 Task: Look for Airbnb options in Nelson, United Kingdom from 25th December, 2023 to 26st December, 2023 for 5 adults. Place can be entire room with 3 bedrooms having 3 beds and 3 bathrooms. Property type can be house.
Action: Mouse moved to (579, 158)
Screenshot: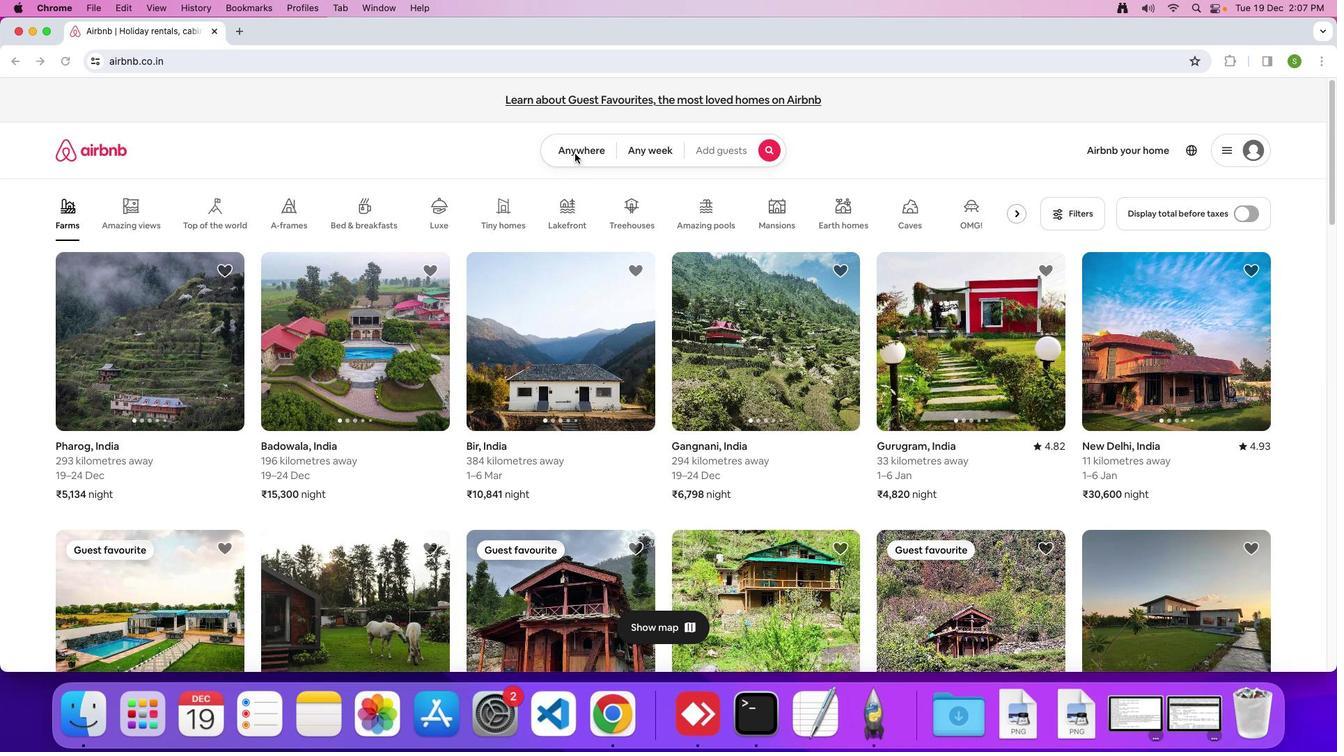 
Action: Mouse pressed left at (579, 158)
Screenshot: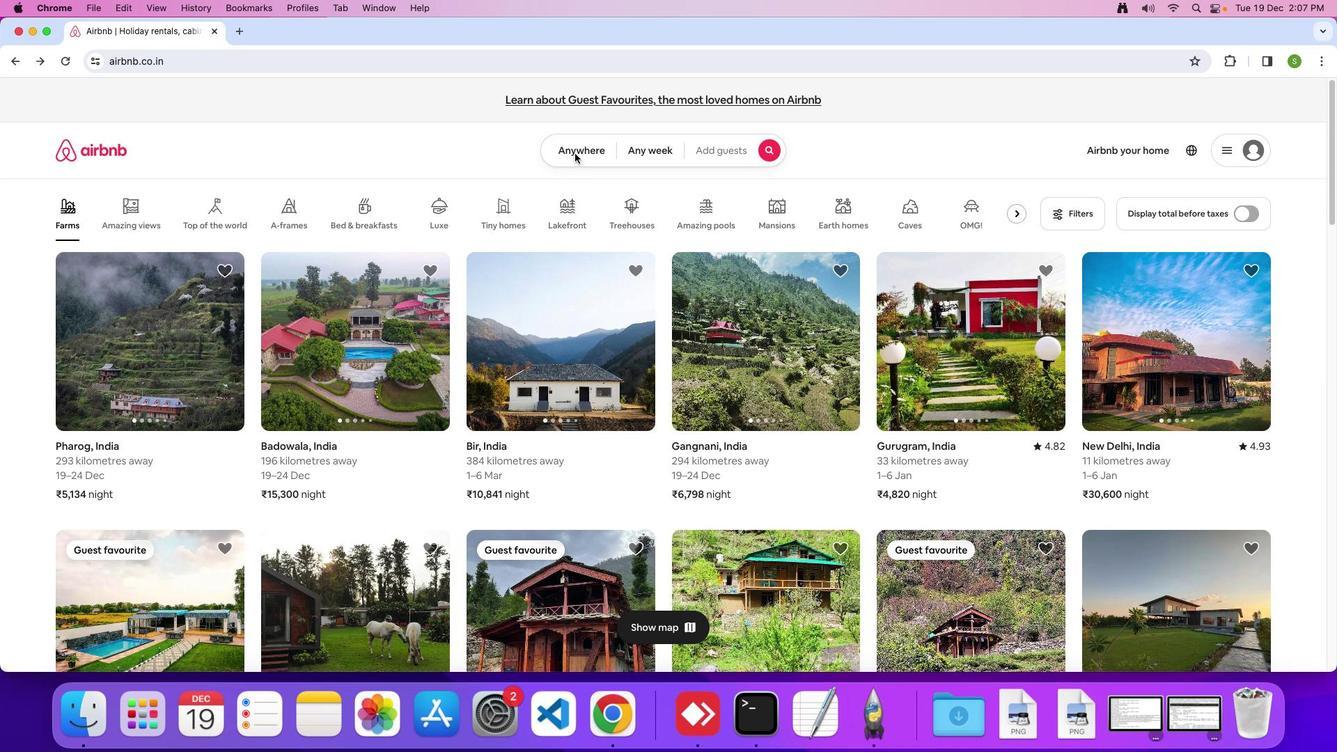 
Action: Mouse moved to (567, 152)
Screenshot: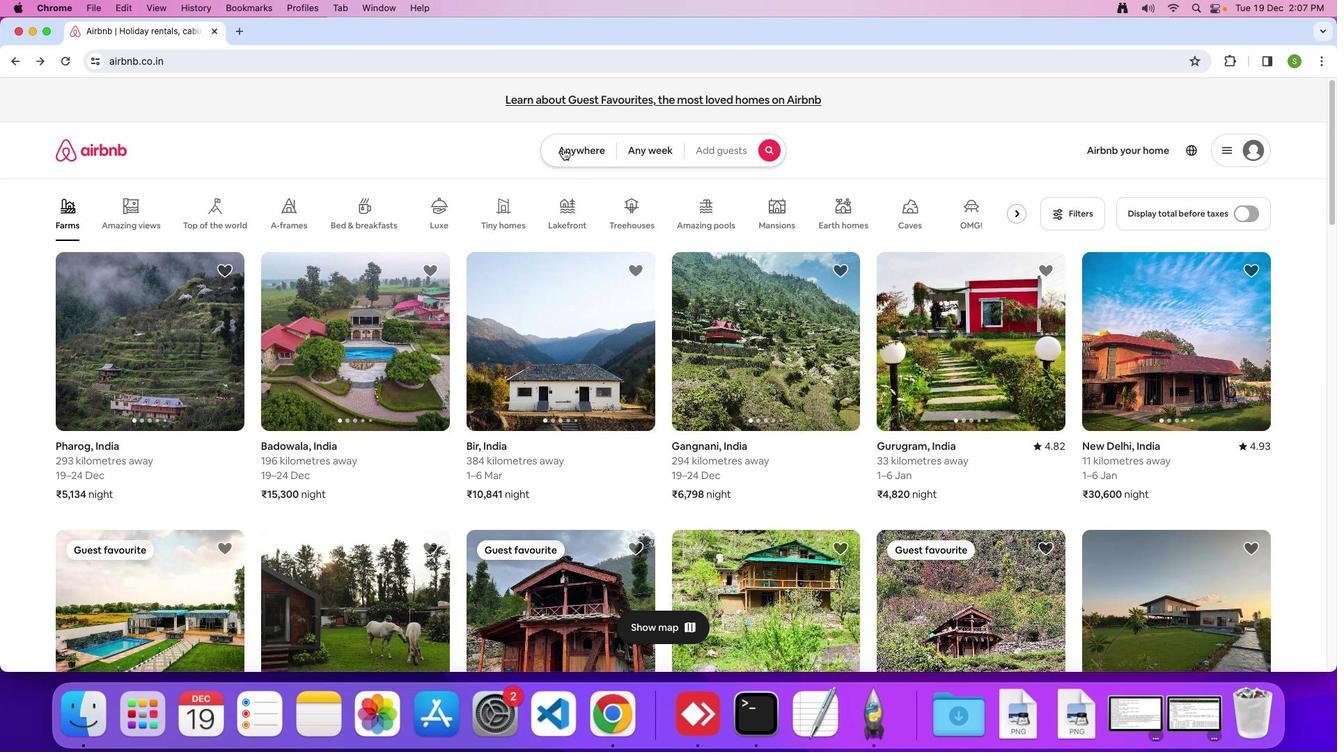 
Action: Mouse pressed left at (567, 152)
Screenshot: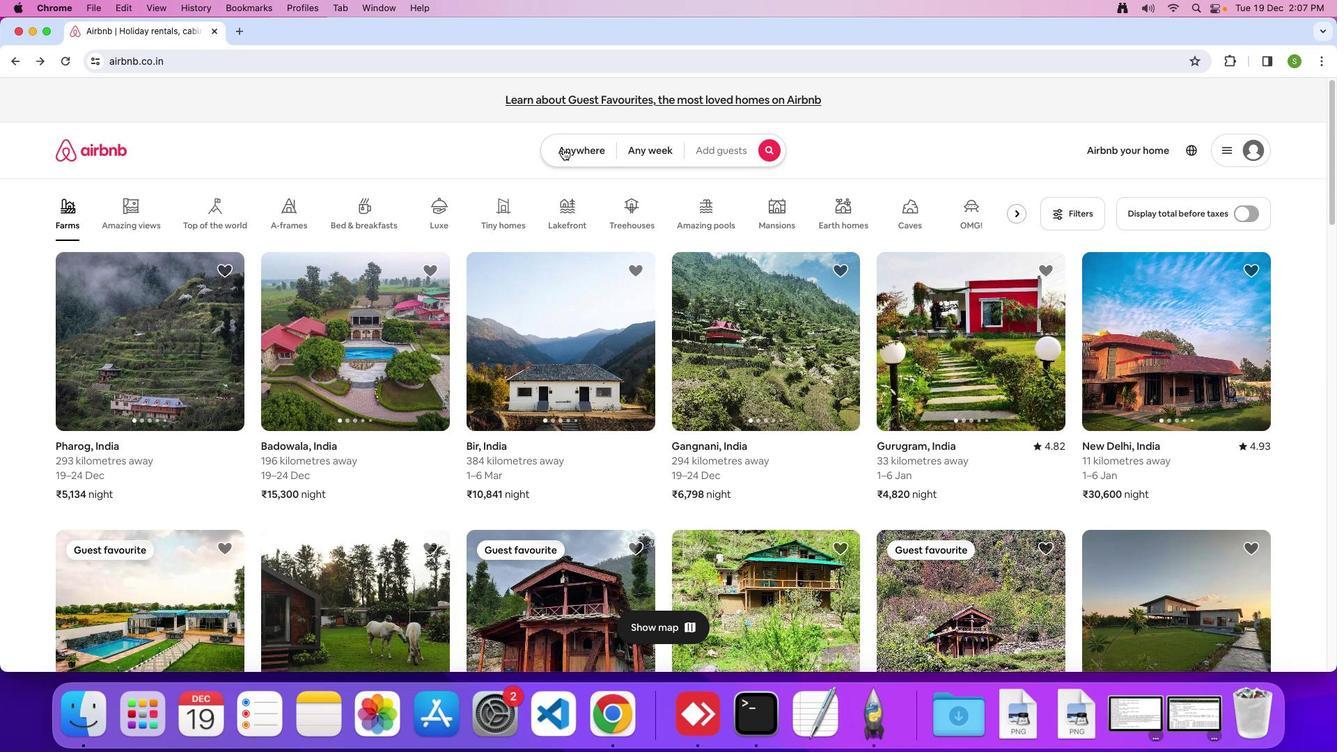 
Action: Mouse moved to (497, 200)
Screenshot: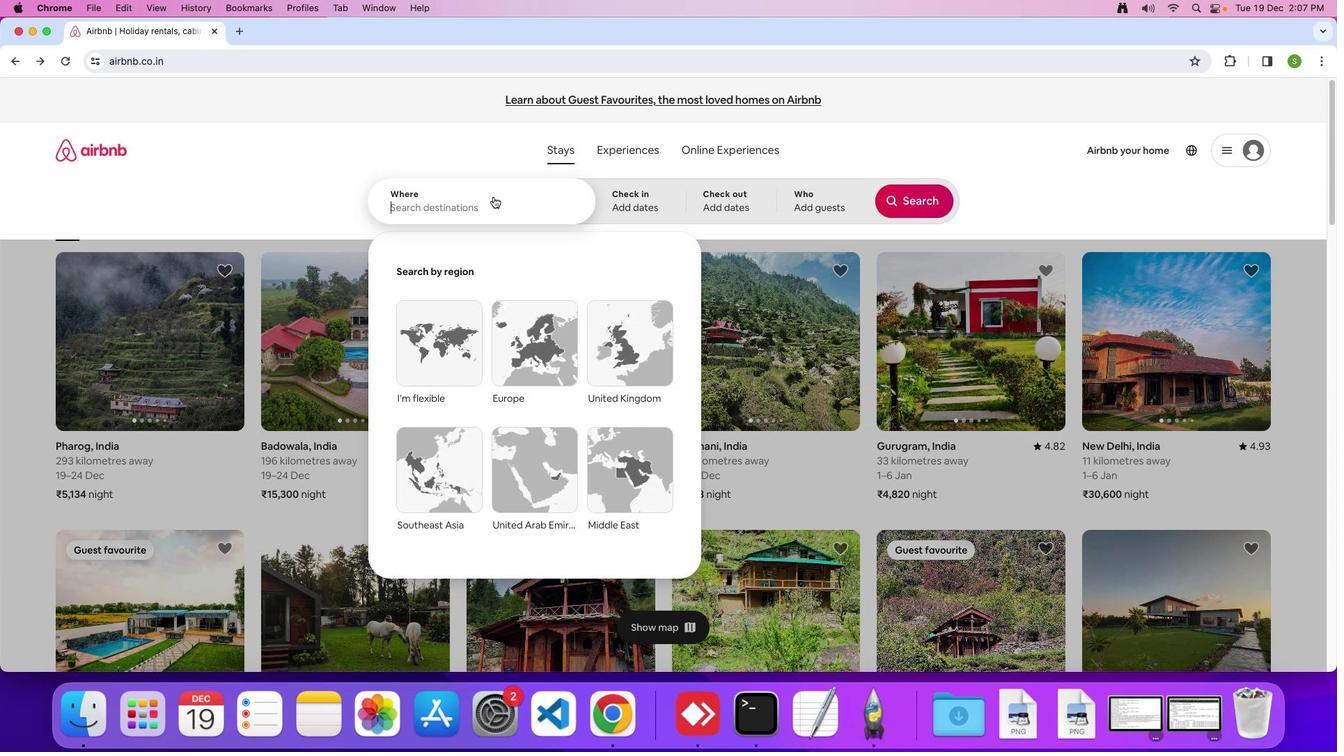 
Action: Mouse pressed left at (497, 200)
Screenshot: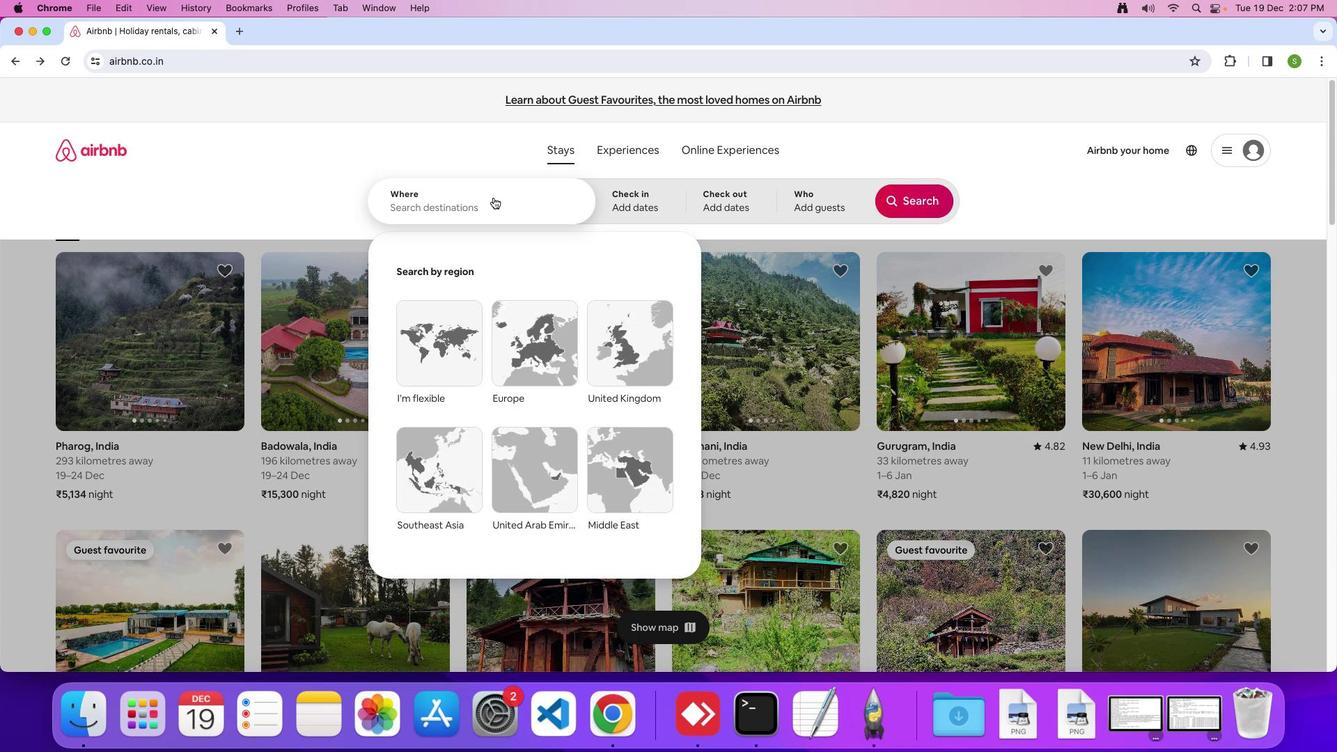 
Action: Mouse moved to (497, 204)
Screenshot: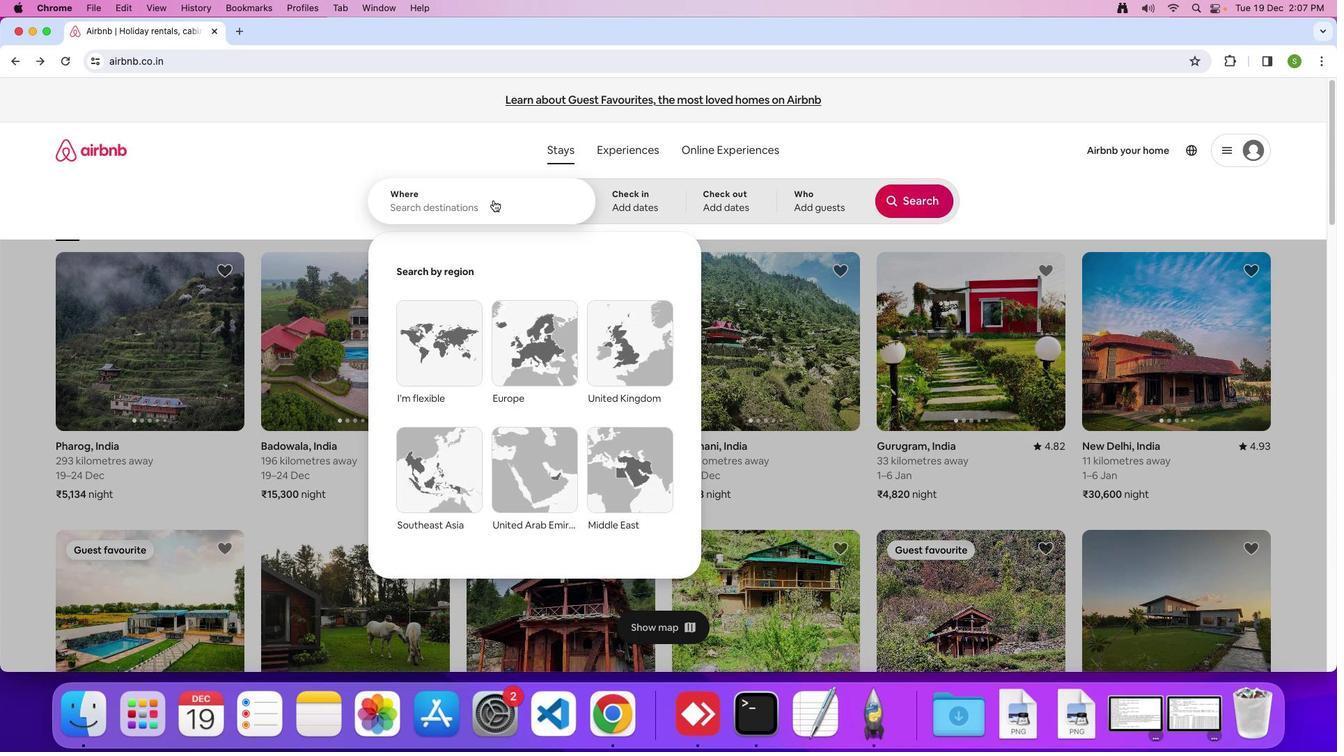 
Action: Key pressed 'N'Key.caps_lock'e''l''s''o''n'
Screenshot: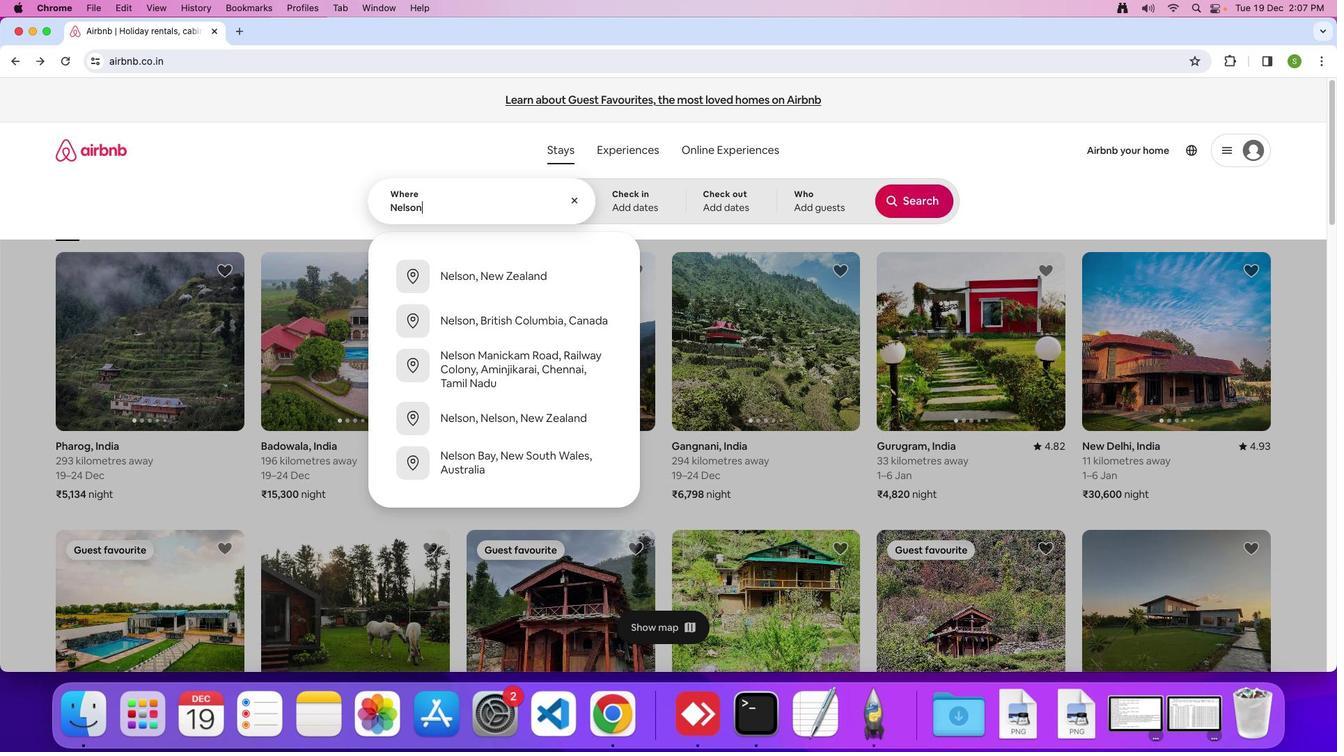 
Action: Mouse moved to (497, 204)
Screenshot: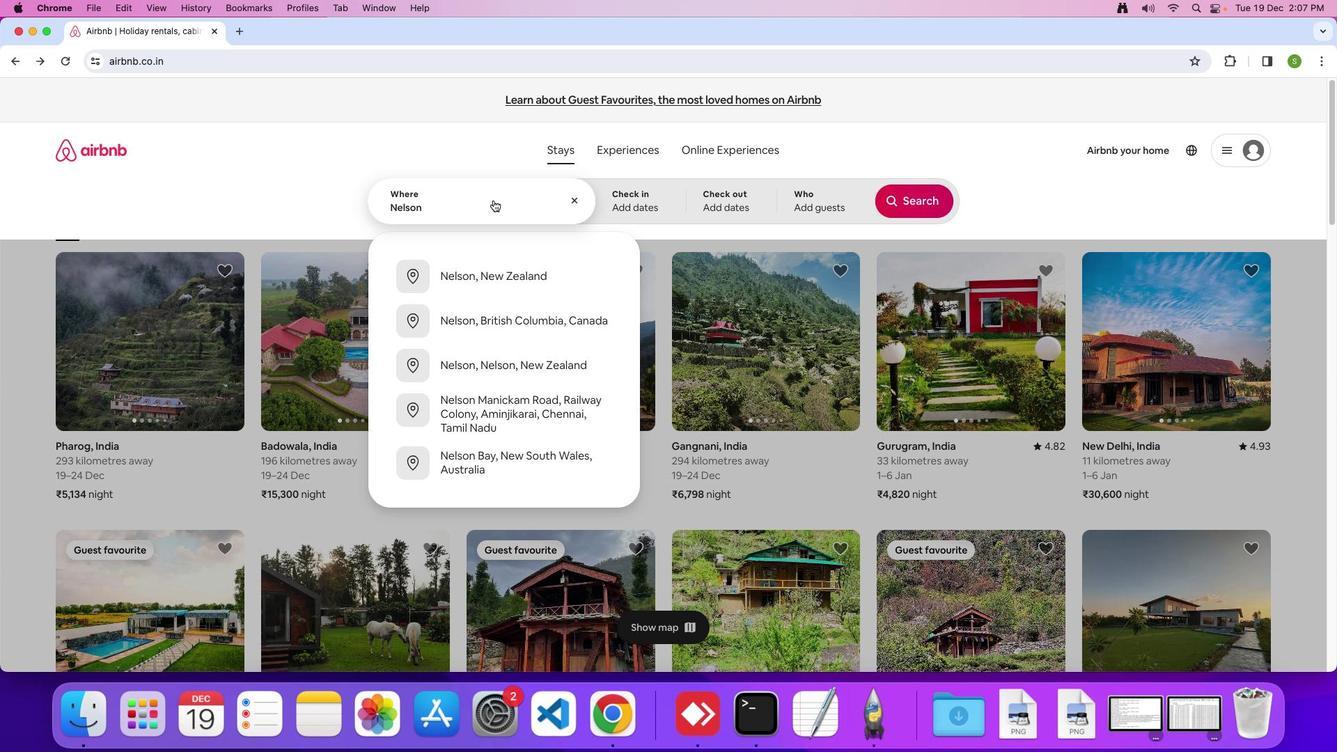
Action: Key pressed ','Key.spaceKey.shift'U''n''i''t''e''d'Key.spaceKey.shift'K''i''n''g''d''o''m'Key.enter
Screenshot: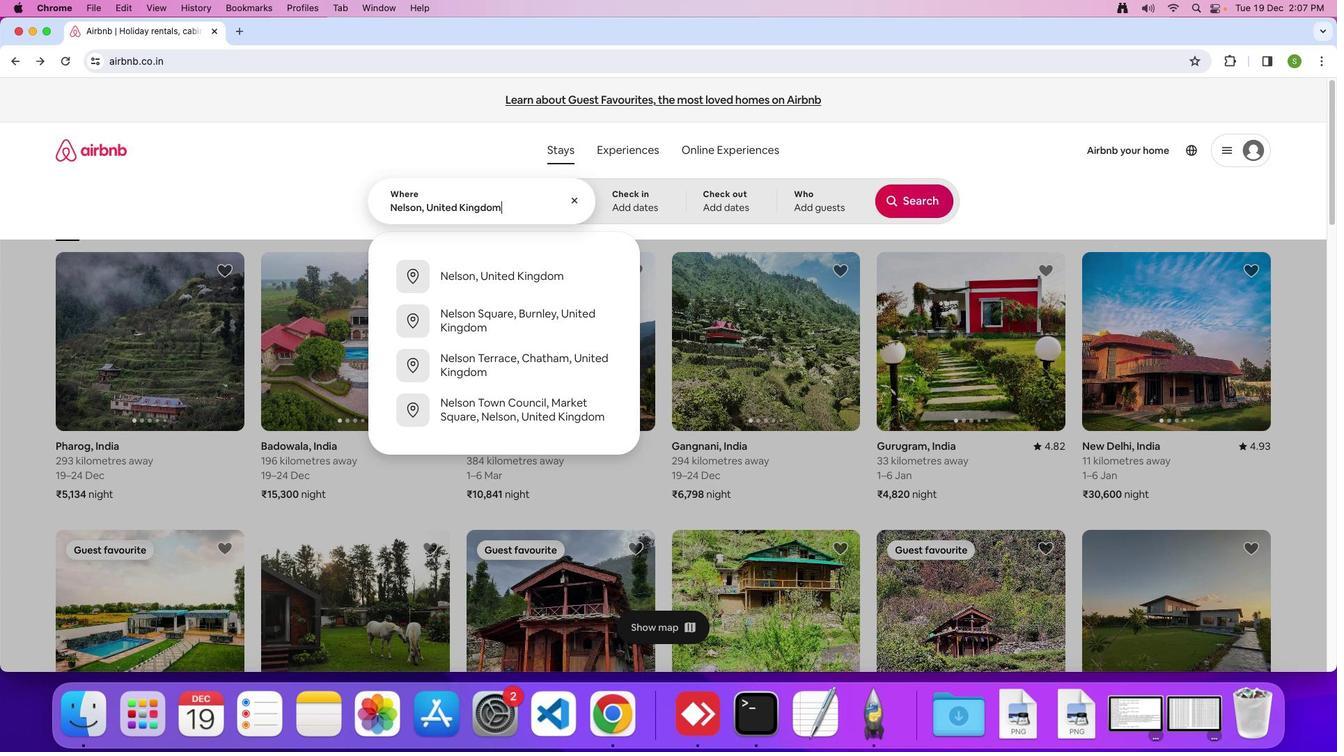 
Action: Mouse moved to (466, 518)
Screenshot: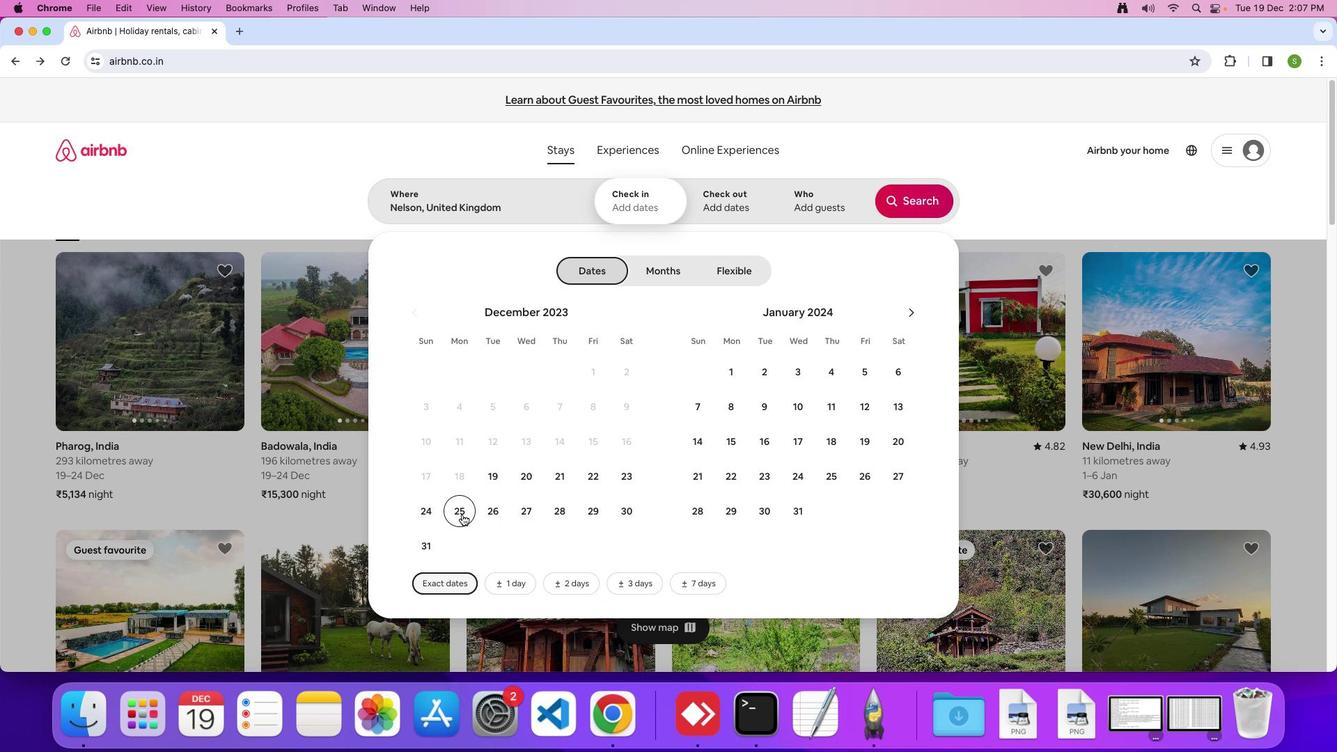 
Action: Mouse pressed left at (466, 518)
Screenshot: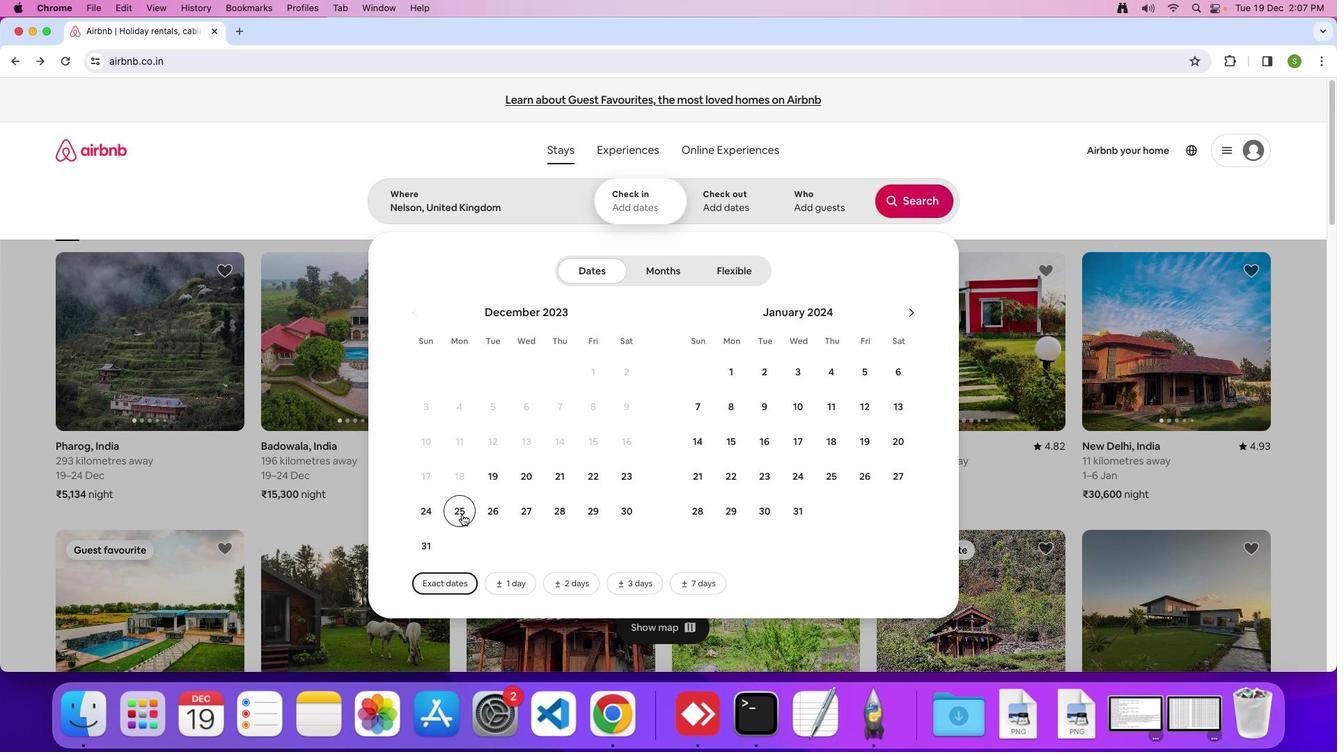 
Action: Mouse moved to (497, 513)
Screenshot: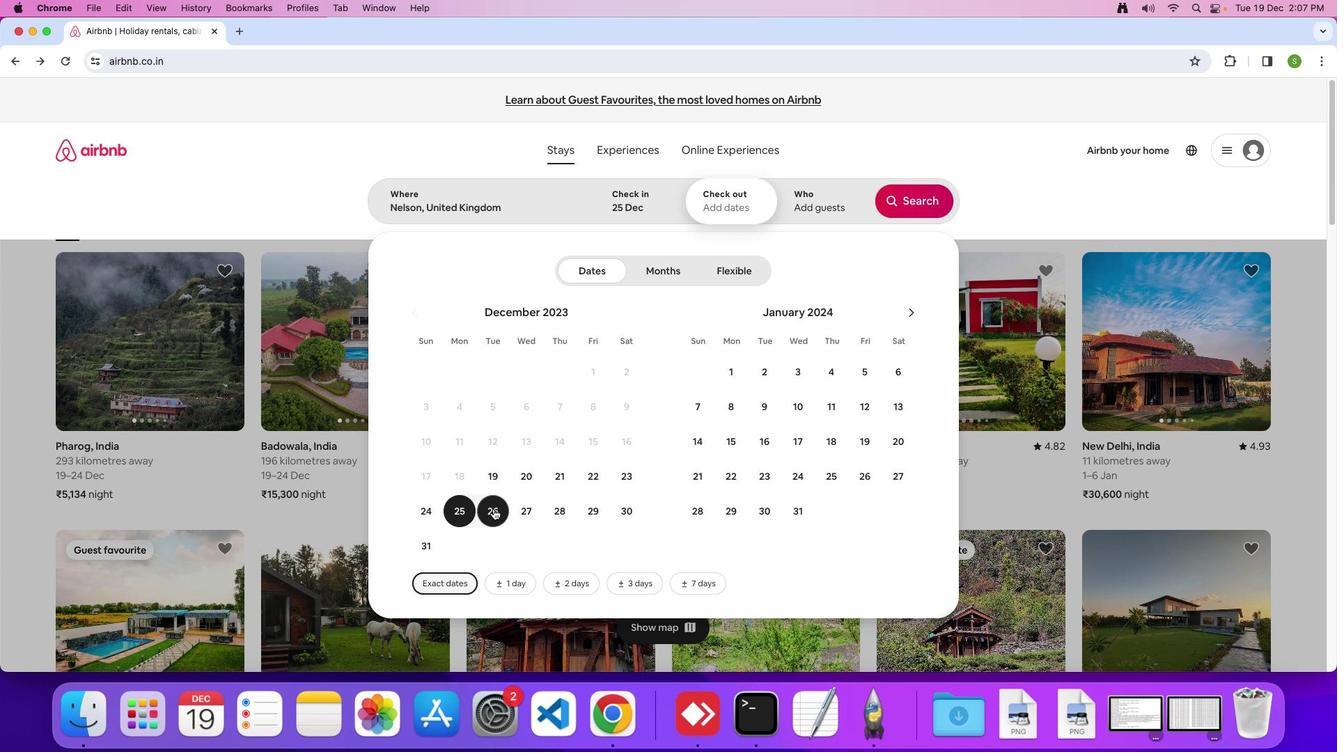 
Action: Mouse pressed left at (497, 513)
Screenshot: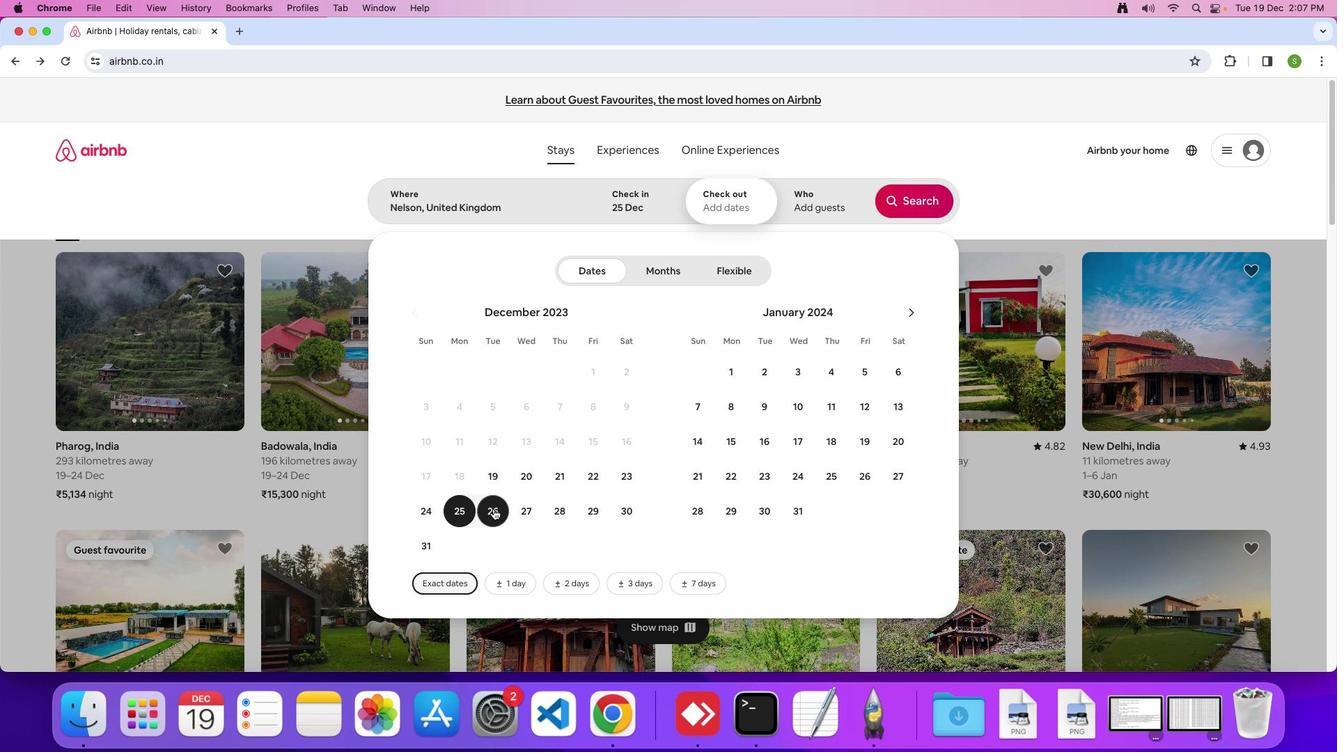 
Action: Mouse moved to (821, 204)
Screenshot: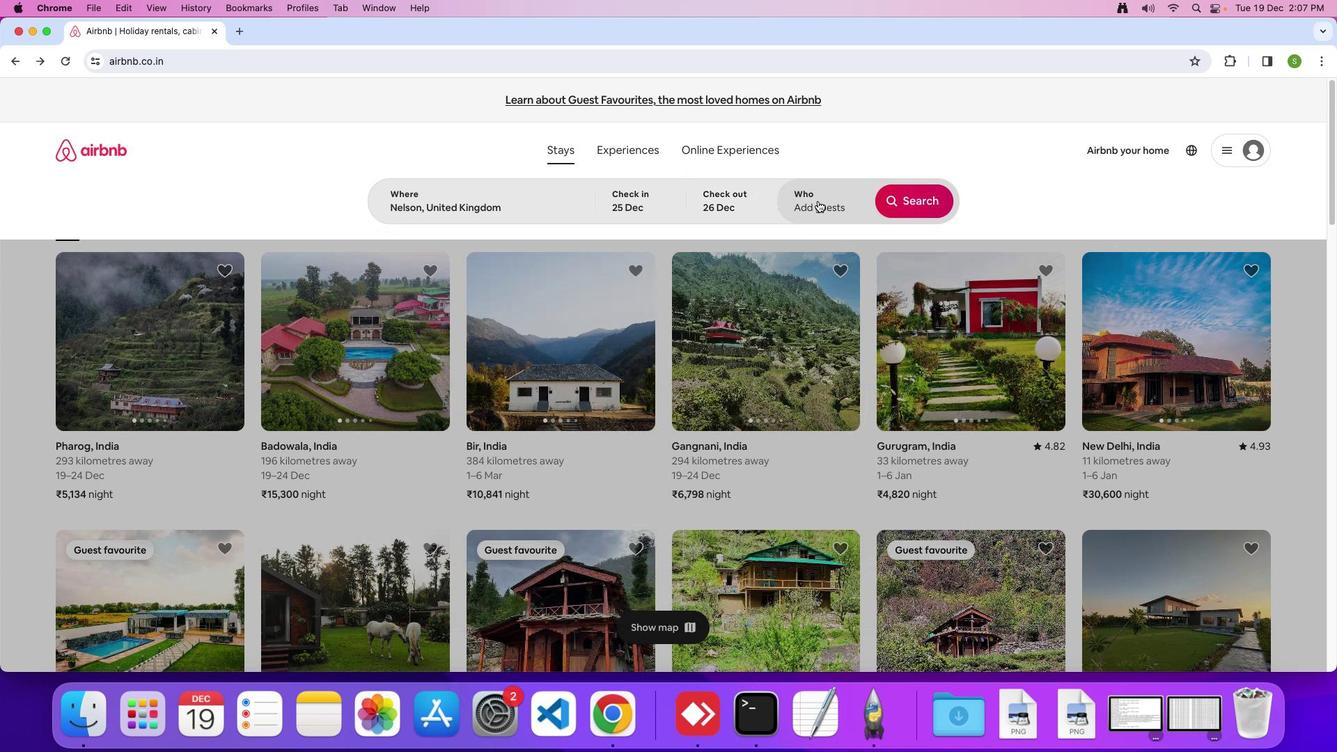 
Action: Mouse pressed left at (821, 204)
Screenshot: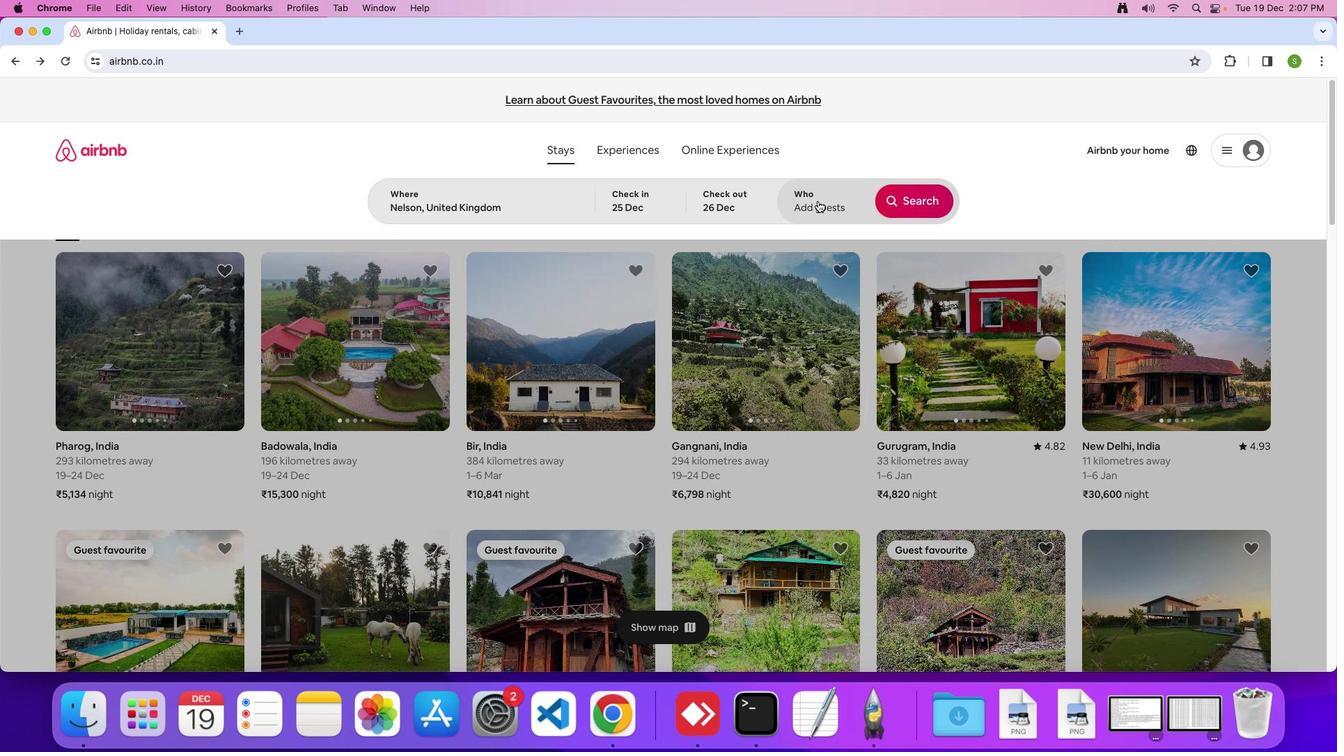 
Action: Mouse moved to (918, 283)
Screenshot: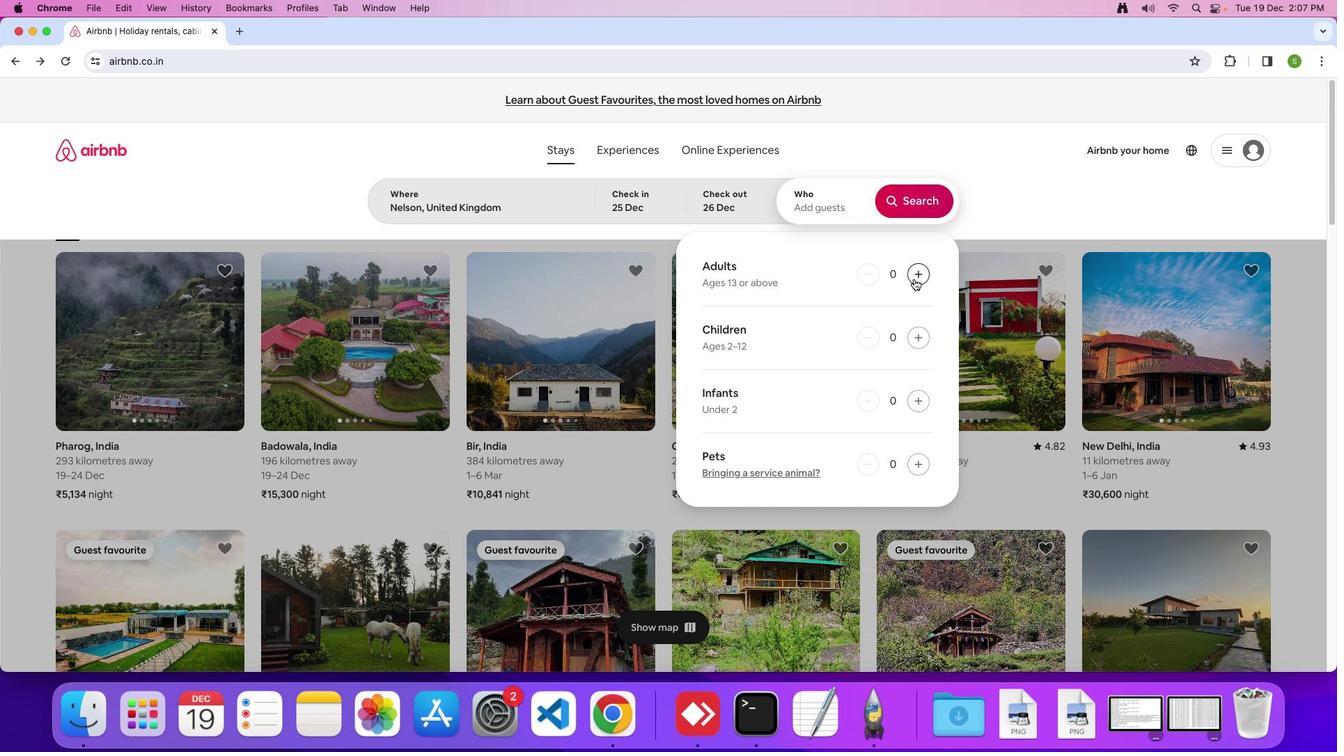 
Action: Mouse pressed left at (918, 283)
Screenshot: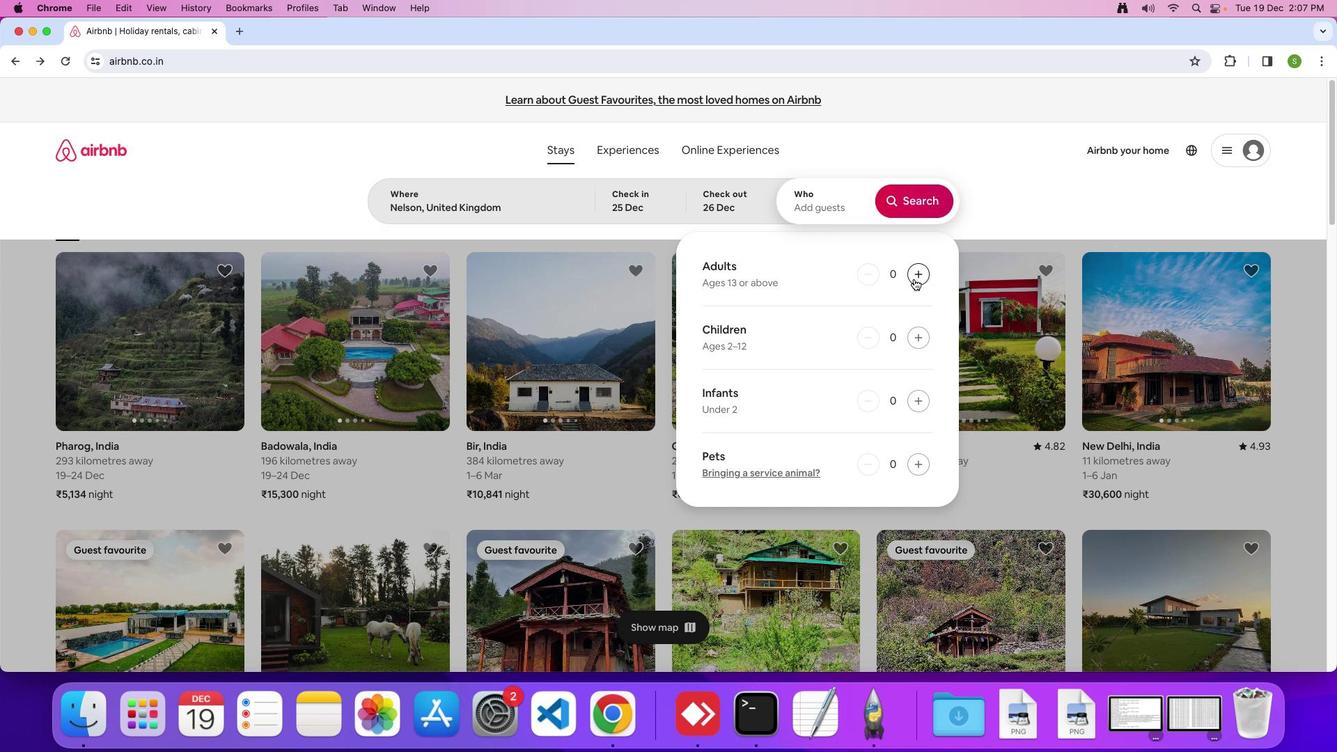 
Action: Mouse pressed left at (918, 283)
Screenshot: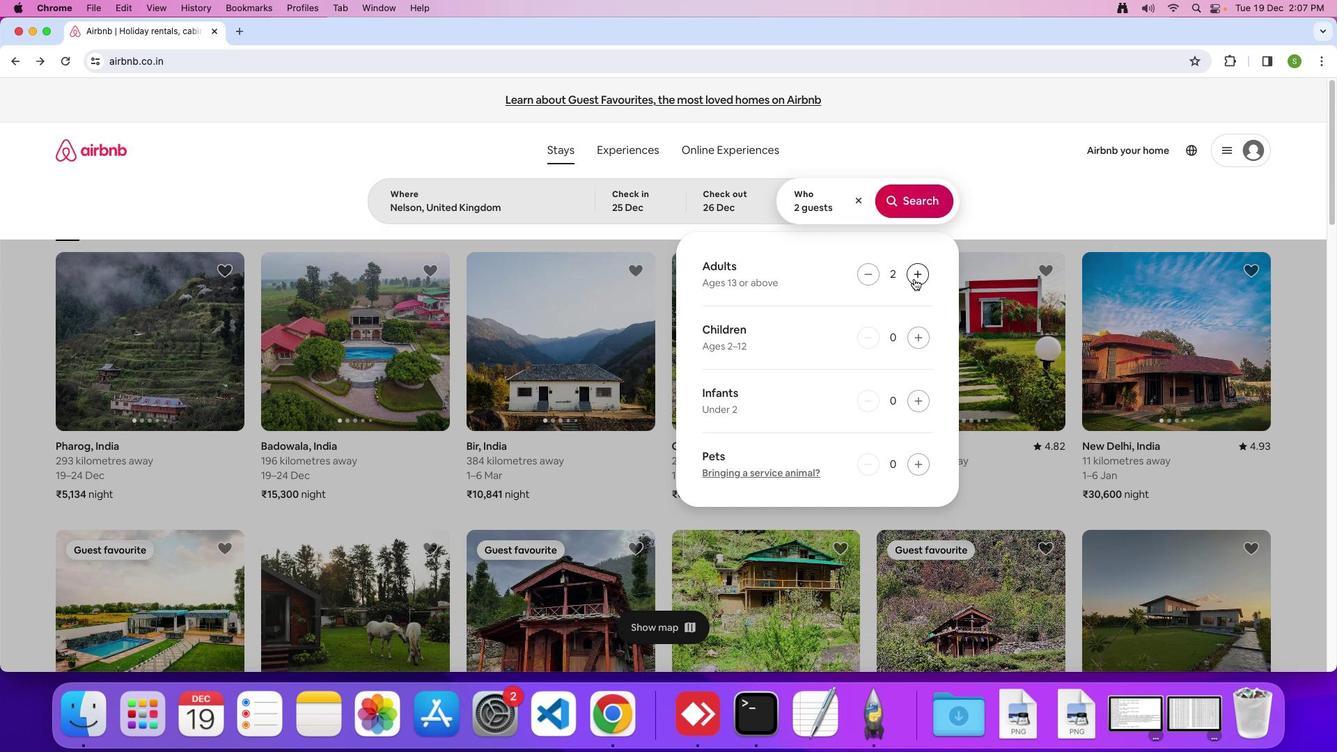 
Action: Mouse pressed left at (918, 283)
Screenshot: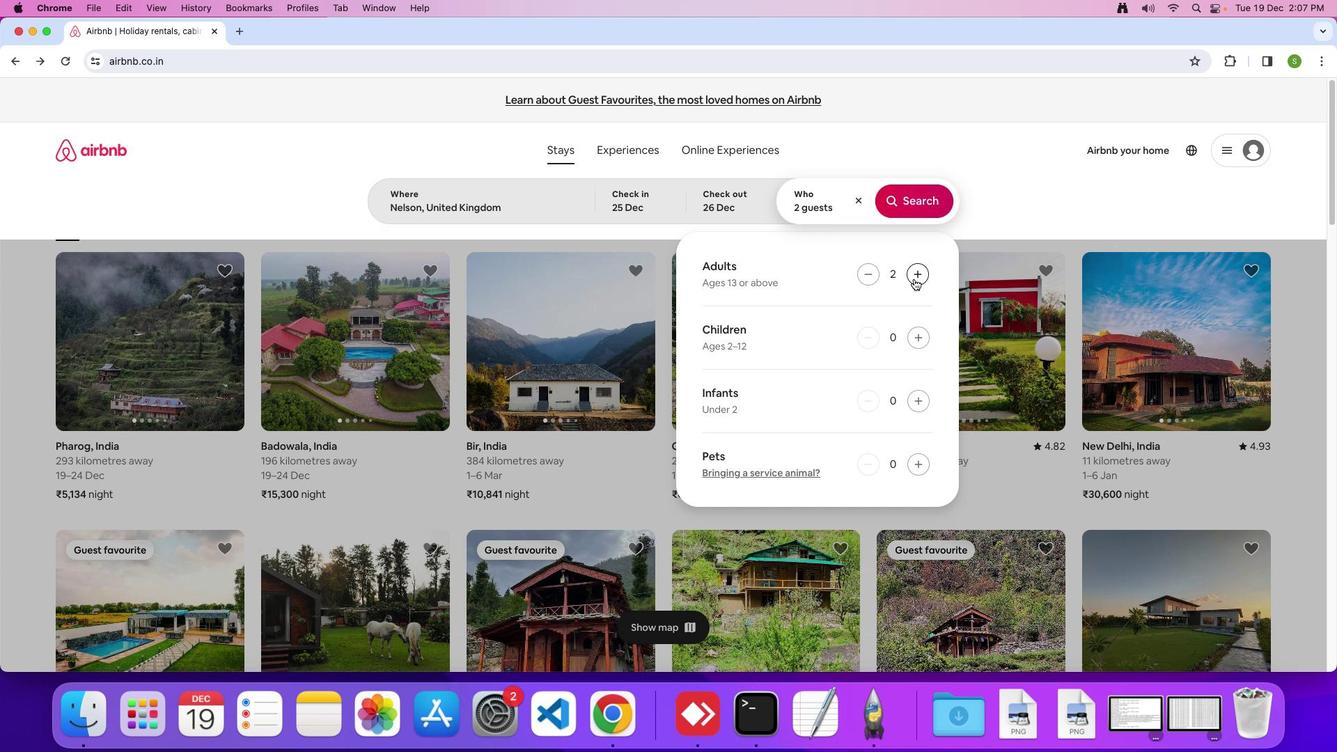 
Action: Mouse pressed left at (918, 283)
Screenshot: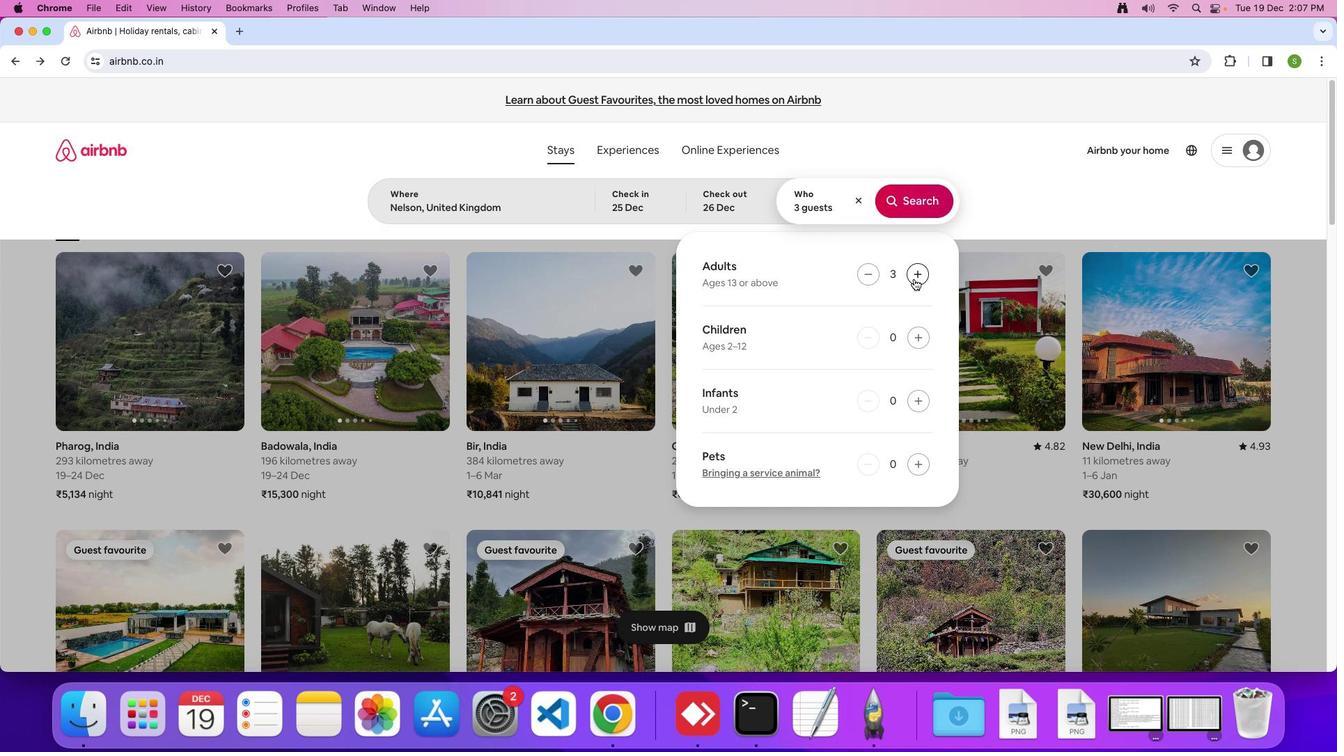 
Action: Mouse pressed left at (918, 283)
Screenshot: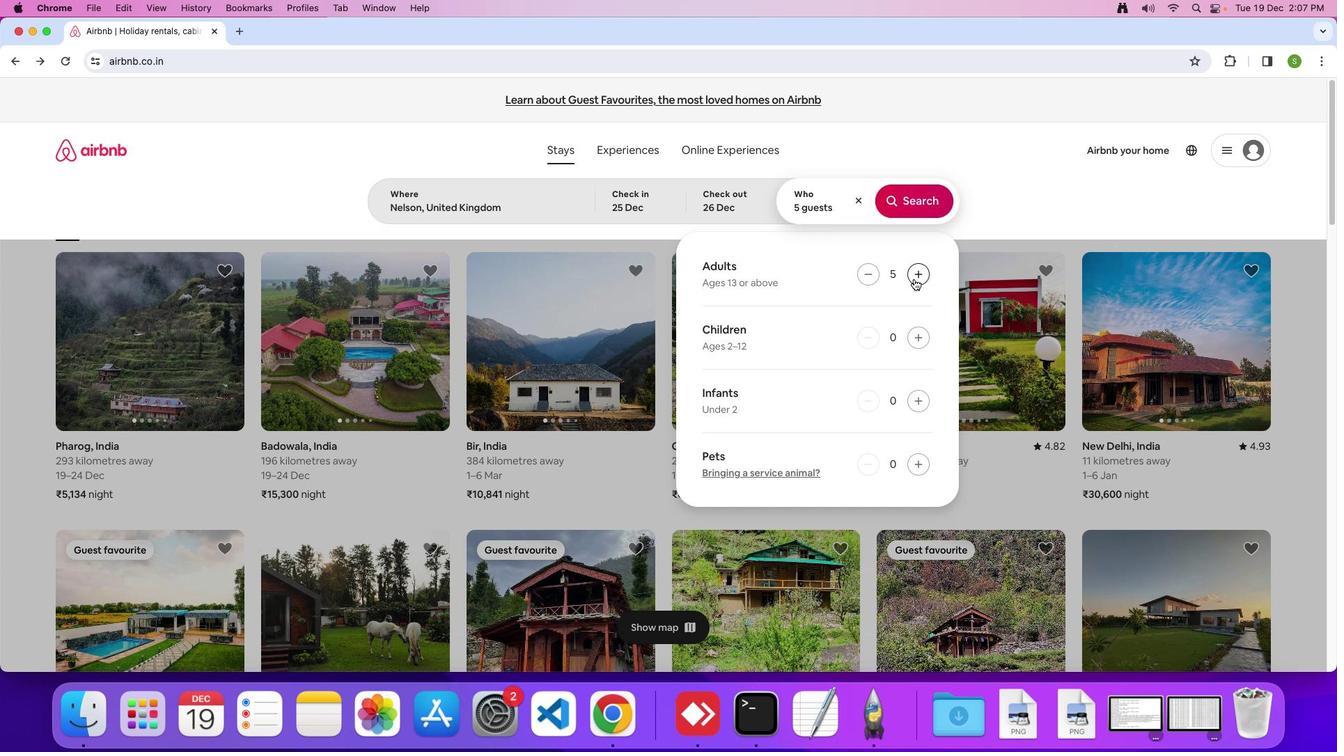
Action: Mouse moved to (929, 213)
Screenshot: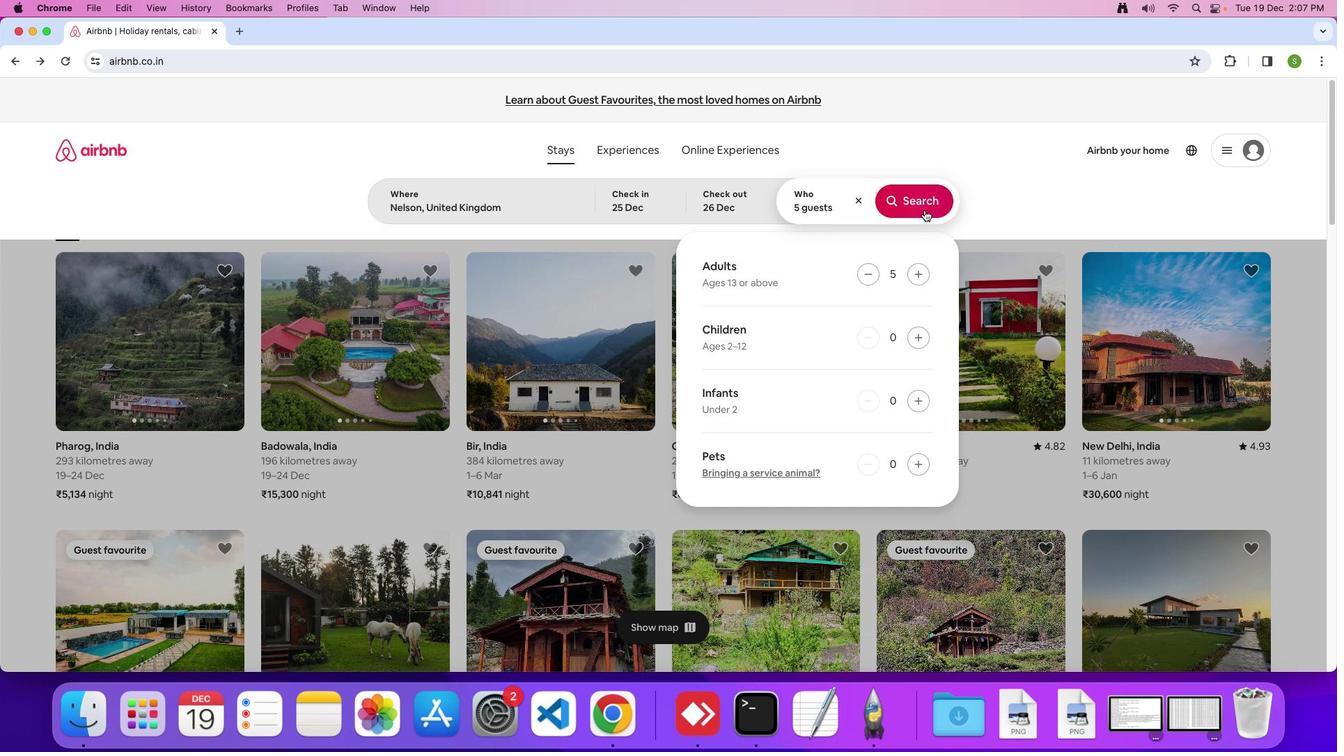 
Action: Mouse pressed left at (929, 213)
Screenshot: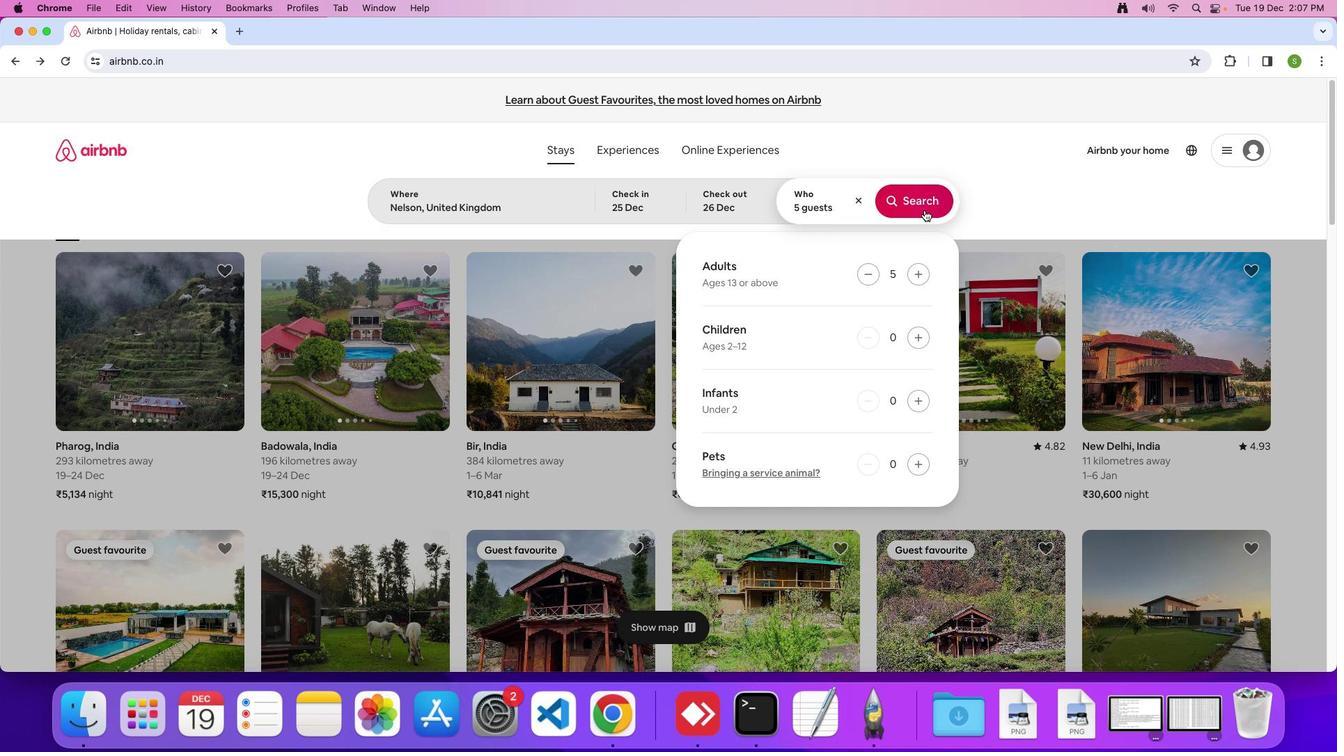 
Action: Mouse moved to (1112, 167)
Screenshot: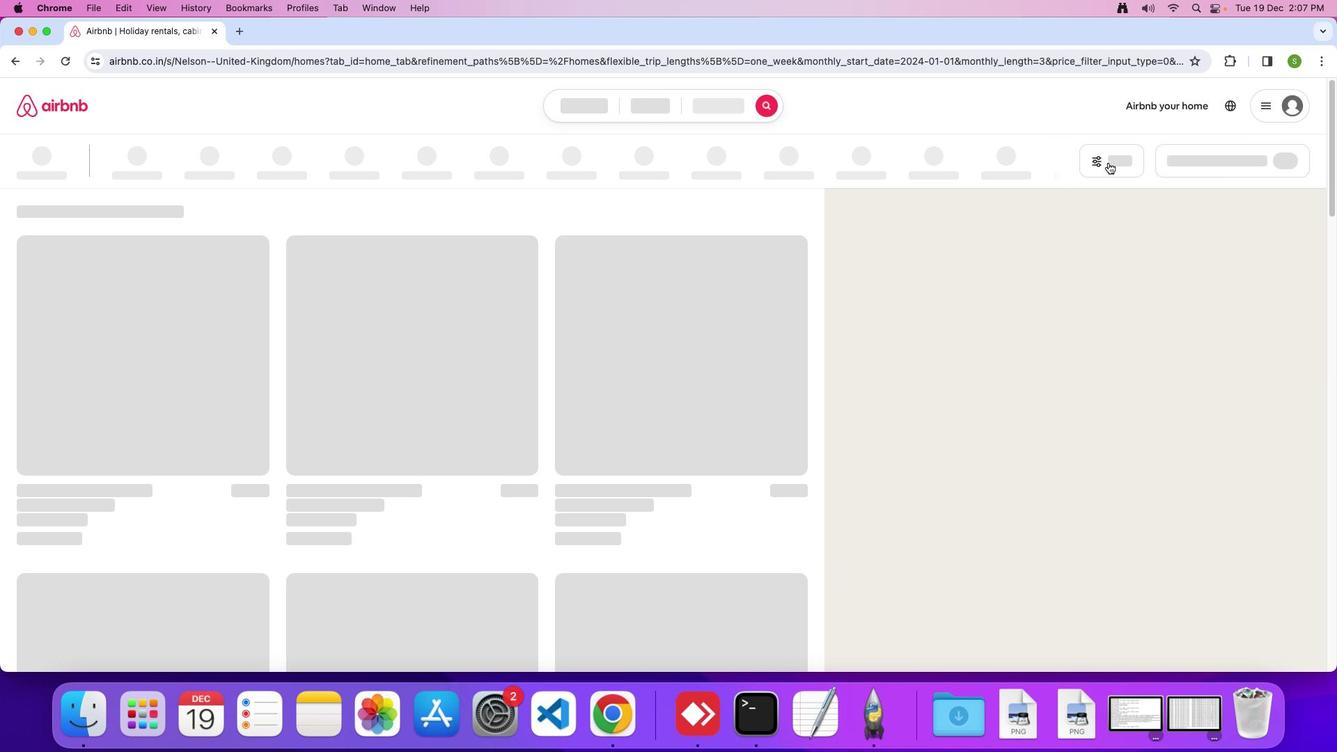 
Action: Mouse pressed left at (1112, 167)
Screenshot: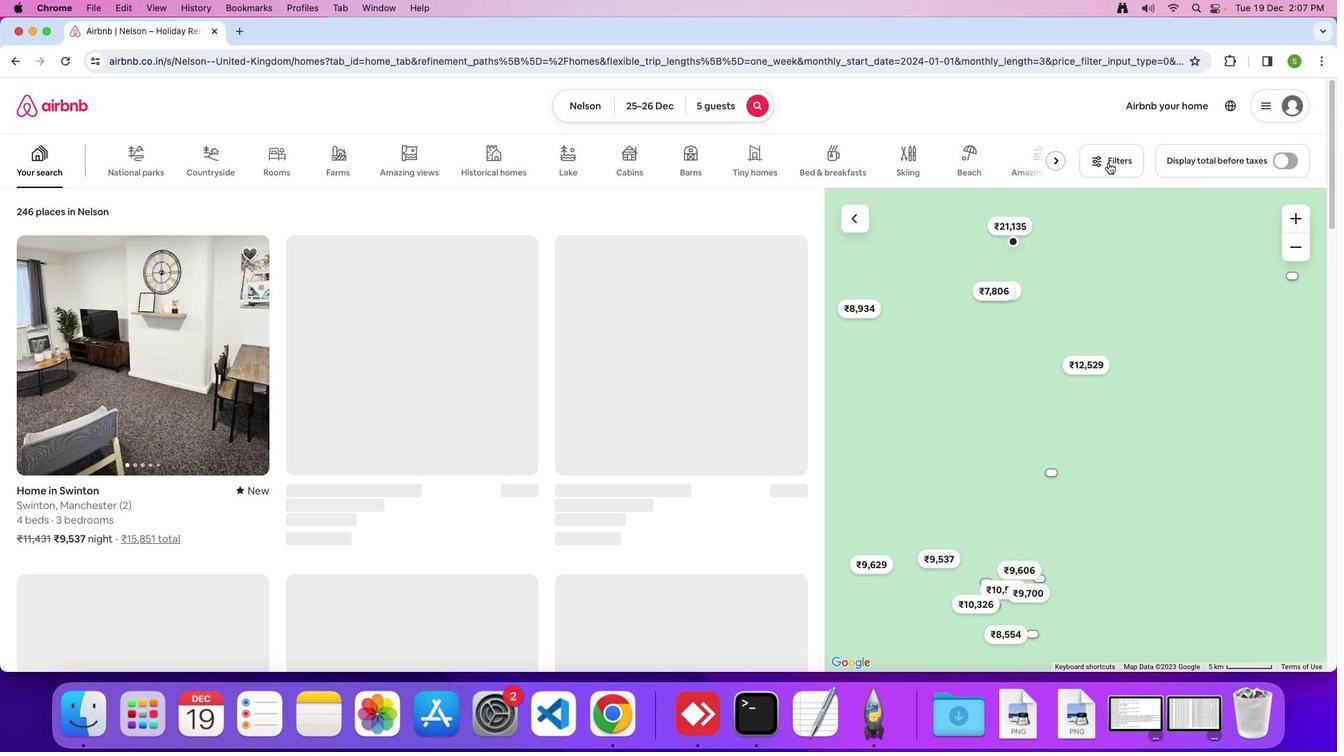 
Action: Mouse moved to (668, 450)
Screenshot: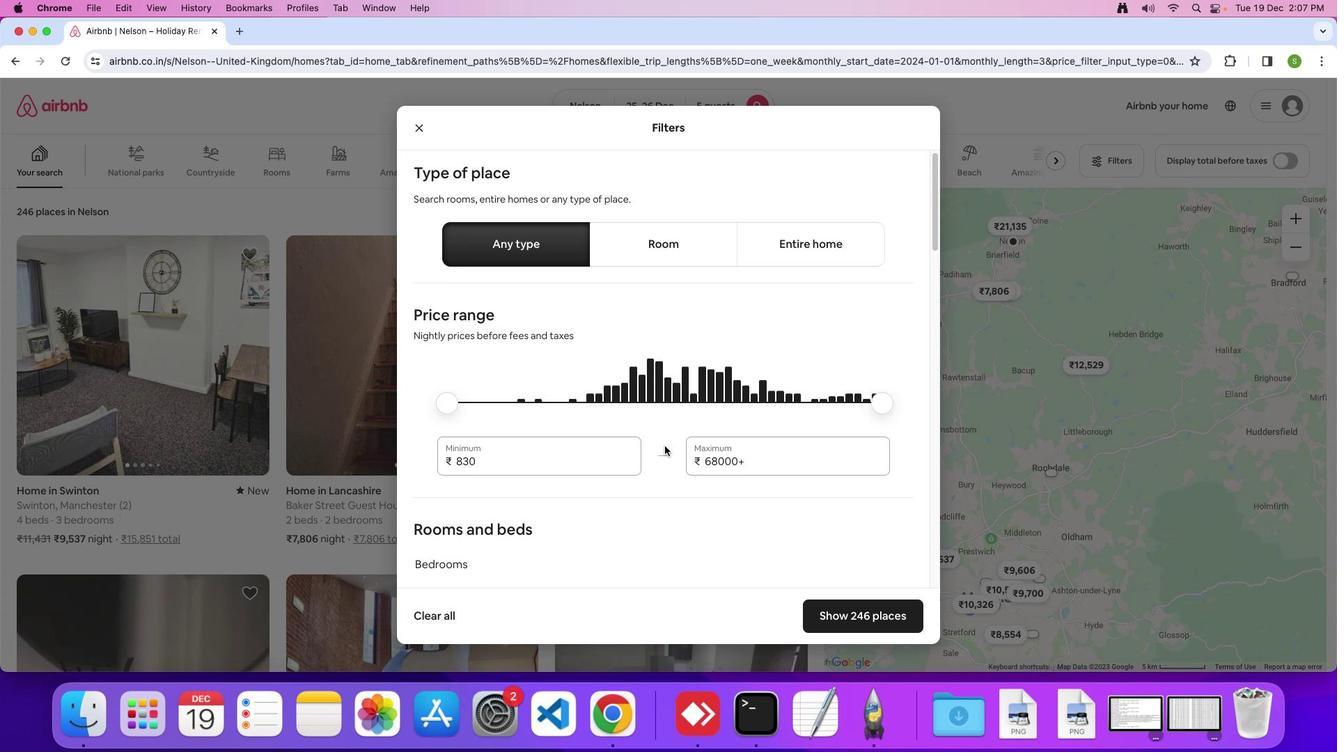 
Action: Mouse scrolled (668, 450) with delta (4, 3)
Screenshot: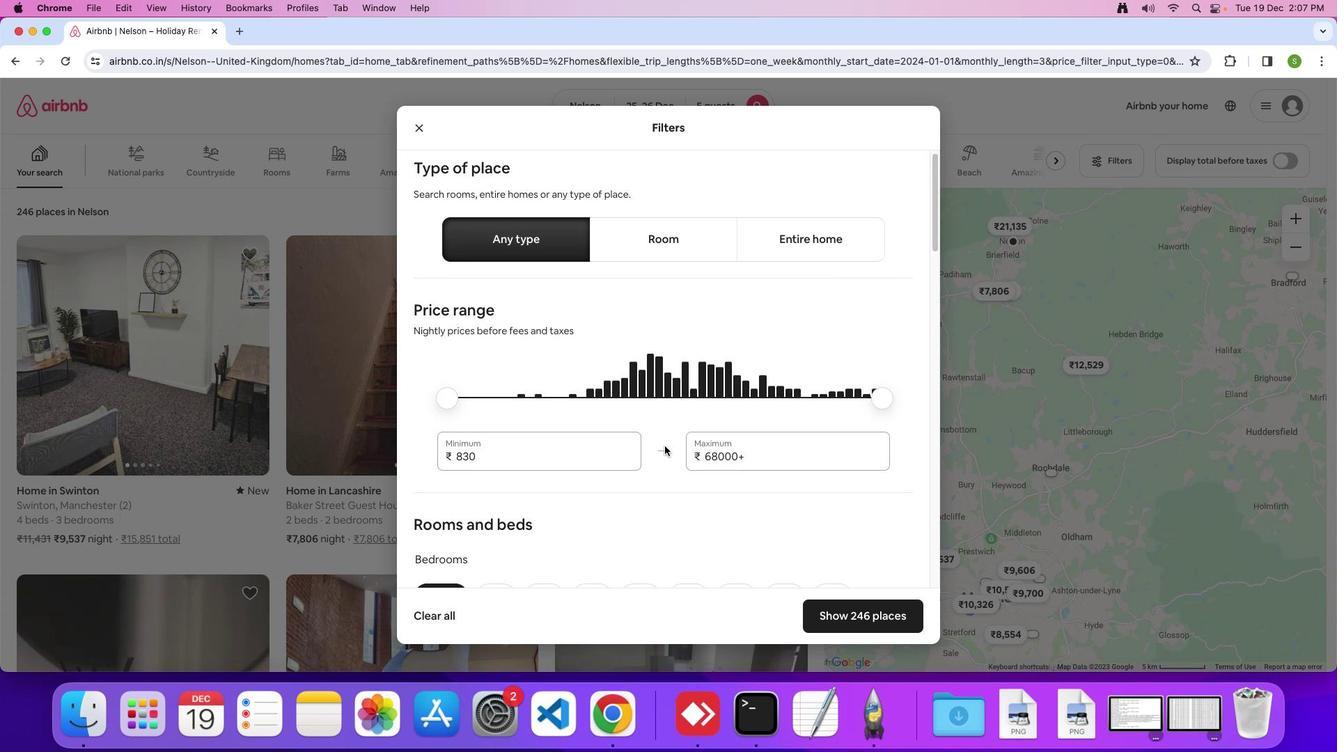 
Action: Mouse moved to (668, 449)
Screenshot: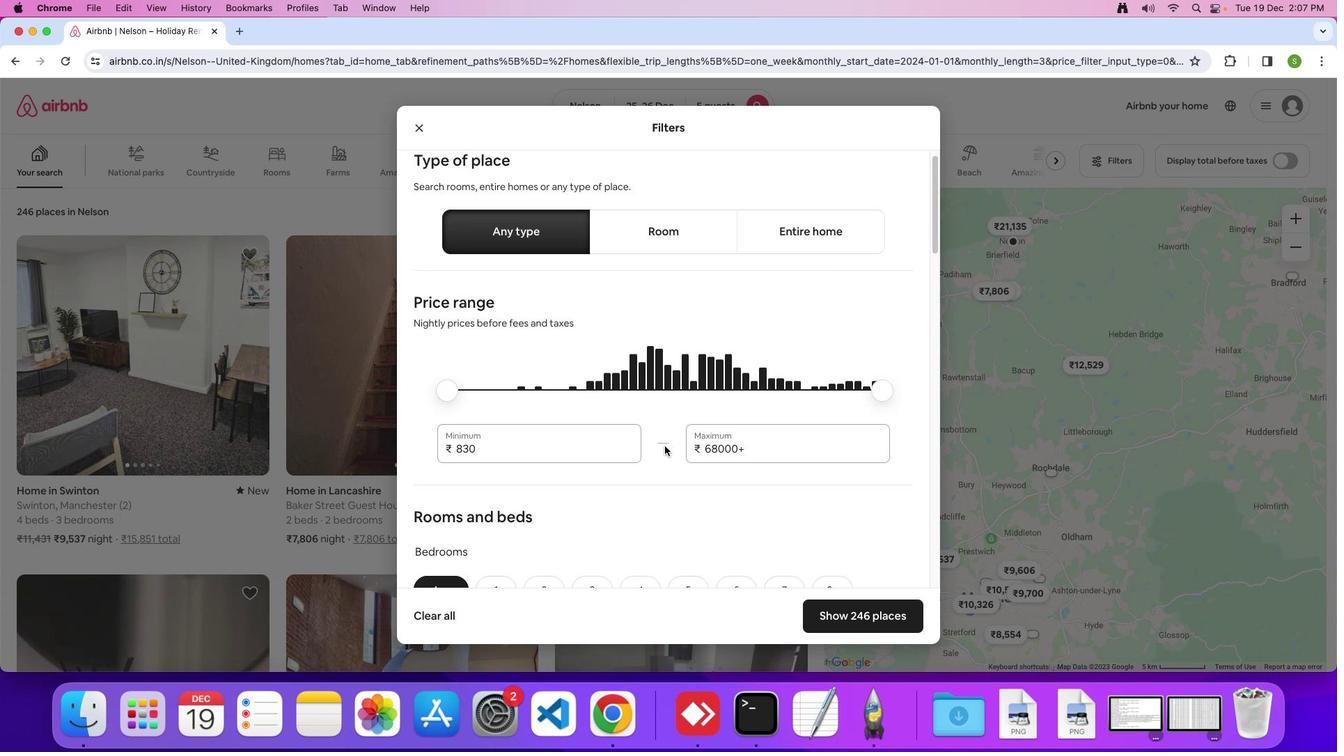 
Action: Mouse scrolled (668, 449) with delta (4, 3)
Screenshot: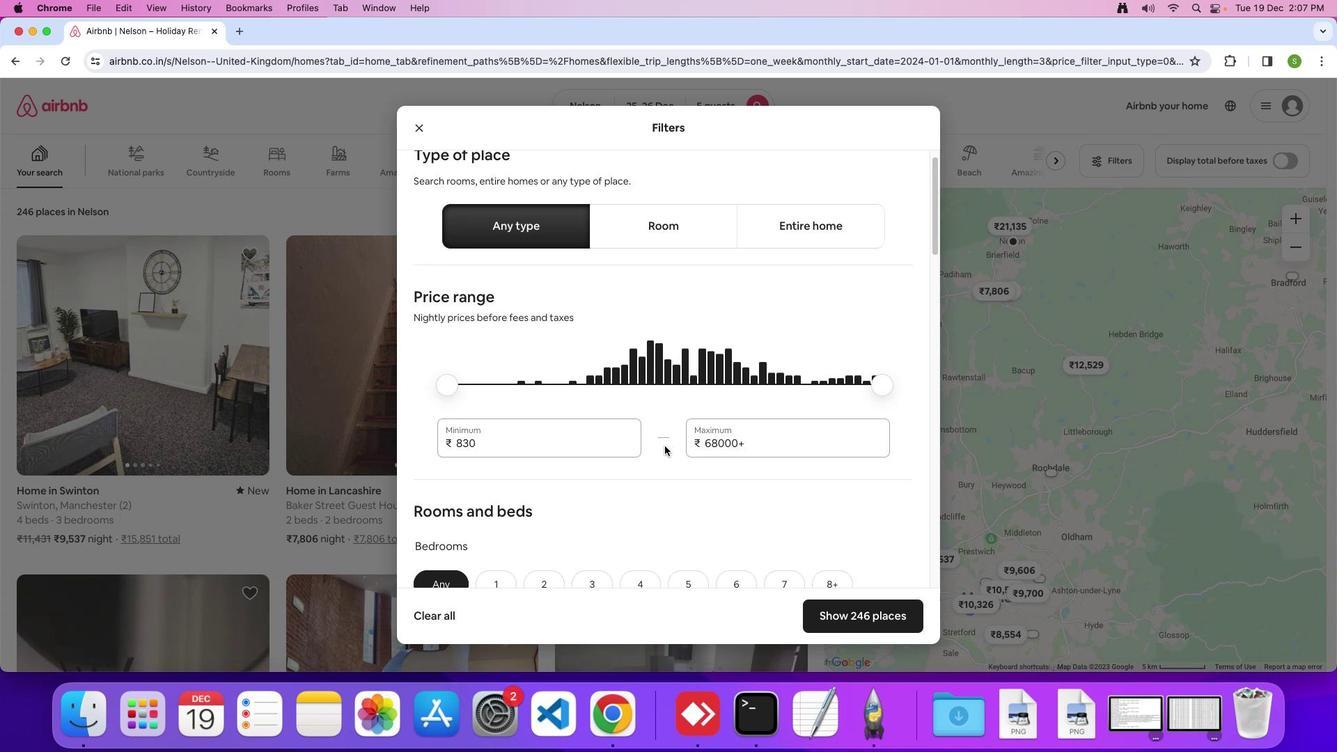 
Action: Mouse scrolled (668, 449) with delta (4, 3)
Screenshot: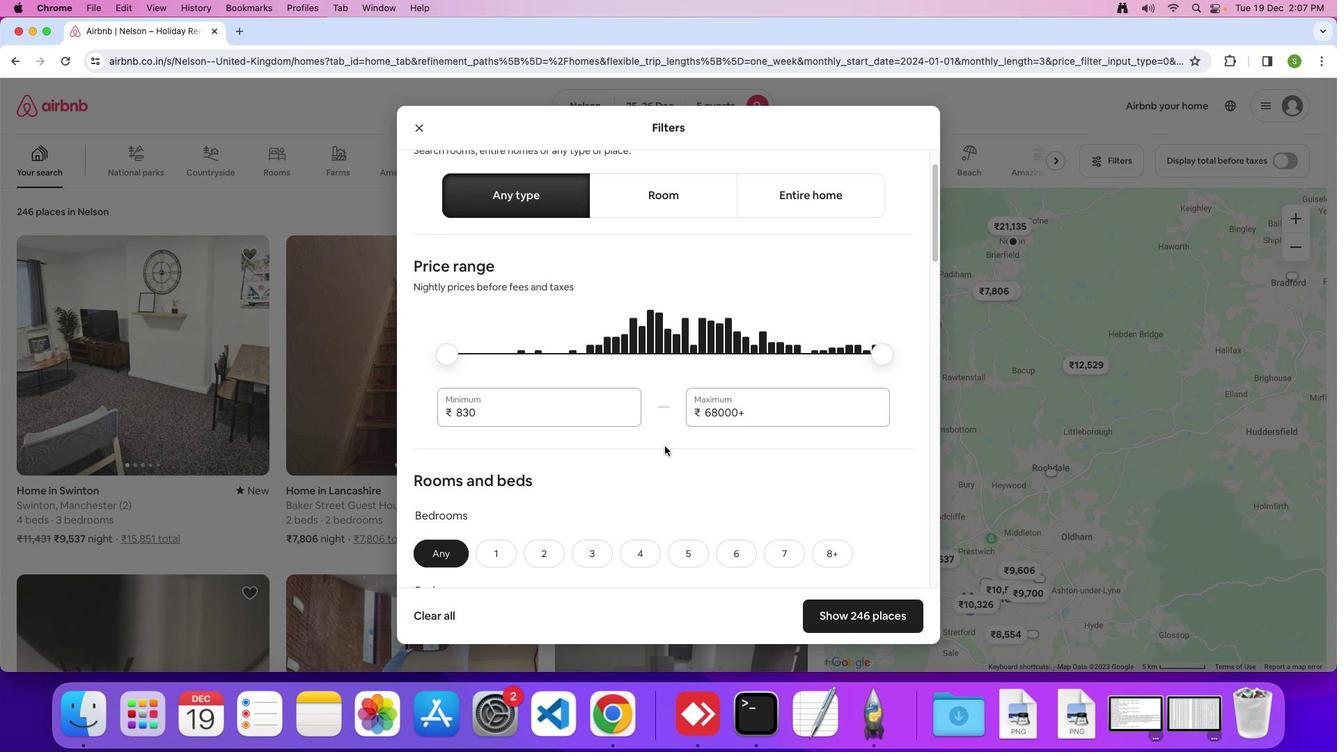
Action: Mouse moved to (668, 447)
Screenshot: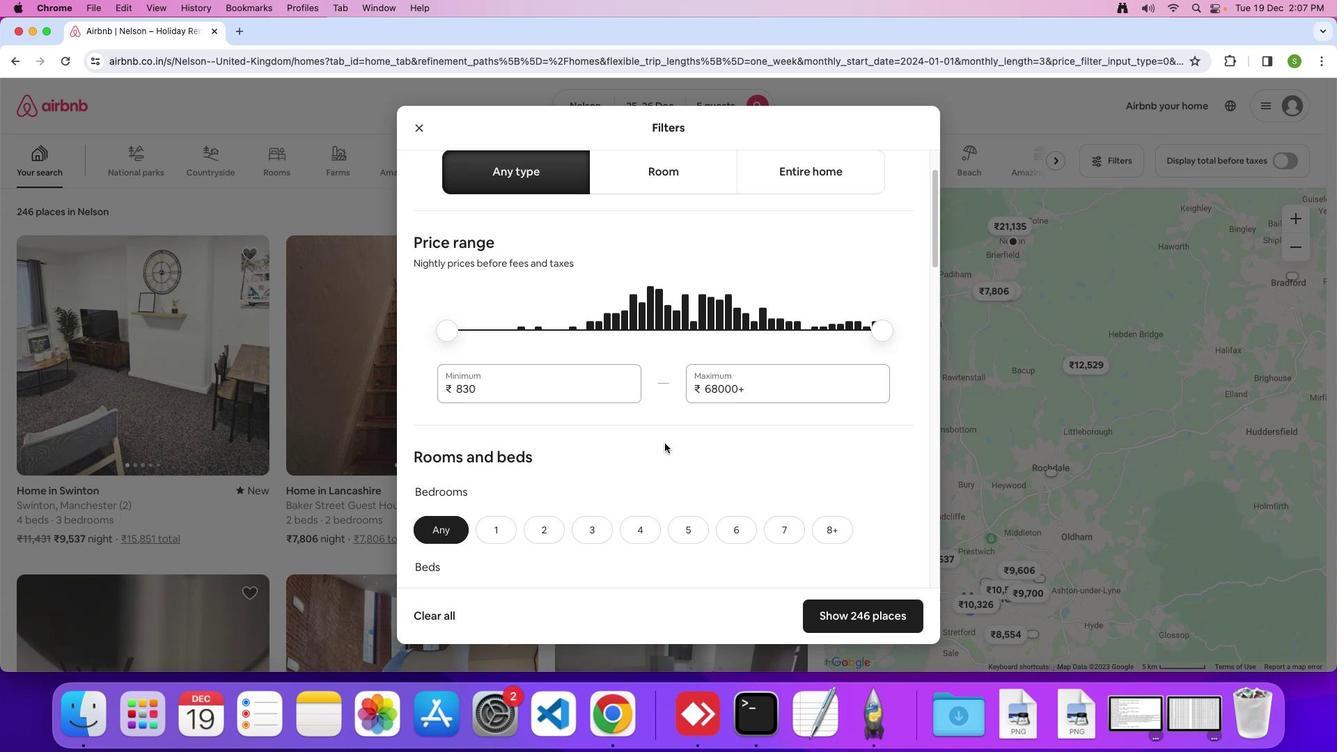 
Action: Mouse scrolled (668, 447) with delta (4, 3)
Screenshot: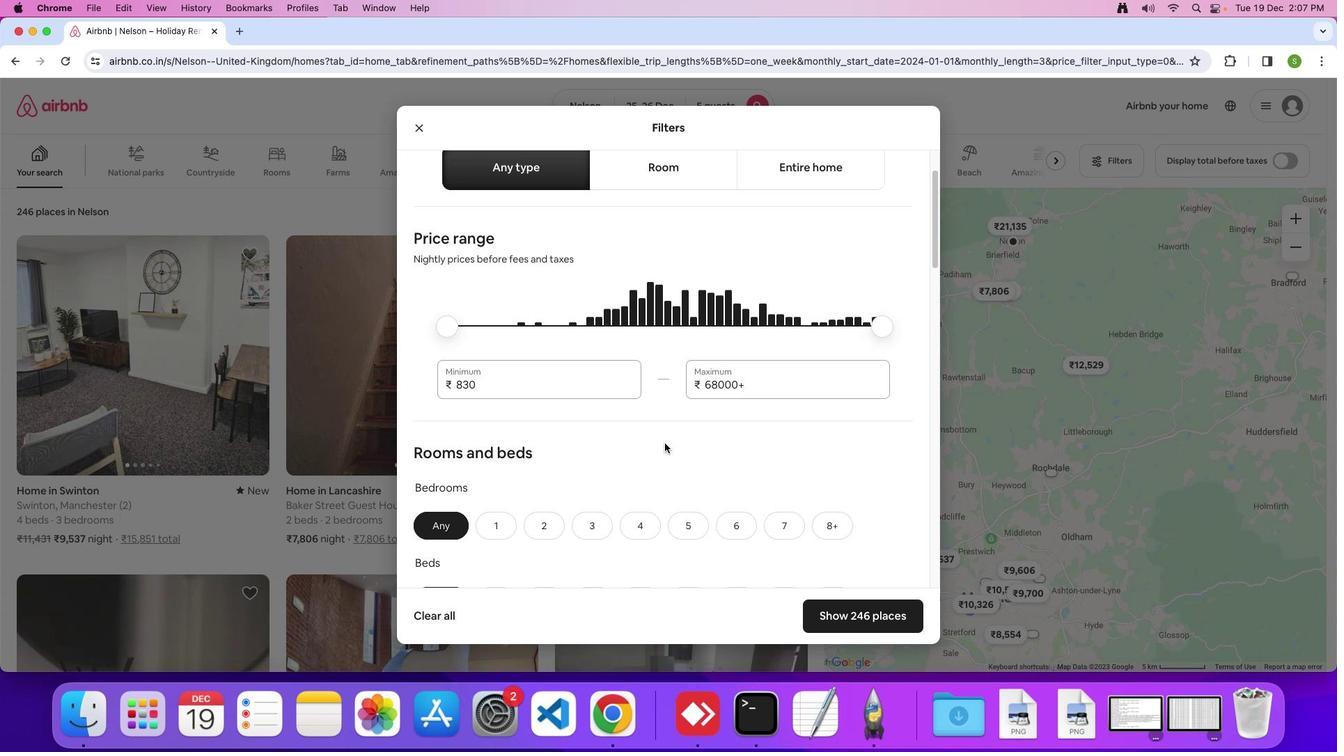 
Action: Mouse moved to (668, 447)
Screenshot: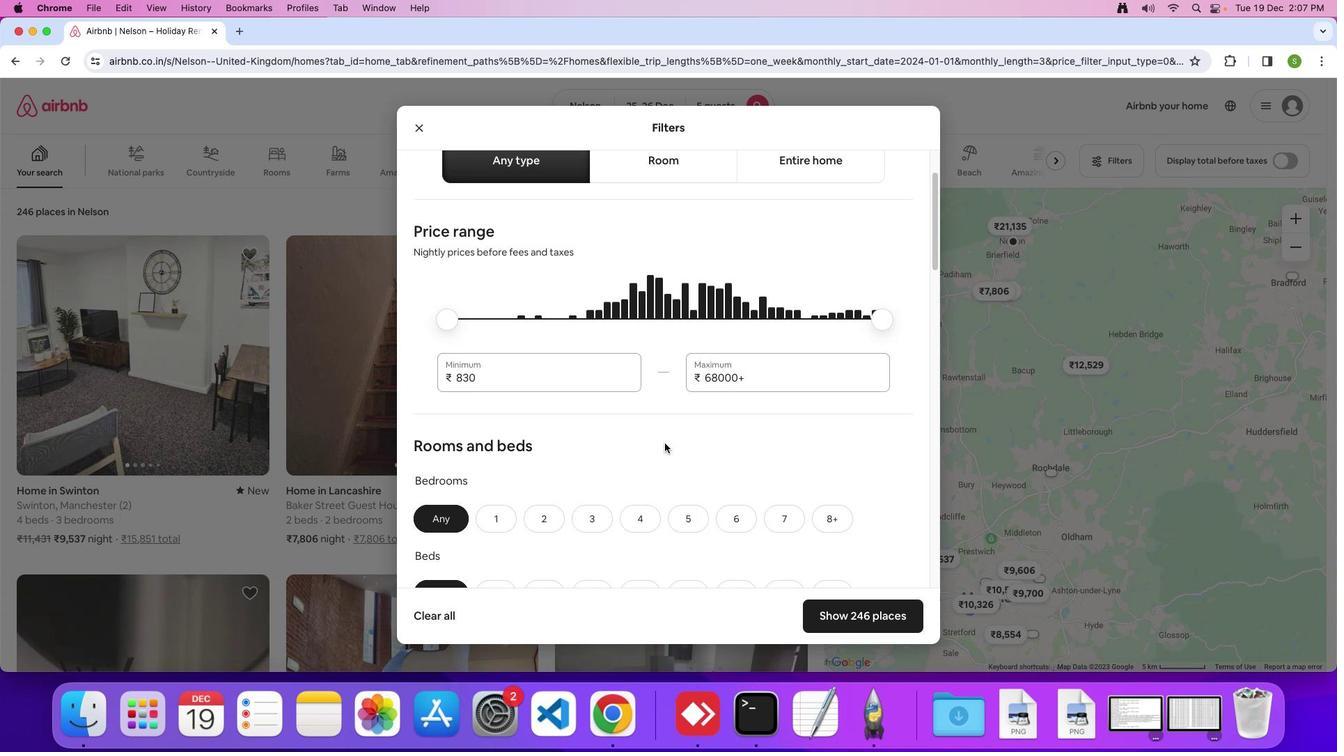 
Action: Mouse scrolled (668, 447) with delta (4, 3)
Screenshot: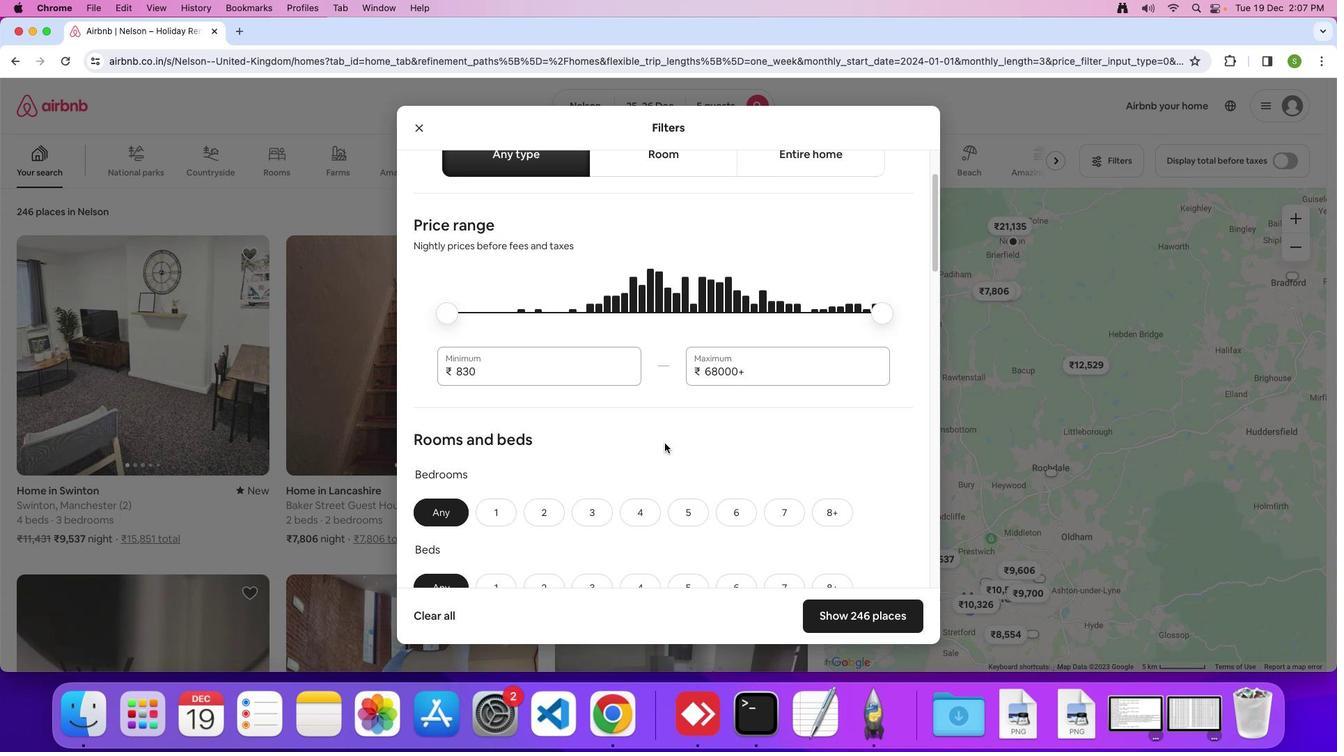 
Action: Mouse moved to (668, 447)
Screenshot: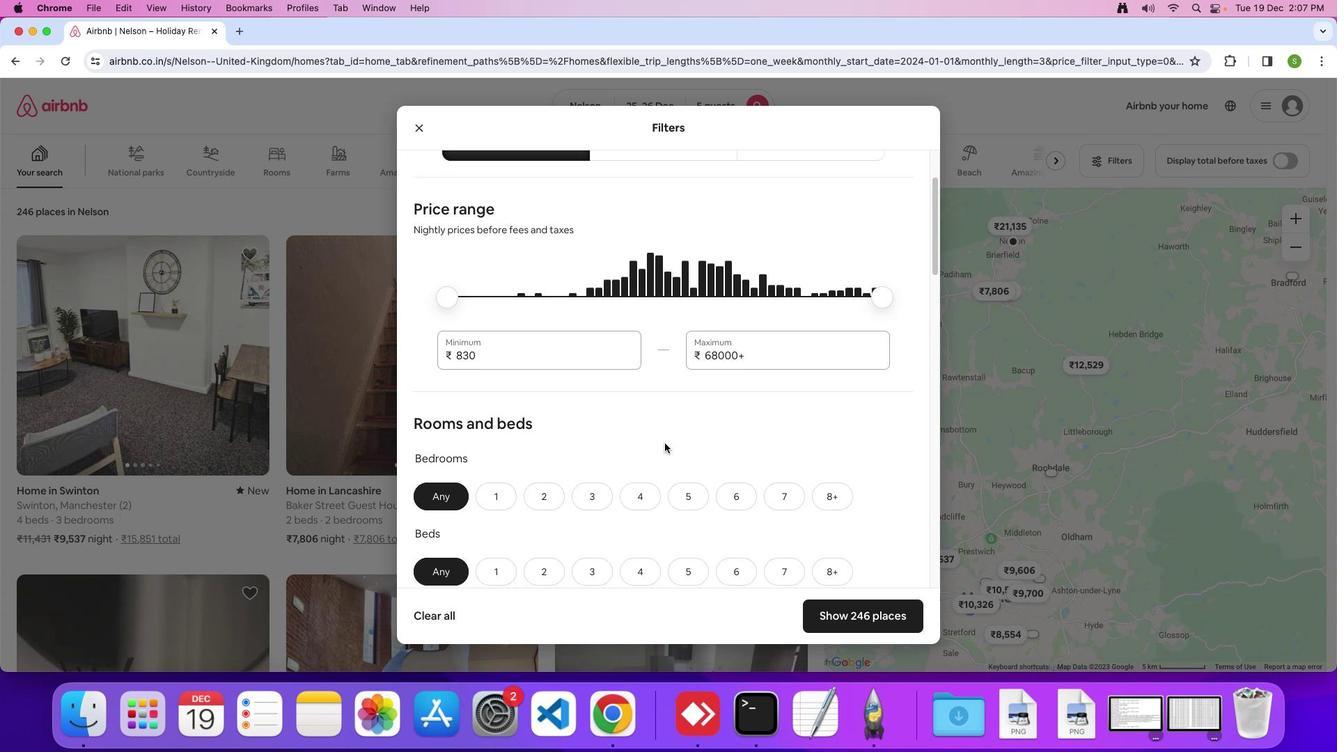 
Action: Mouse scrolled (668, 447) with delta (4, 2)
Screenshot: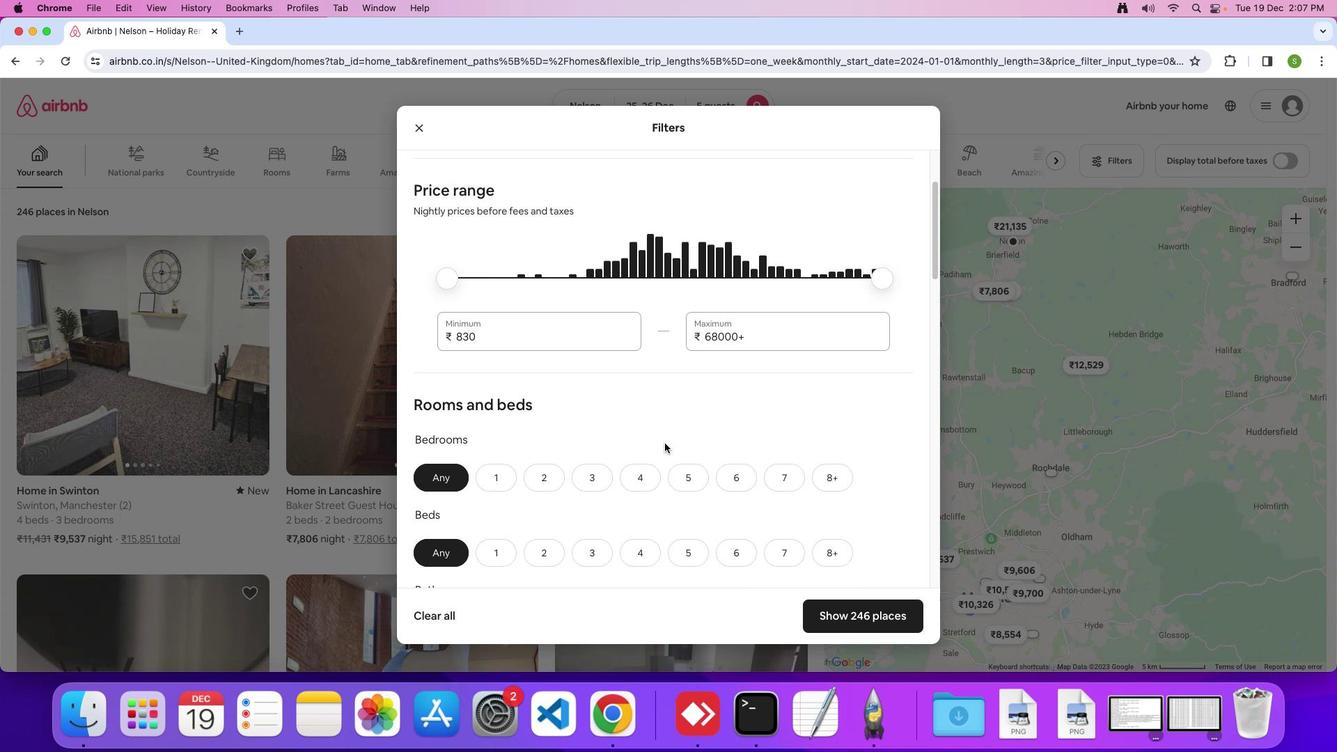 
Action: Mouse moved to (669, 447)
Screenshot: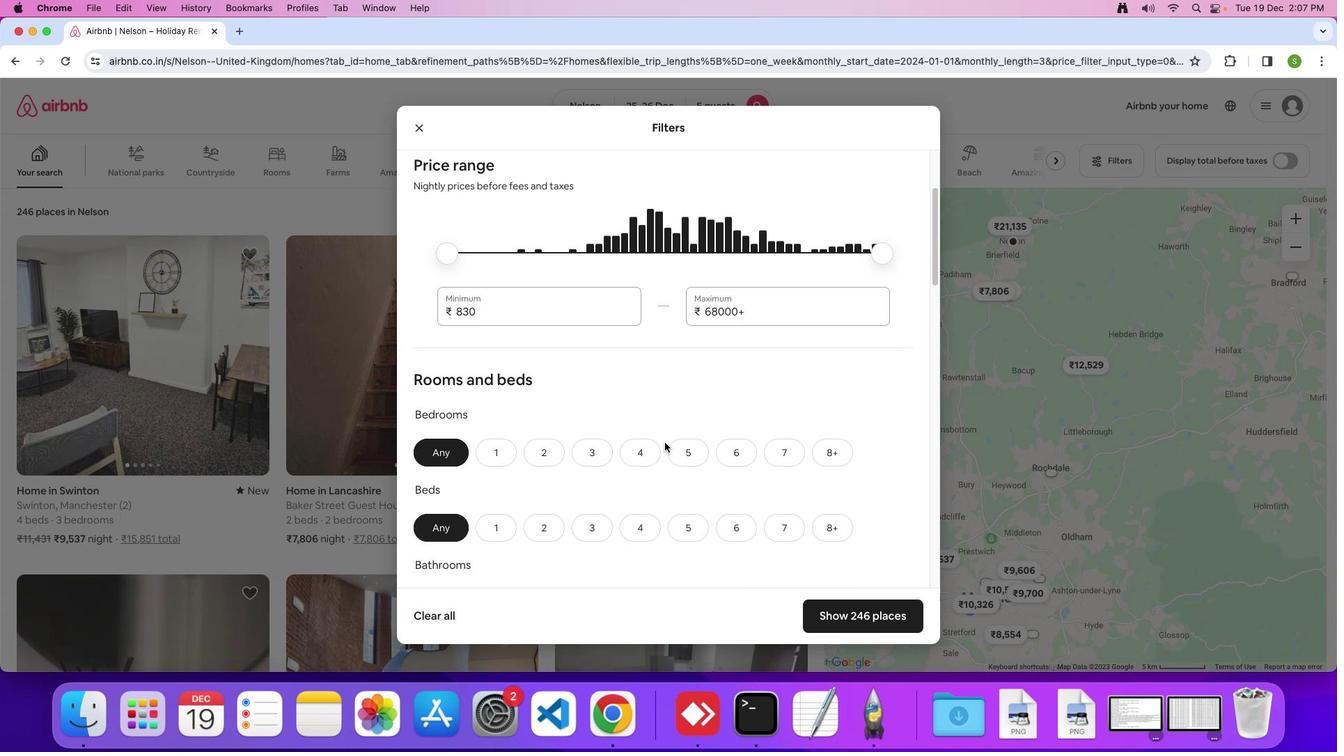 
Action: Mouse scrolled (669, 447) with delta (4, 3)
Screenshot: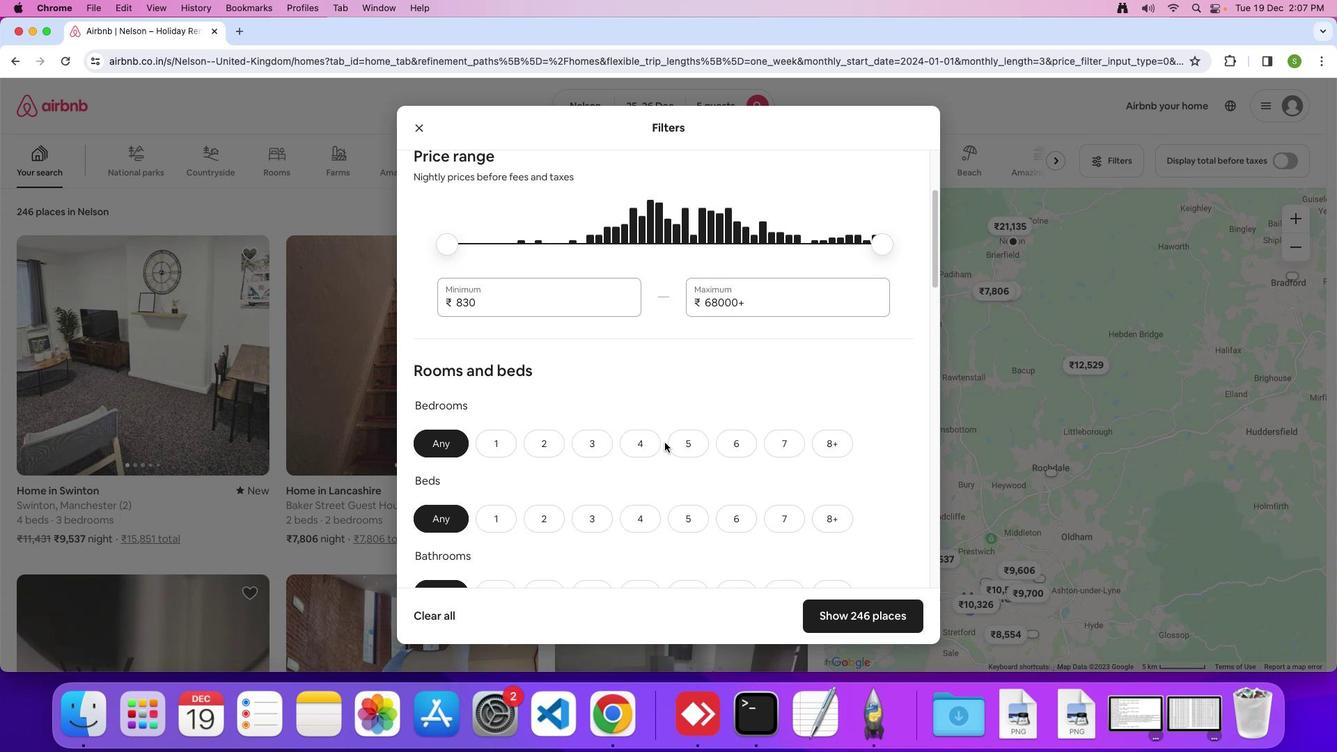 
Action: Mouse scrolled (669, 447) with delta (4, 3)
Screenshot: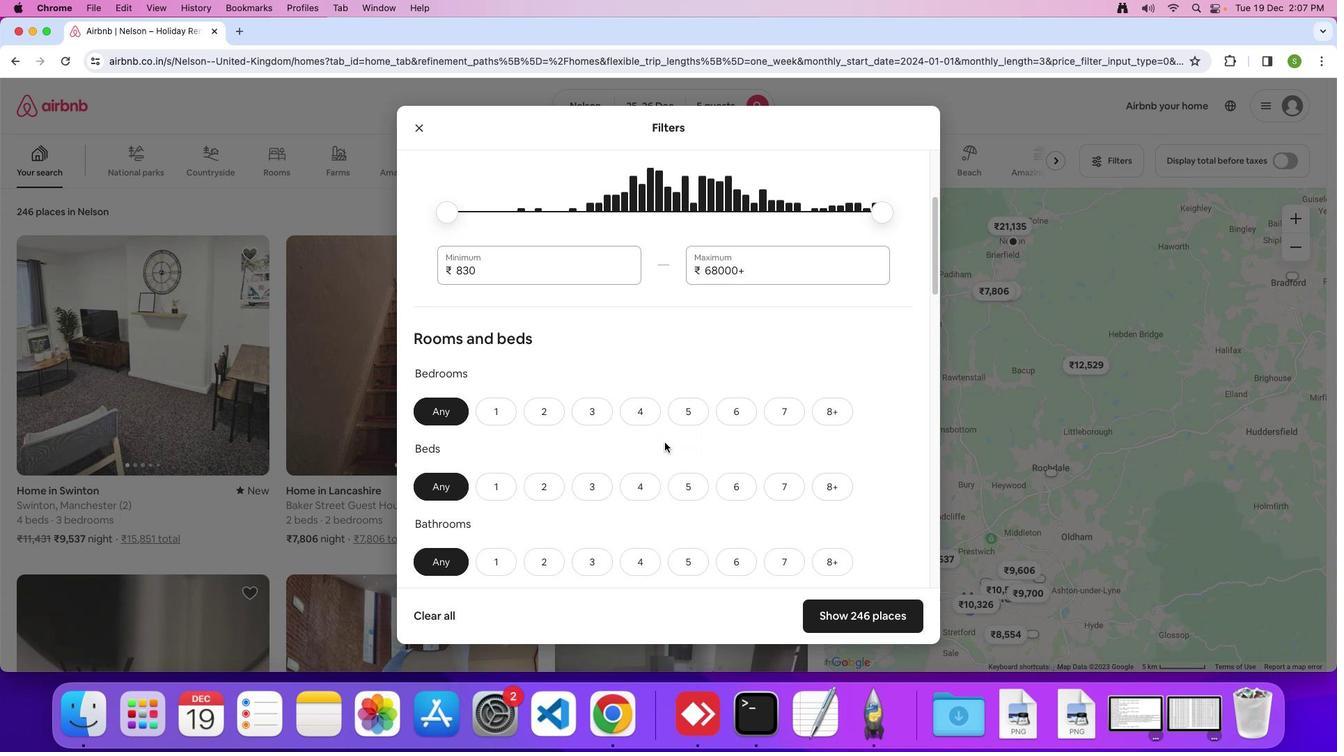 
Action: Mouse scrolled (669, 447) with delta (4, 2)
Screenshot: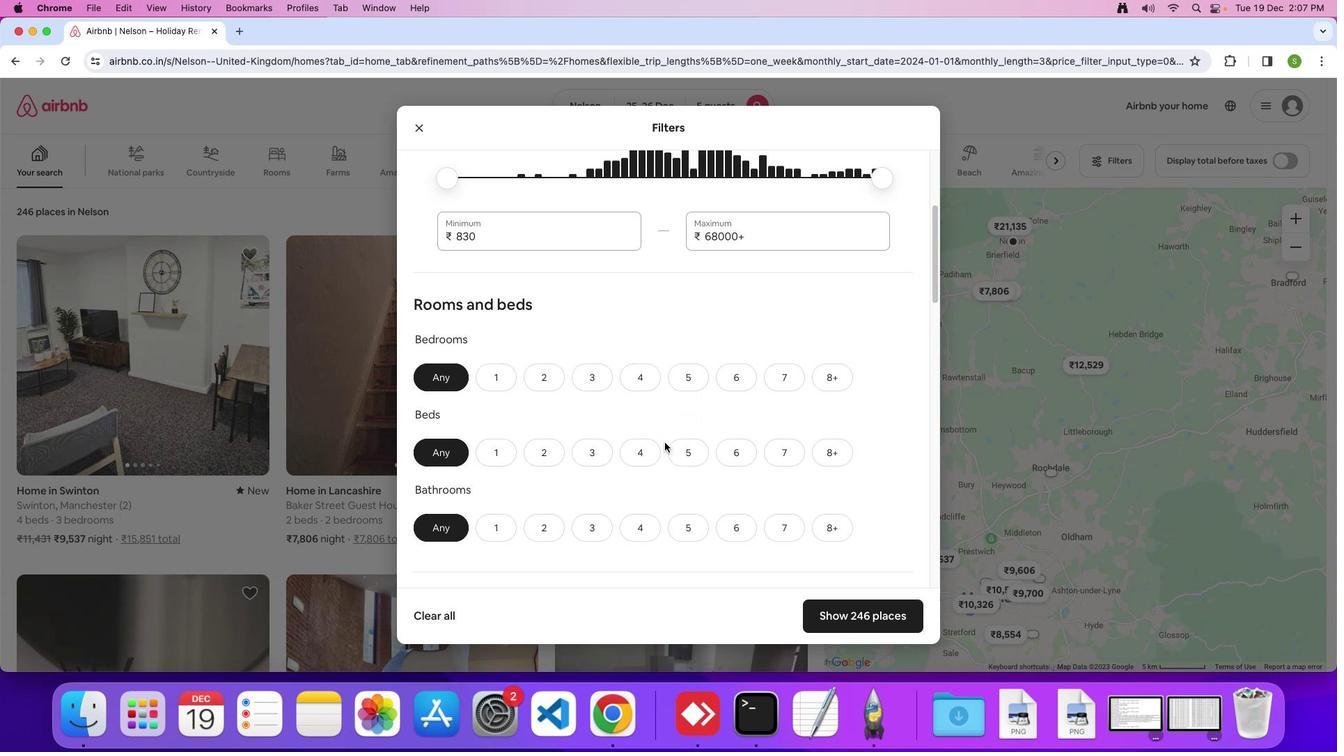 
Action: Mouse scrolled (669, 447) with delta (4, 3)
Screenshot: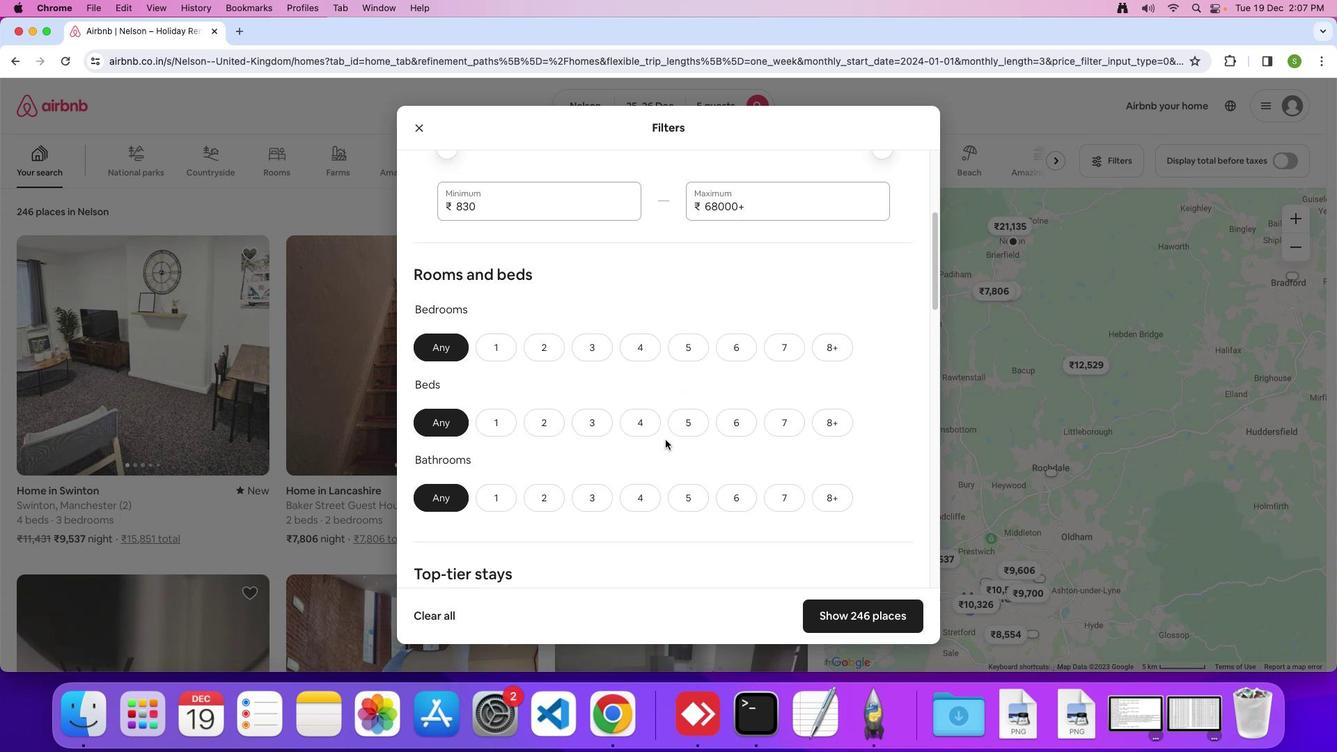 
Action: Mouse moved to (669, 446)
Screenshot: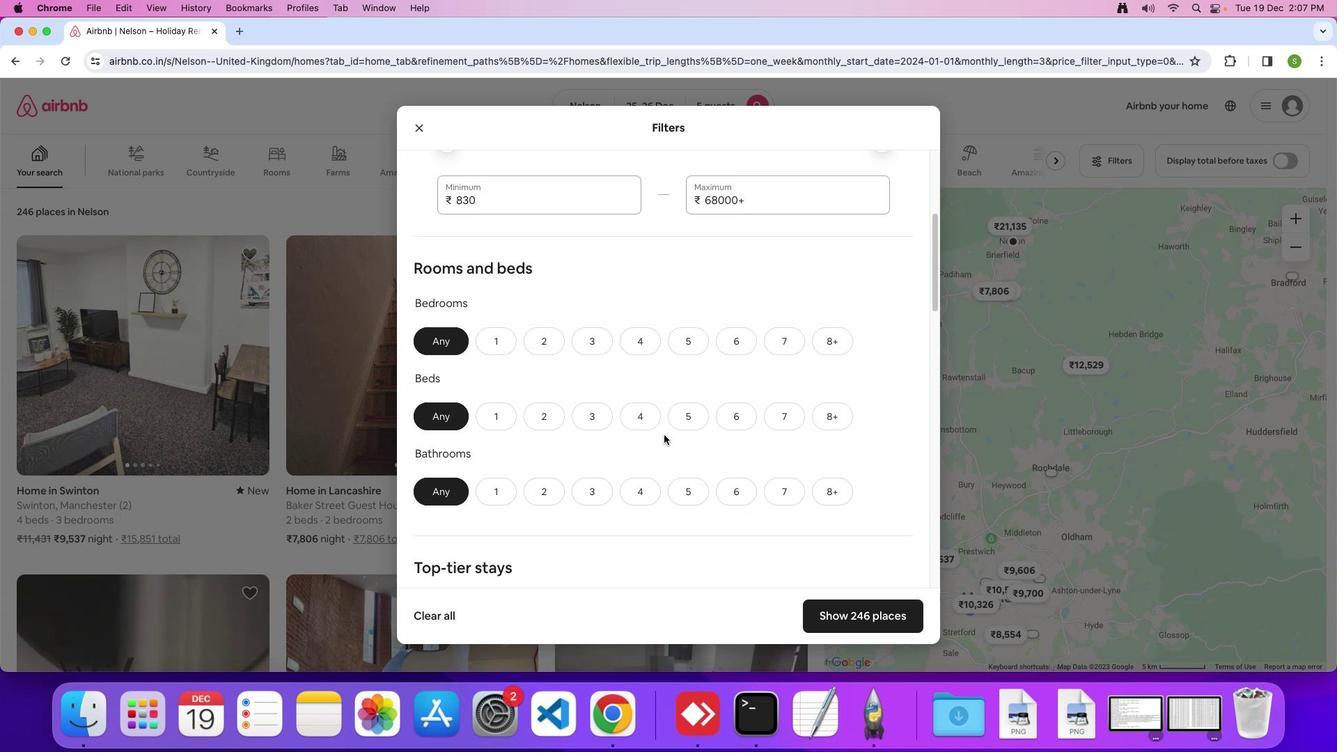 
Action: Mouse scrolled (669, 446) with delta (4, 3)
Screenshot: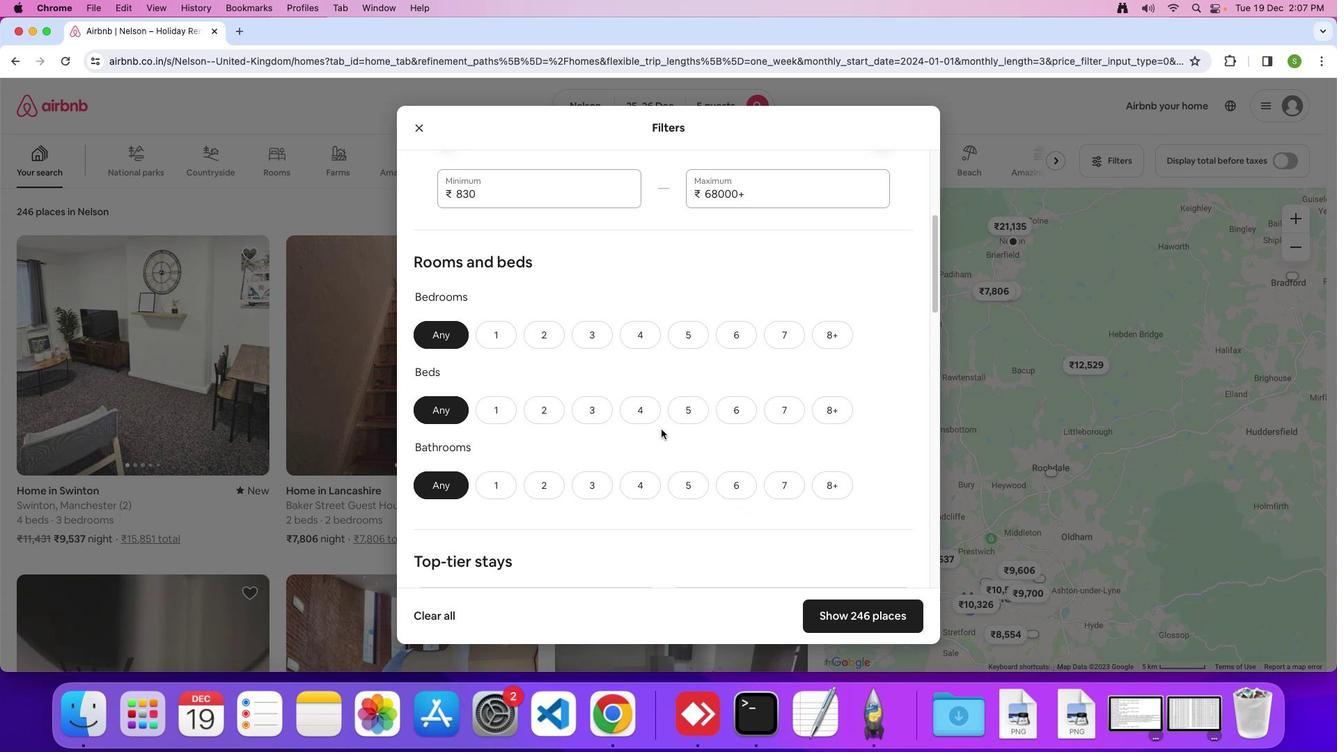 
Action: Mouse moved to (610, 338)
Screenshot: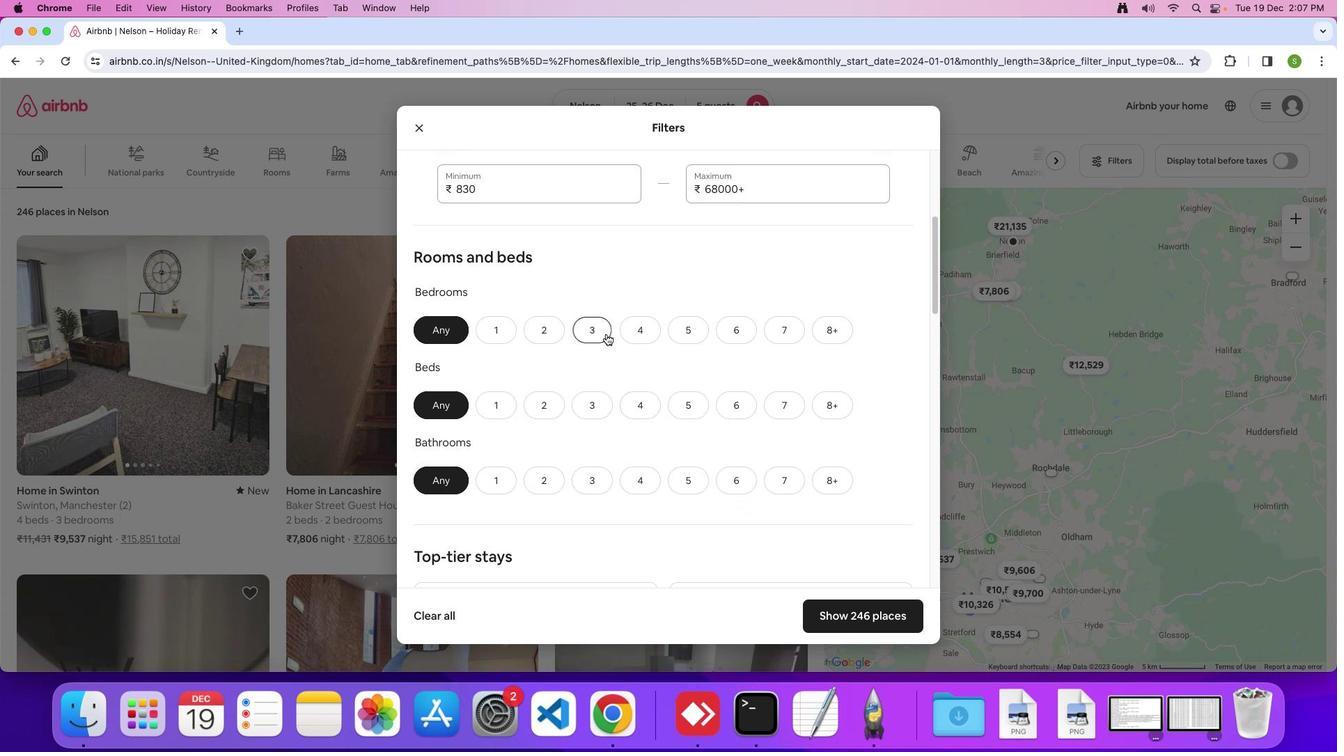 
Action: Mouse pressed left at (610, 338)
Screenshot: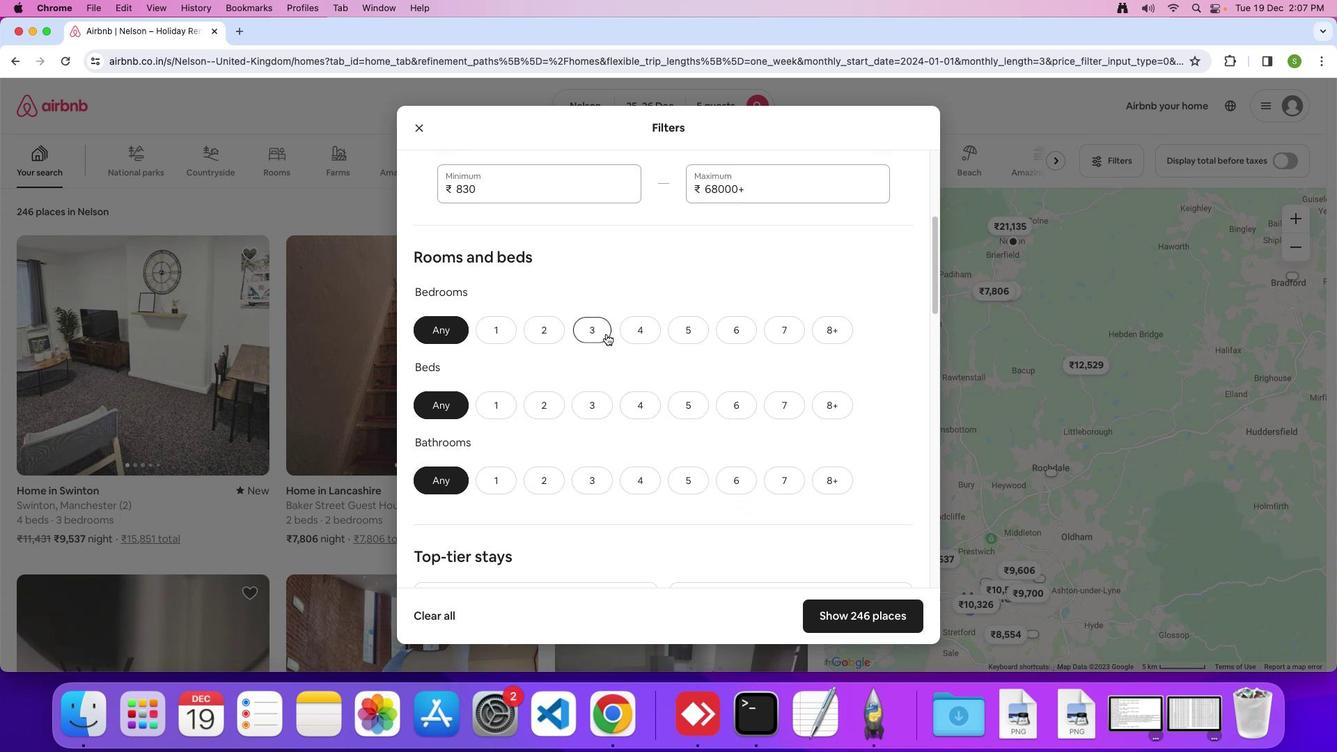 
Action: Mouse moved to (600, 415)
Screenshot: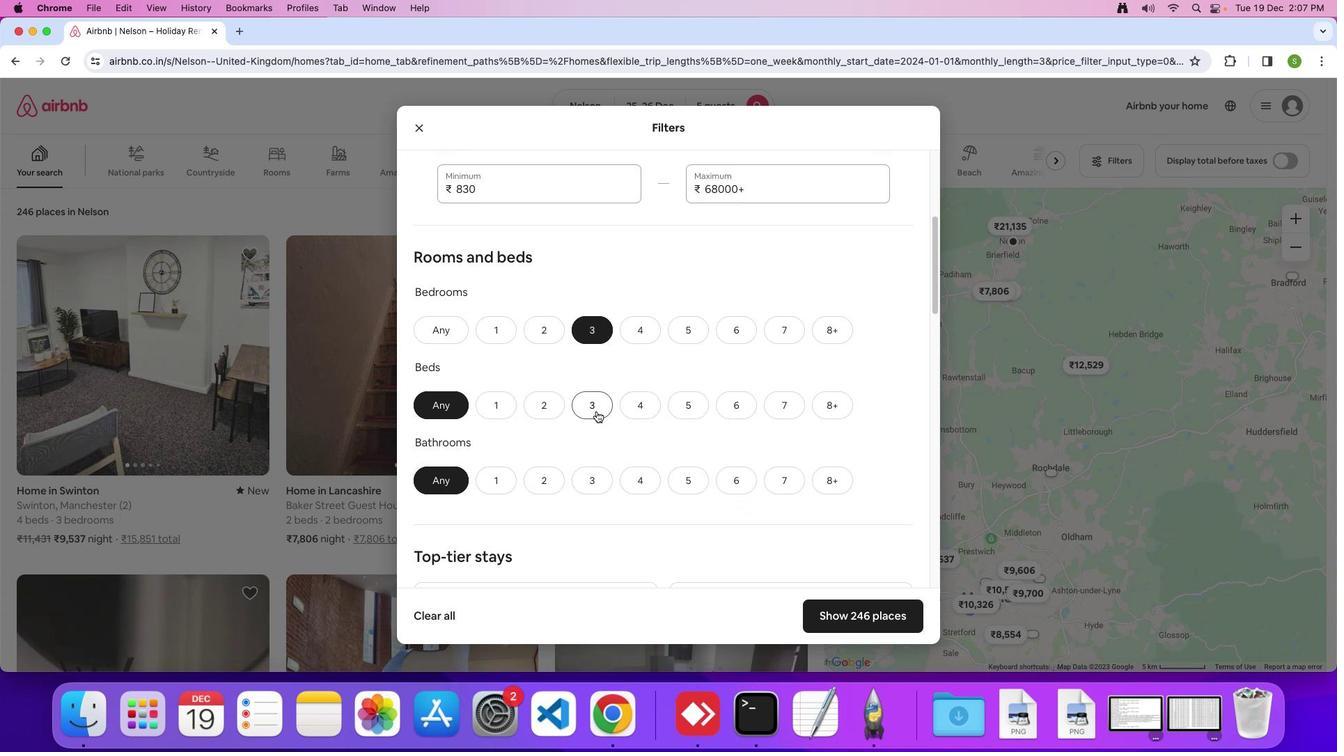 
Action: Mouse pressed left at (600, 415)
Screenshot: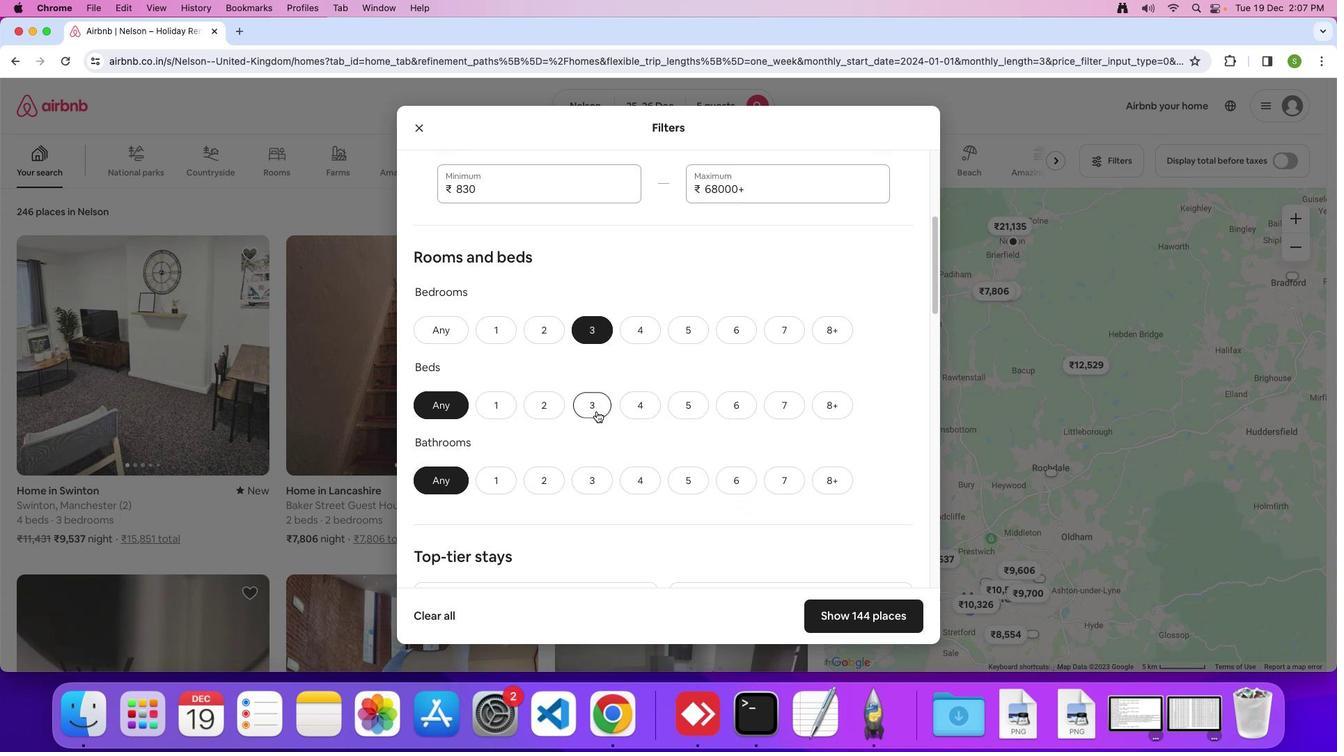 
Action: Mouse moved to (596, 484)
Screenshot: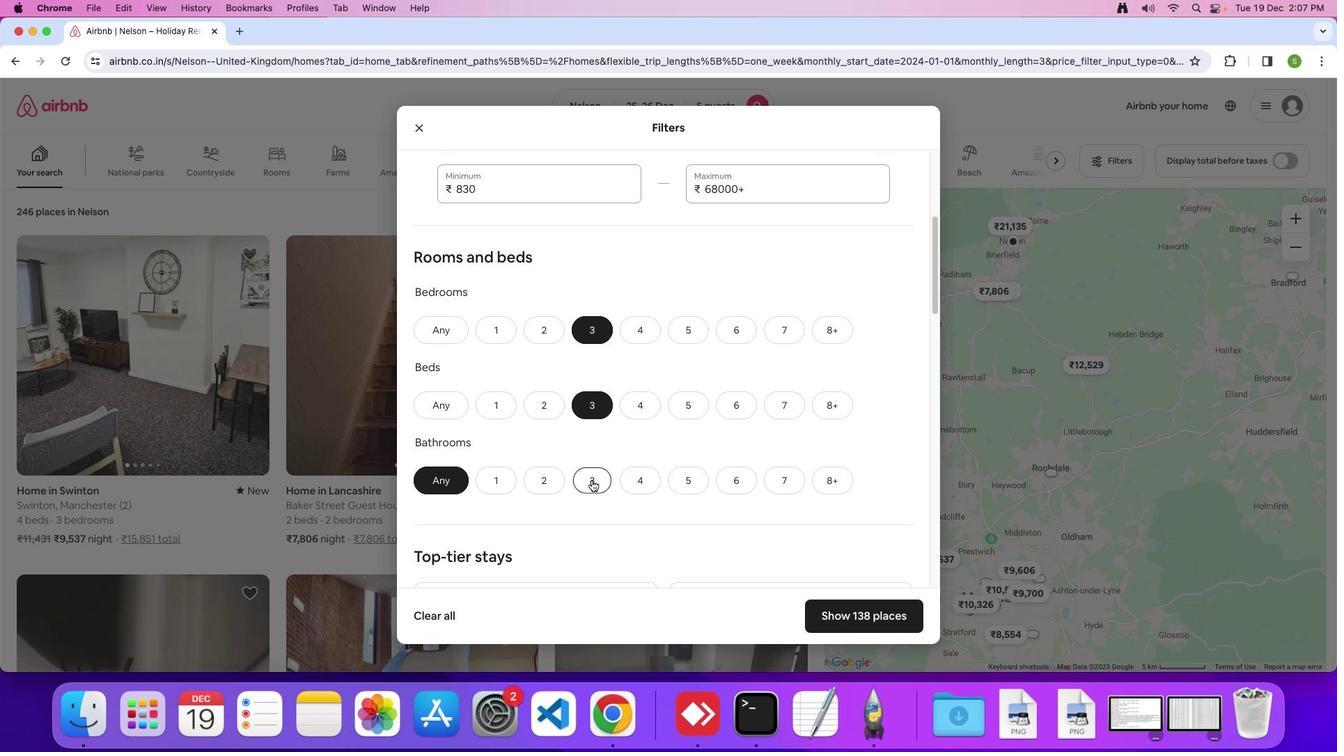 
Action: Mouse pressed left at (596, 484)
Screenshot: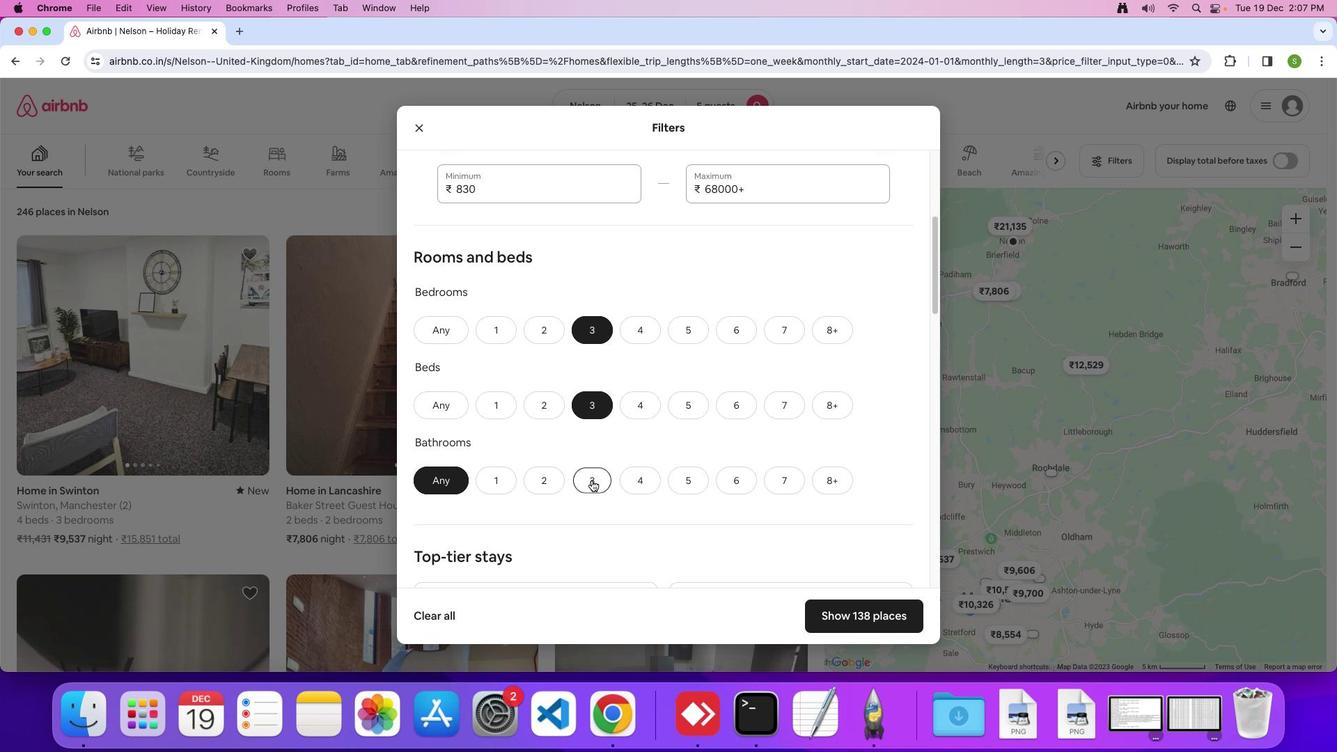 
Action: Mouse moved to (668, 400)
Screenshot: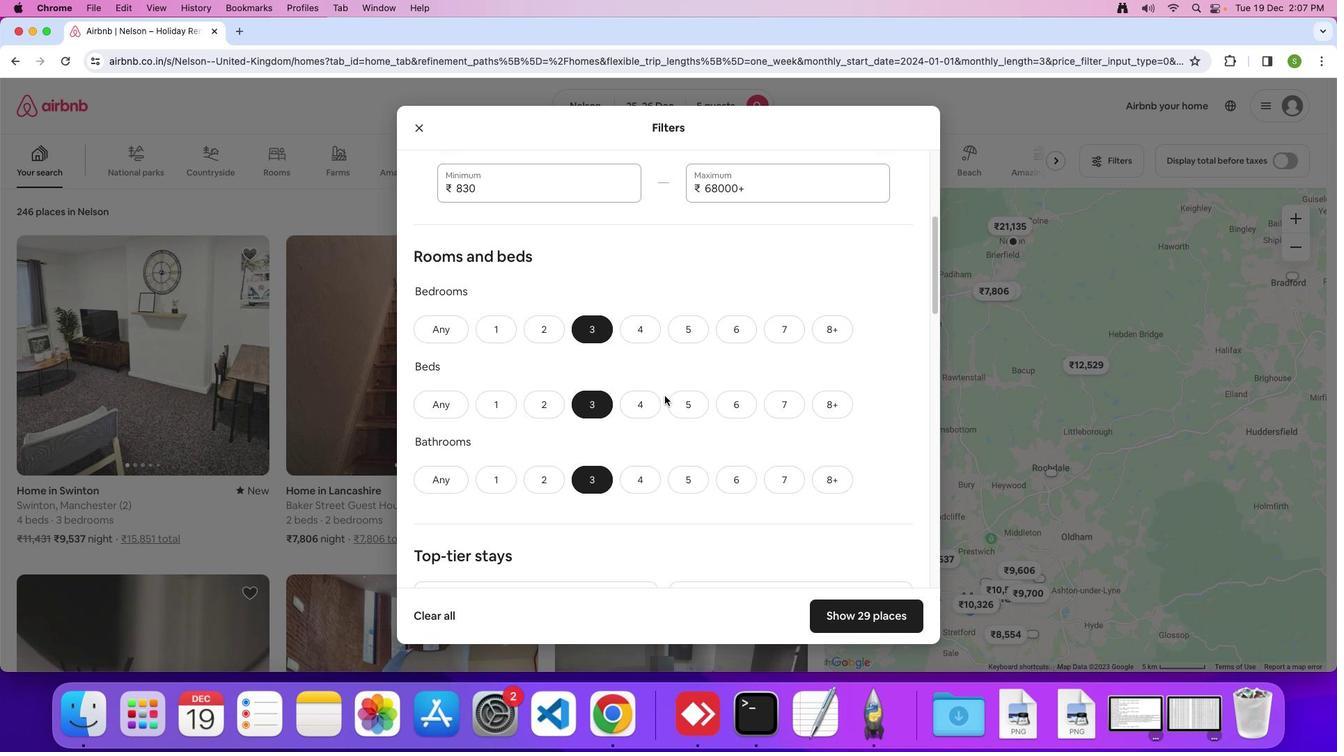 
Action: Mouse scrolled (668, 400) with delta (4, 3)
Screenshot: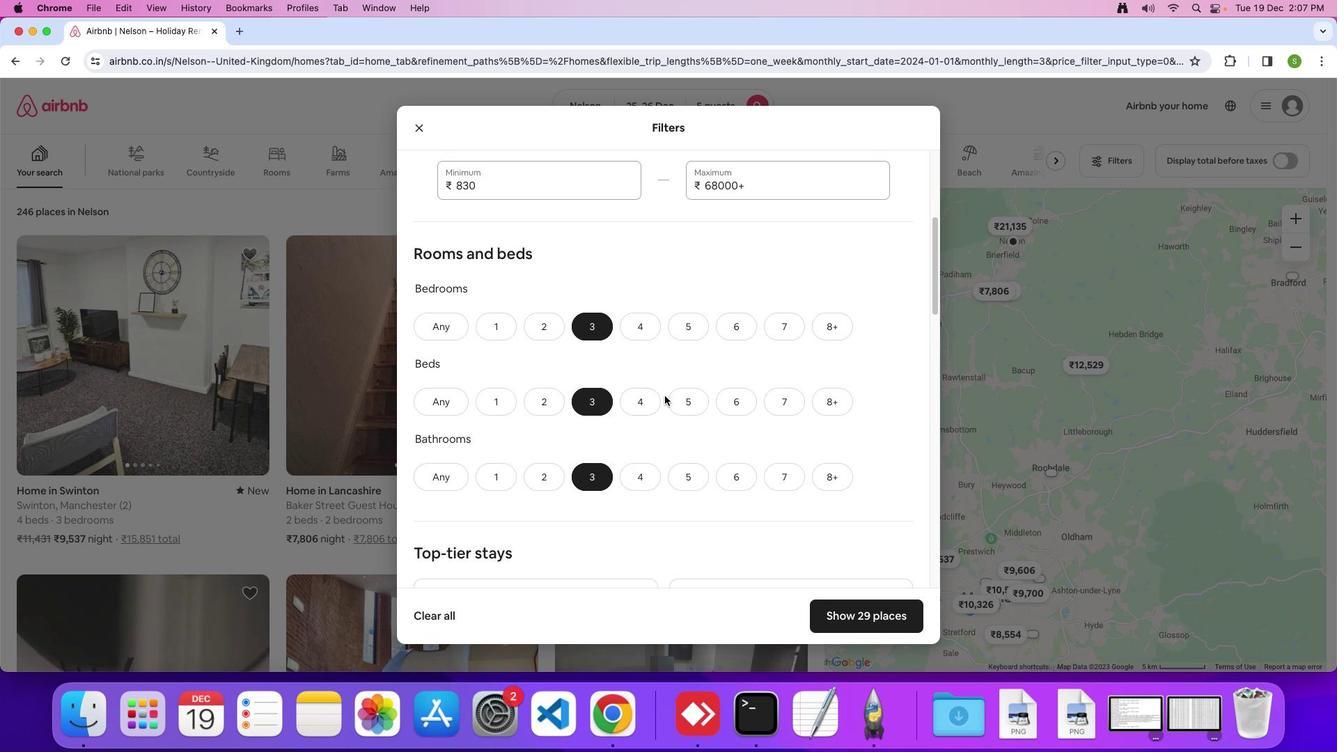 
Action: Mouse moved to (668, 399)
Screenshot: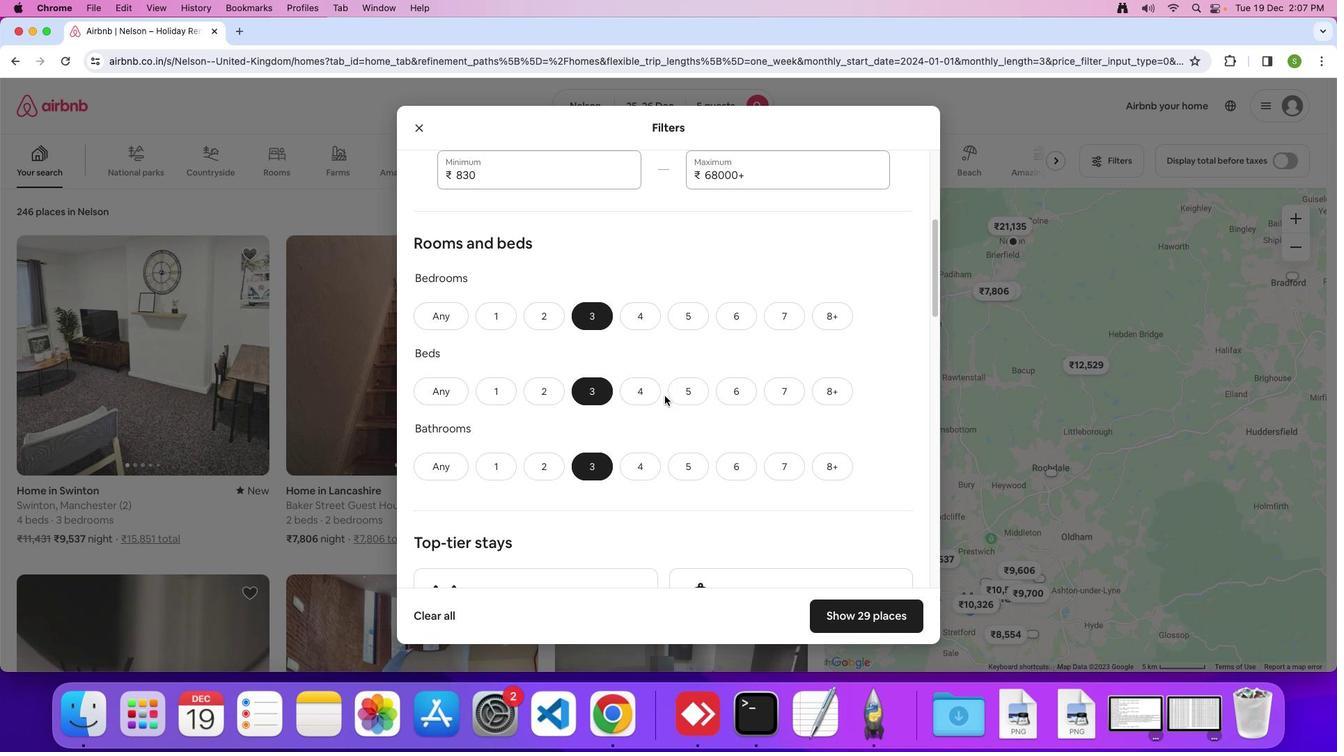 
Action: Mouse scrolled (668, 399) with delta (4, 3)
Screenshot: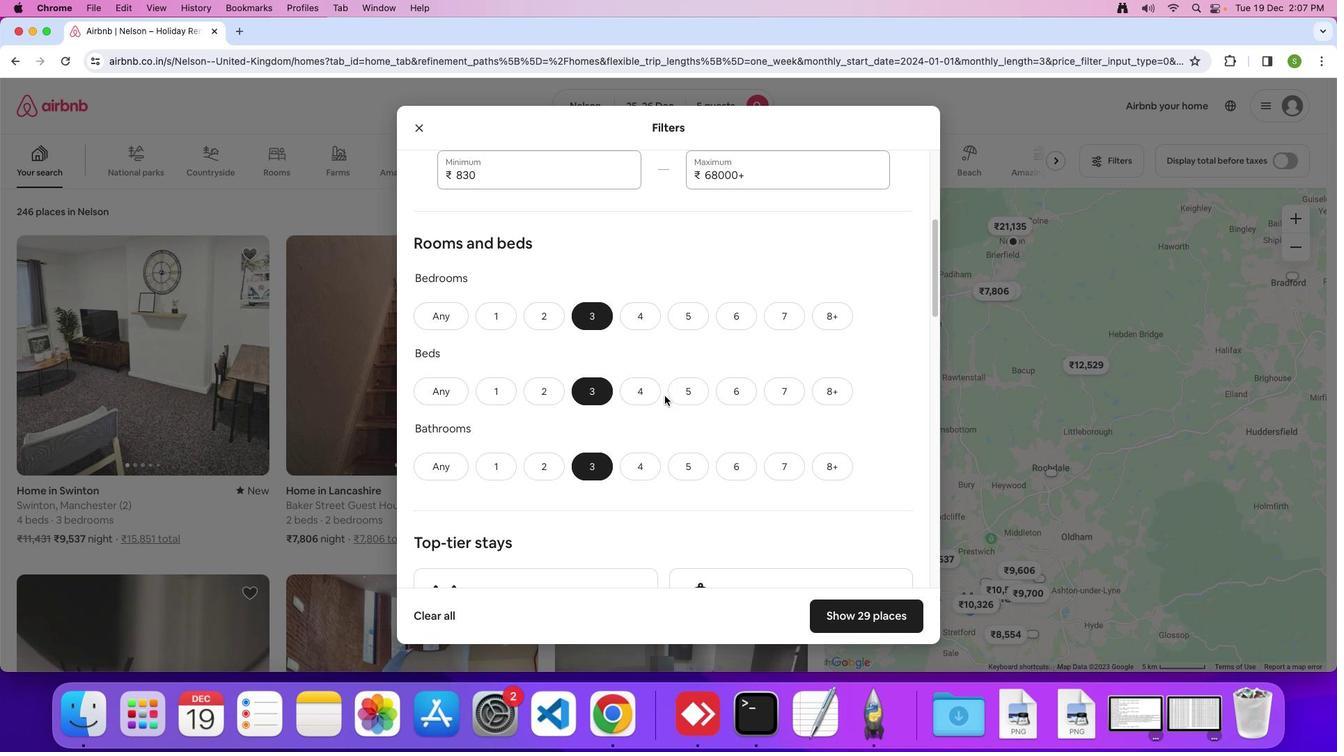 
Action: Mouse scrolled (668, 399) with delta (4, 3)
Screenshot: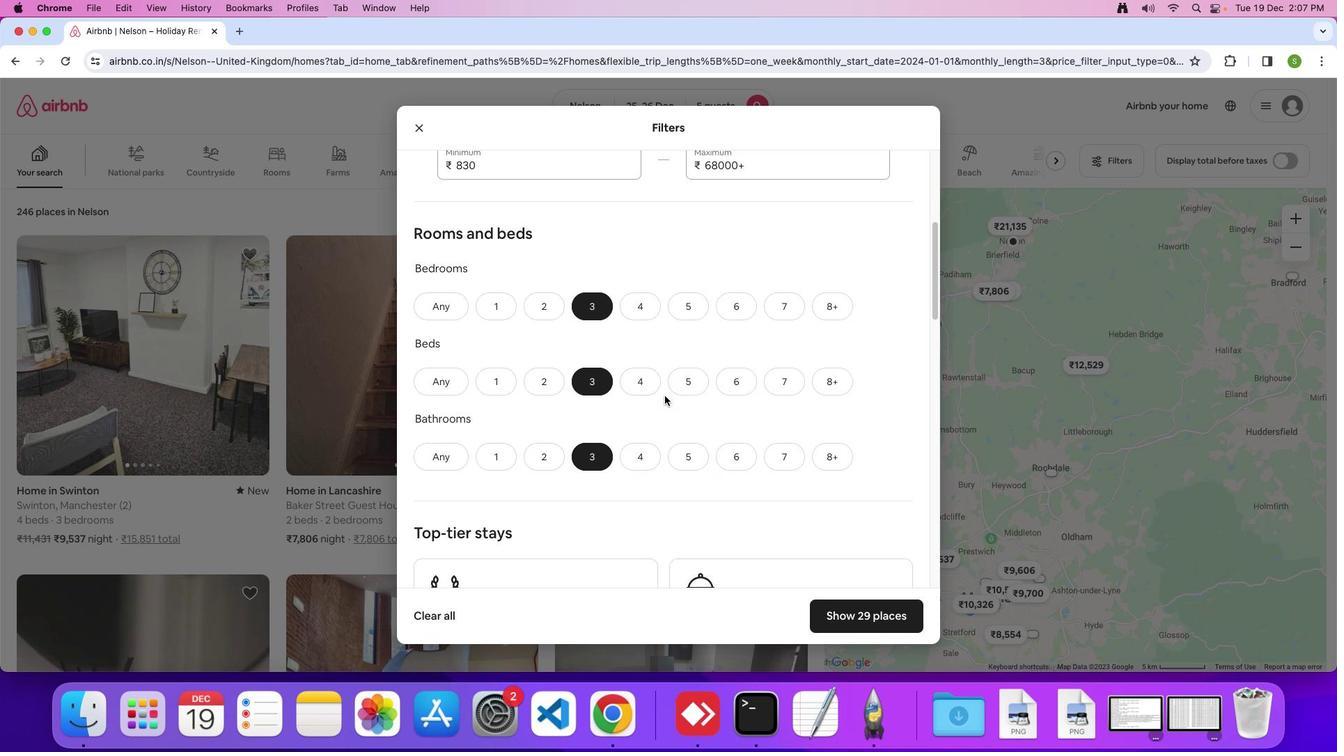 
Action: Mouse scrolled (668, 399) with delta (4, 3)
Screenshot: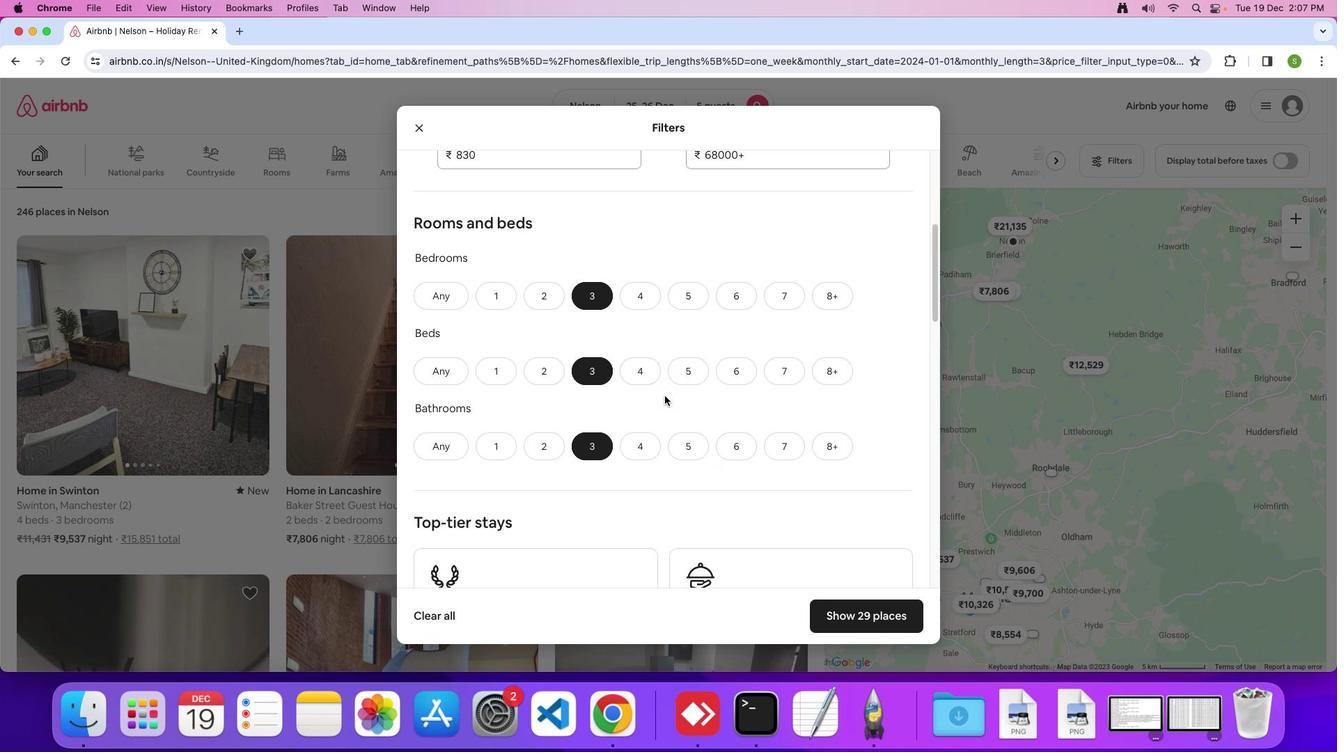 
Action: Mouse scrolled (668, 399) with delta (4, 3)
Screenshot: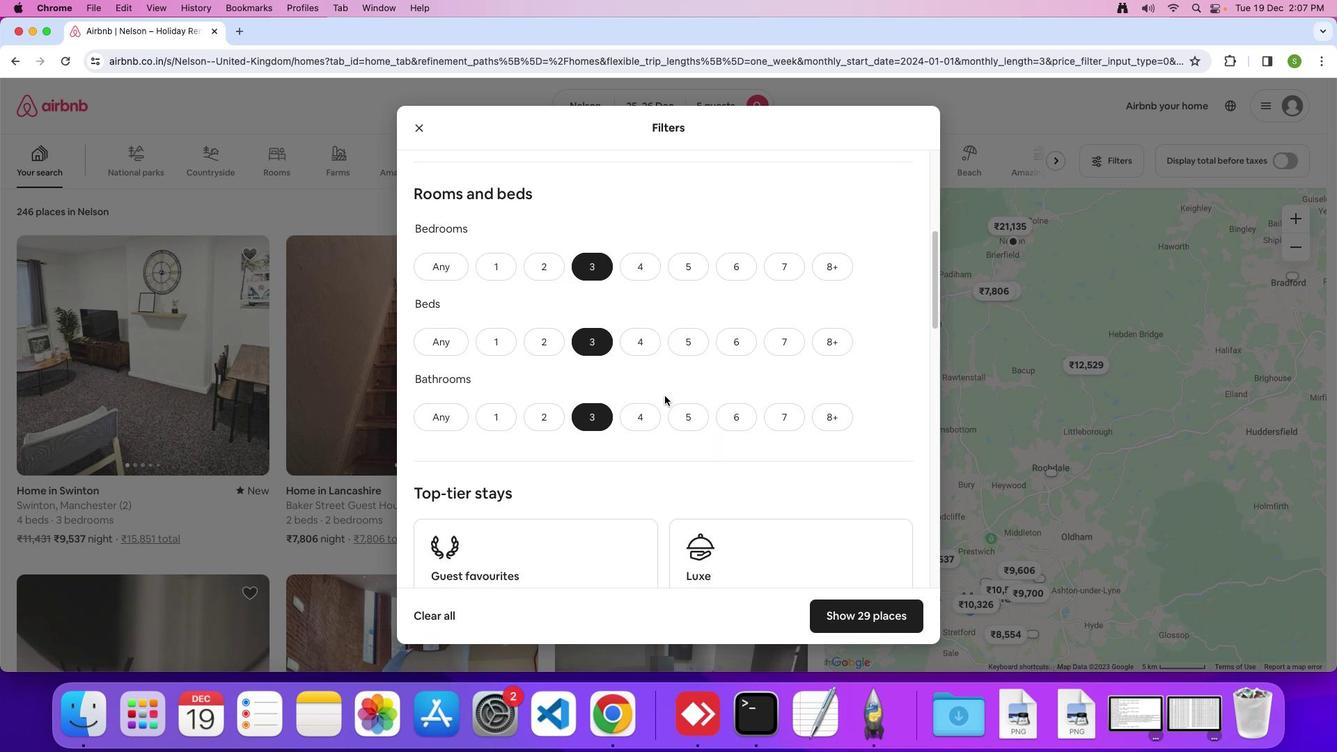 
Action: Mouse moved to (668, 399)
Screenshot: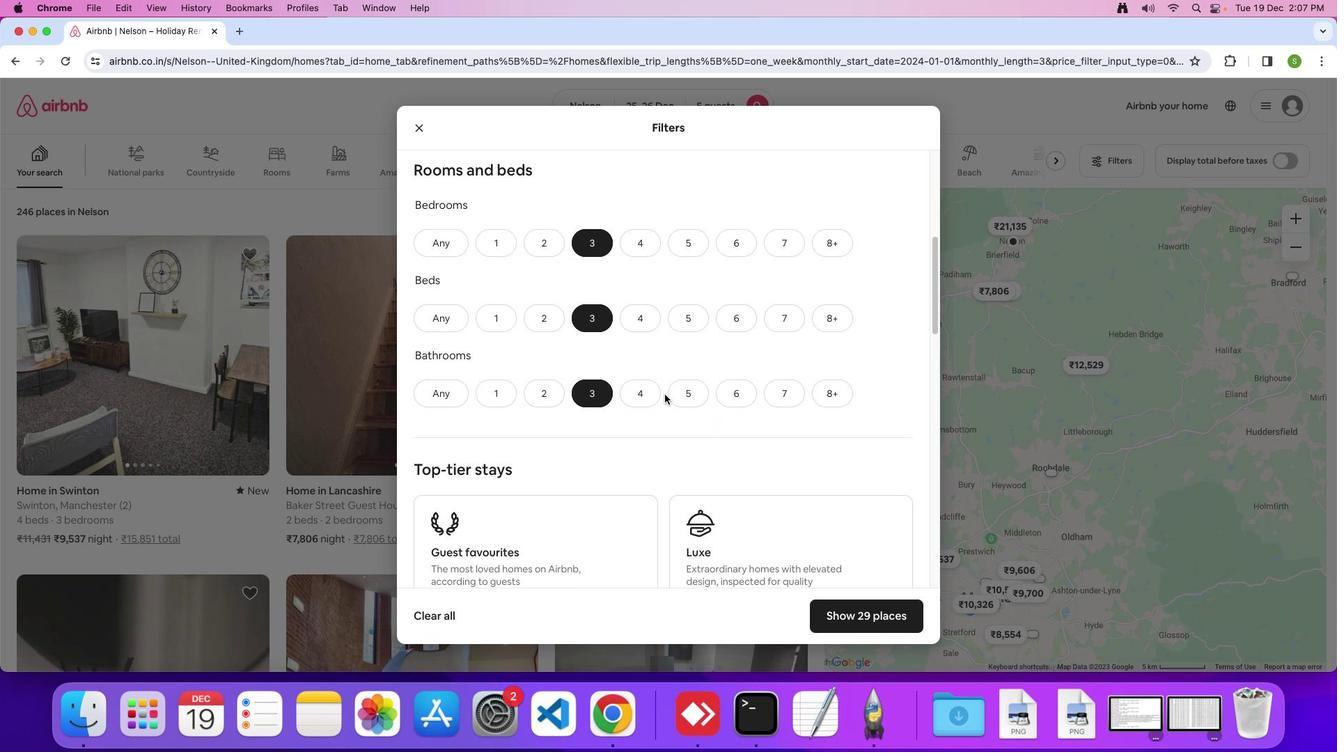 
Action: Mouse scrolled (668, 399) with delta (4, 3)
Screenshot: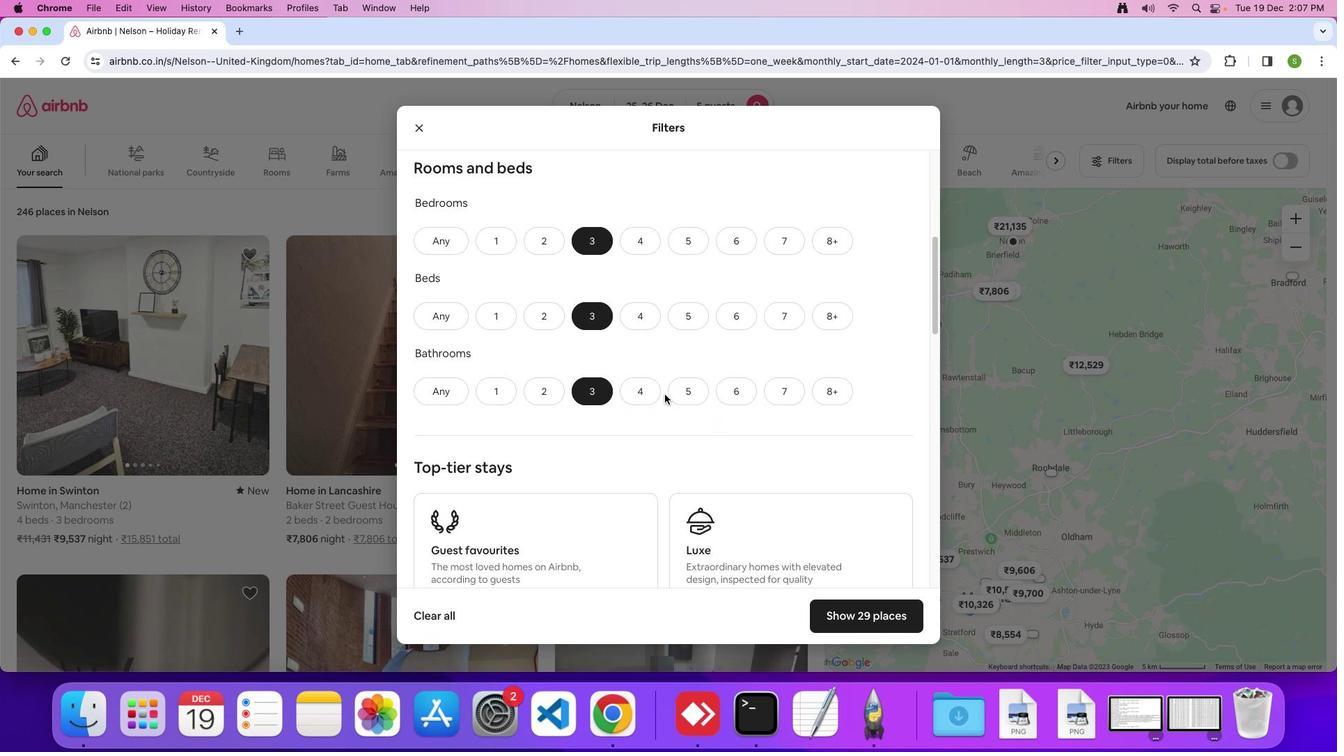 
Action: Mouse scrolled (668, 399) with delta (4, 3)
Screenshot: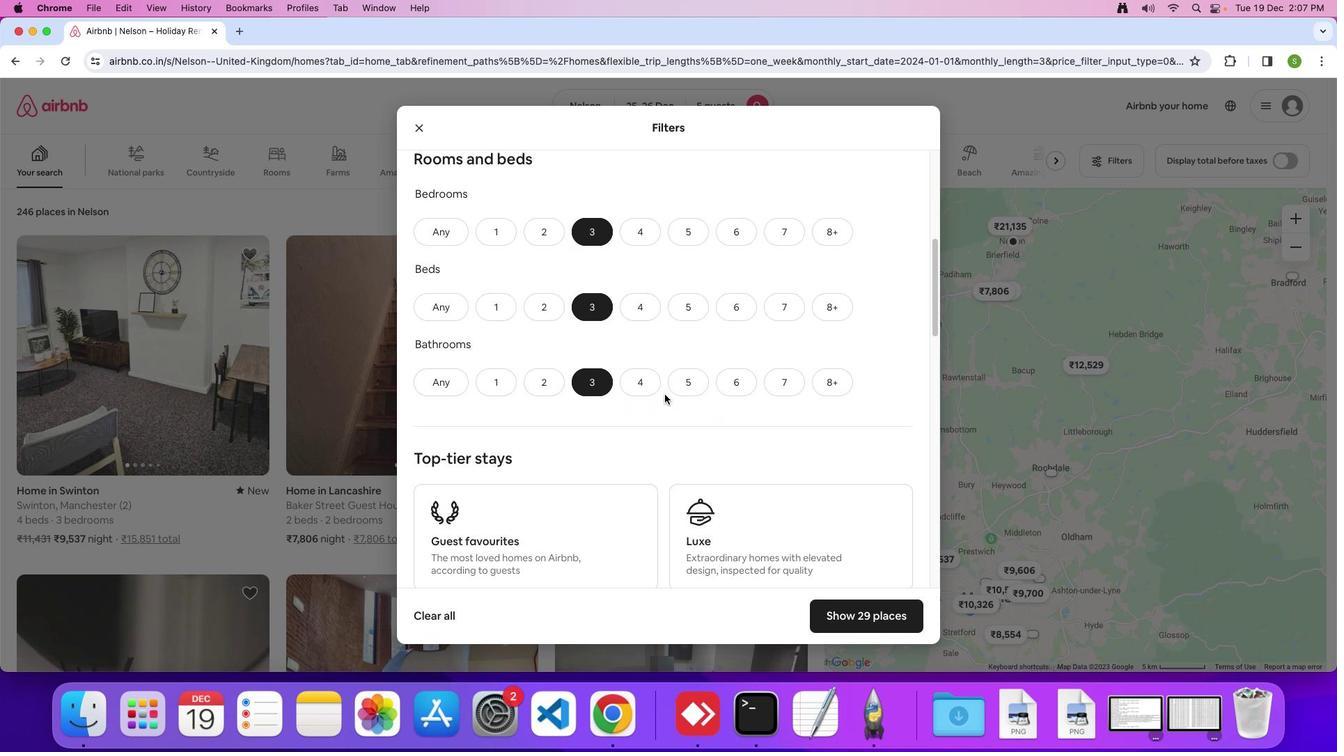 
Action: Mouse moved to (668, 399)
Screenshot: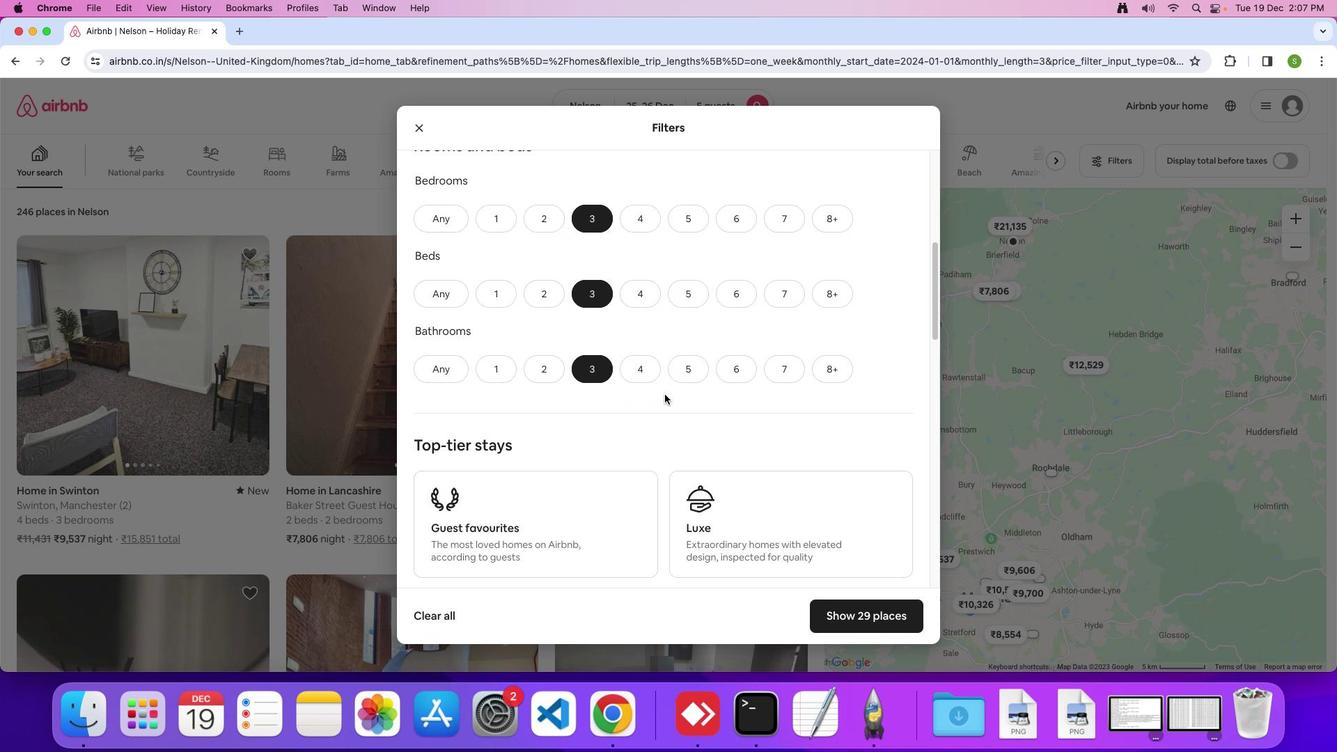 
Action: Mouse scrolled (668, 399) with delta (4, 3)
Screenshot: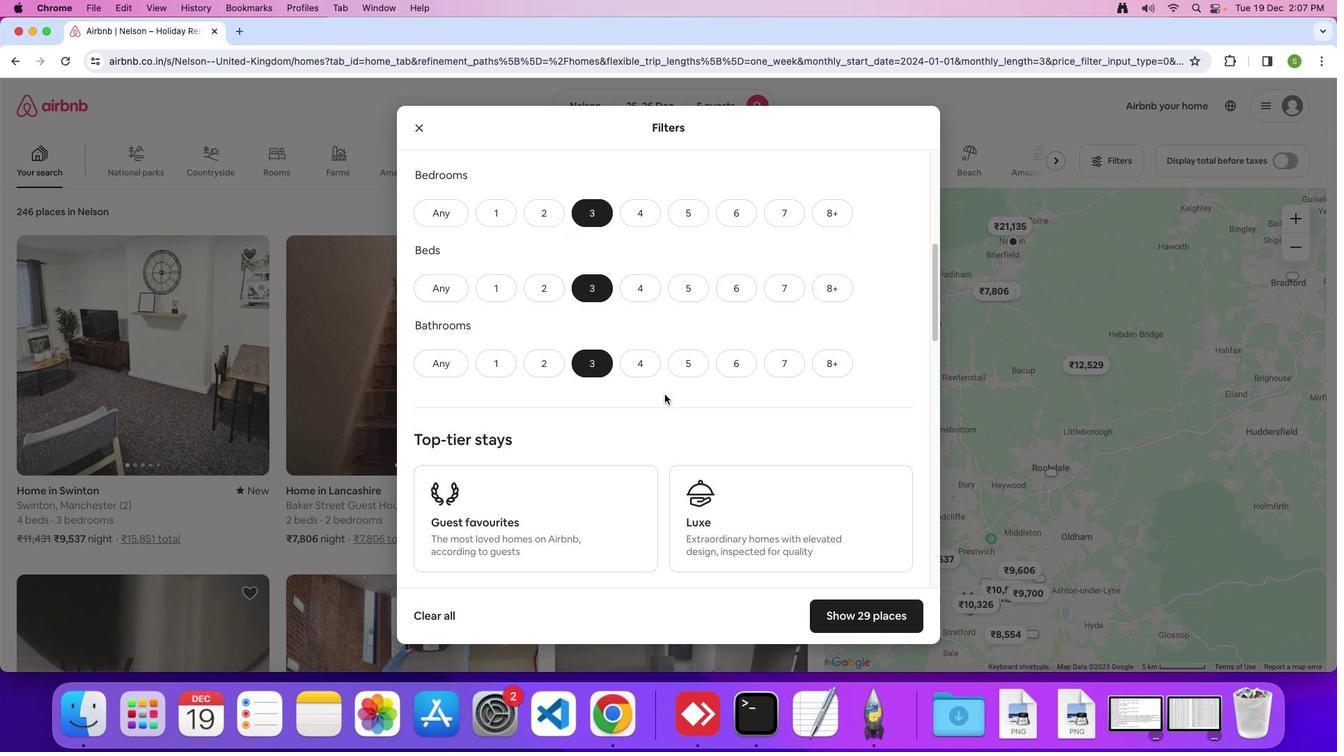 
Action: Mouse scrolled (668, 399) with delta (4, 3)
Screenshot: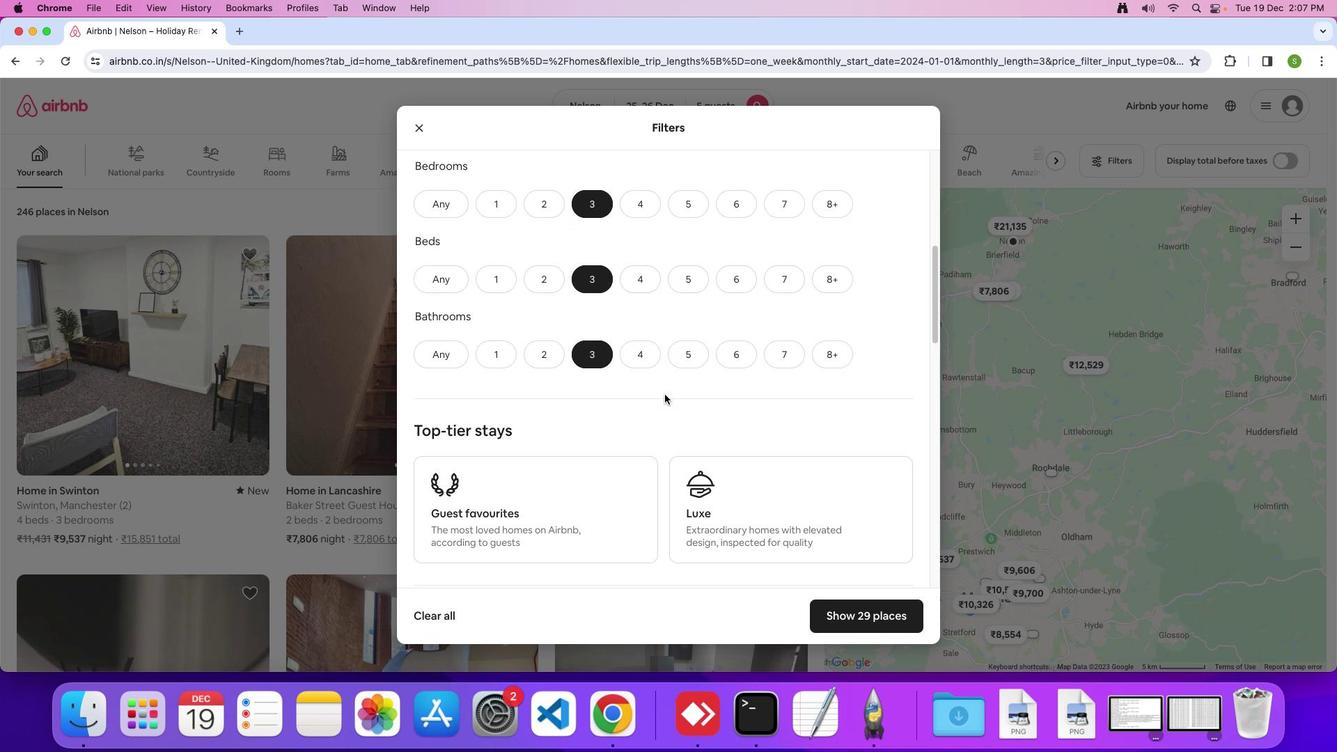 
Action: Mouse scrolled (668, 399) with delta (4, 2)
Screenshot: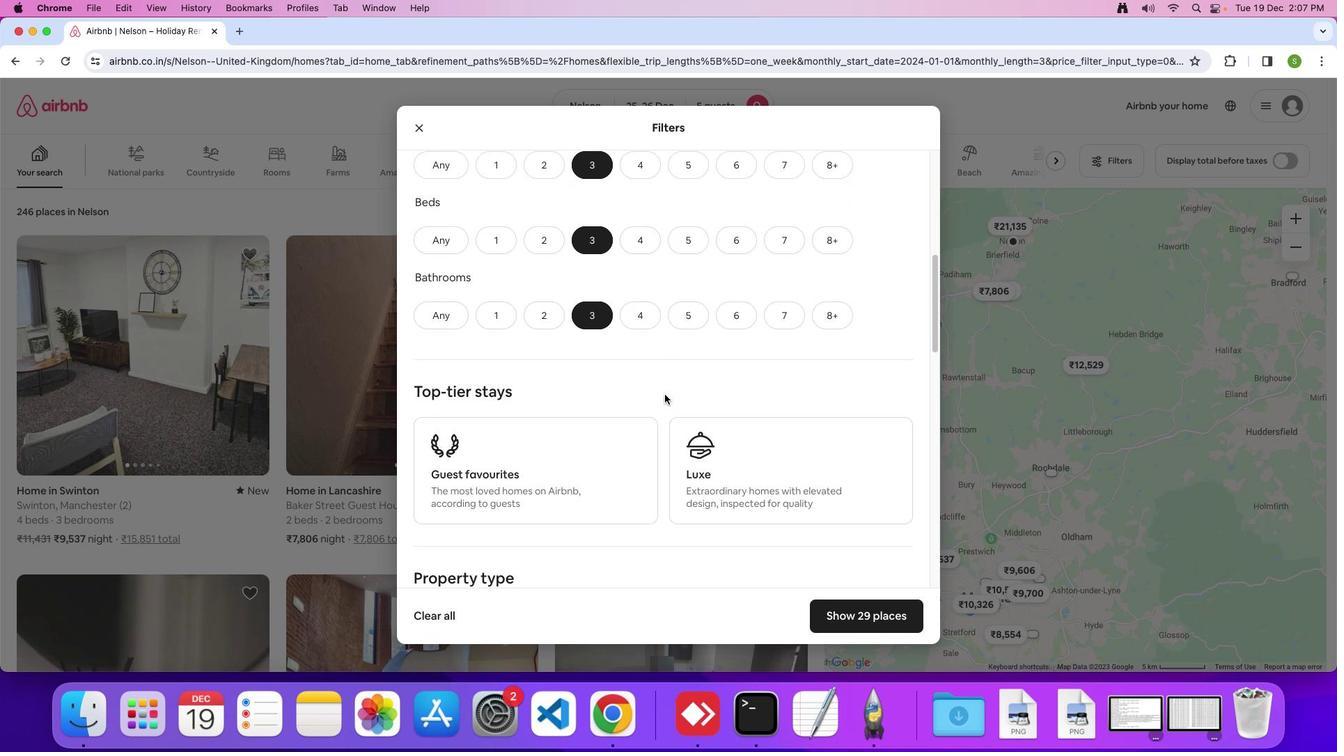 
Action: Mouse scrolled (668, 399) with delta (4, 3)
Screenshot: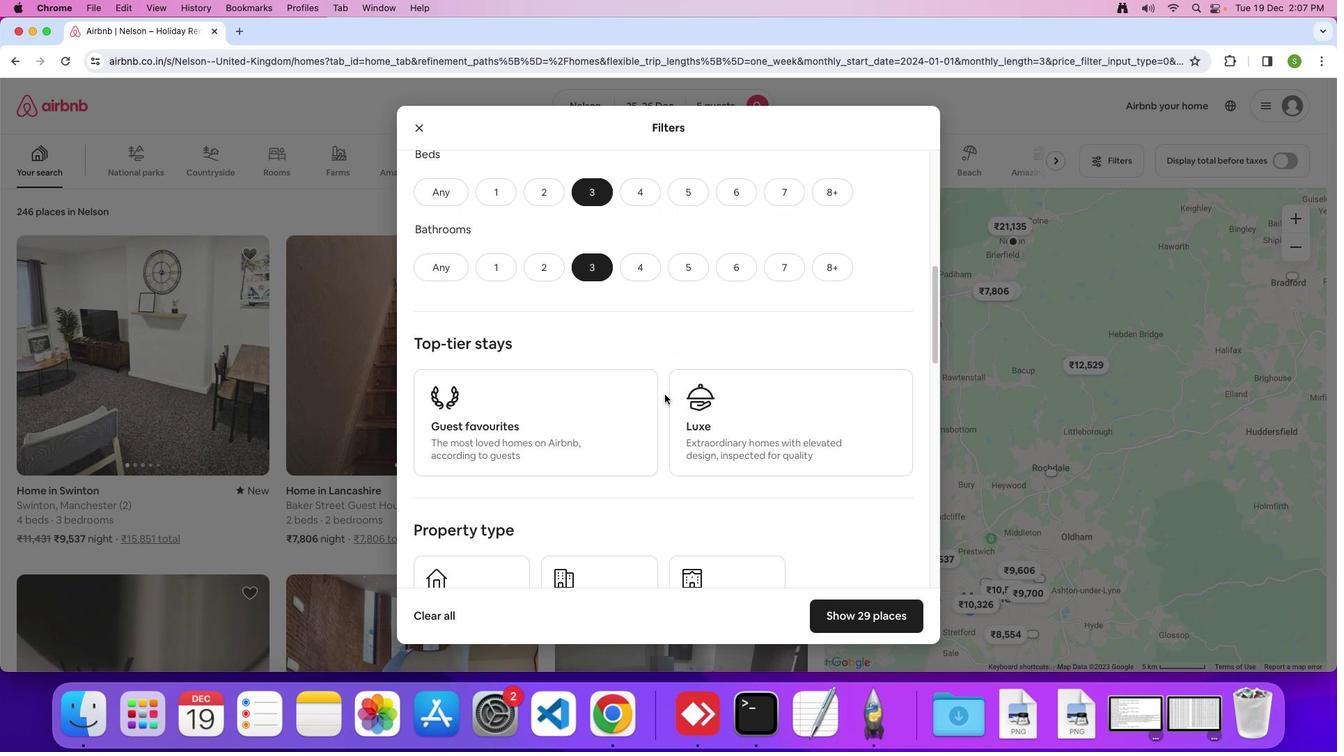 
Action: Mouse scrolled (668, 399) with delta (4, 3)
Screenshot: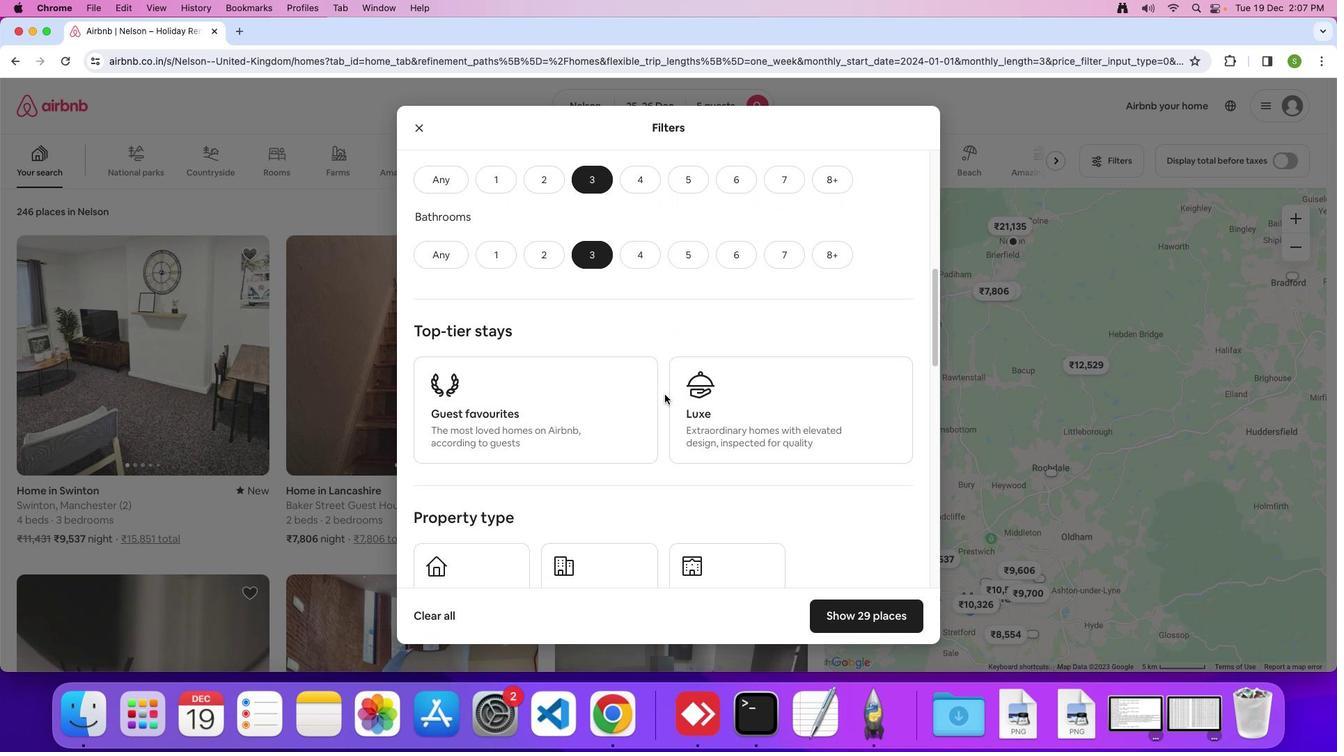 
Action: Mouse scrolled (668, 399) with delta (4, 3)
Screenshot: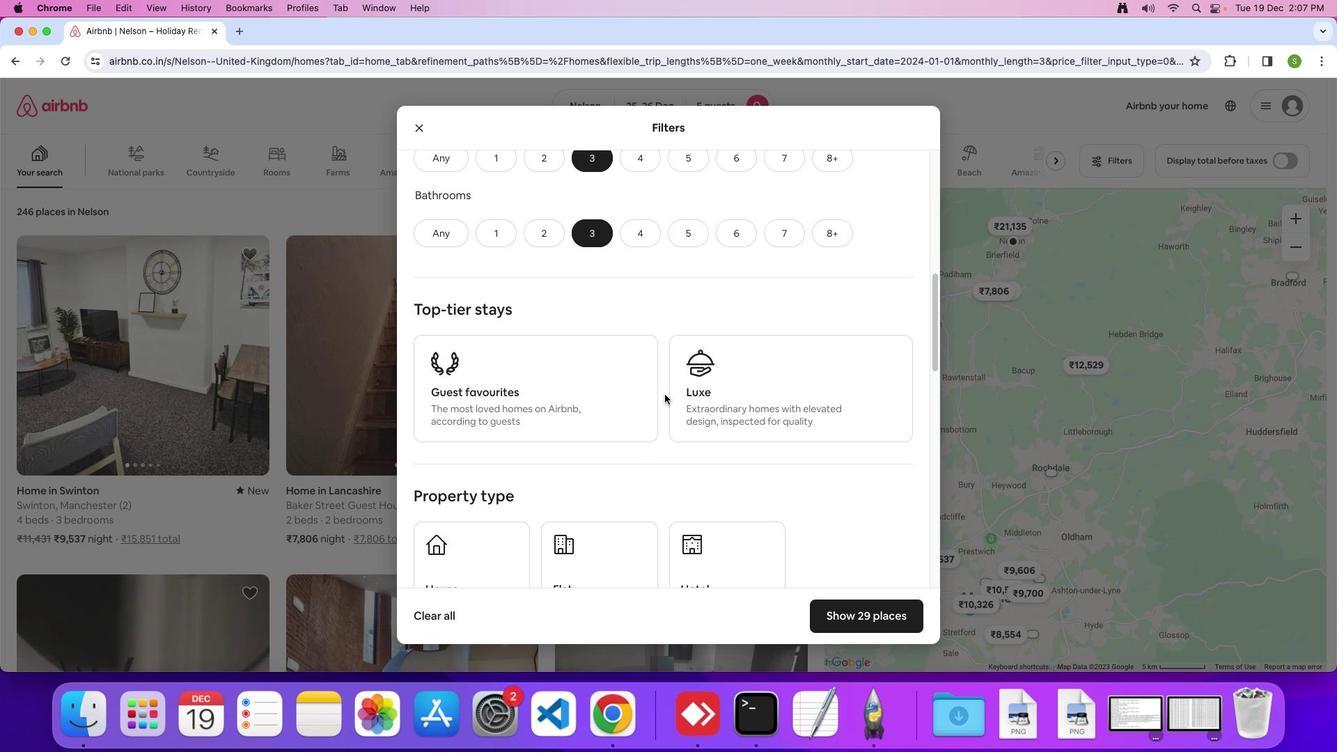 
Action: Mouse scrolled (668, 399) with delta (4, 3)
Screenshot: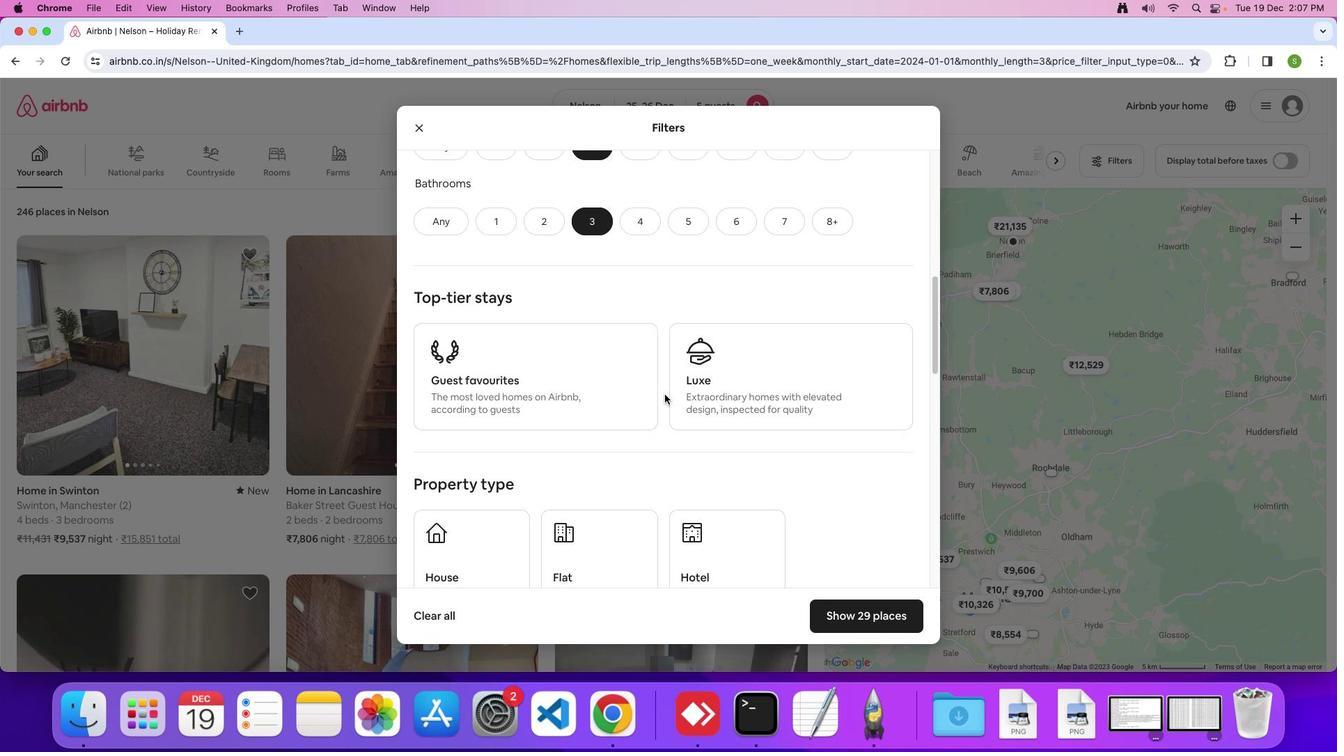 
Action: Mouse scrolled (668, 399) with delta (4, 2)
Screenshot: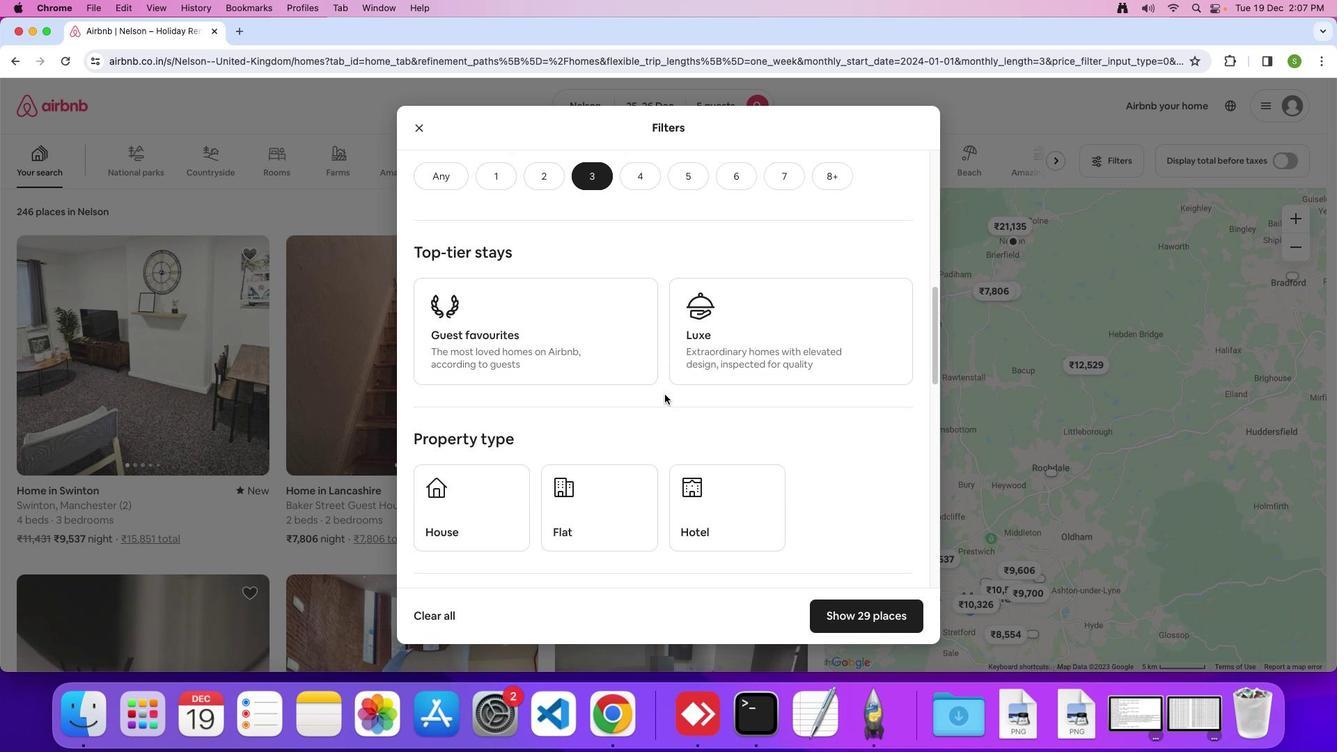 
Action: Mouse scrolled (668, 399) with delta (4, 3)
Screenshot: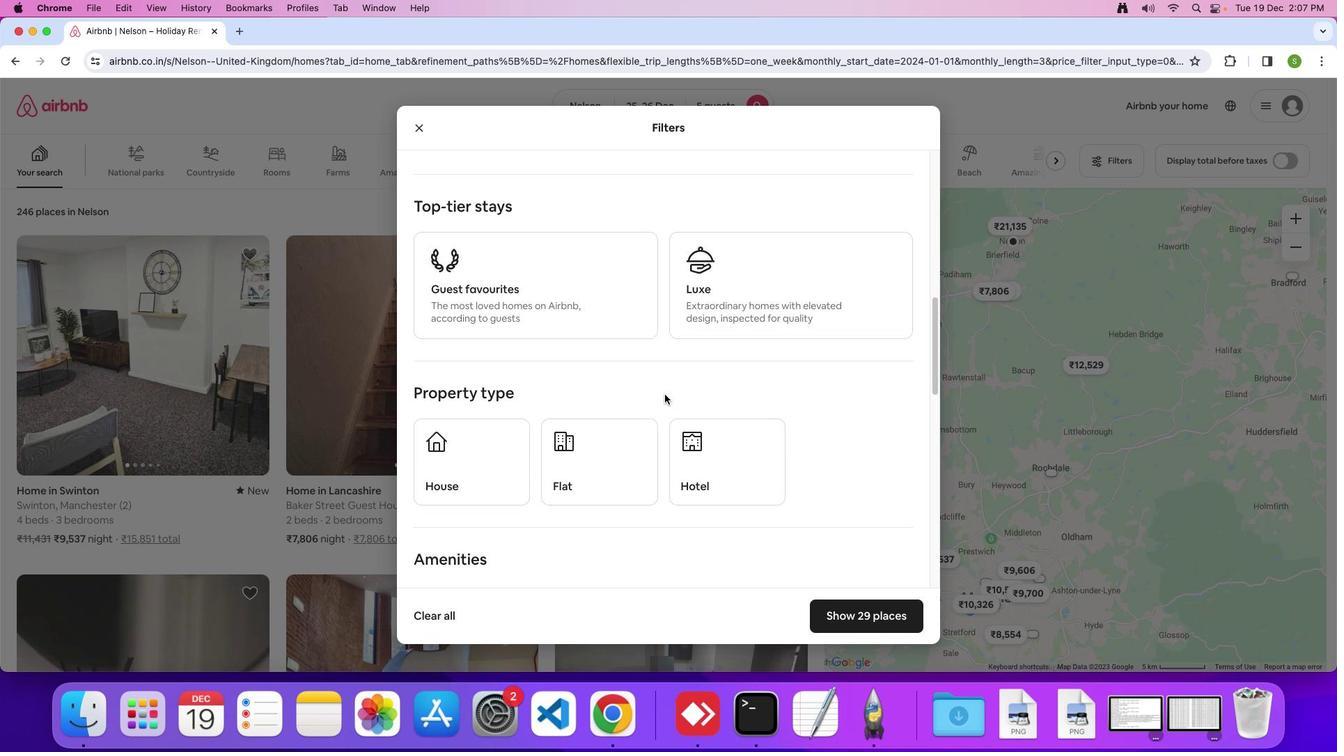 
Action: Mouse scrolled (668, 399) with delta (4, 3)
Screenshot: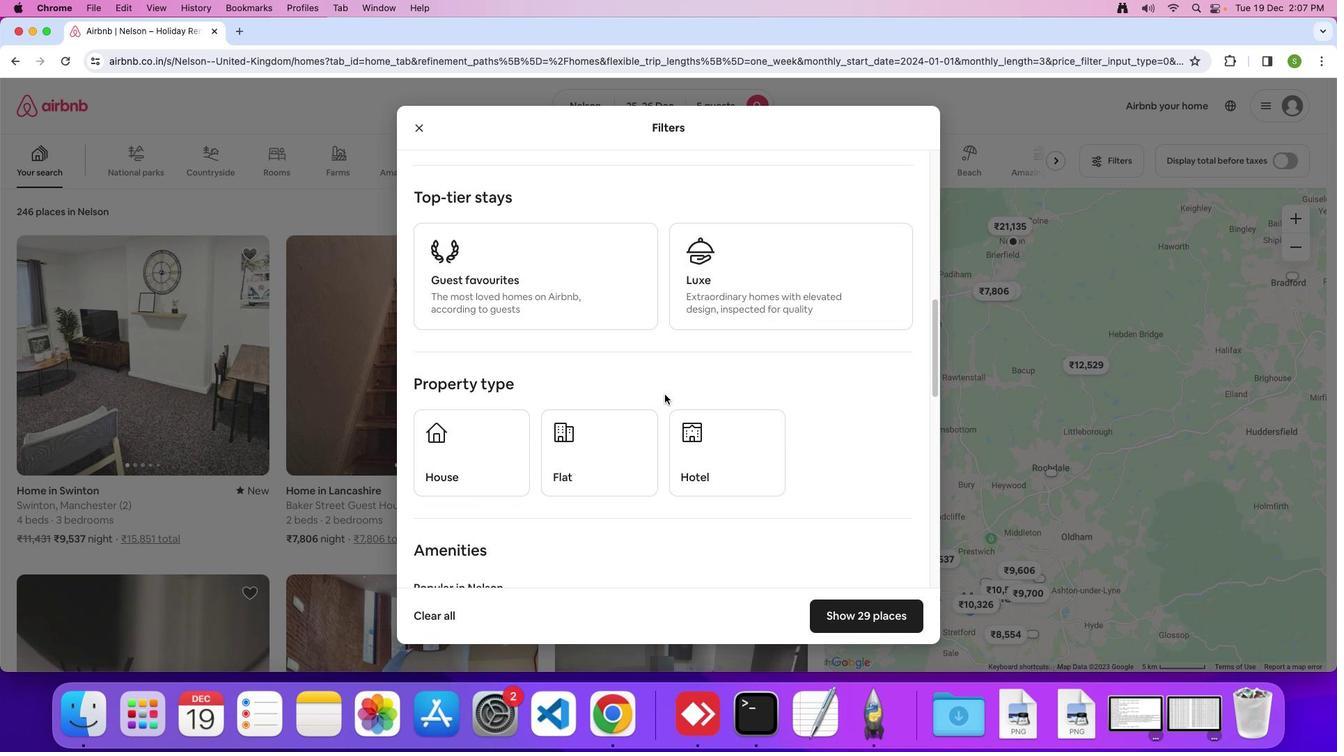 
Action: Mouse scrolled (668, 399) with delta (4, 3)
Screenshot: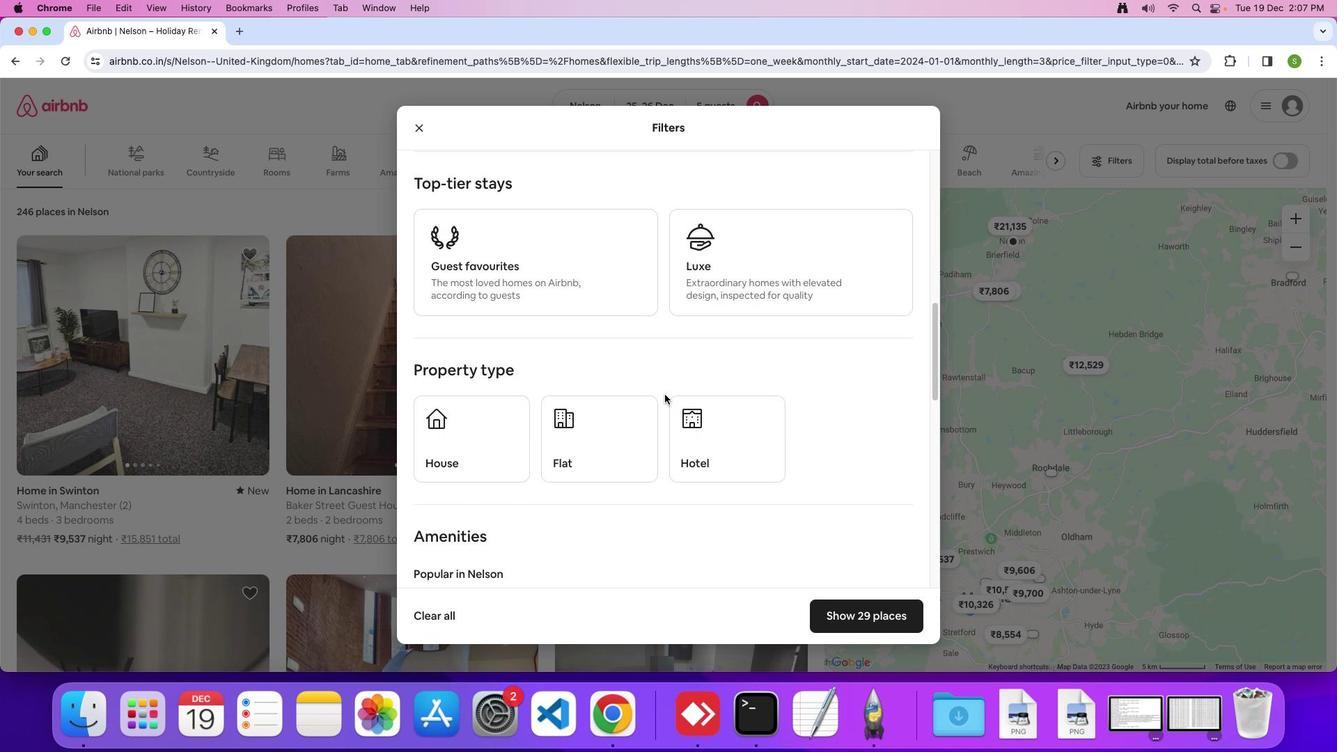 
Action: Mouse scrolled (668, 399) with delta (4, 3)
Screenshot: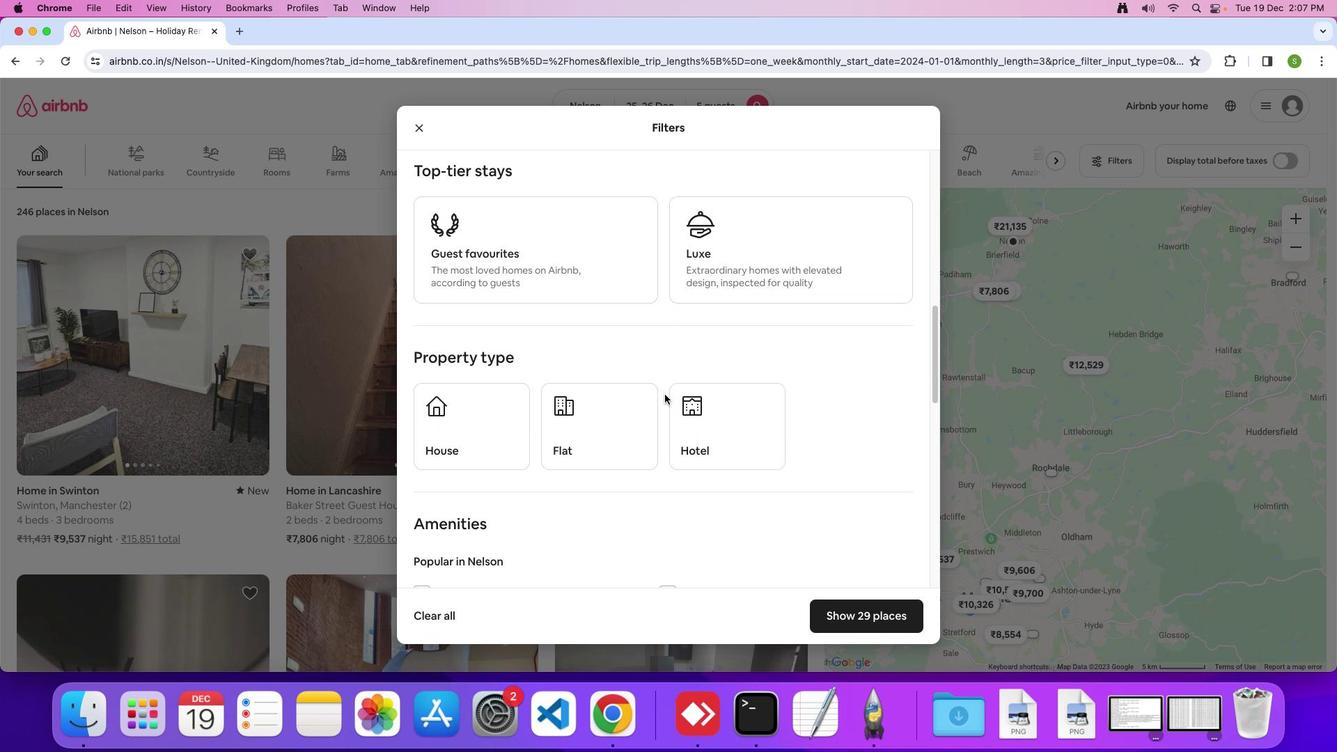 
Action: Mouse scrolled (668, 399) with delta (4, 2)
Screenshot: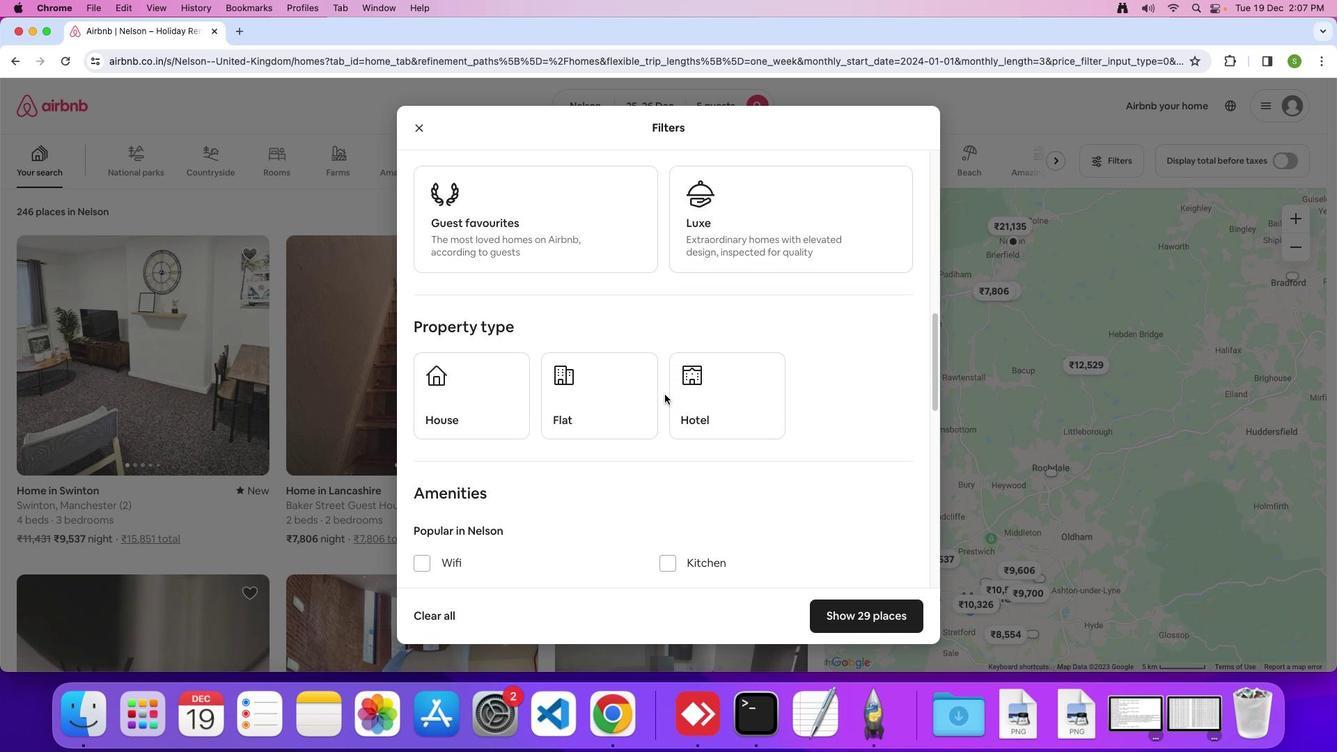 
Action: Mouse scrolled (668, 399) with delta (4, 3)
Screenshot: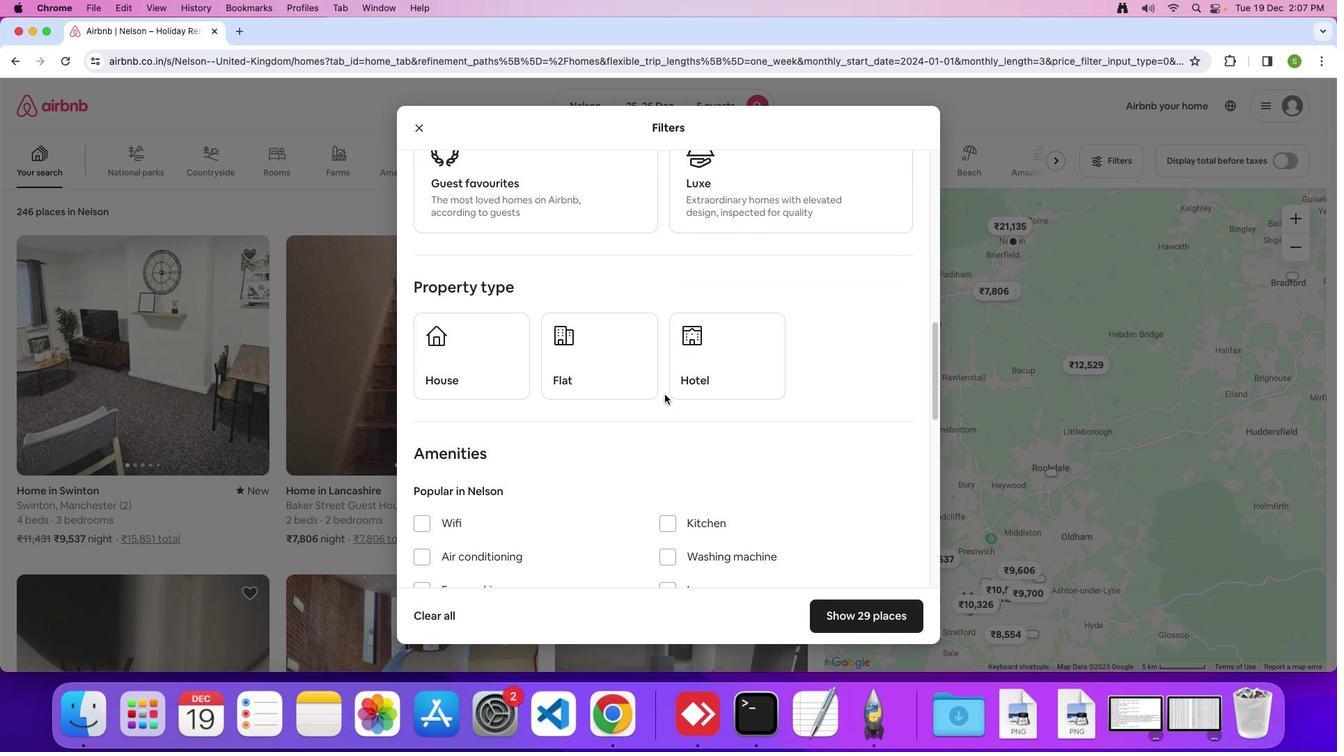 
Action: Mouse scrolled (668, 399) with delta (4, 3)
Screenshot: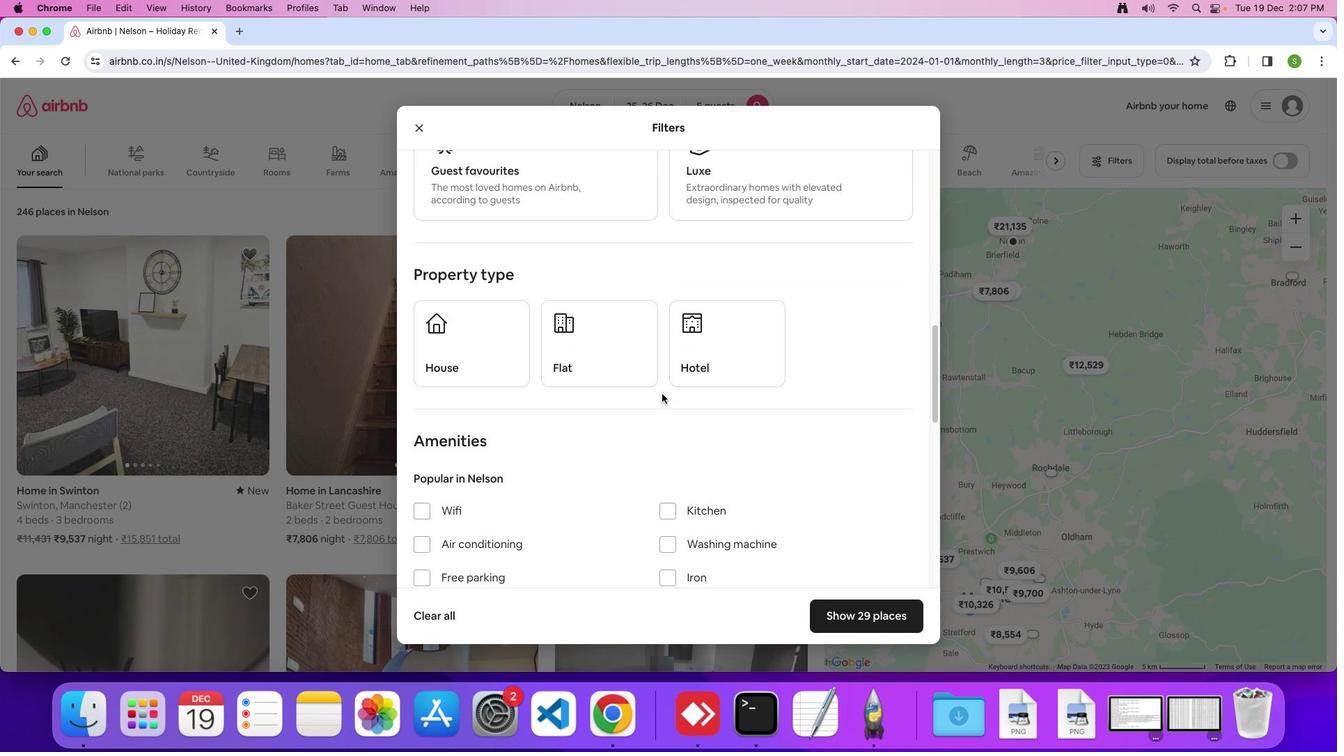 
Action: Mouse moved to (442, 348)
Screenshot: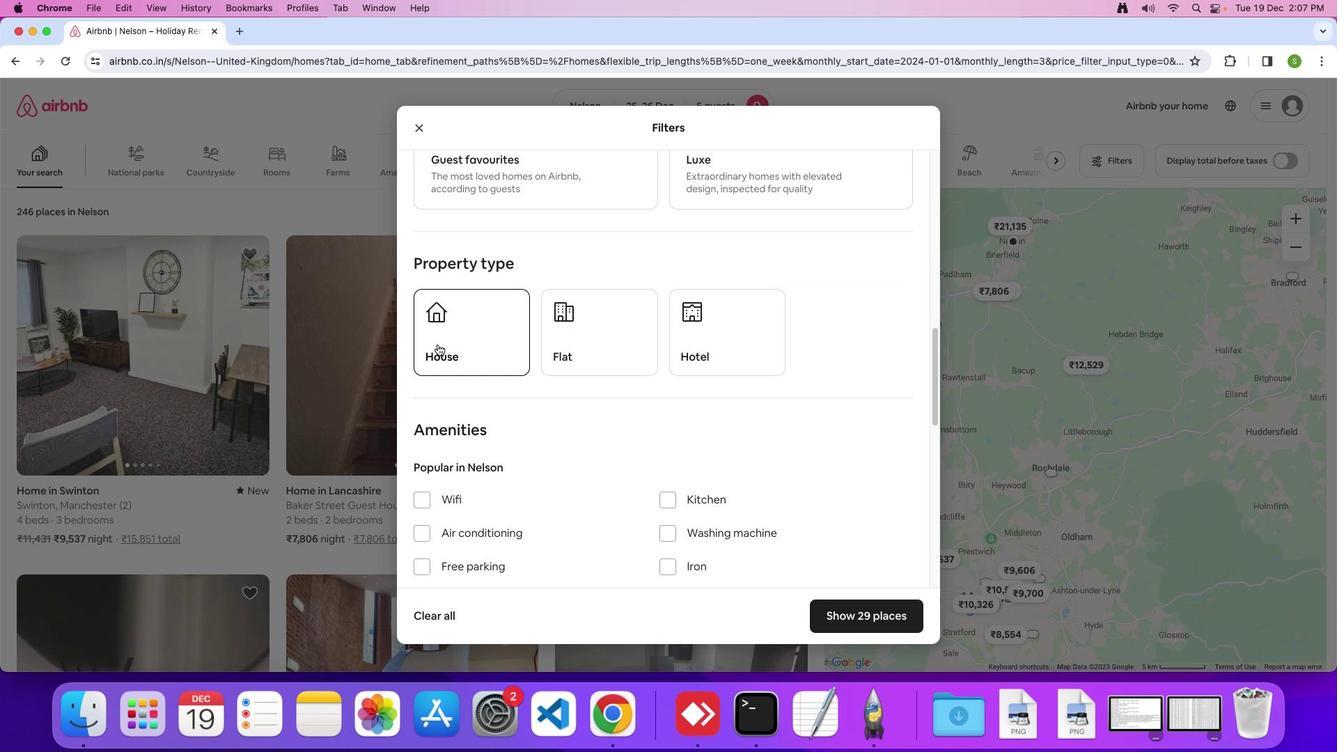 
Action: Mouse pressed left at (442, 348)
Screenshot: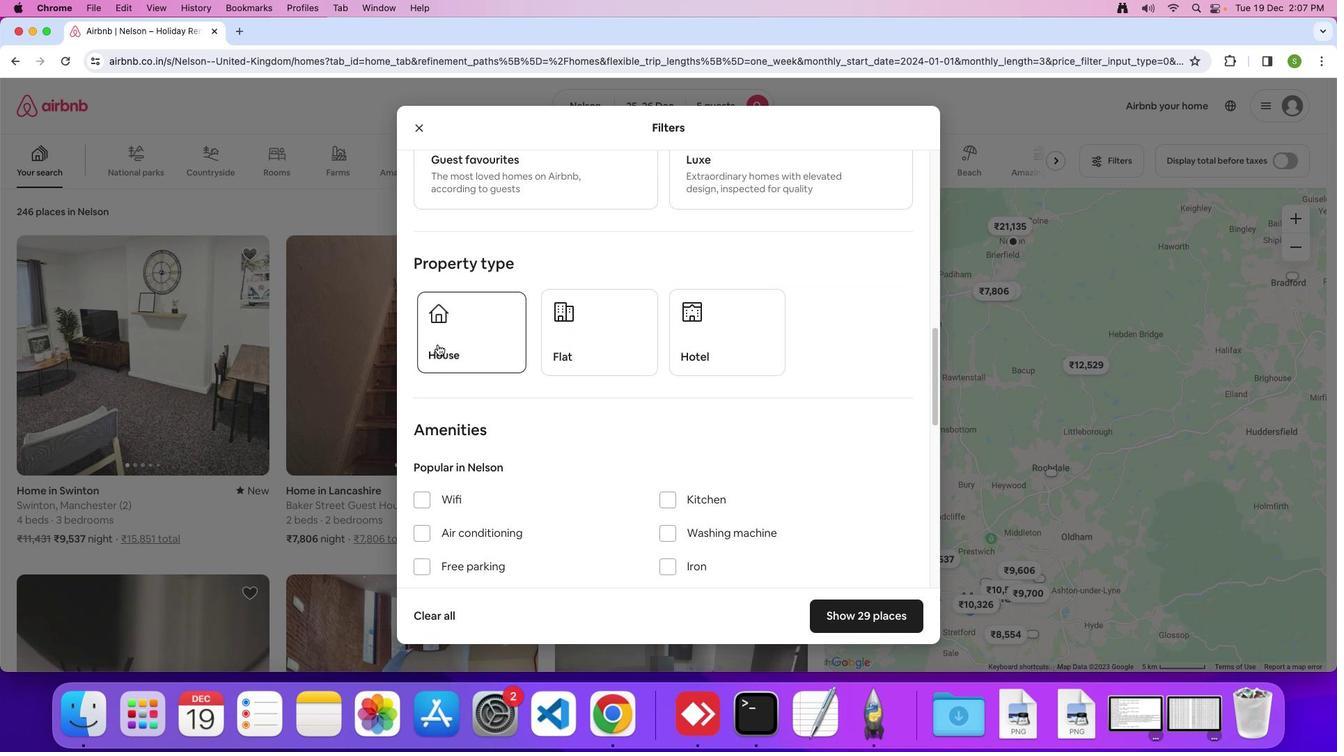 
Action: Mouse moved to (611, 439)
Screenshot: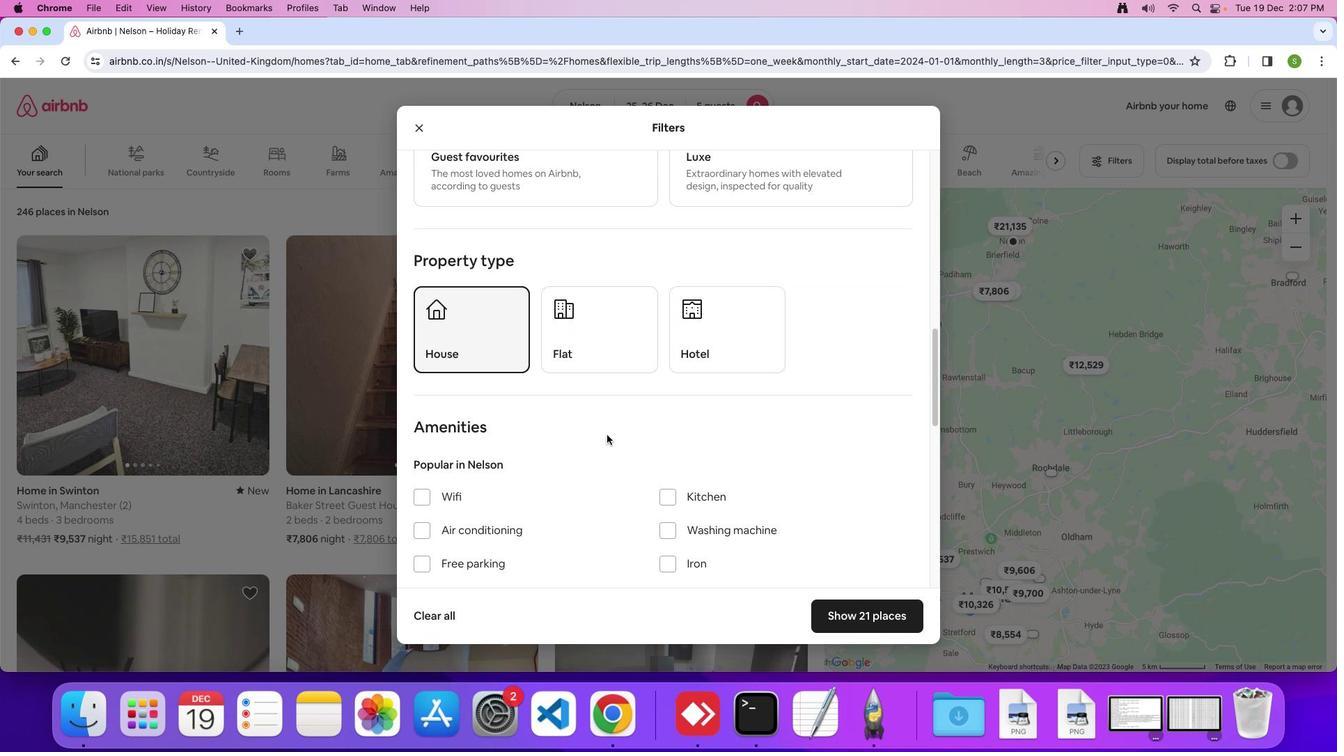 
Action: Mouse scrolled (611, 439) with delta (4, 3)
Screenshot: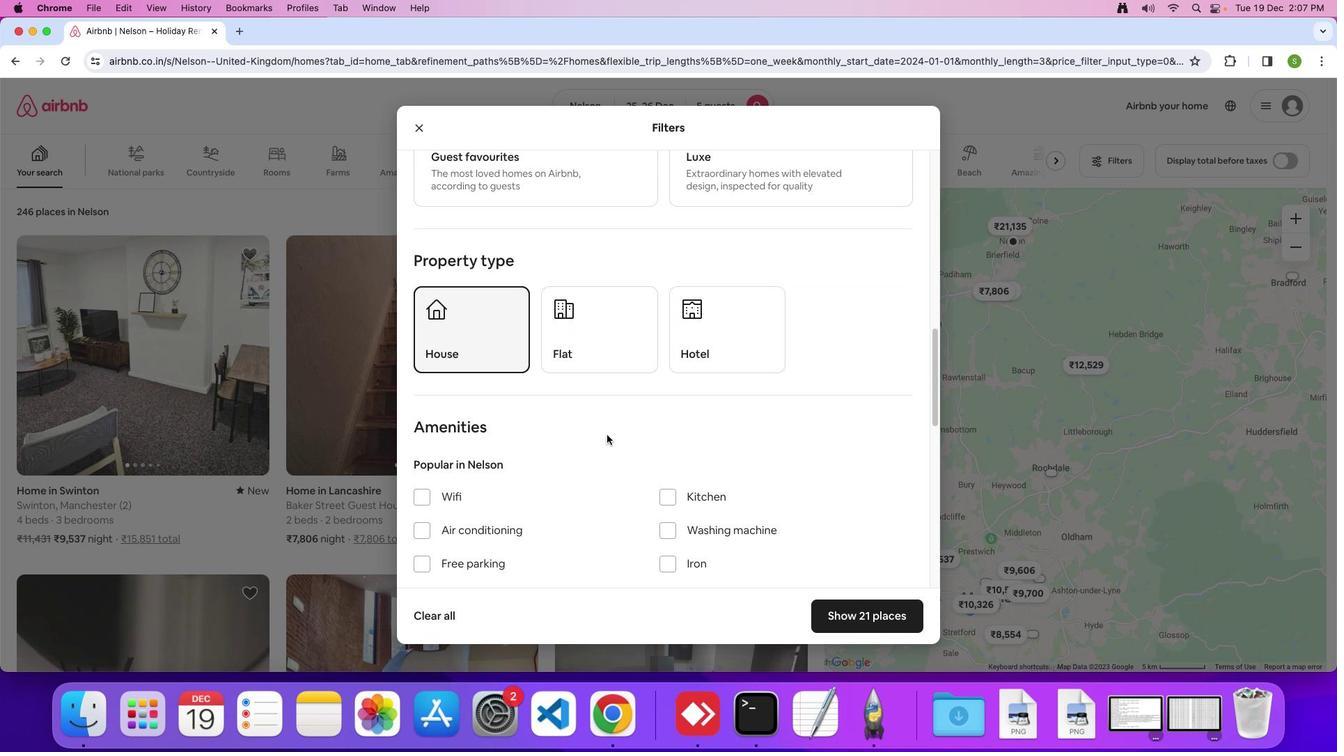 
Action: Mouse moved to (610, 438)
Screenshot: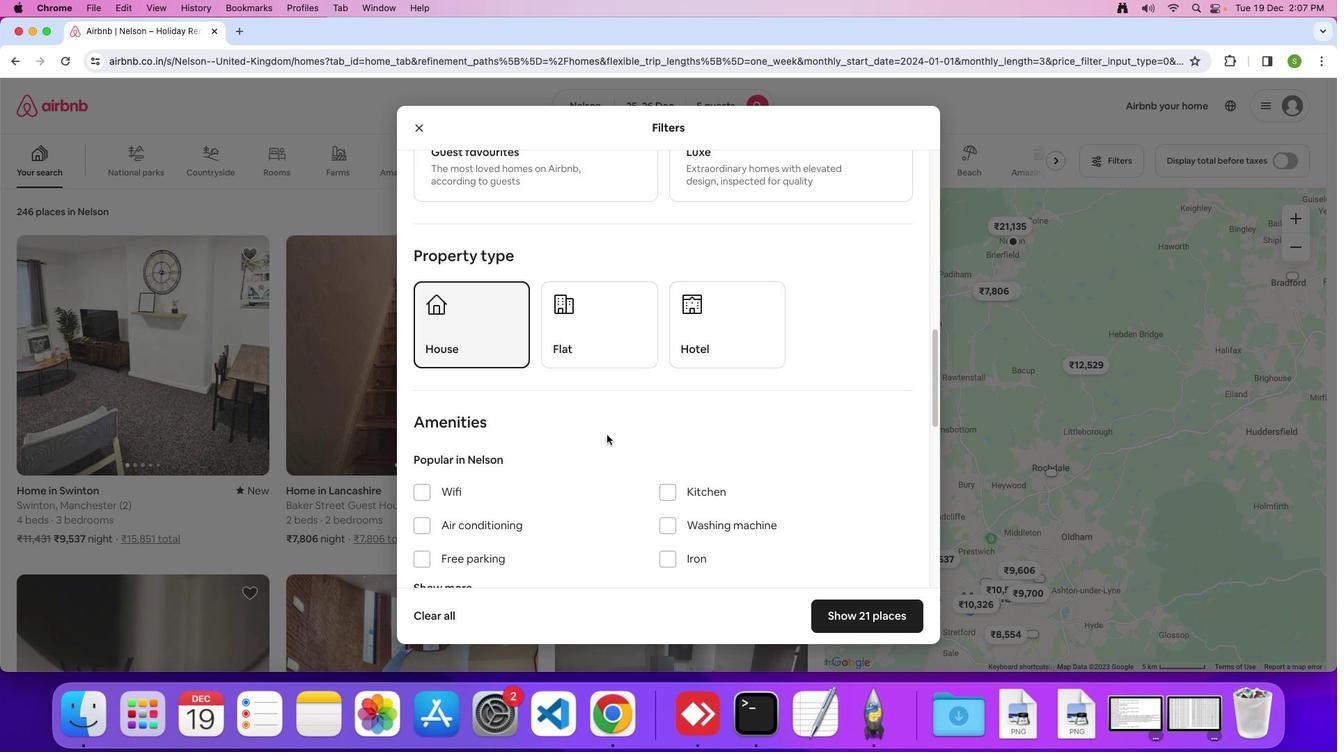 
Action: Mouse scrolled (610, 438) with delta (4, 3)
Screenshot: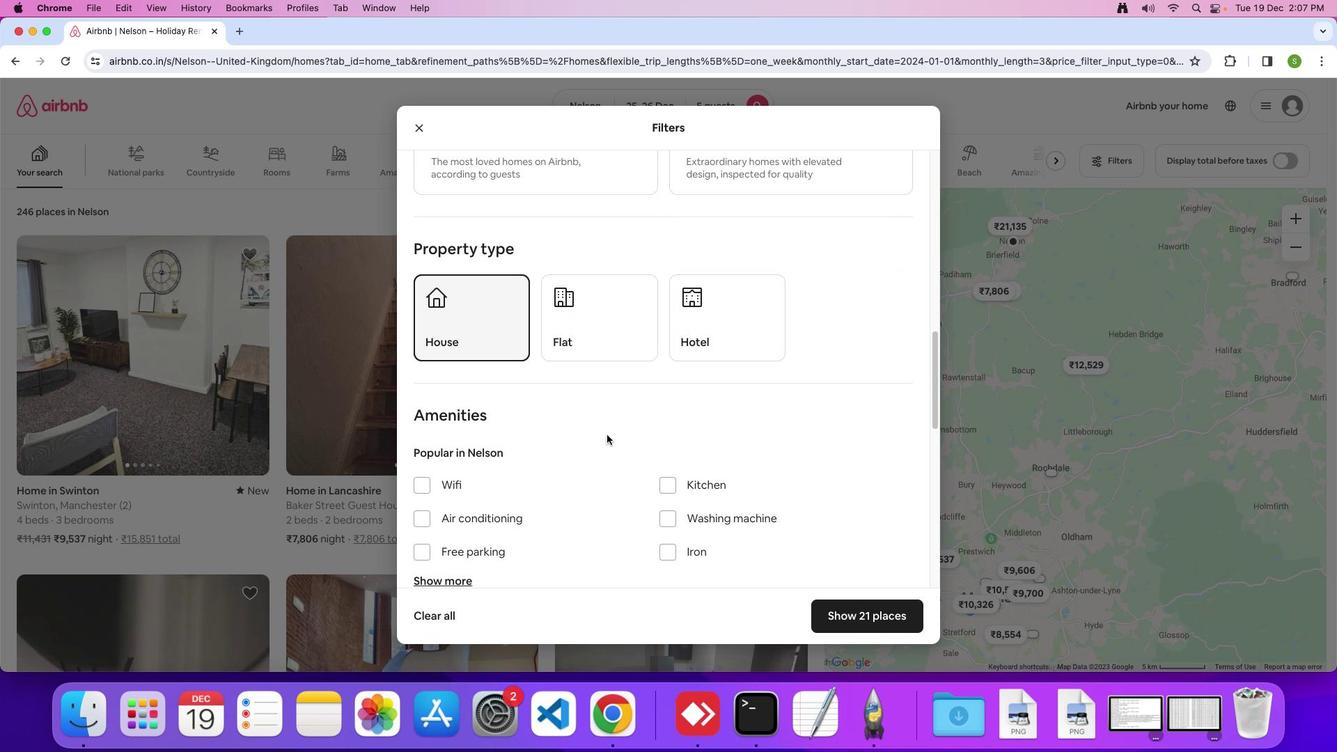 
Action: Mouse moved to (610, 438)
Screenshot: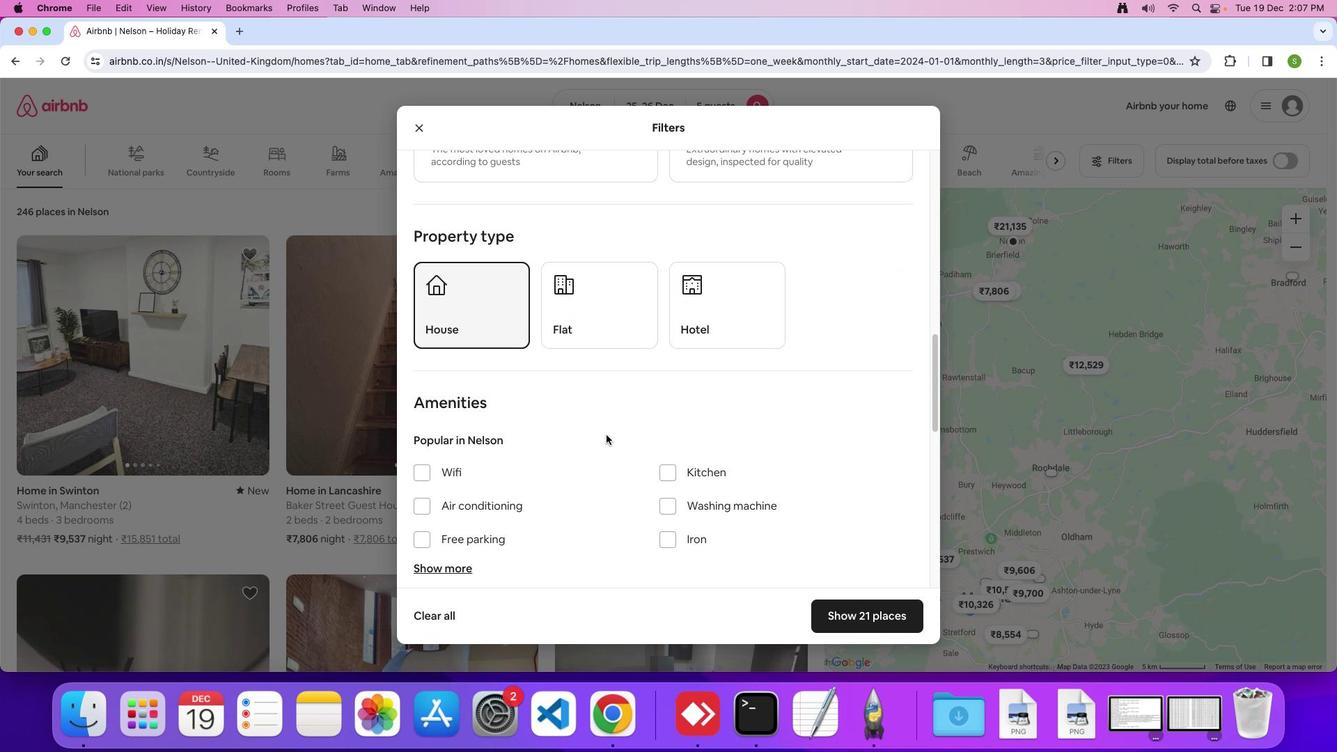 
Action: Mouse scrolled (610, 438) with delta (4, 3)
Screenshot: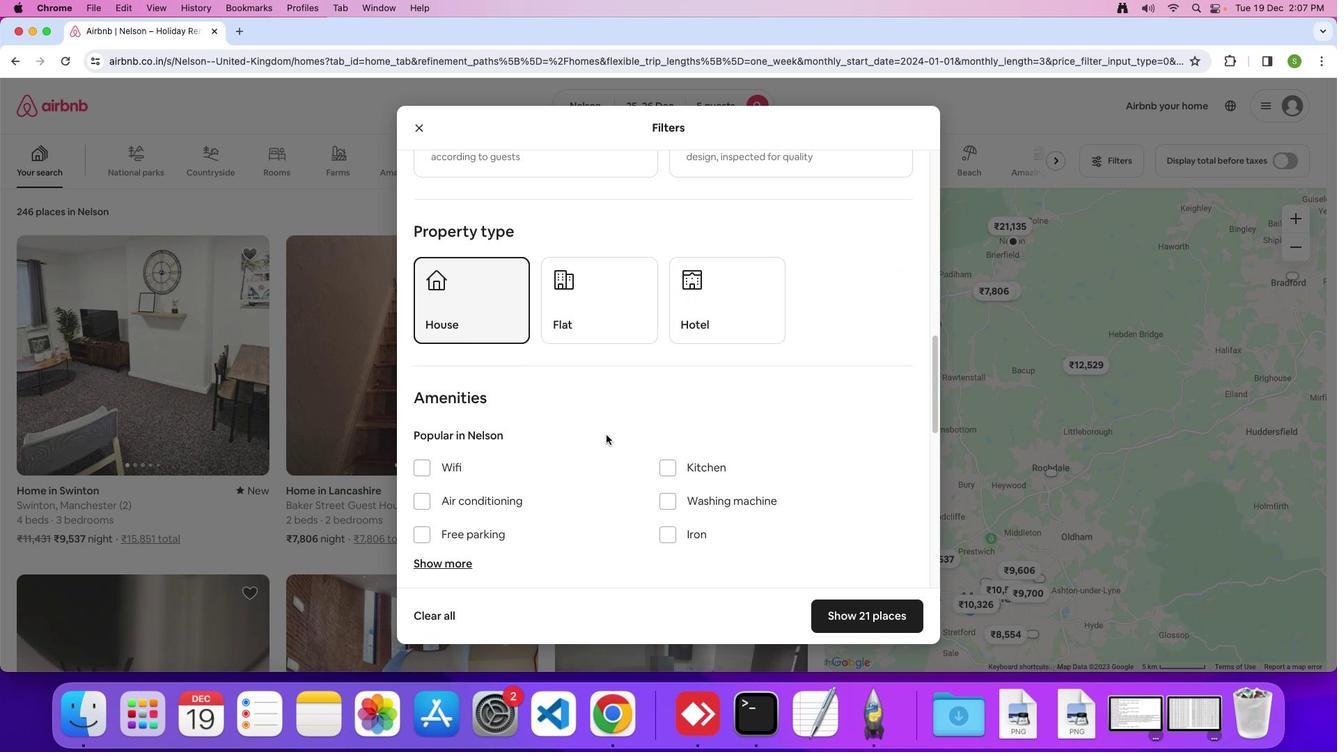 
Action: Mouse scrolled (610, 438) with delta (4, 3)
Screenshot: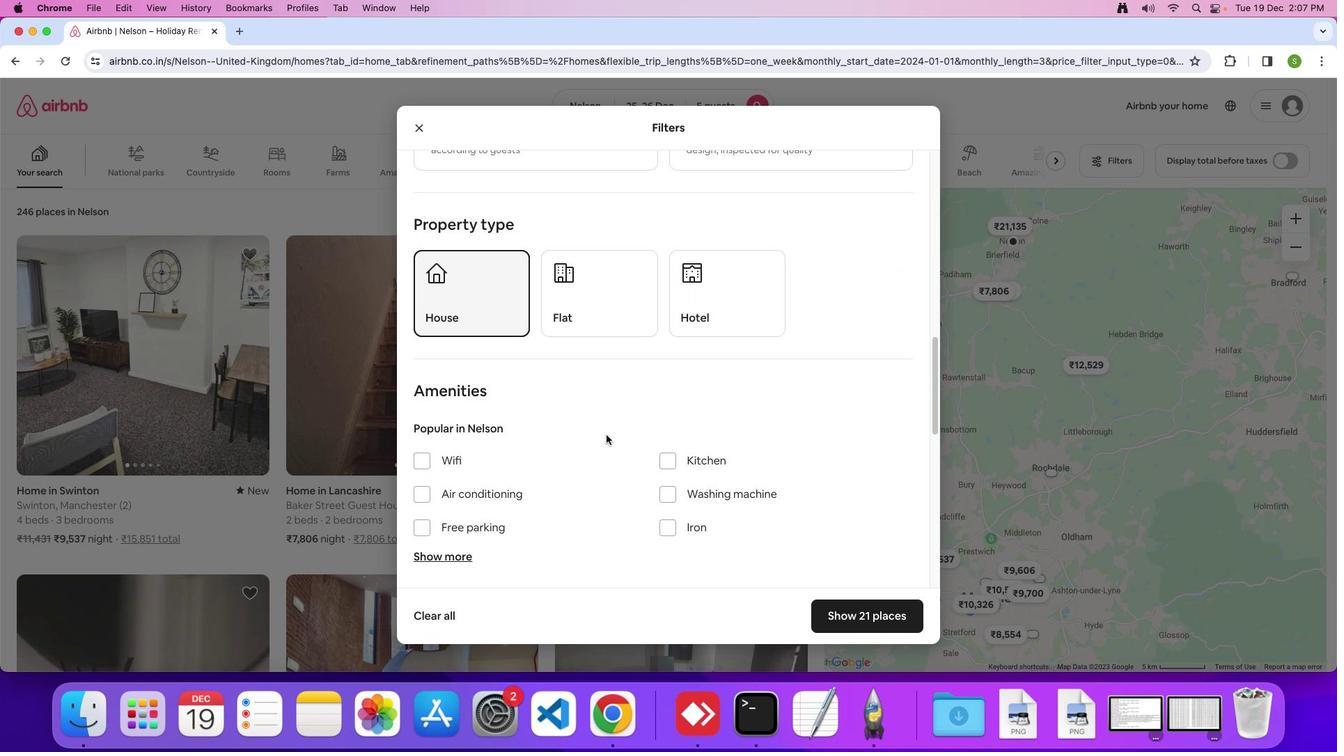 
Action: Mouse scrolled (610, 438) with delta (4, 2)
Screenshot: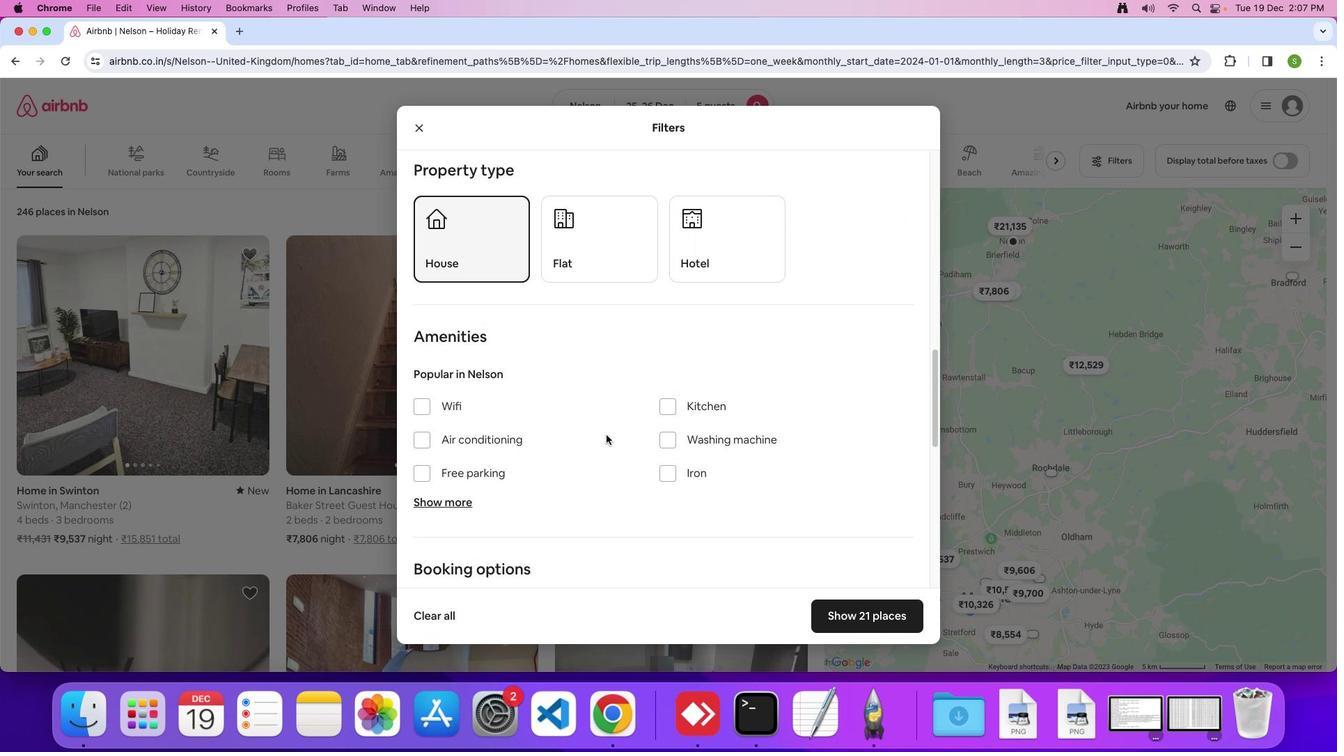 
Action: Mouse moved to (610, 438)
Screenshot: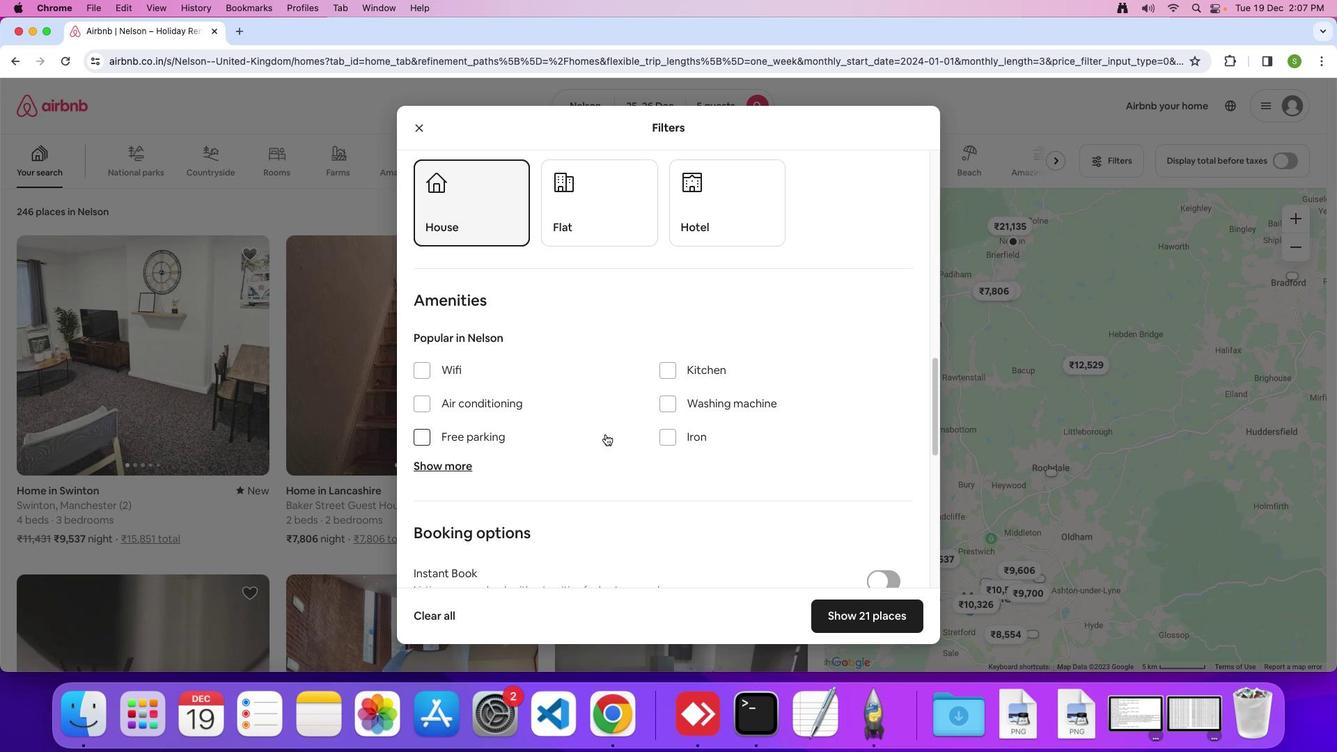 
Action: Mouse scrolled (610, 438) with delta (4, 3)
Screenshot: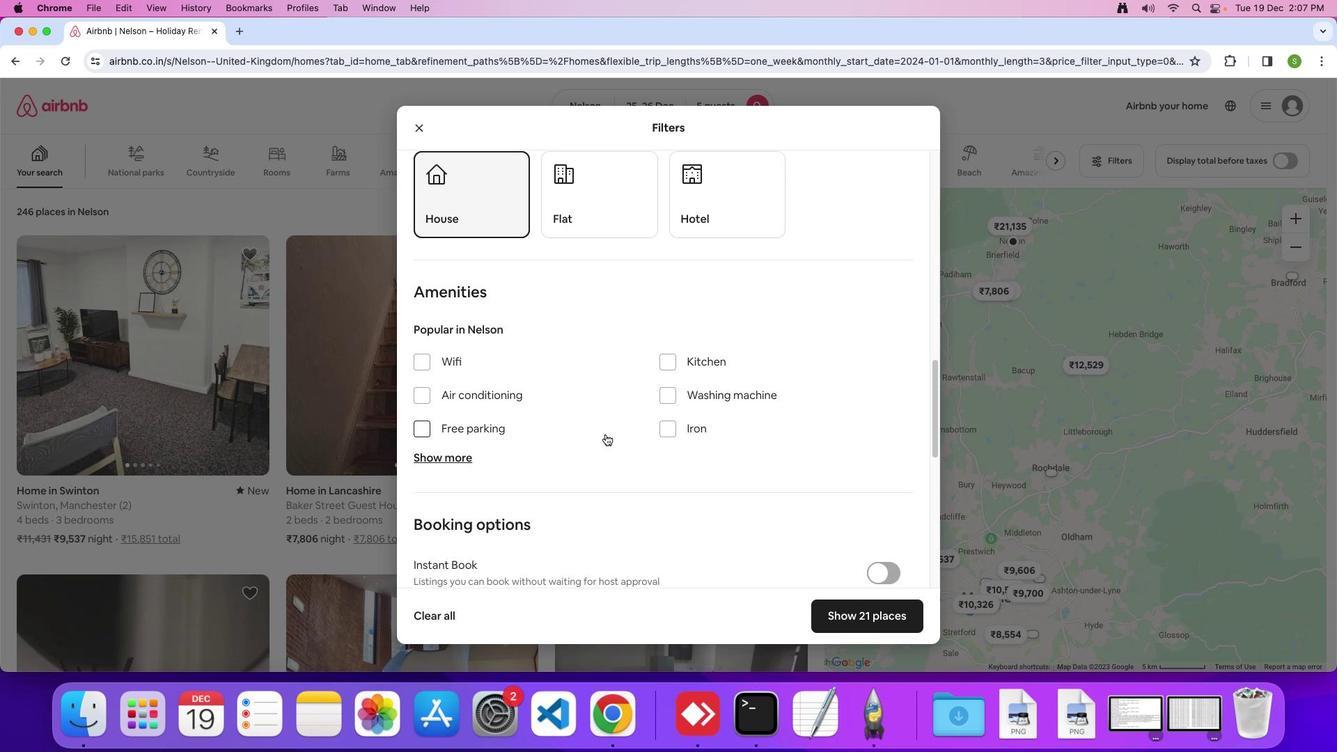 
Action: Mouse scrolled (610, 438) with delta (4, 3)
Screenshot: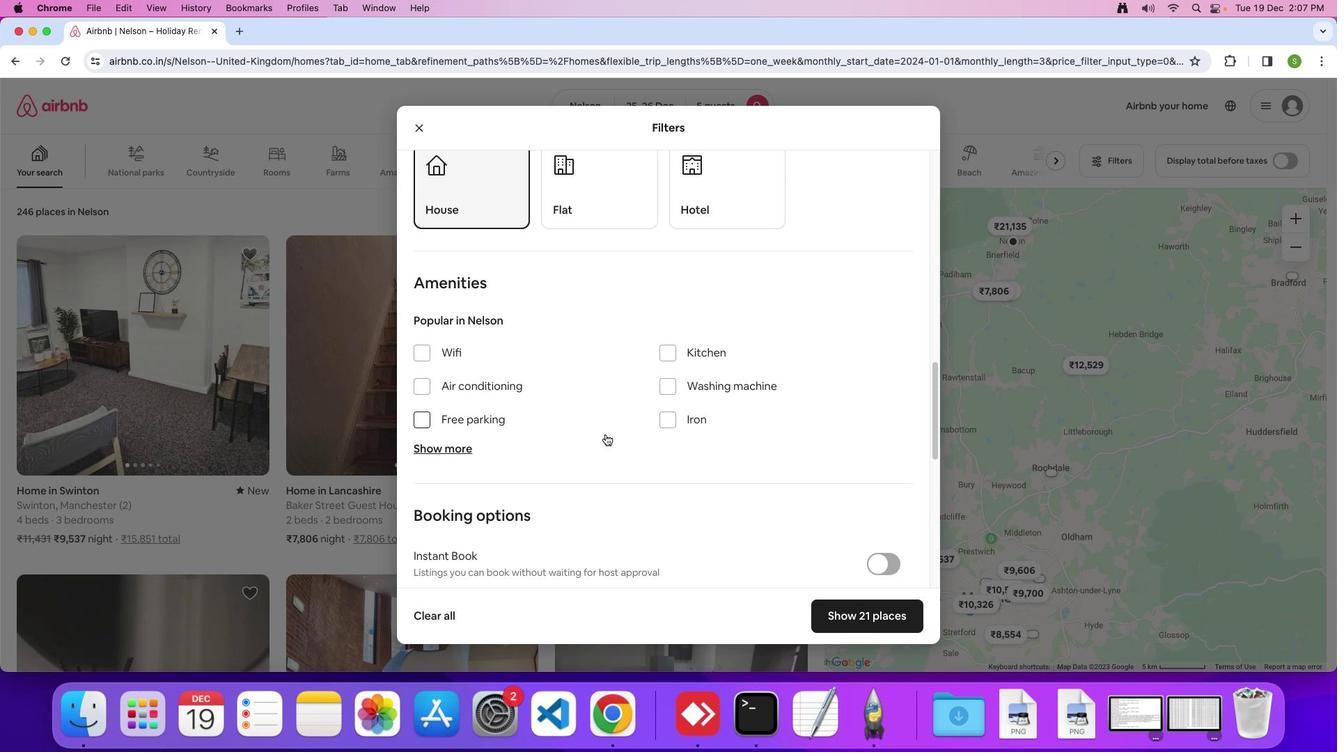 
Action: Mouse scrolled (610, 438) with delta (4, 2)
Screenshot: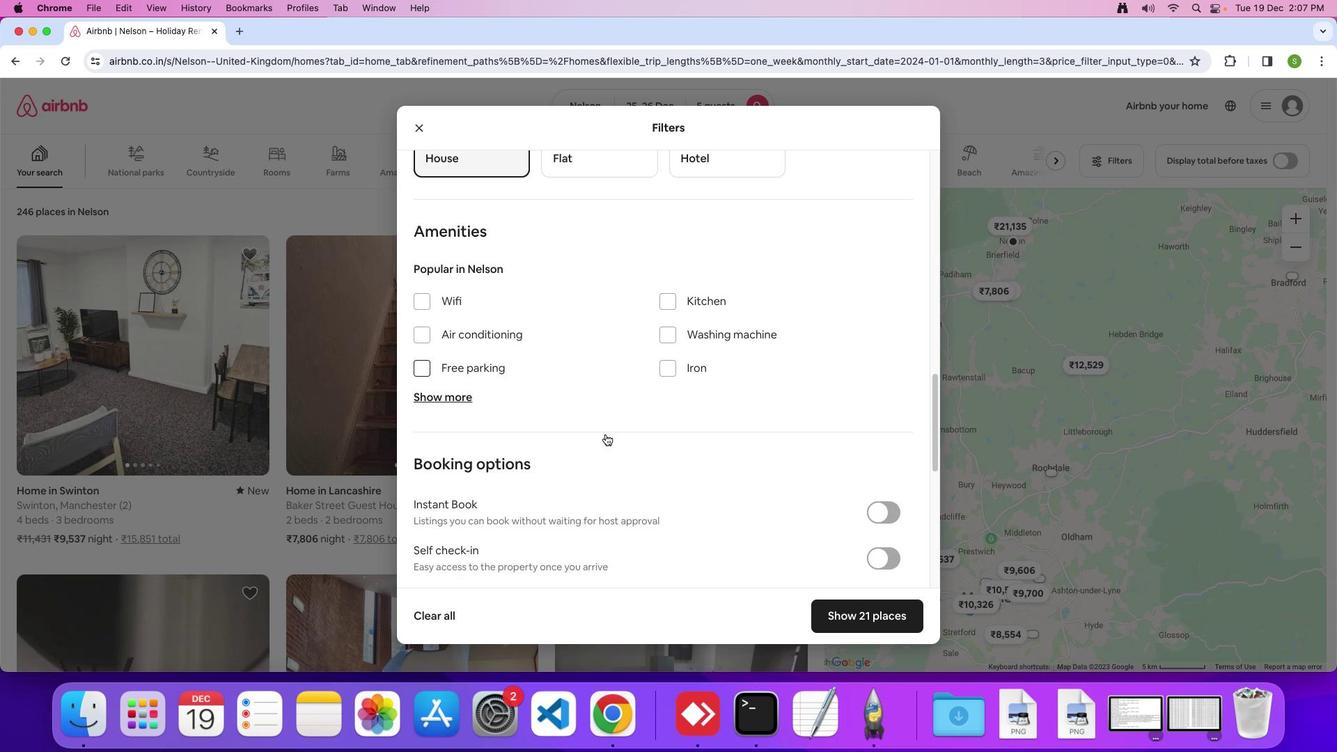 
Action: Mouse moved to (610, 438)
Screenshot: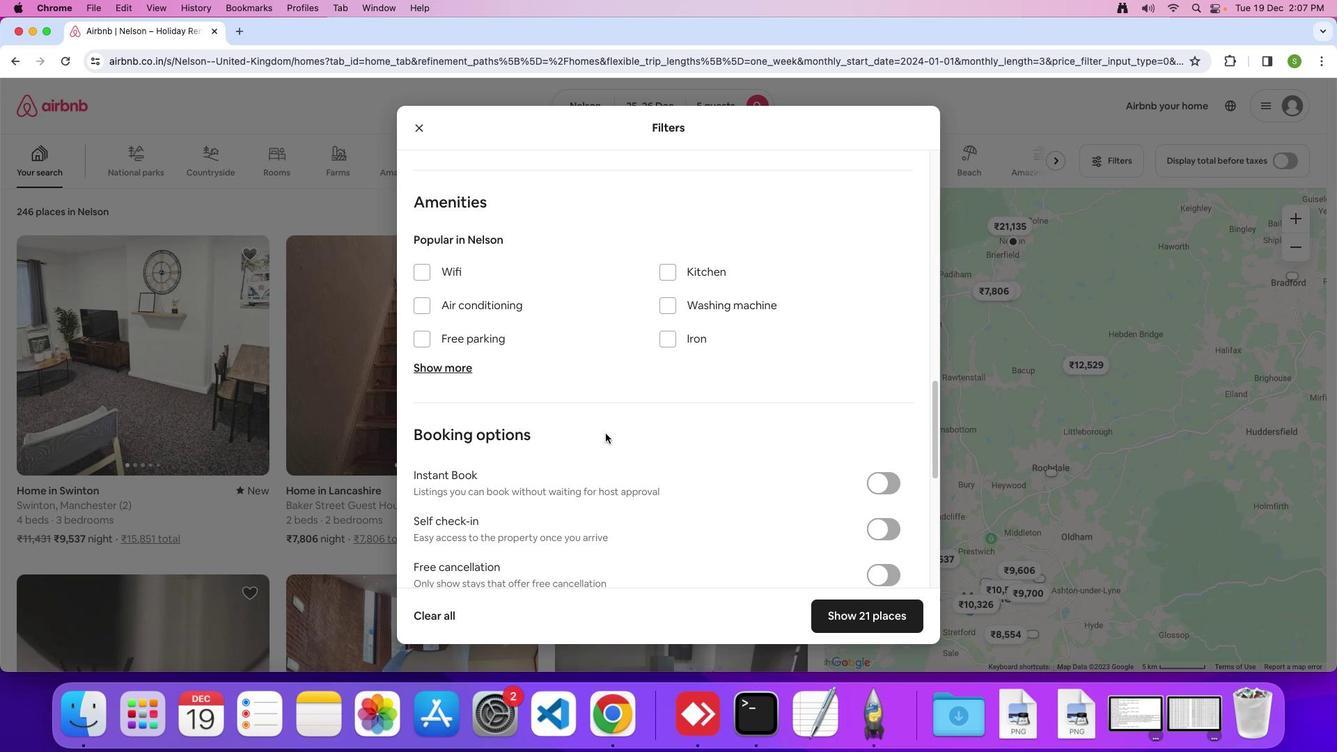 
Action: Mouse scrolled (610, 438) with delta (4, 3)
Screenshot: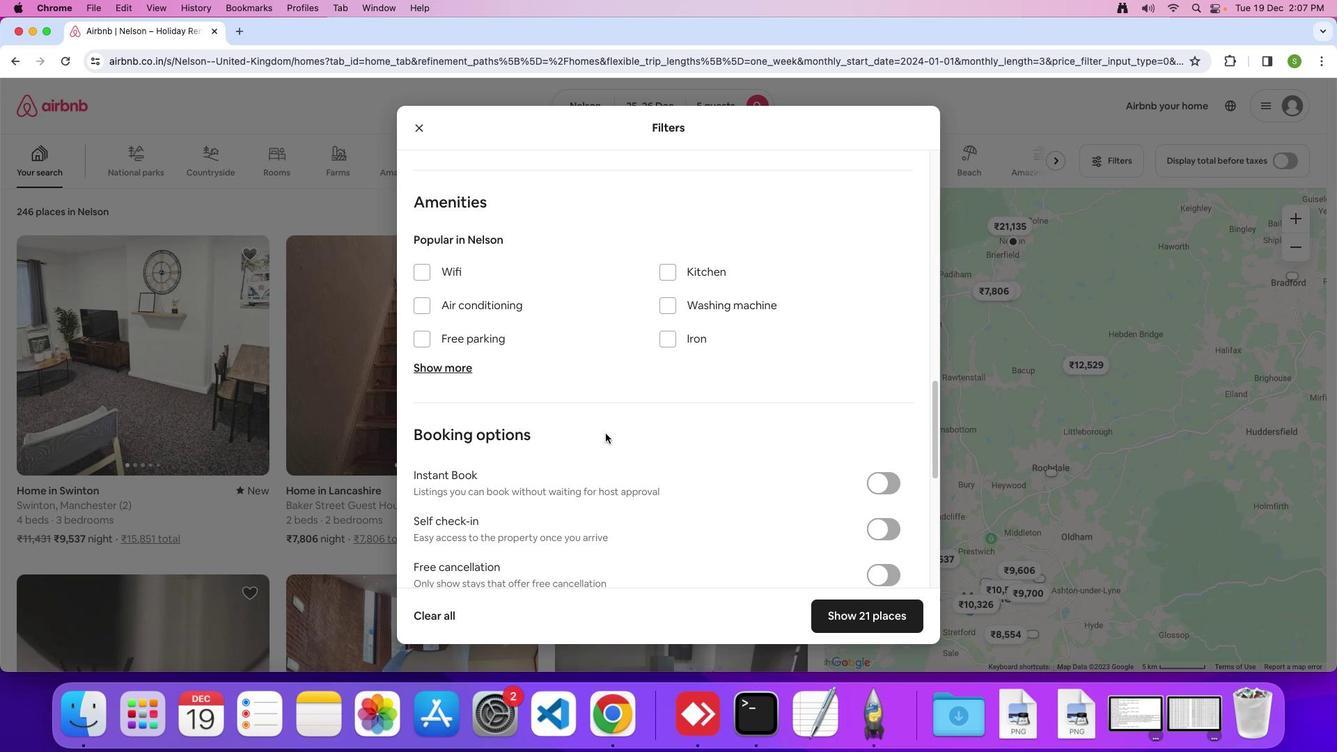 
Action: Mouse moved to (610, 437)
Screenshot: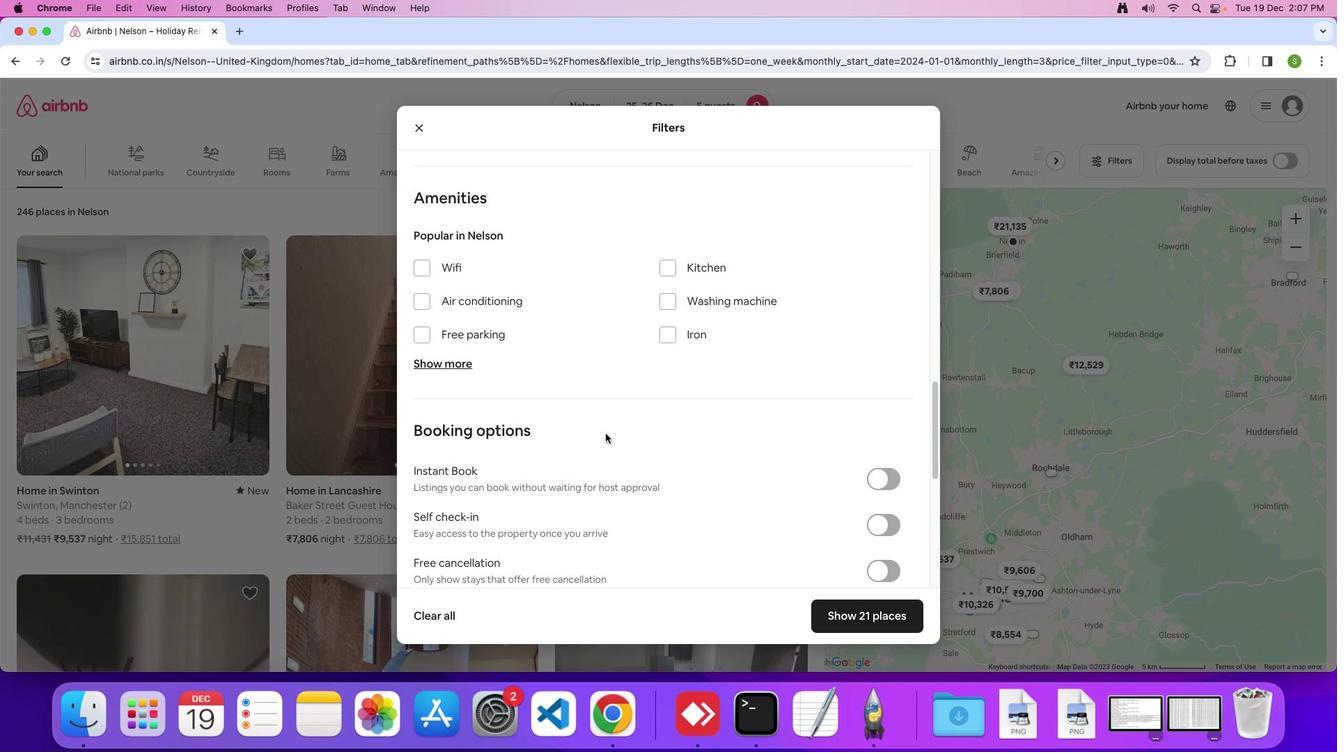 
Action: Mouse scrolled (610, 437) with delta (4, 3)
Screenshot: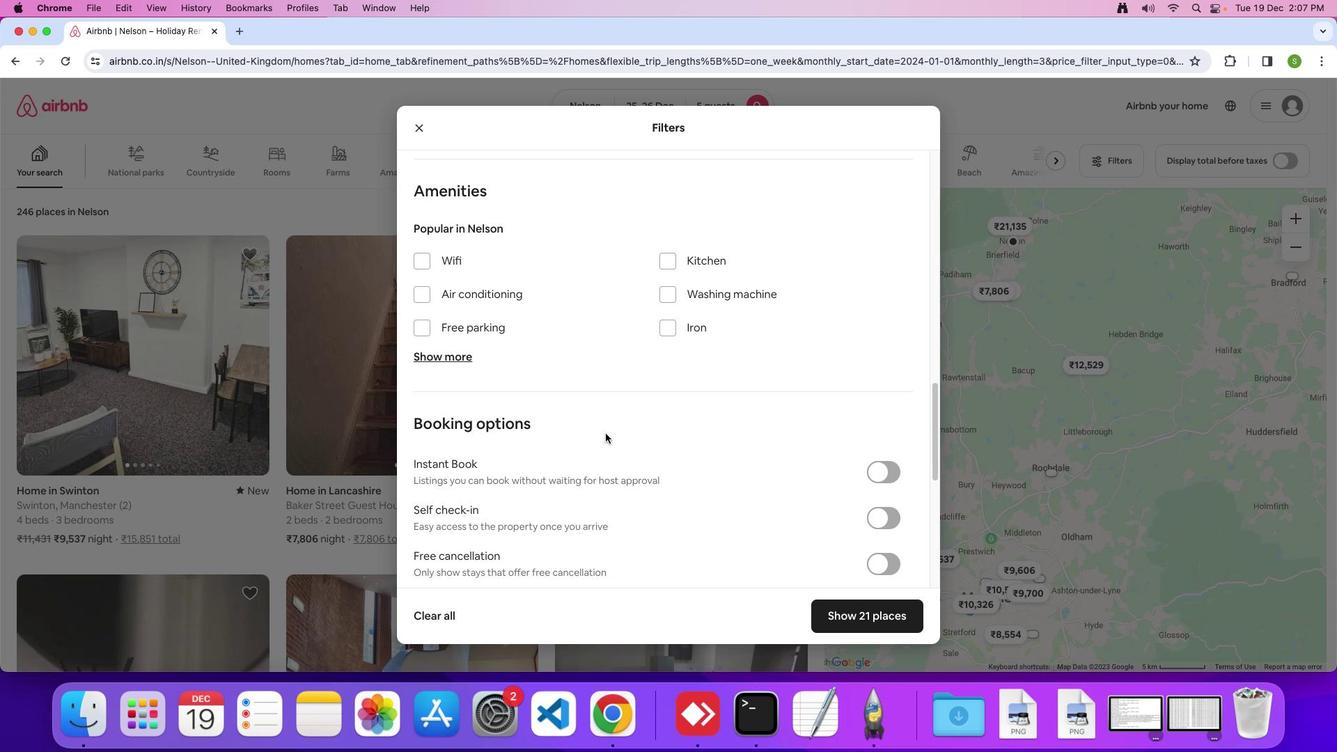 
Action: Mouse moved to (610, 437)
Screenshot: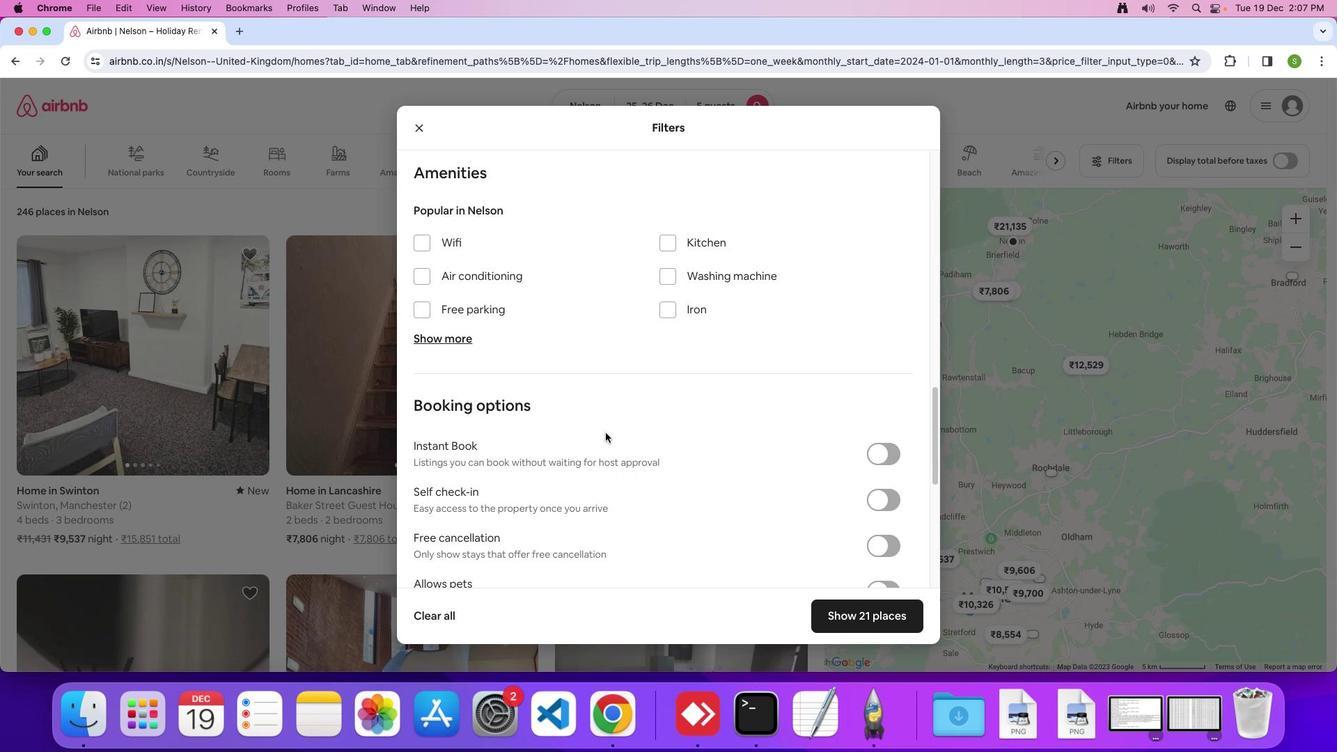 
Action: Mouse scrolled (610, 437) with delta (4, 3)
Screenshot: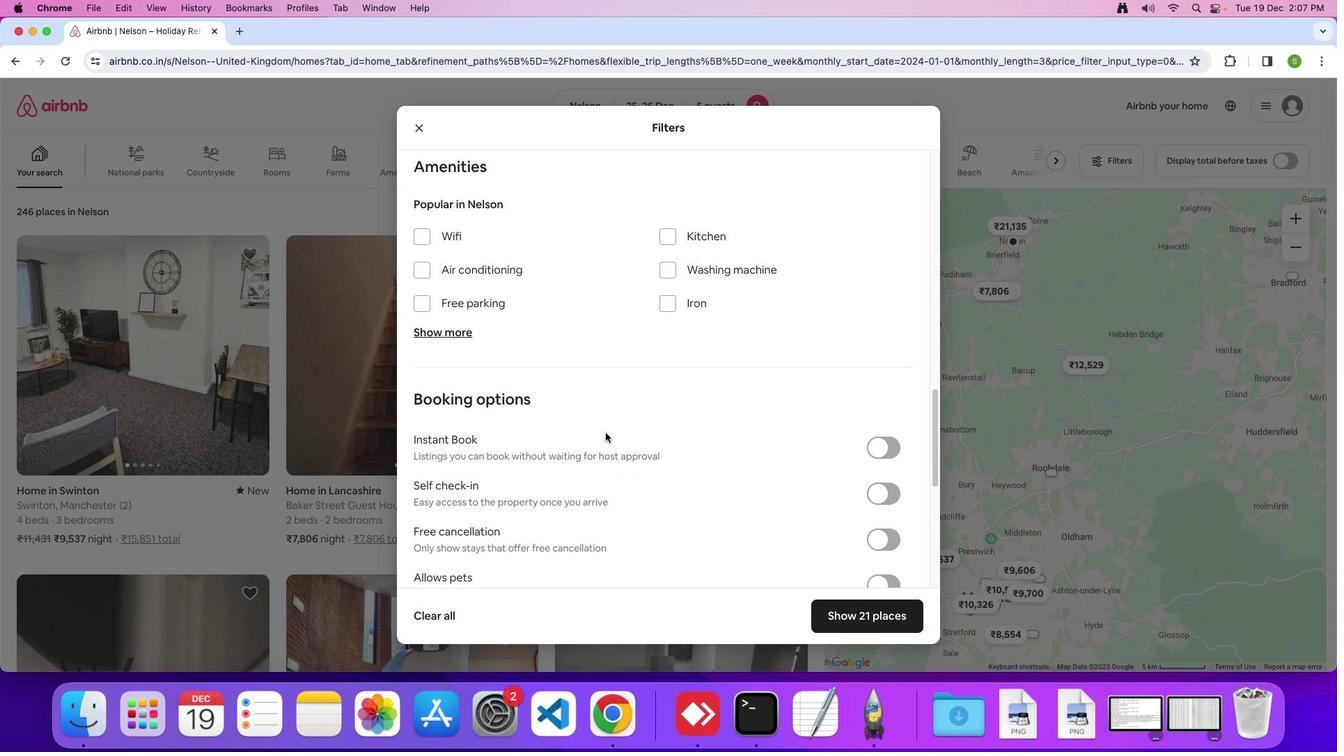 
Action: Mouse moved to (610, 437)
Screenshot: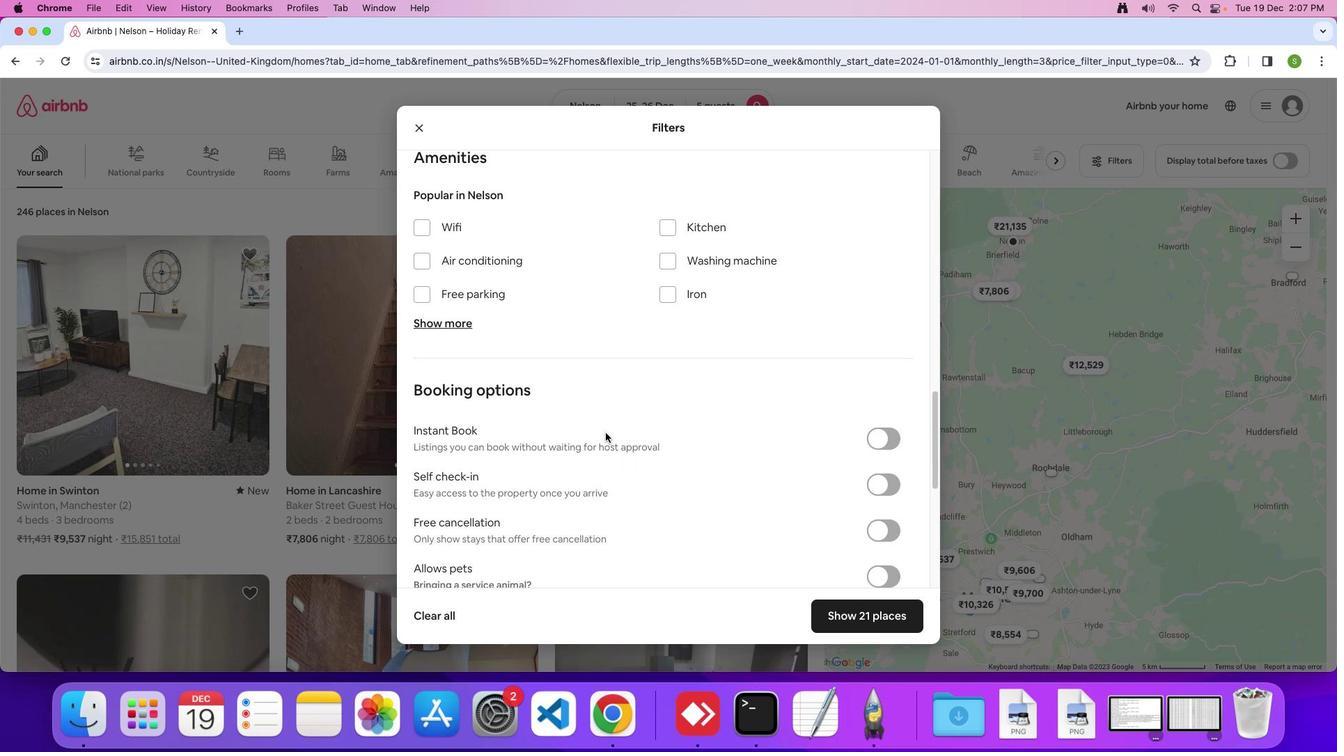 
Action: Mouse scrolled (610, 437) with delta (4, 3)
Screenshot: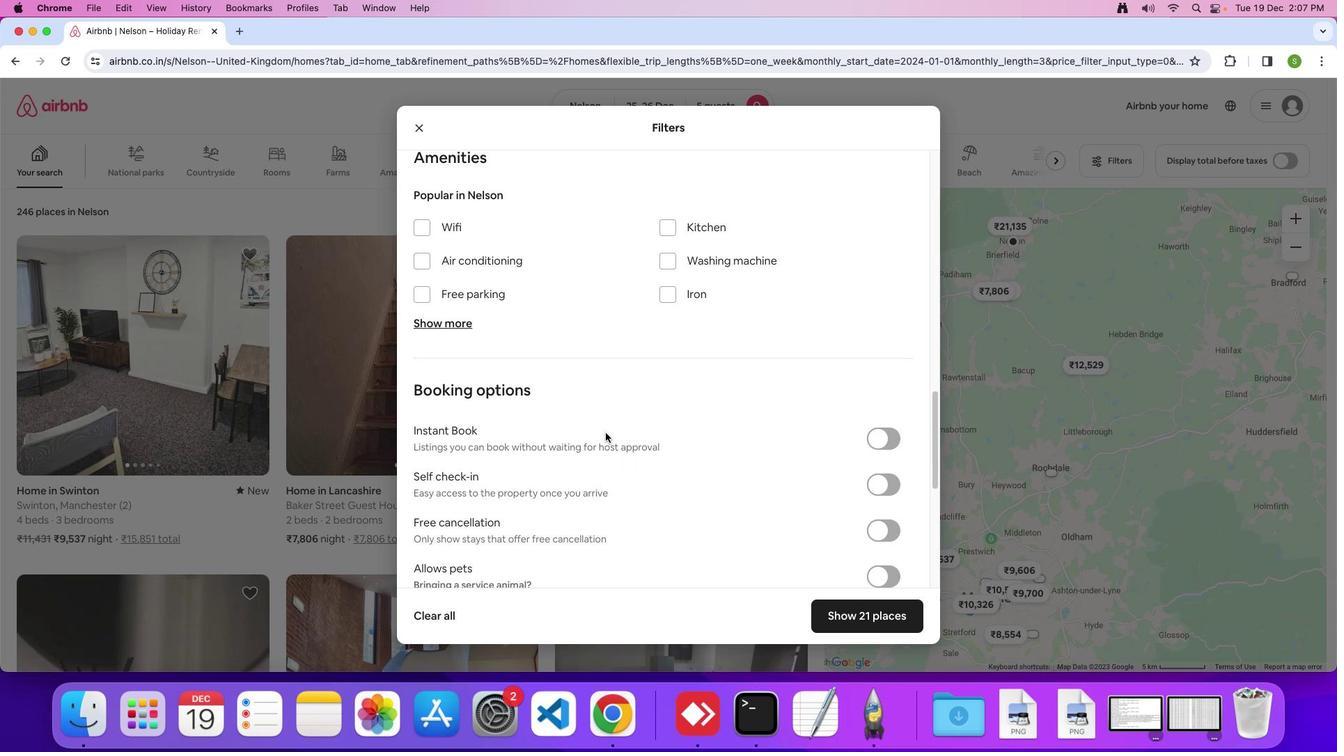
Action: Mouse scrolled (610, 437) with delta (4, 3)
Screenshot: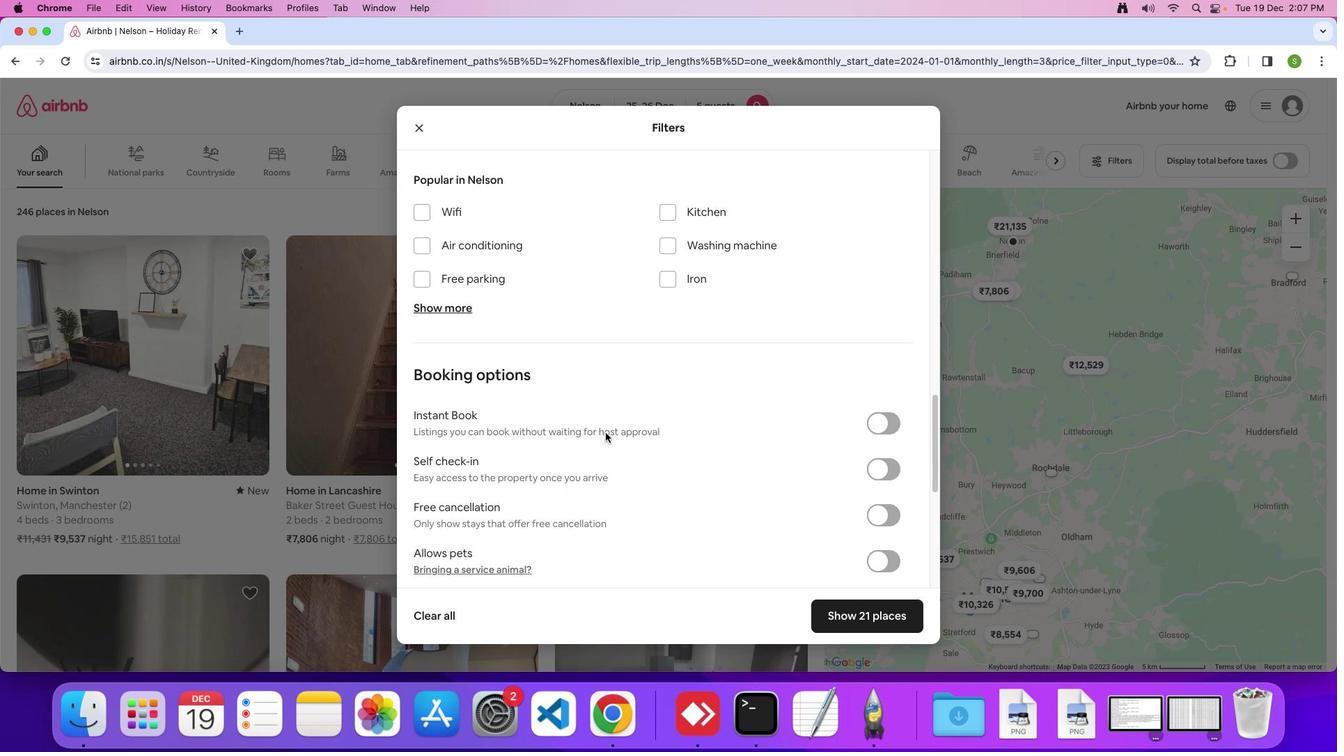 
Action: Mouse scrolled (610, 437) with delta (4, 3)
Screenshot: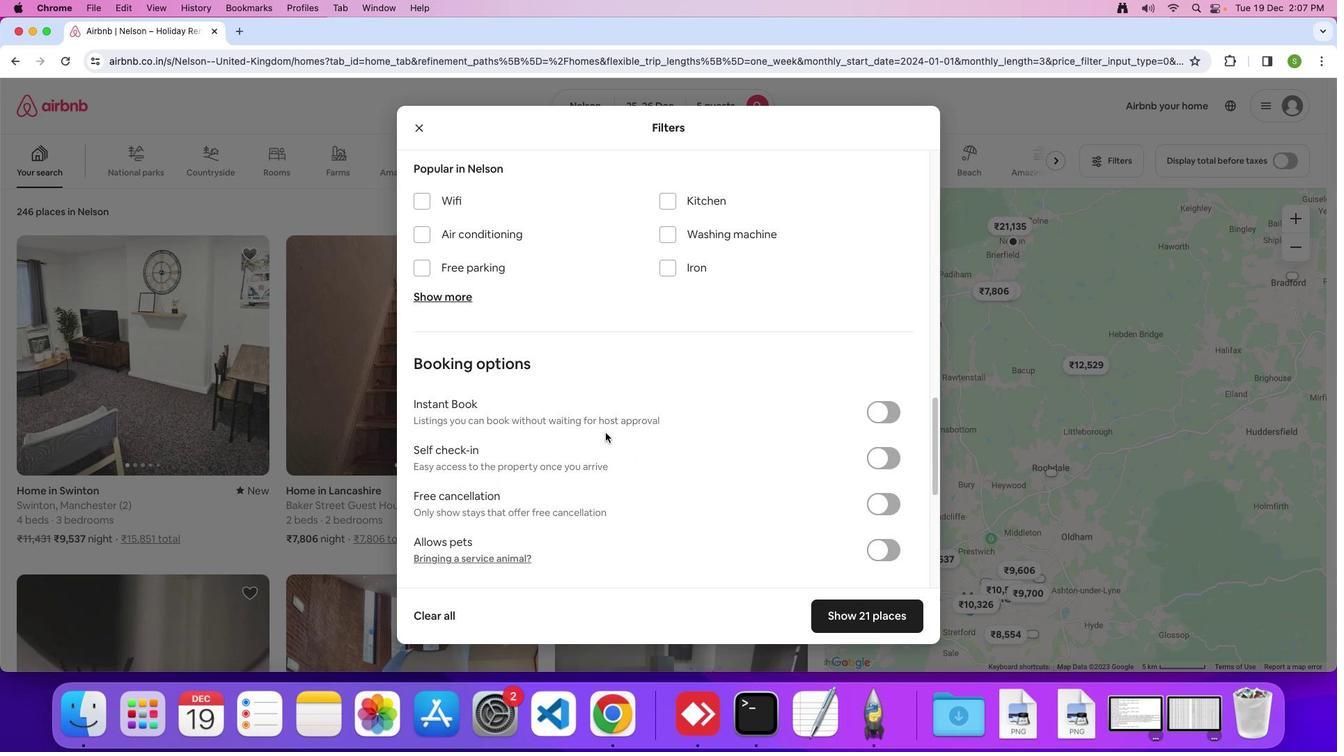 
Action: Mouse scrolled (610, 437) with delta (4, 3)
Screenshot: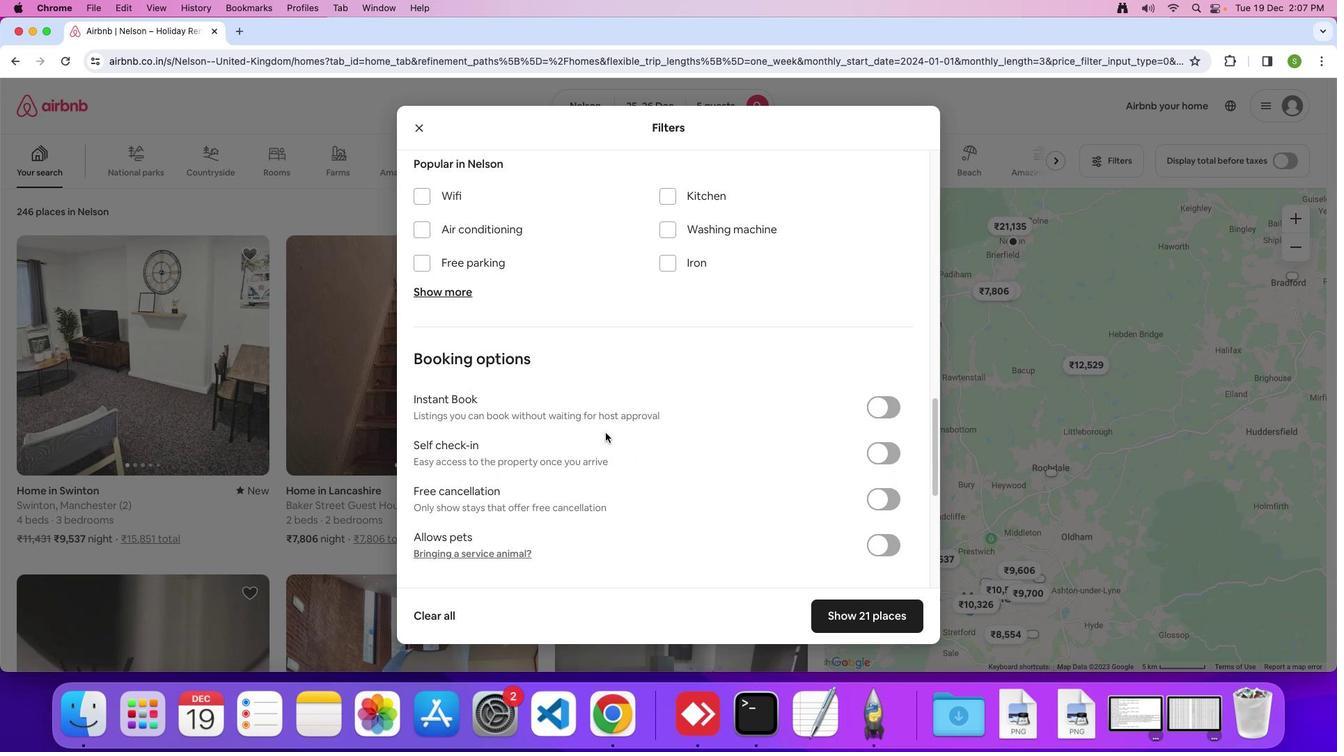 
Action: Mouse scrolled (610, 437) with delta (4, 3)
Screenshot: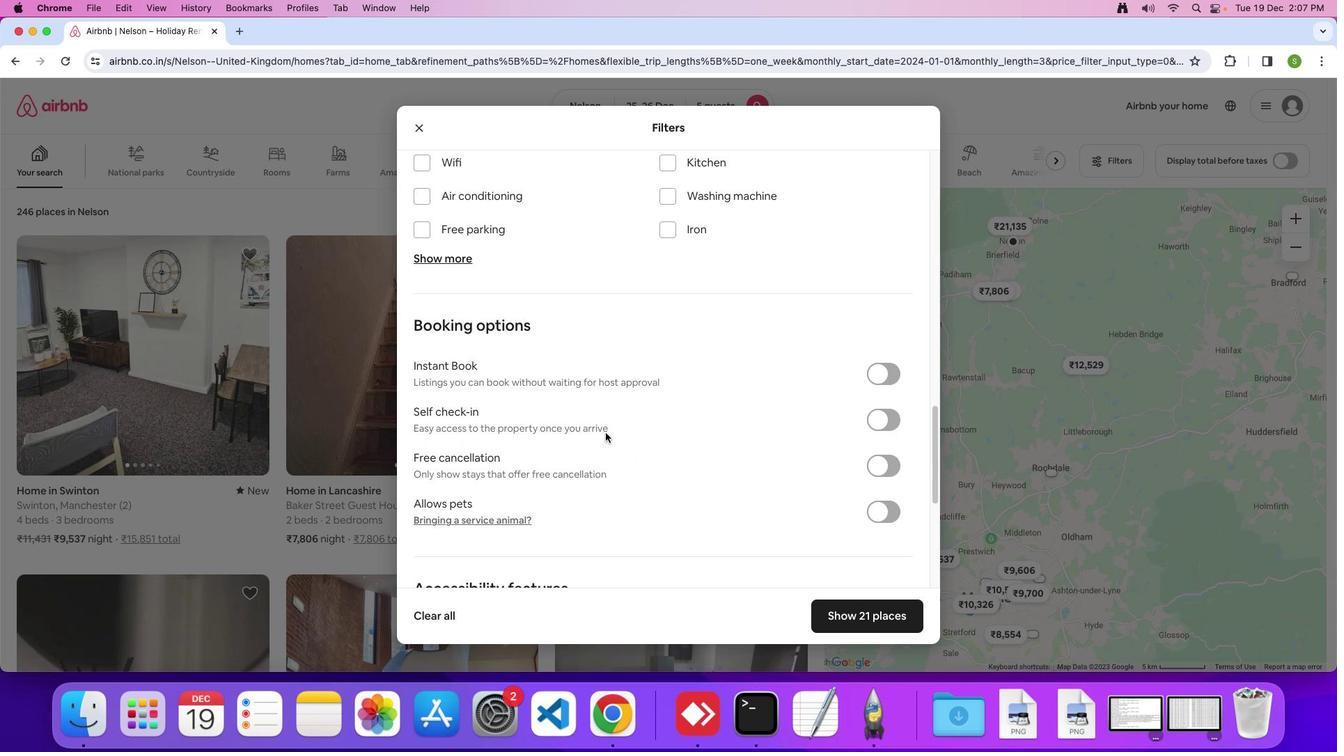 
Action: Mouse scrolled (610, 437) with delta (4, 3)
Screenshot: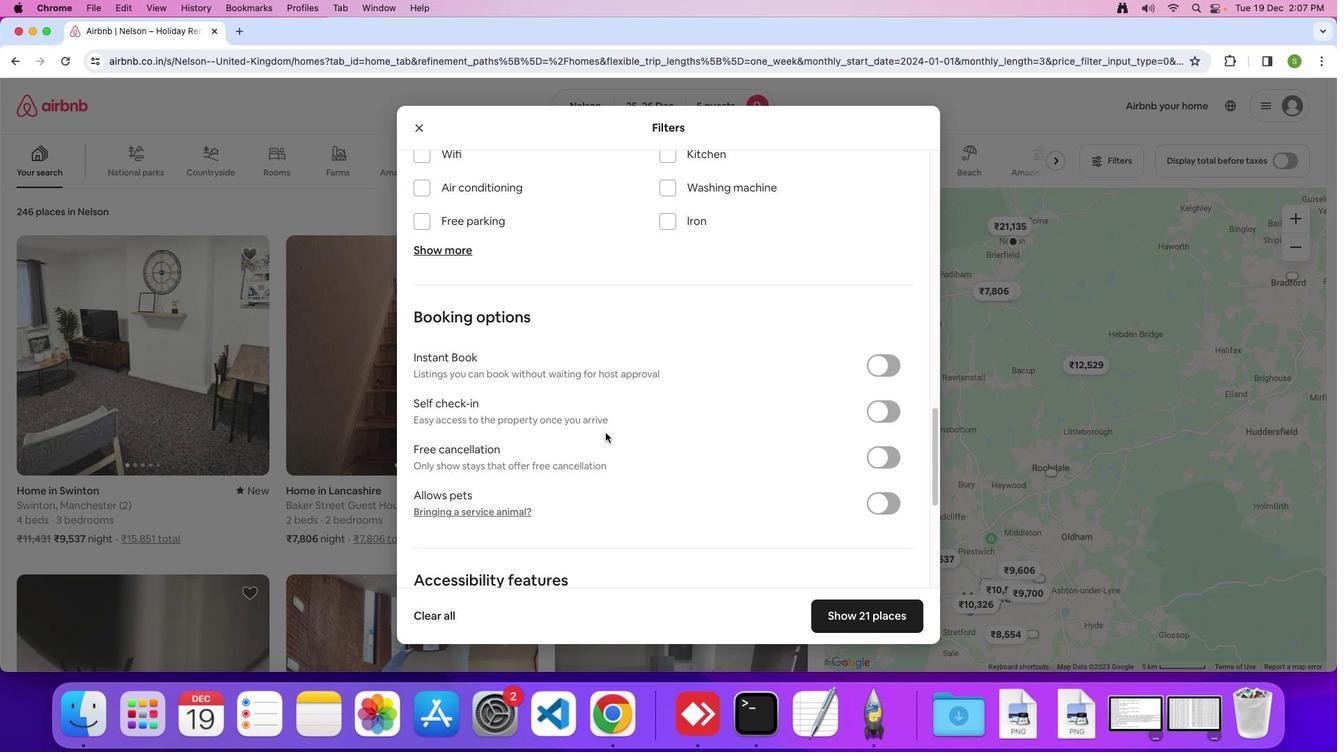 
Action: Mouse scrolled (610, 437) with delta (4, 2)
Screenshot: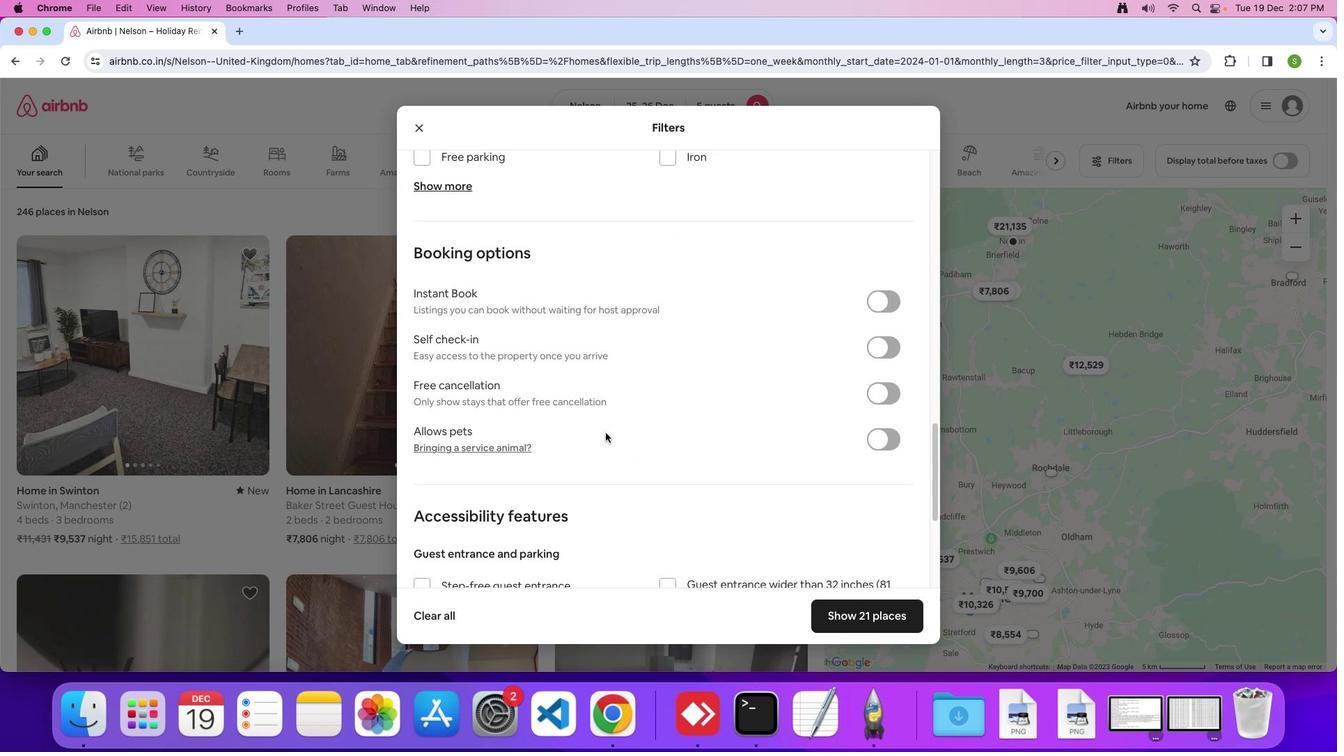 
Action: Mouse scrolled (610, 437) with delta (4, 3)
Screenshot: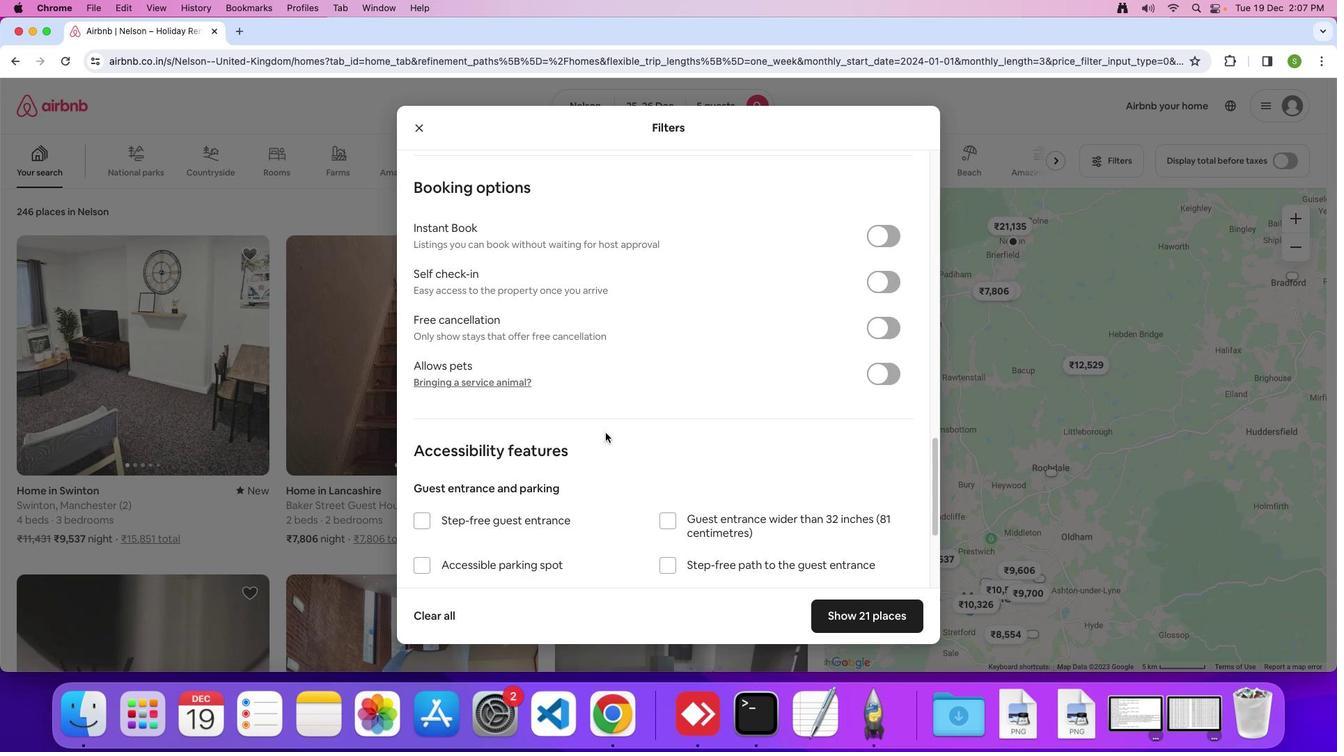 
Action: Mouse scrolled (610, 437) with delta (4, 3)
Screenshot: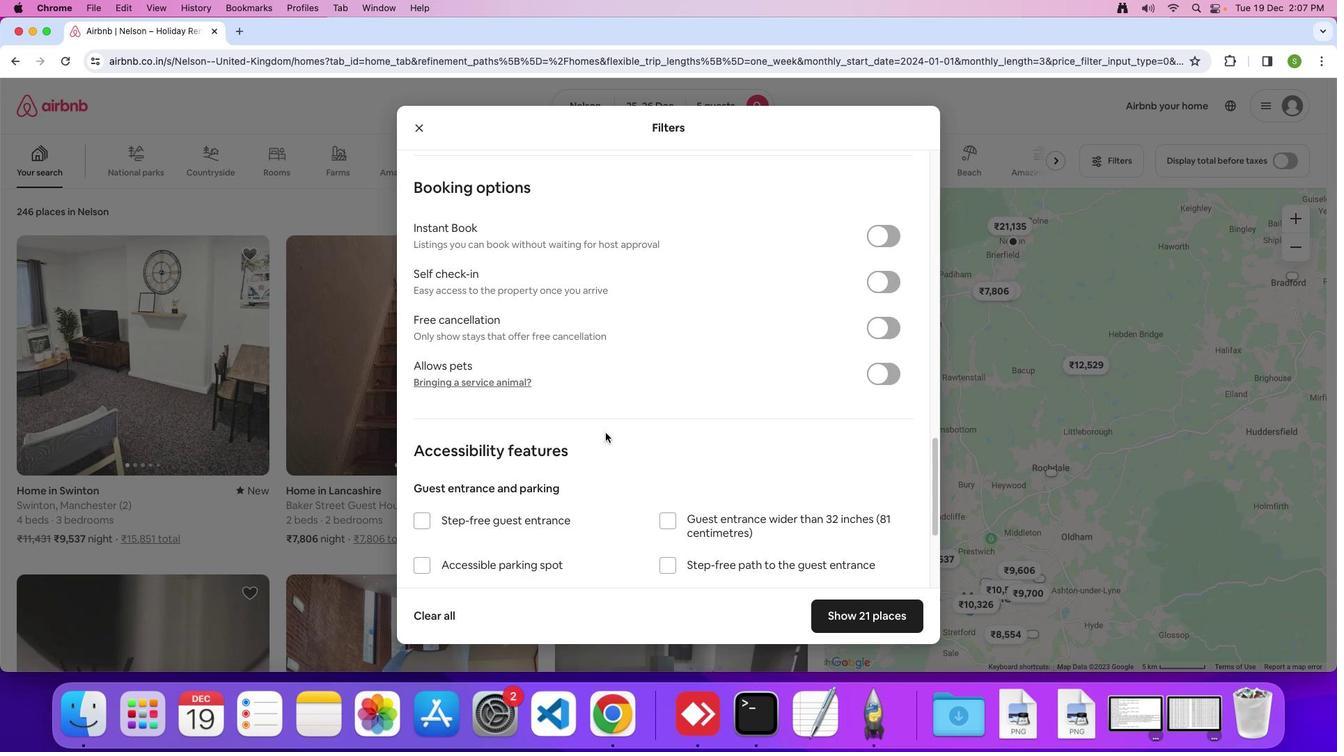 
Action: Mouse scrolled (610, 437) with delta (4, 2)
Screenshot: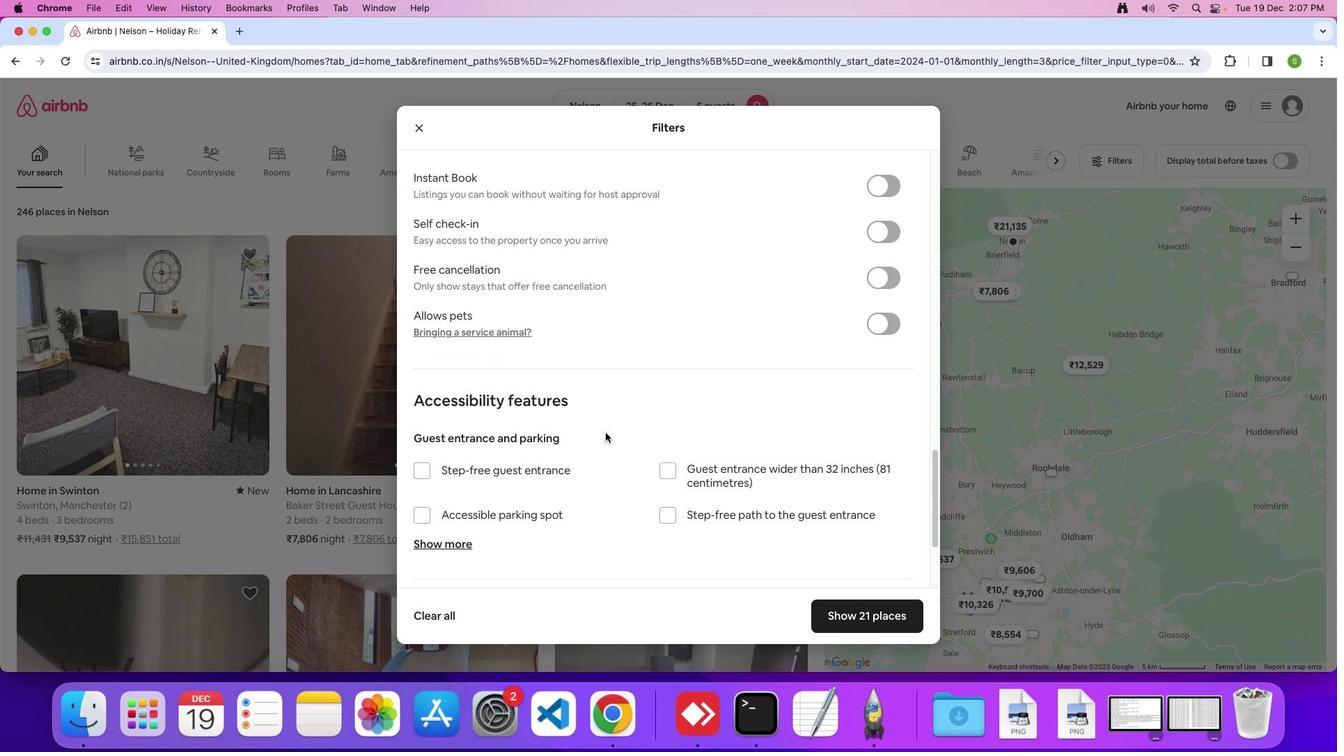 
Action: Mouse scrolled (610, 437) with delta (4, 3)
Screenshot: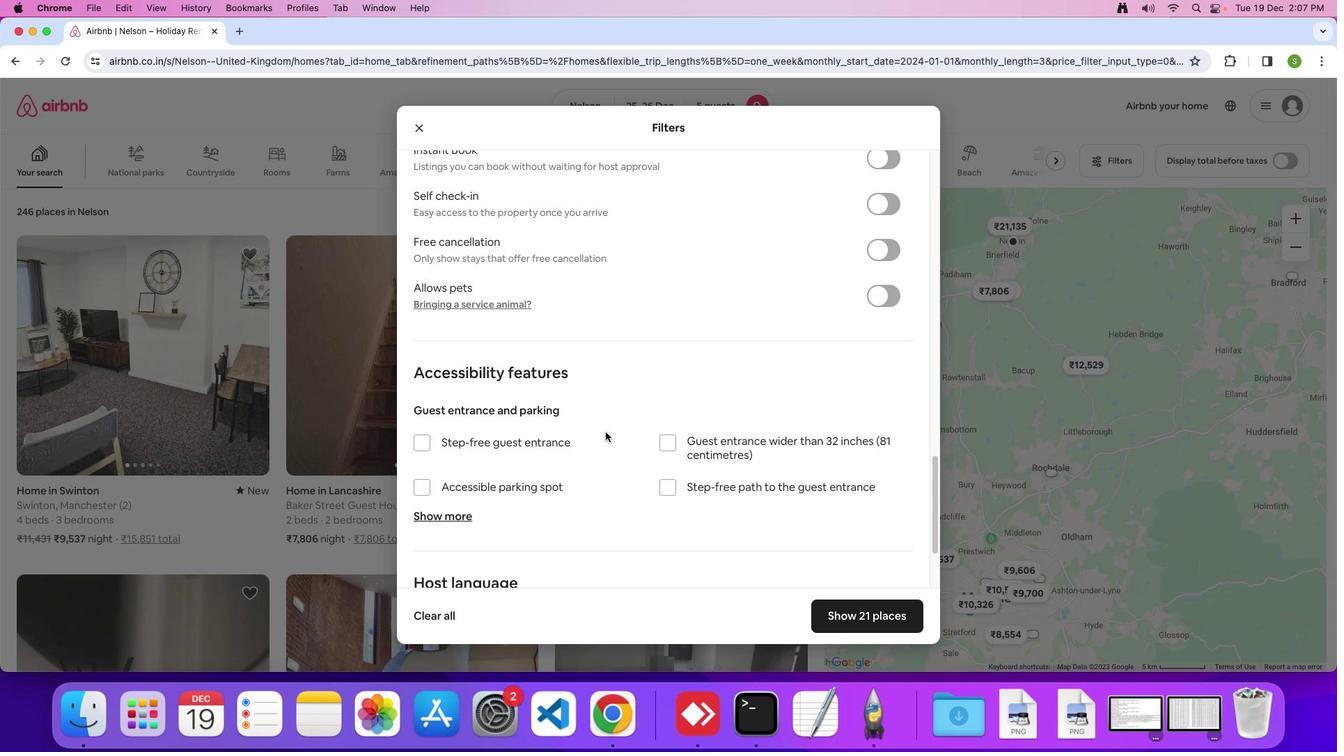 
Action: Mouse moved to (610, 436)
Screenshot: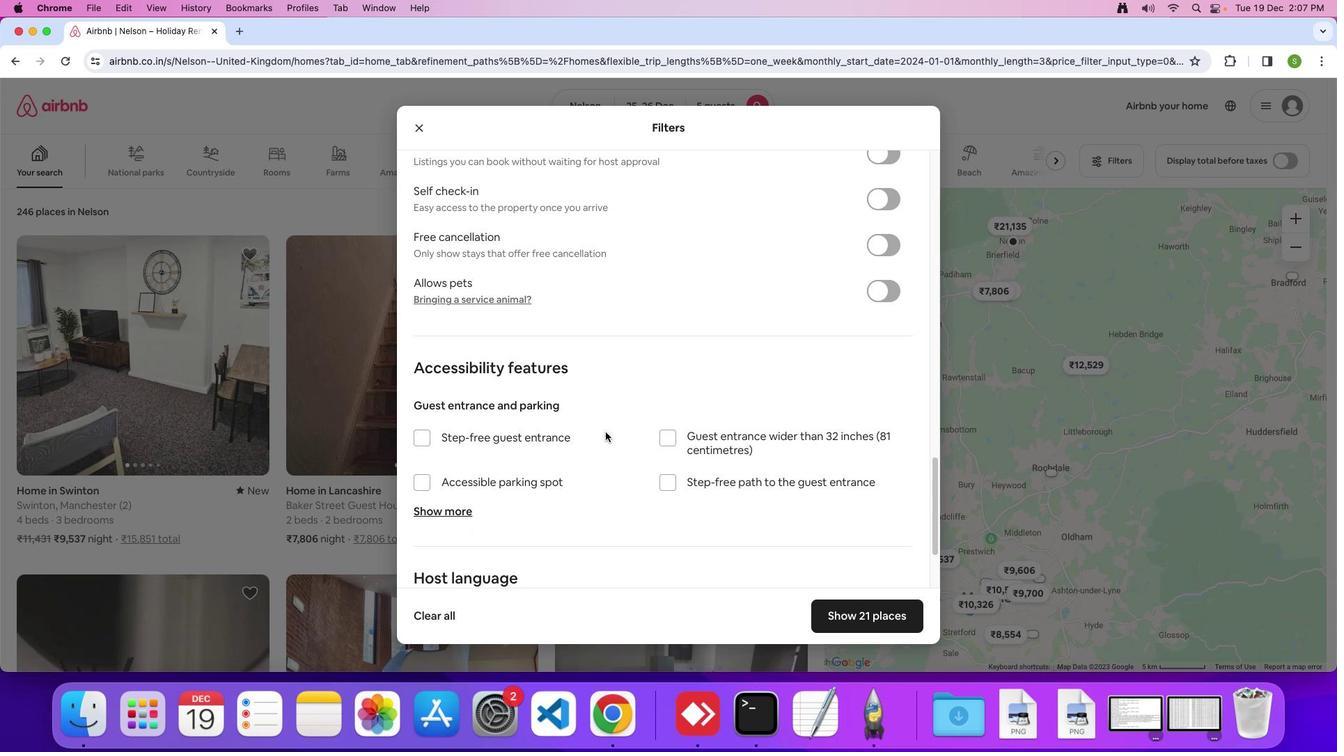 
Action: Mouse scrolled (610, 436) with delta (4, 3)
Screenshot: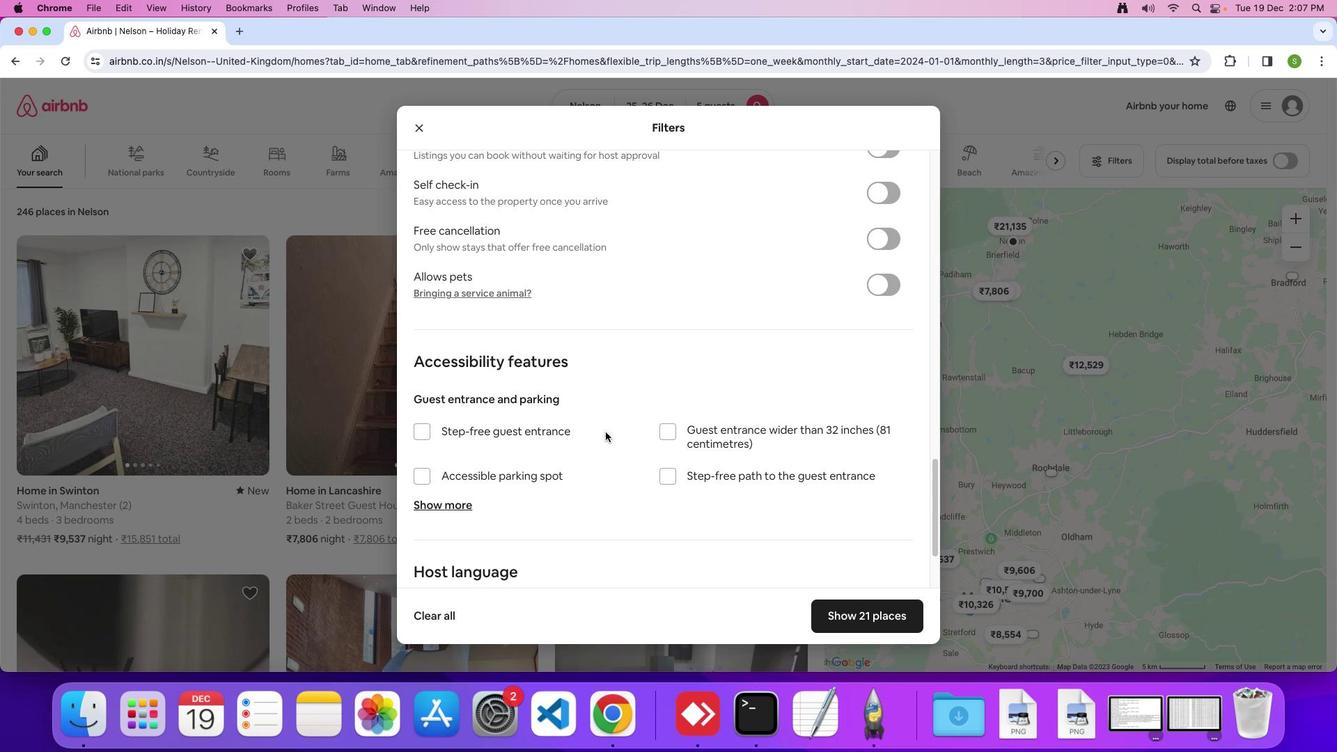 
Action: Mouse moved to (610, 436)
Screenshot: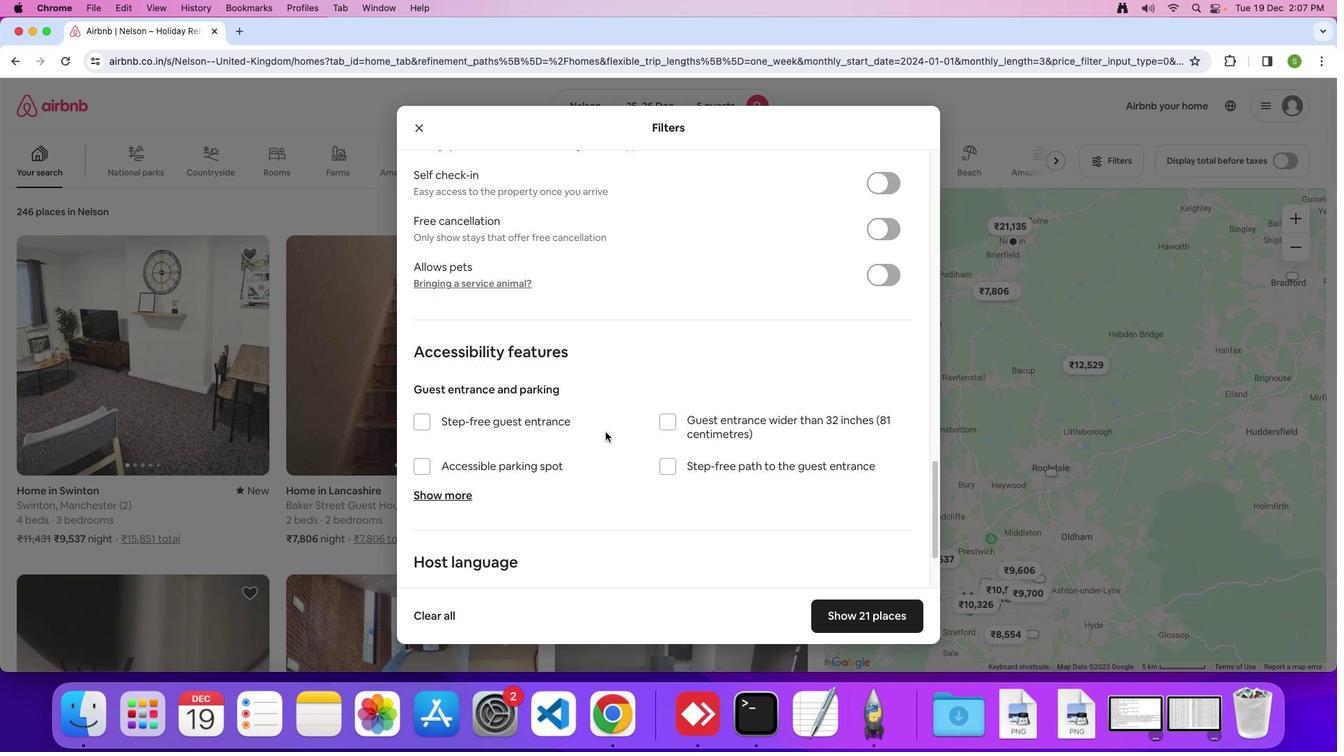 
Action: Mouse scrolled (610, 436) with delta (4, 3)
Screenshot: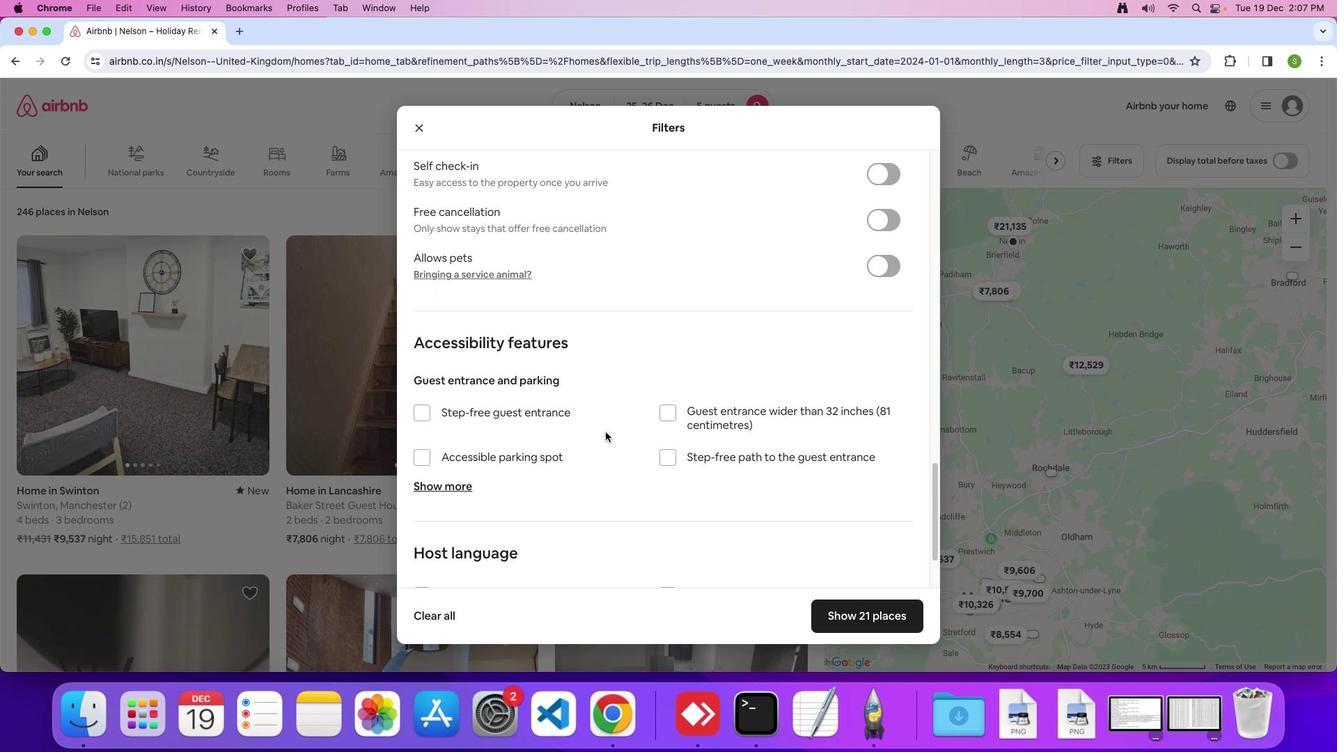 
Action: Mouse scrolled (610, 436) with delta (4, 3)
Screenshot: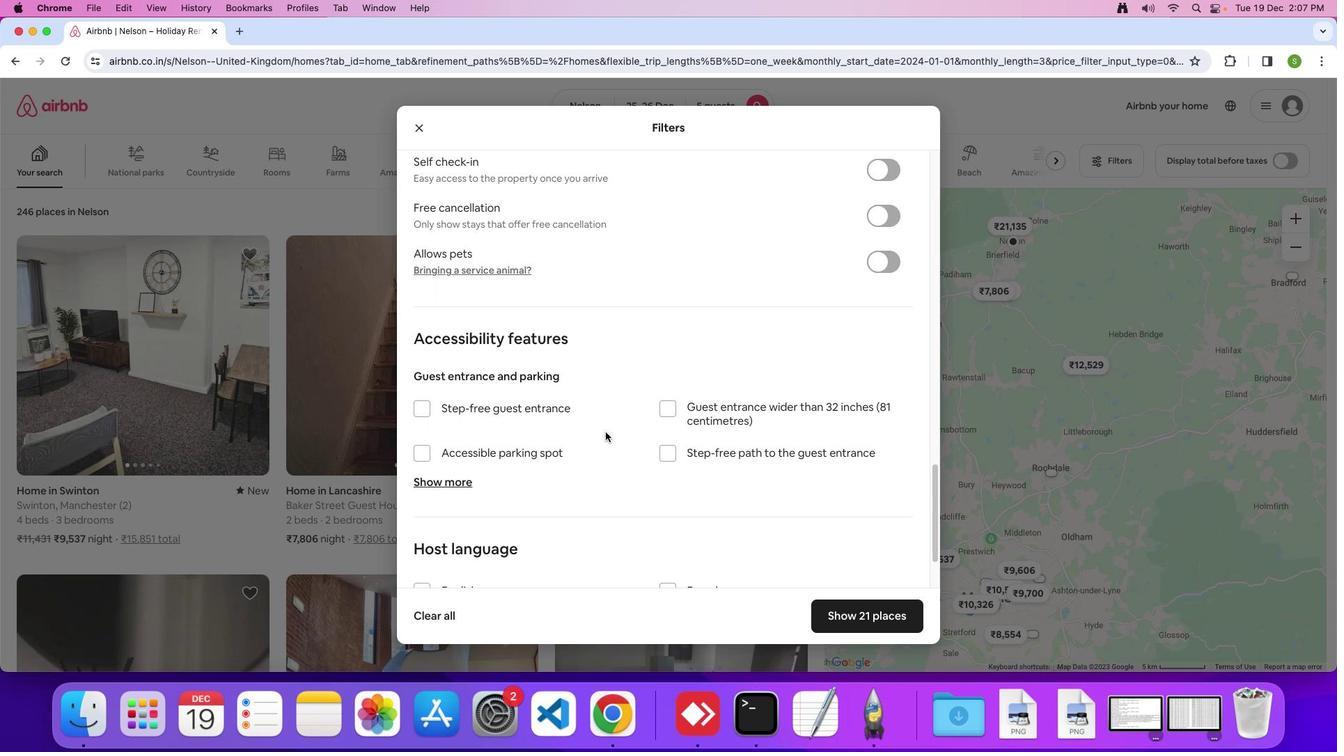 
Action: Mouse scrolled (610, 436) with delta (4, 2)
Screenshot: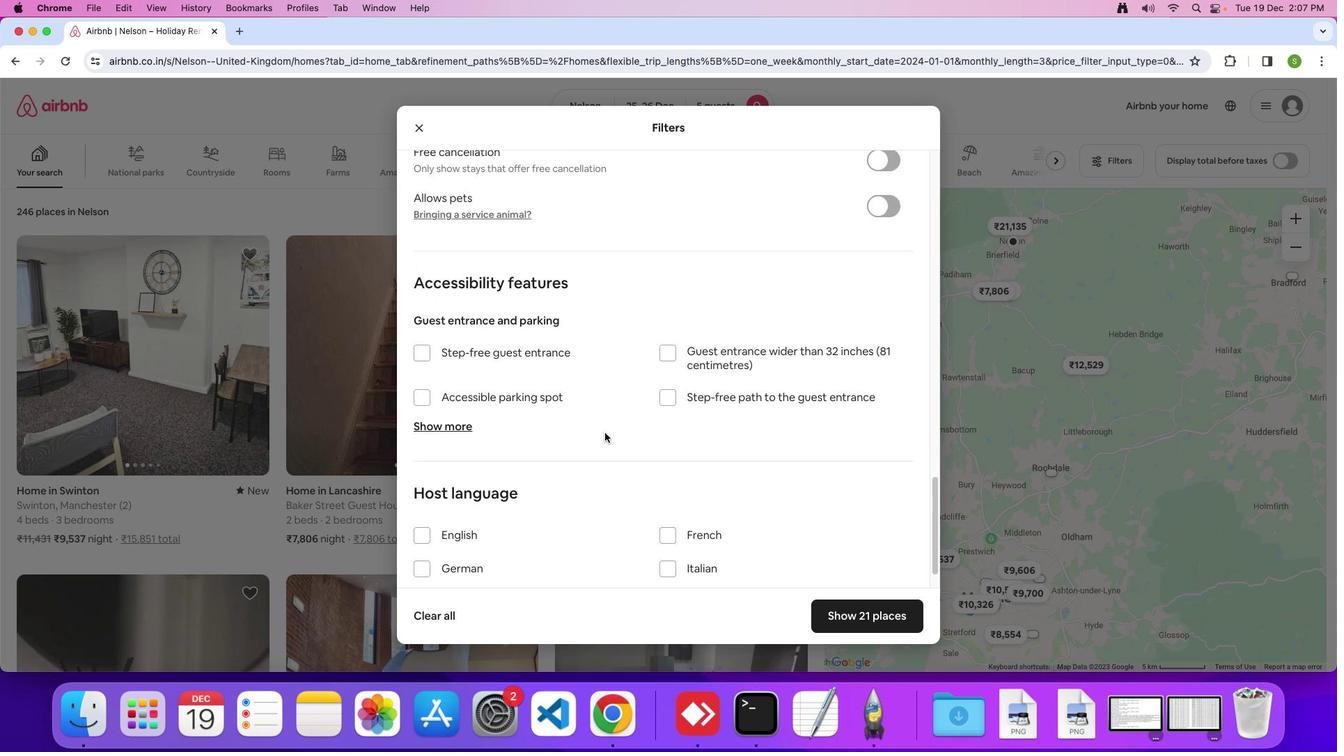 
Action: Mouse moved to (609, 436)
Screenshot: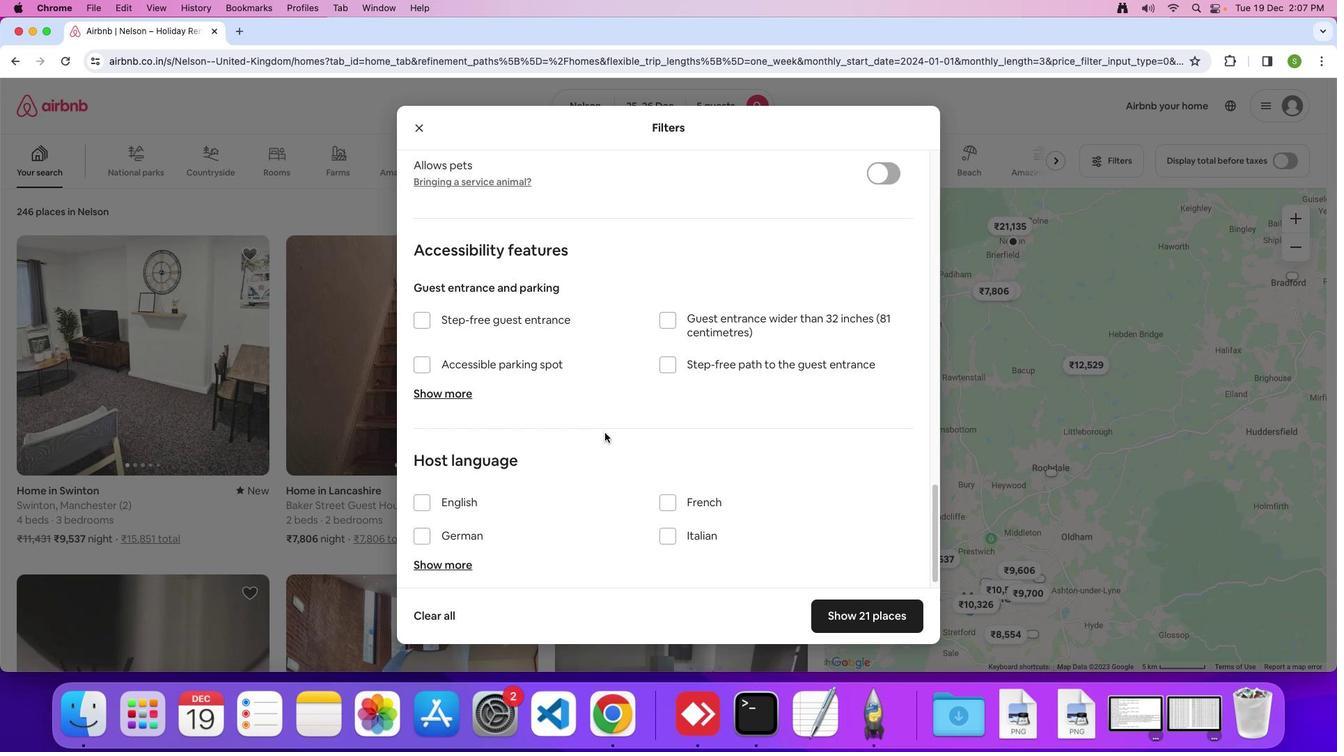 
Action: Mouse scrolled (609, 436) with delta (4, 3)
Screenshot: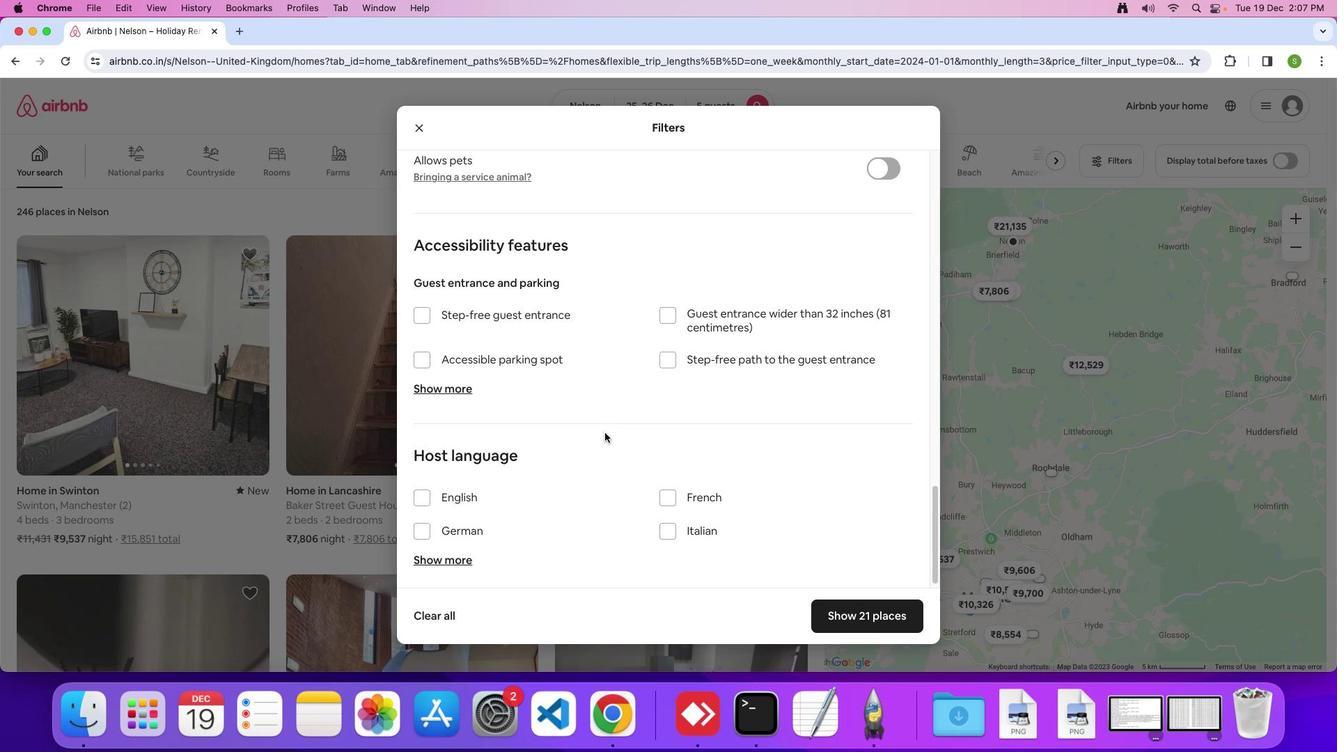
Action: Mouse scrolled (609, 436) with delta (4, 3)
Screenshot: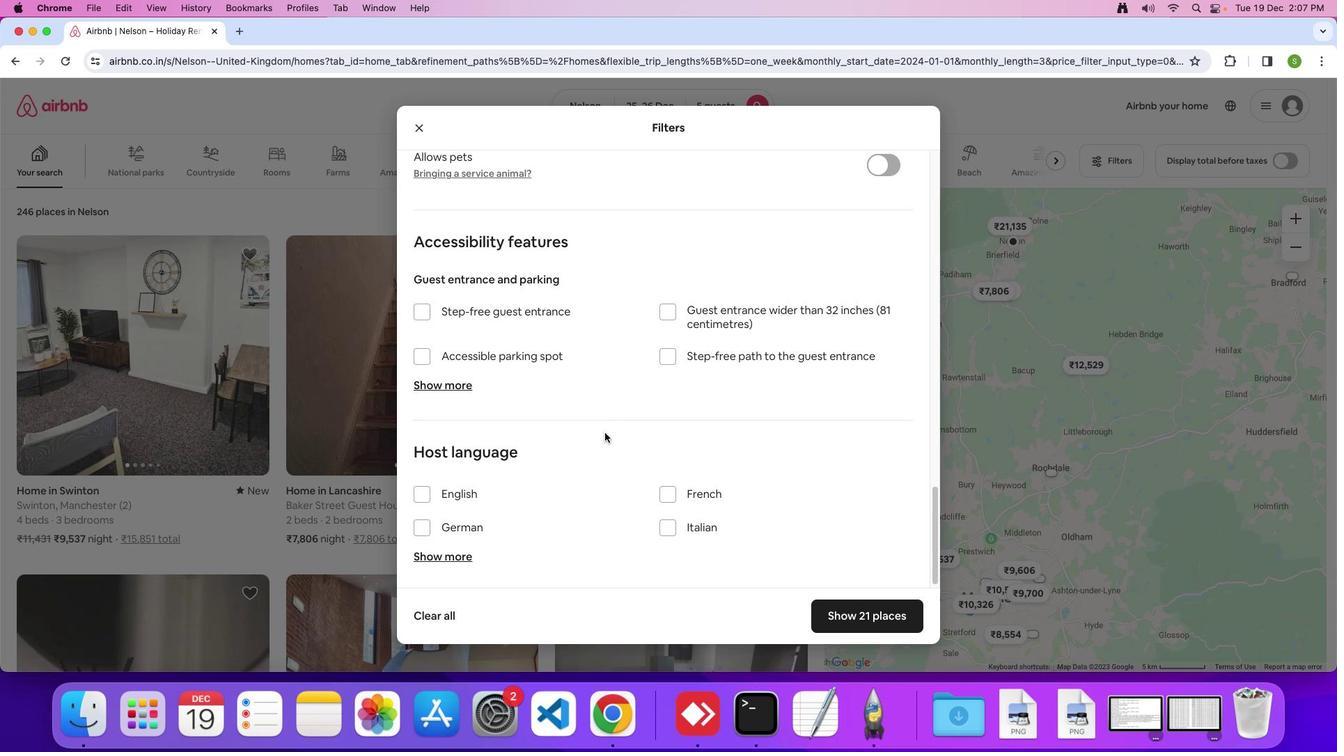 
Action: Mouse moved to (609, 436)
Screenshot: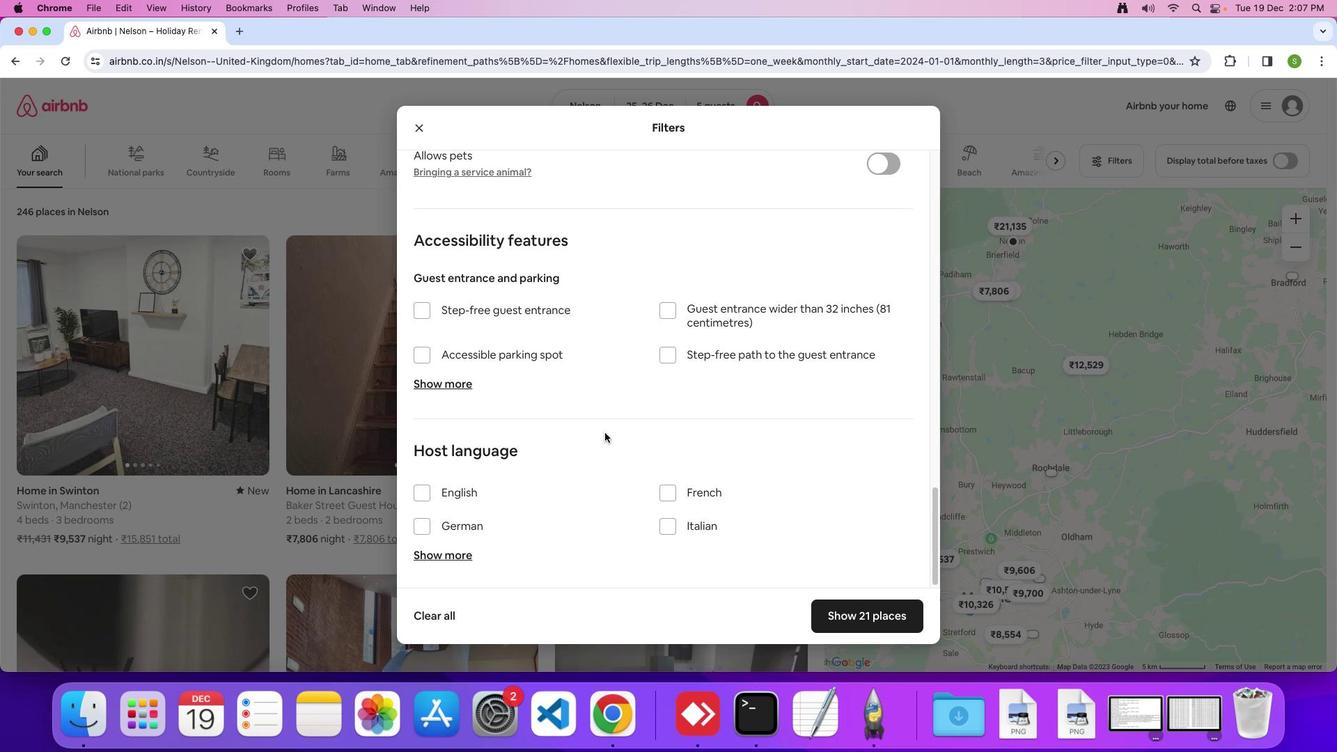 
Action: Mouse scrolled (609, 436) with delta (4, 3)
Screenshot: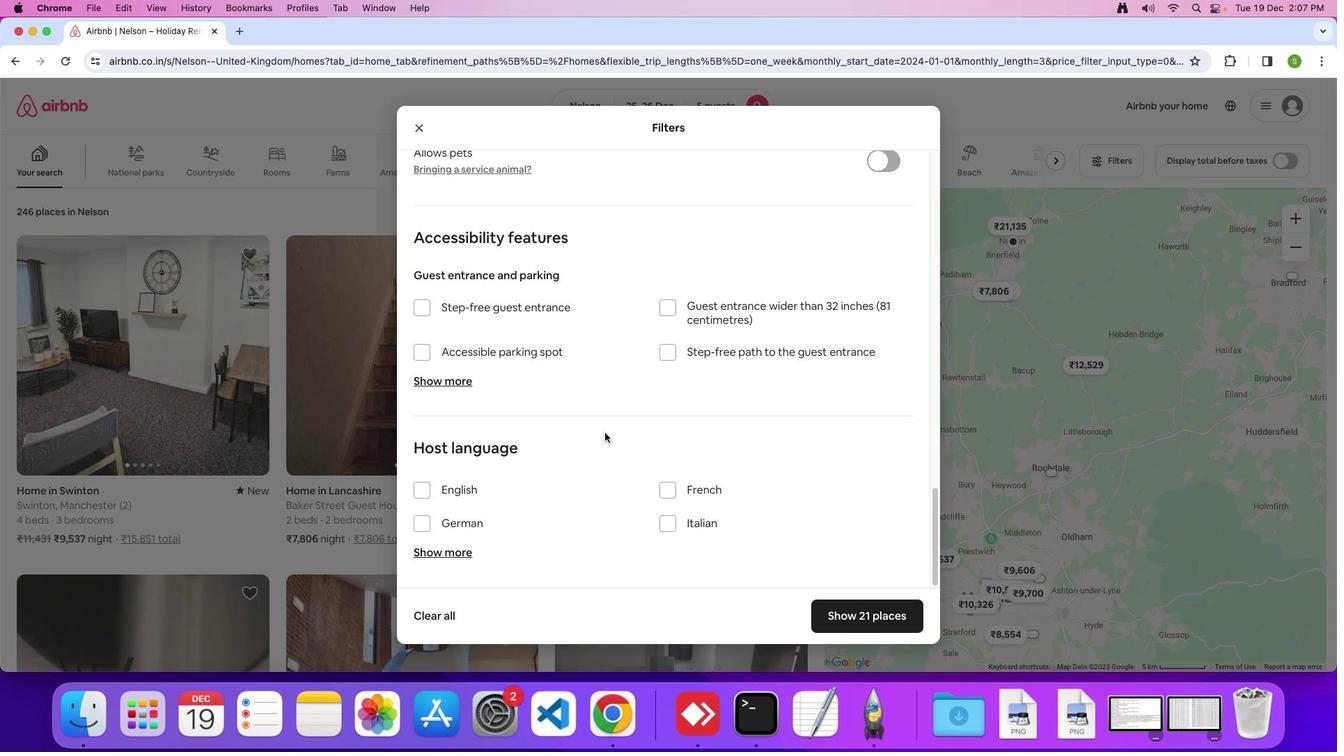 
Action: Mouse scrolled (609, 436) with delta (4, 3)
Screenshot: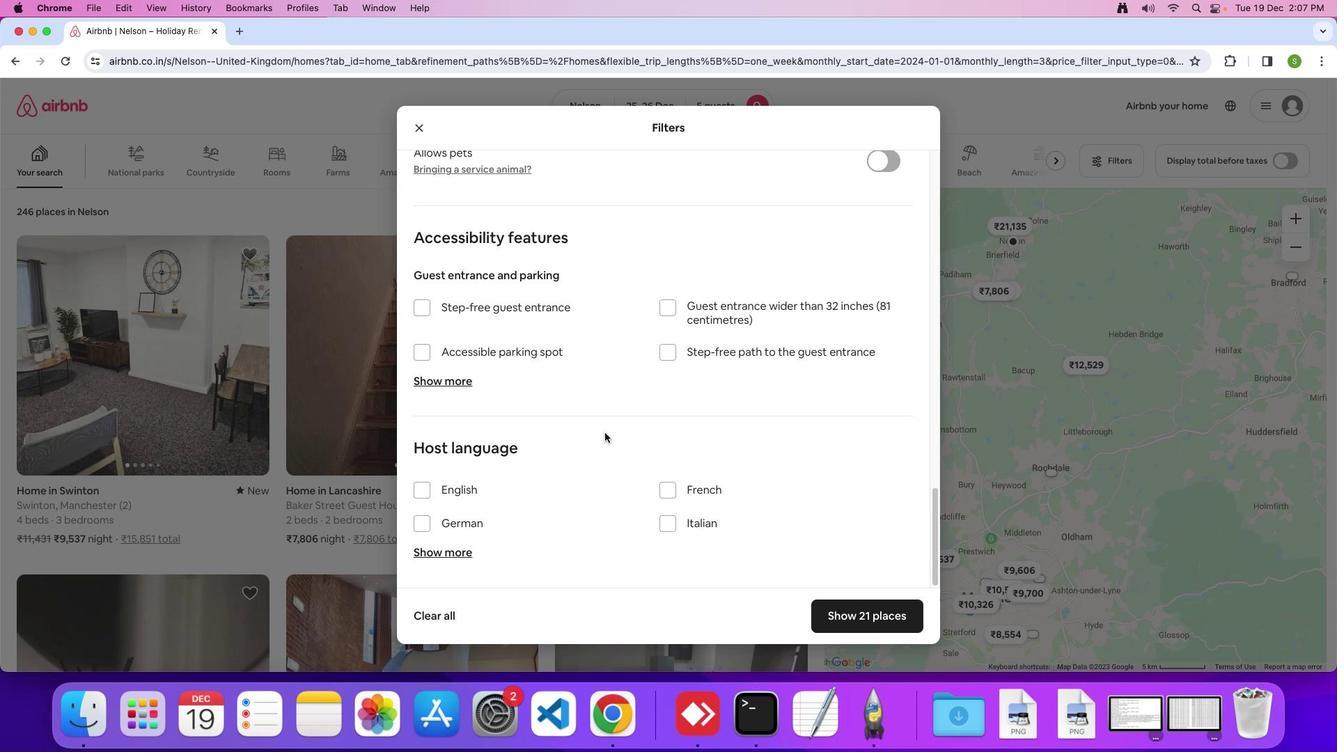 
Action: Mouse scrolled (609, 436) with delta (4, 3)
Screenshot: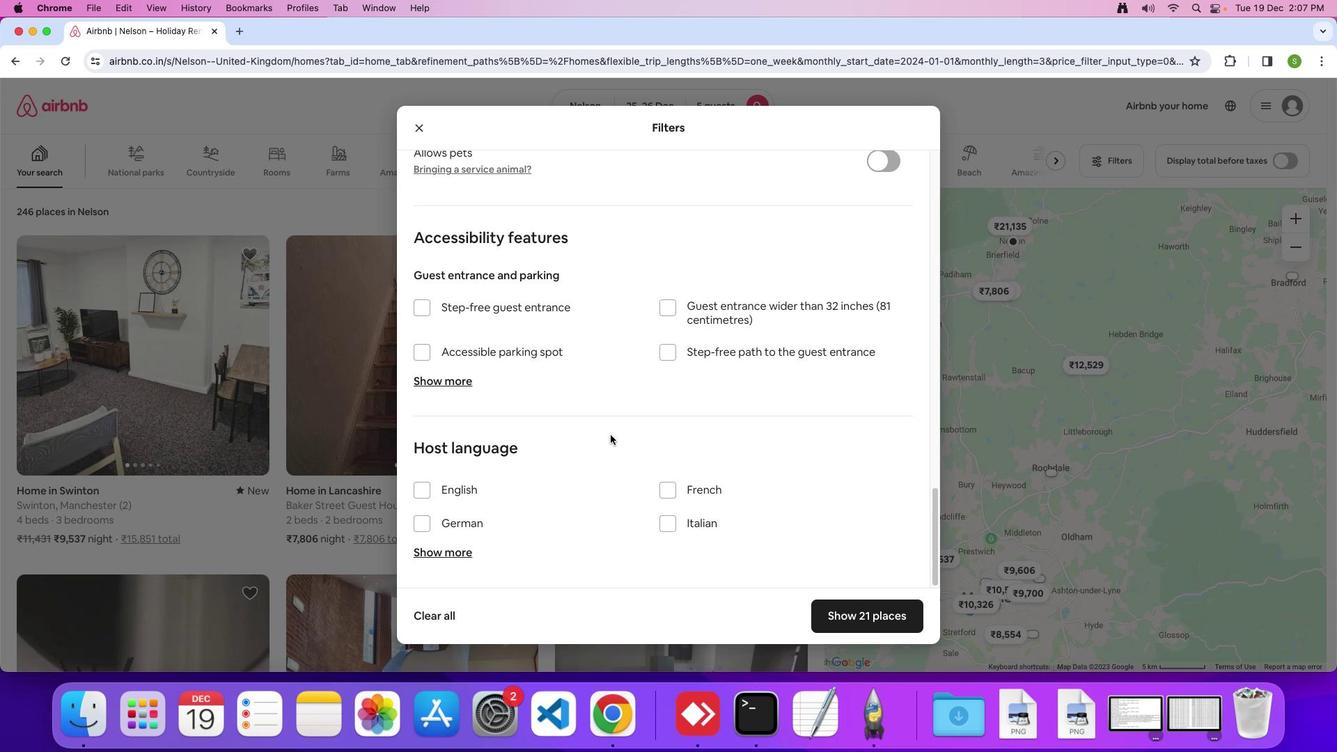 
Action: Mouse scrolled (609, 436) with delta (4, 2)
Screenshot: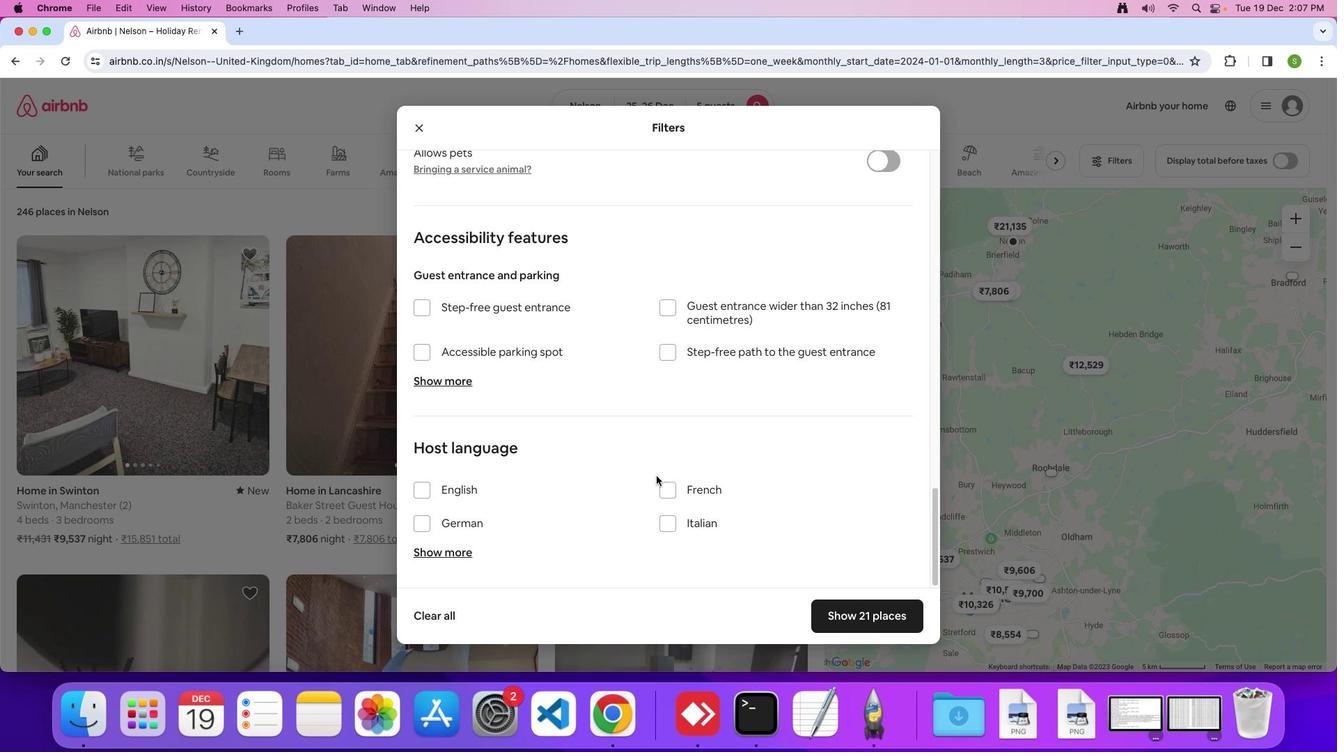 
Action: Mouse moved to (844, 607)
Screenshot: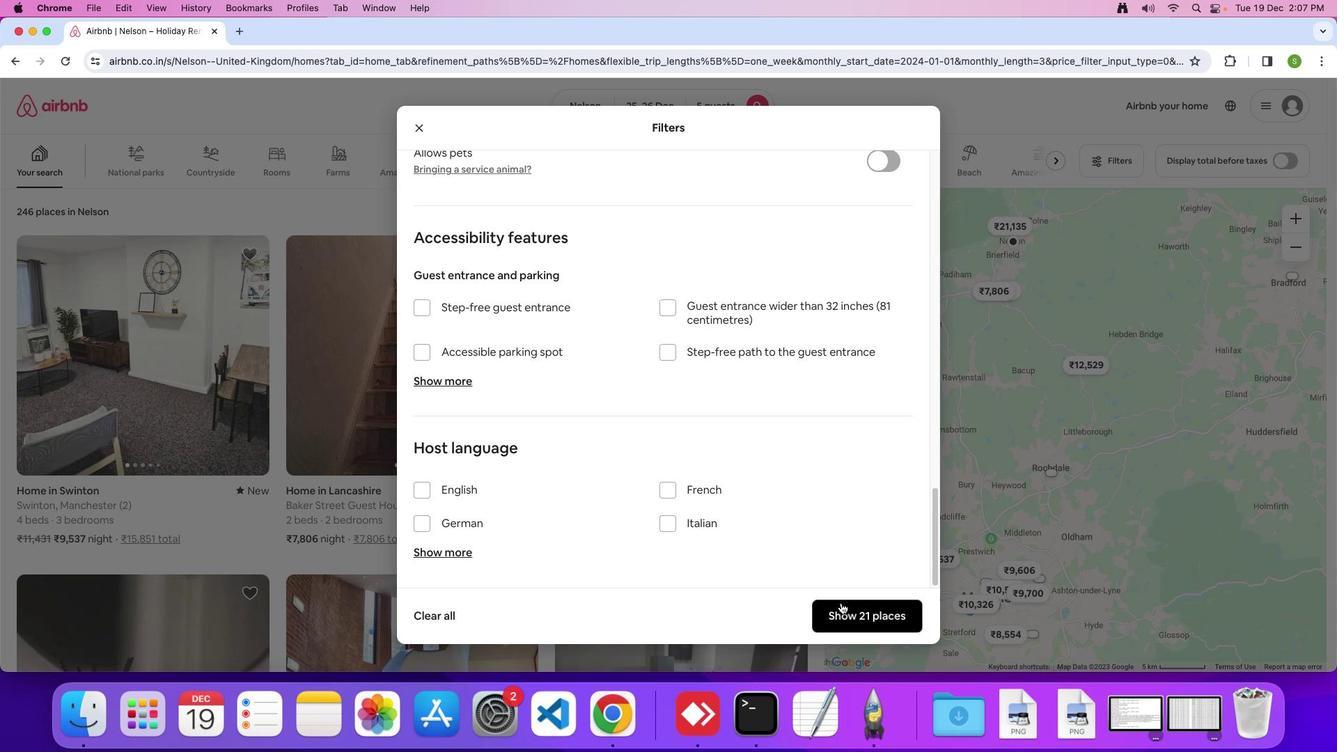 
Action: Mouse pressed left at (844, 607)
Screenshot: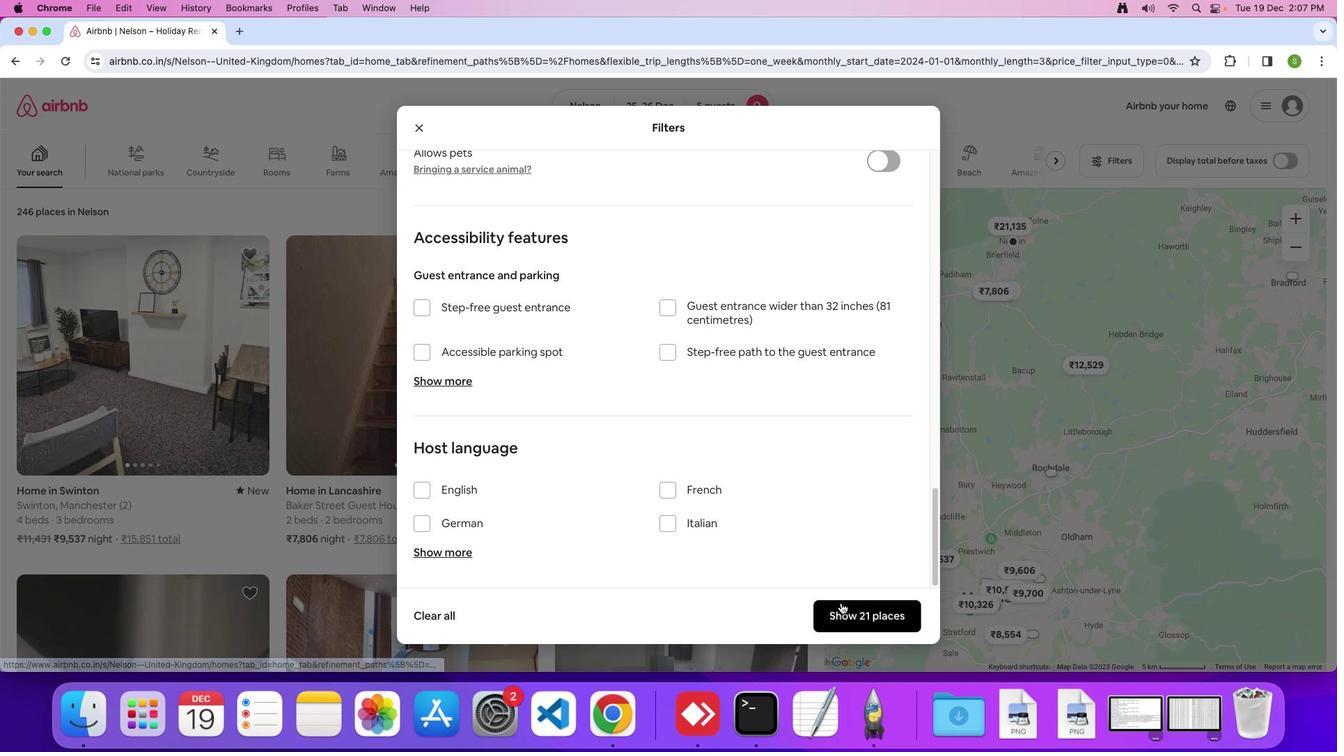 
Action: Mouse moved to (230, 341)
Screenshot: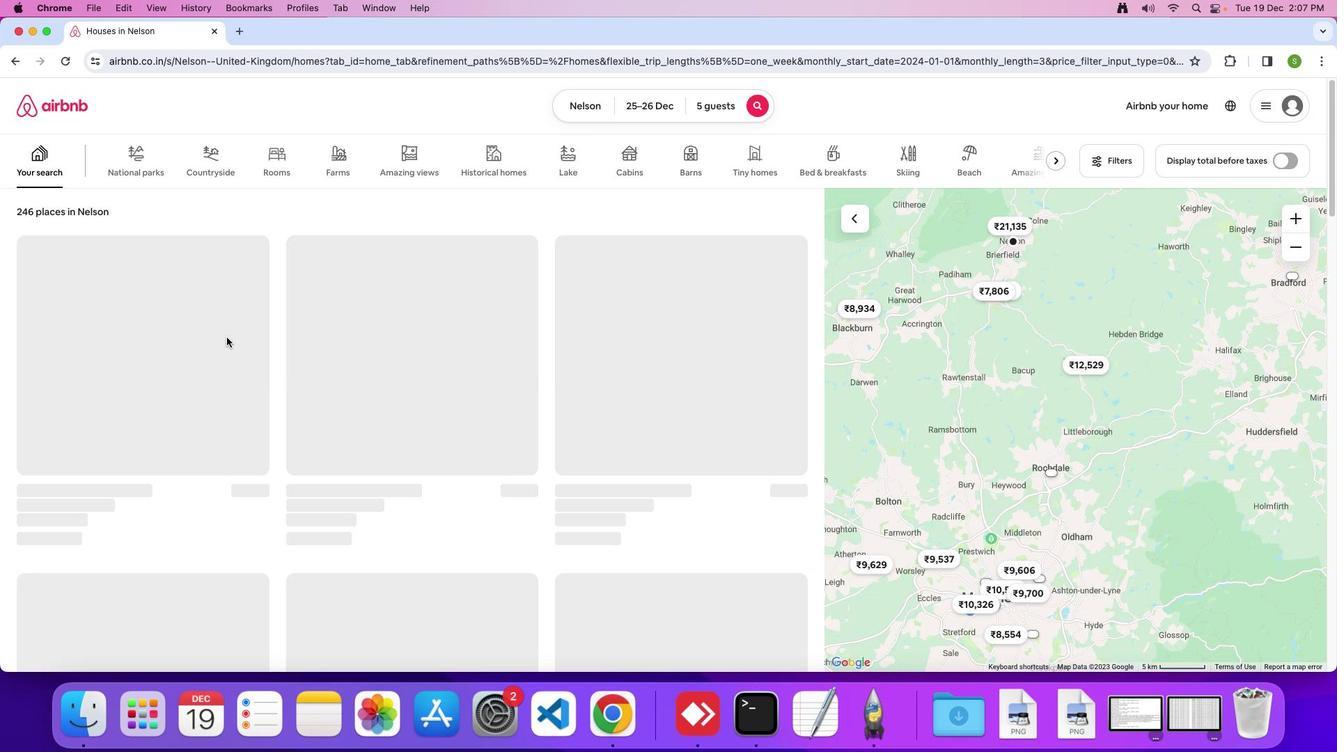 
Action: Mouse pressed left at (230, 341)
Screenshot: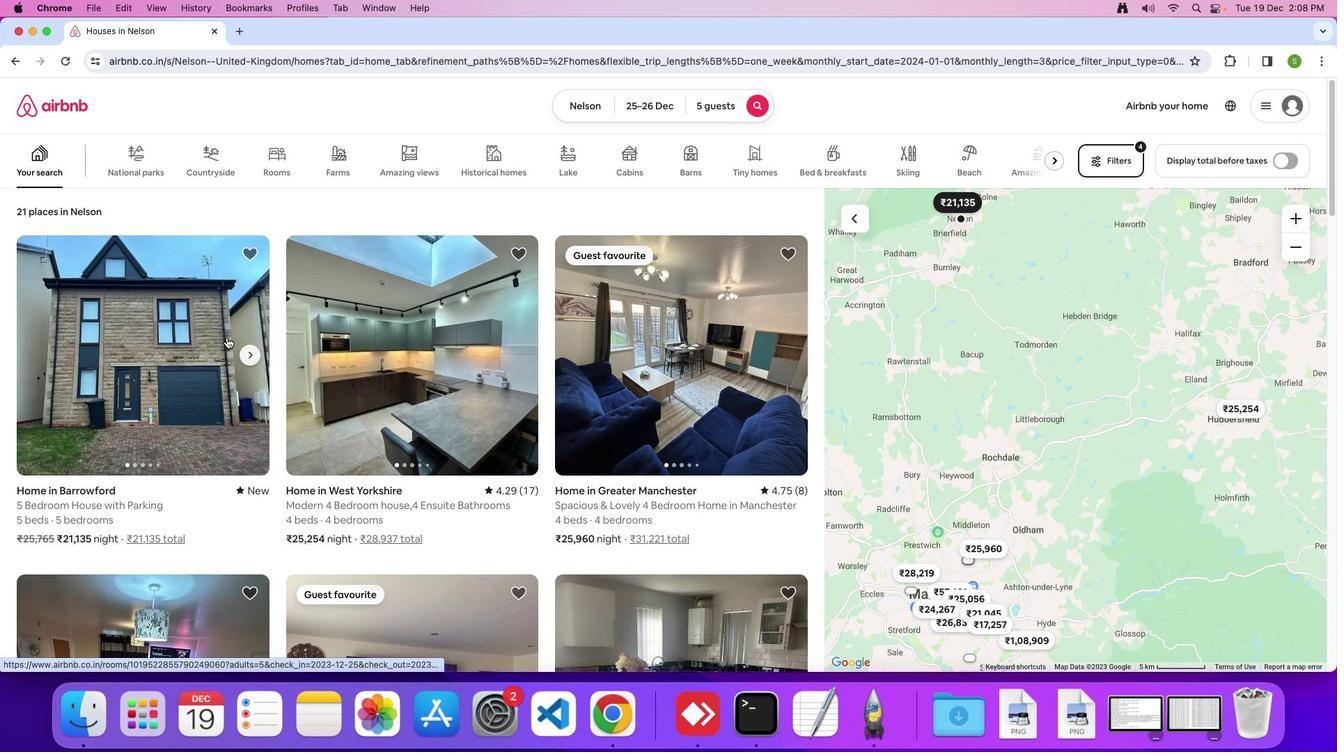
Action: Mouse moved to (554, 323)
Screenshot: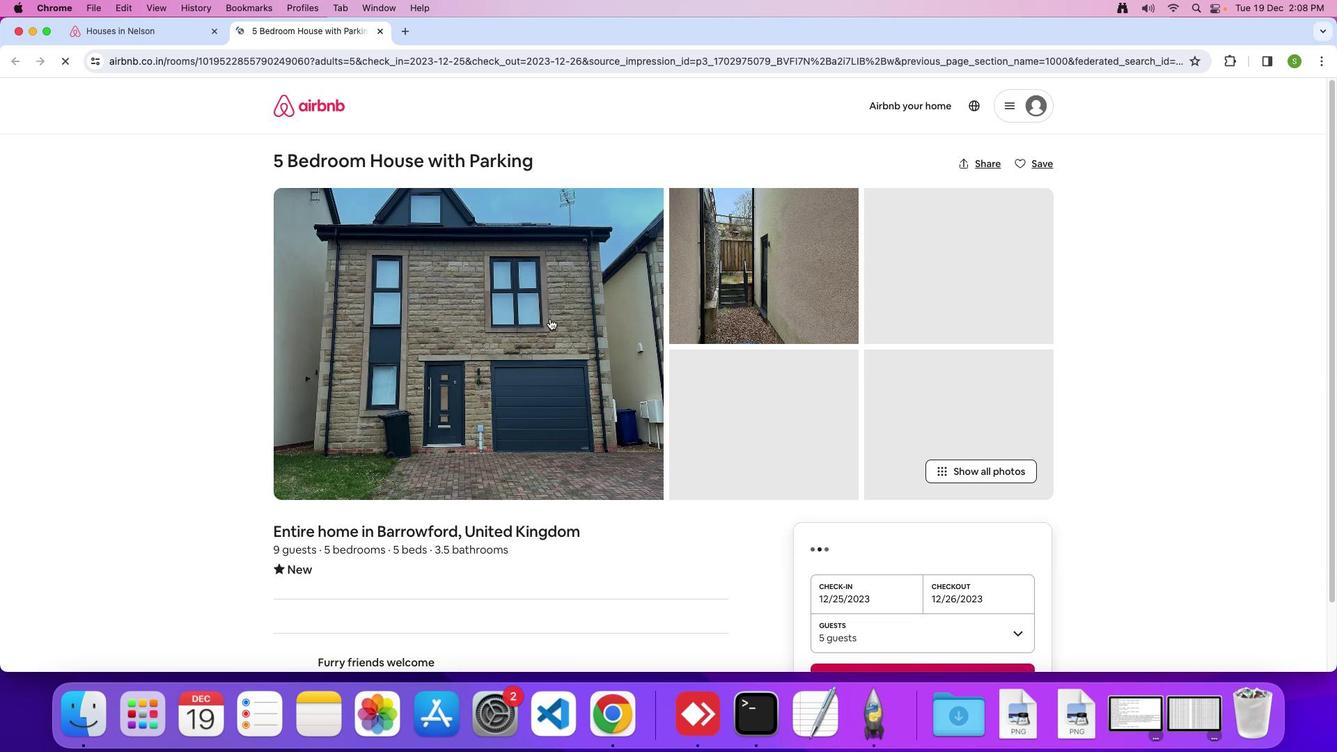 
Action: Mouse pressed left at (554, 323)
Screenshot: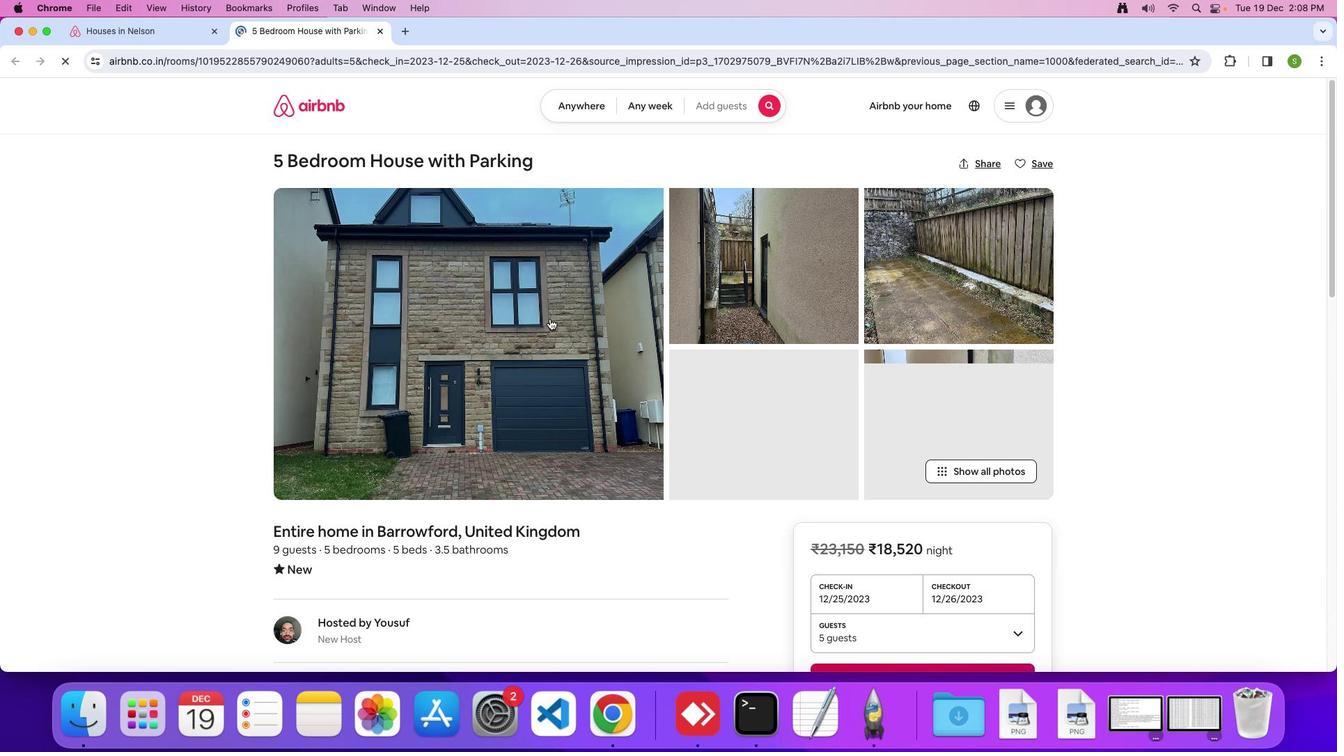 
Action: Mouse moved to (589, 391)
Screenshot: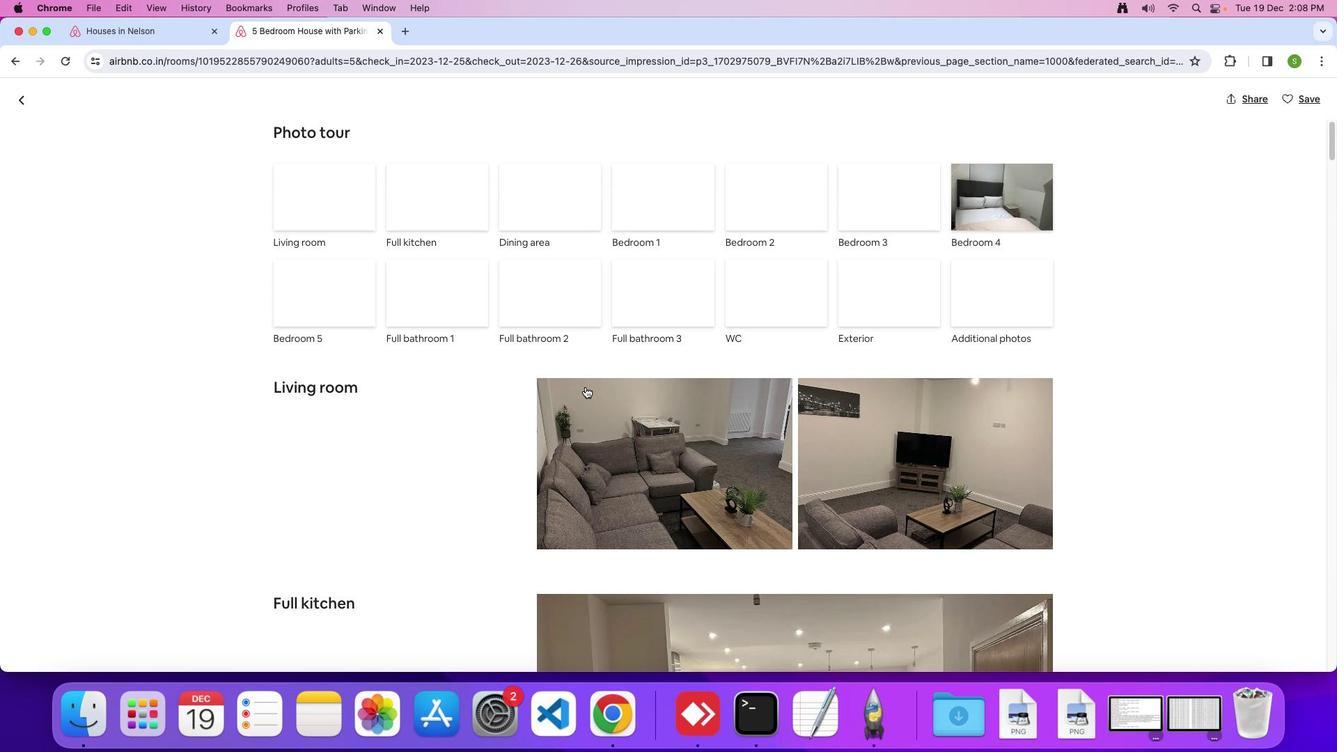 
Action: Mouse scrolled (589, 391) with delta (4, 3)
Screenshot: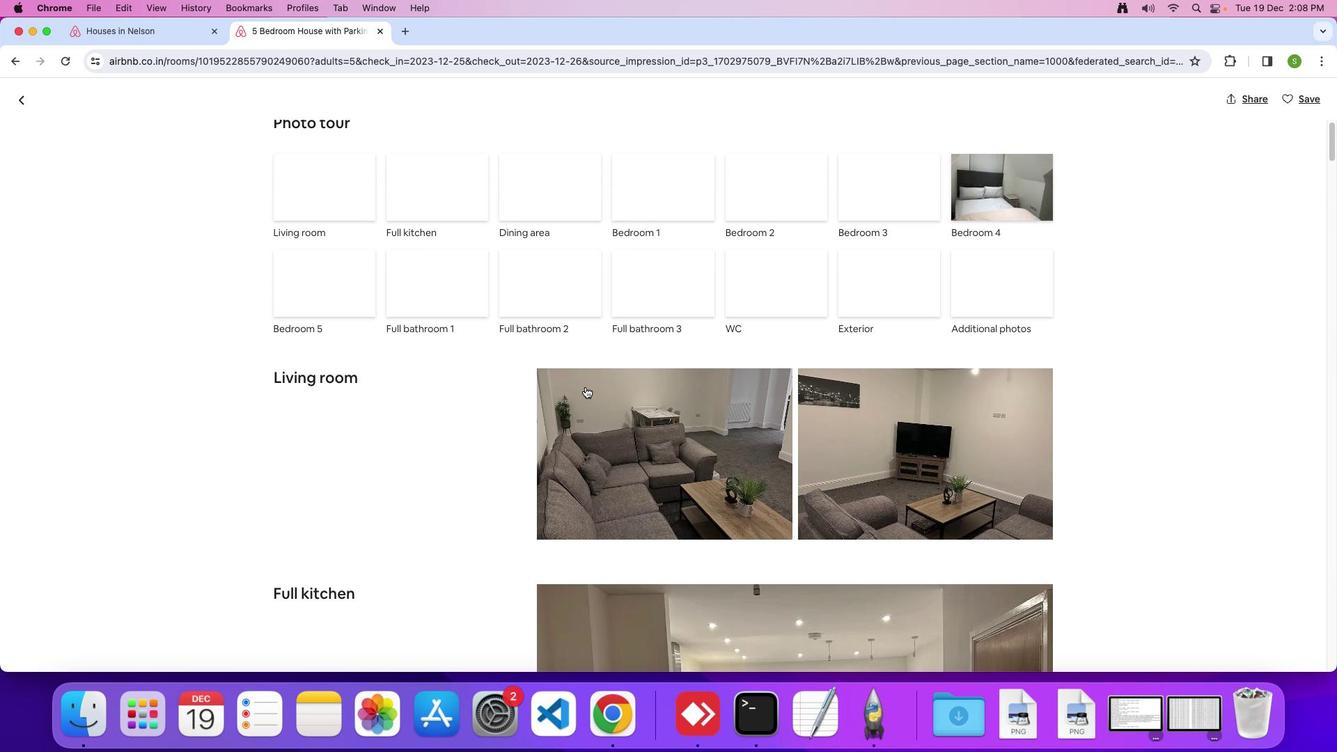 
Action: Mouse scrolled (589, 391) with delta (4, 3)
Screenshot: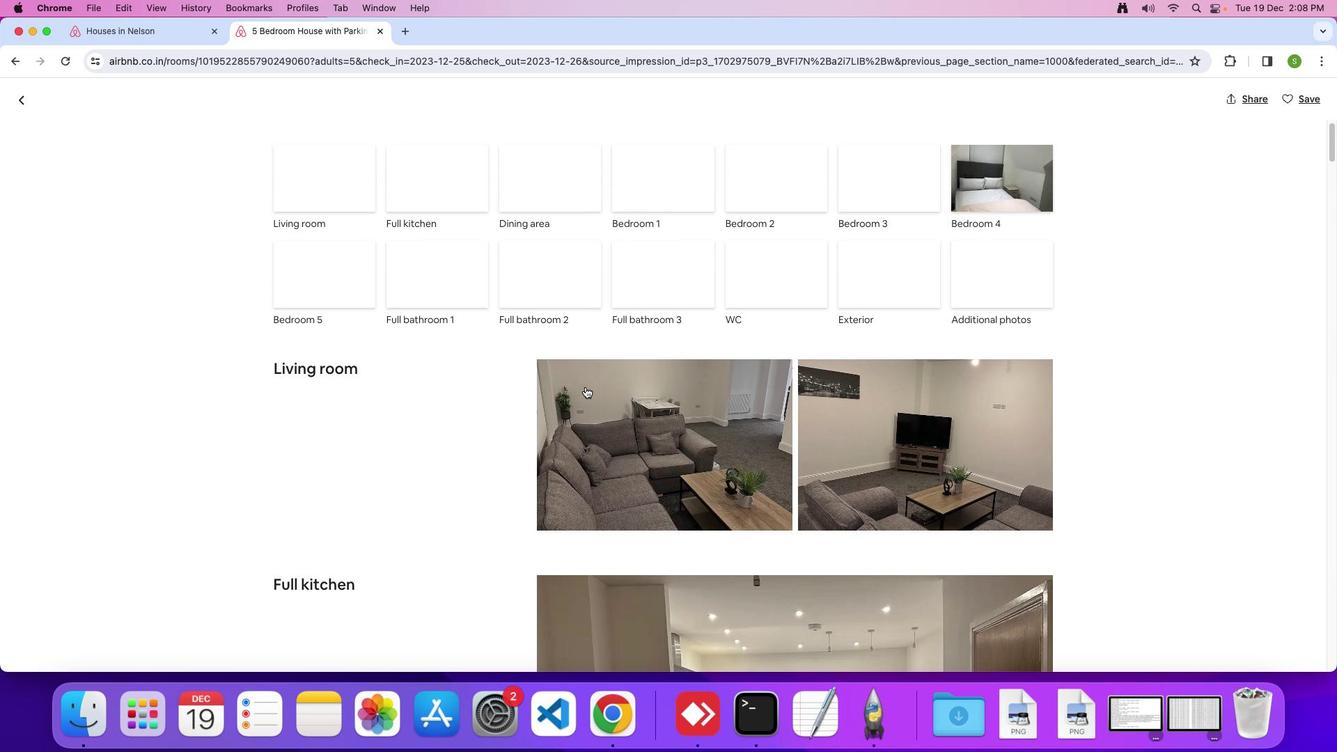 
Action: Mouse moved to (589, 390)
Screenshot: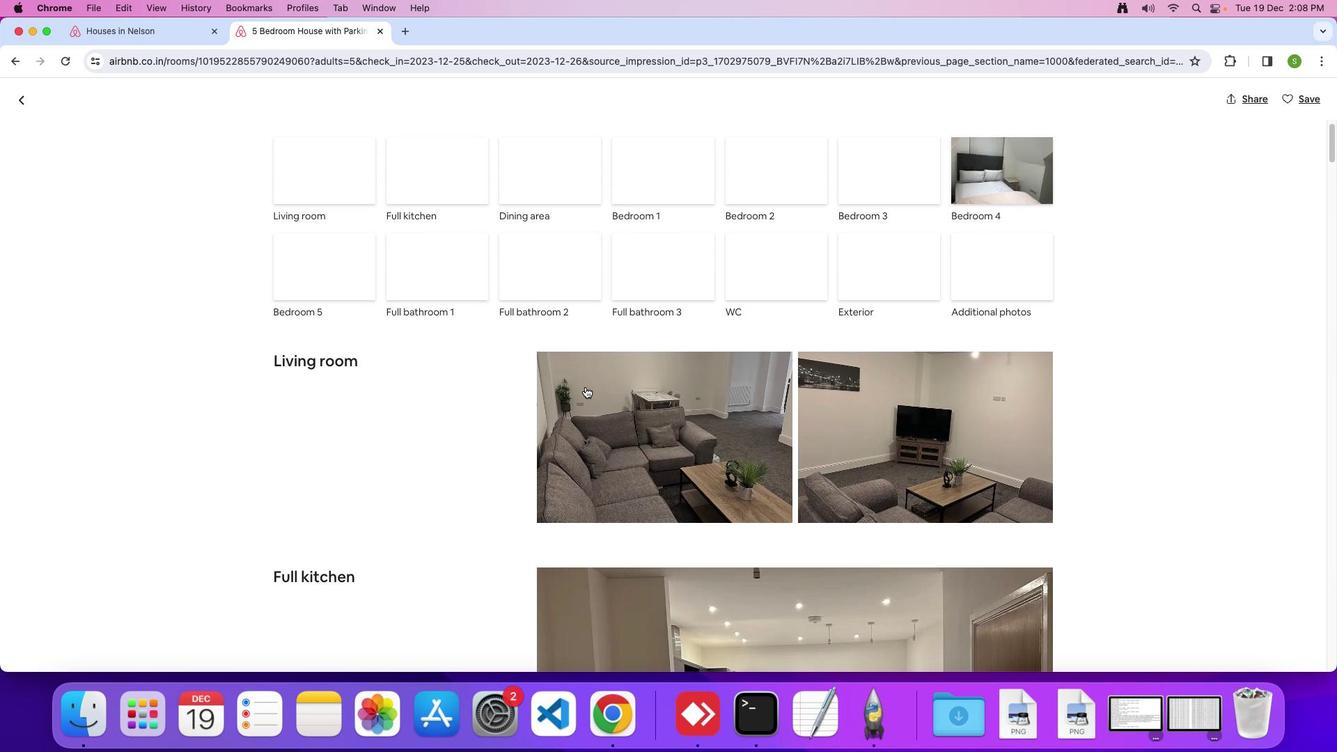 
Action: Mouse scrolled (589, 390) with delta (4, 3)
Screenshot: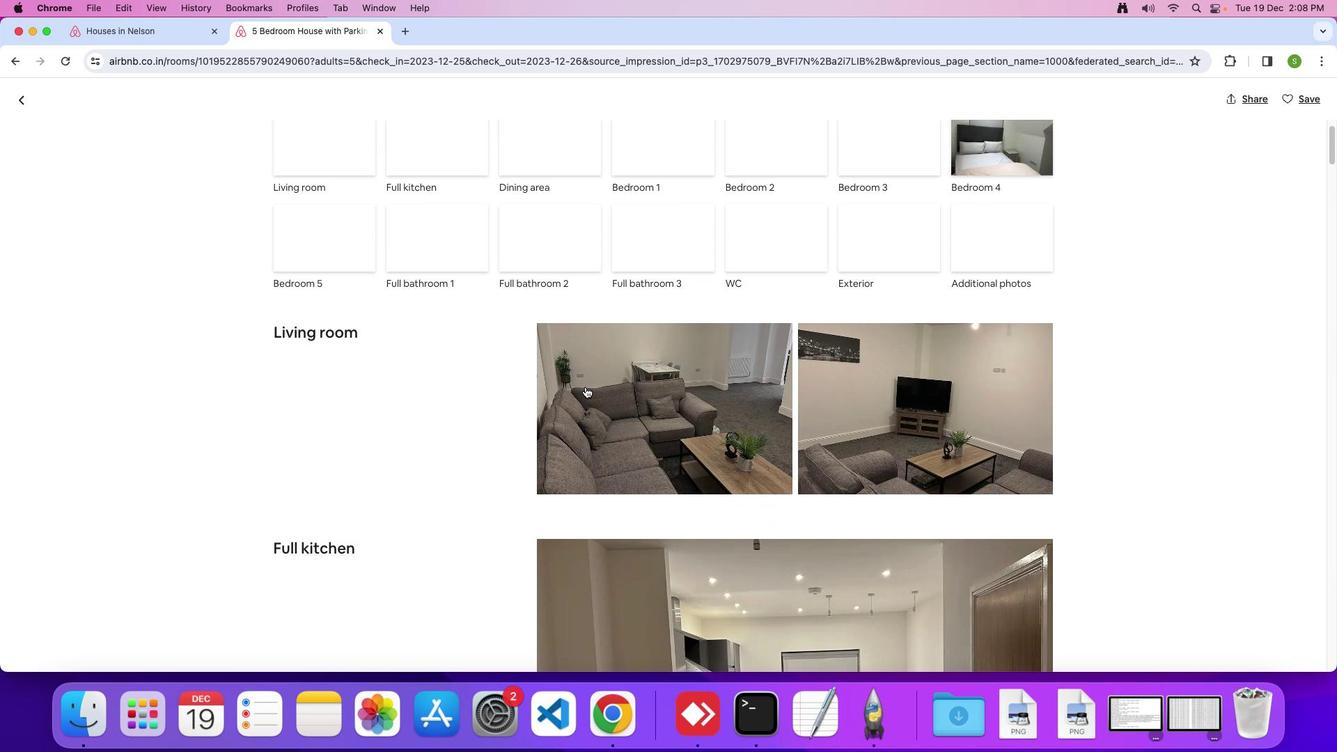 
Action: Mouse scrolled (589, 390) with delta (4, 3)
Screenshot: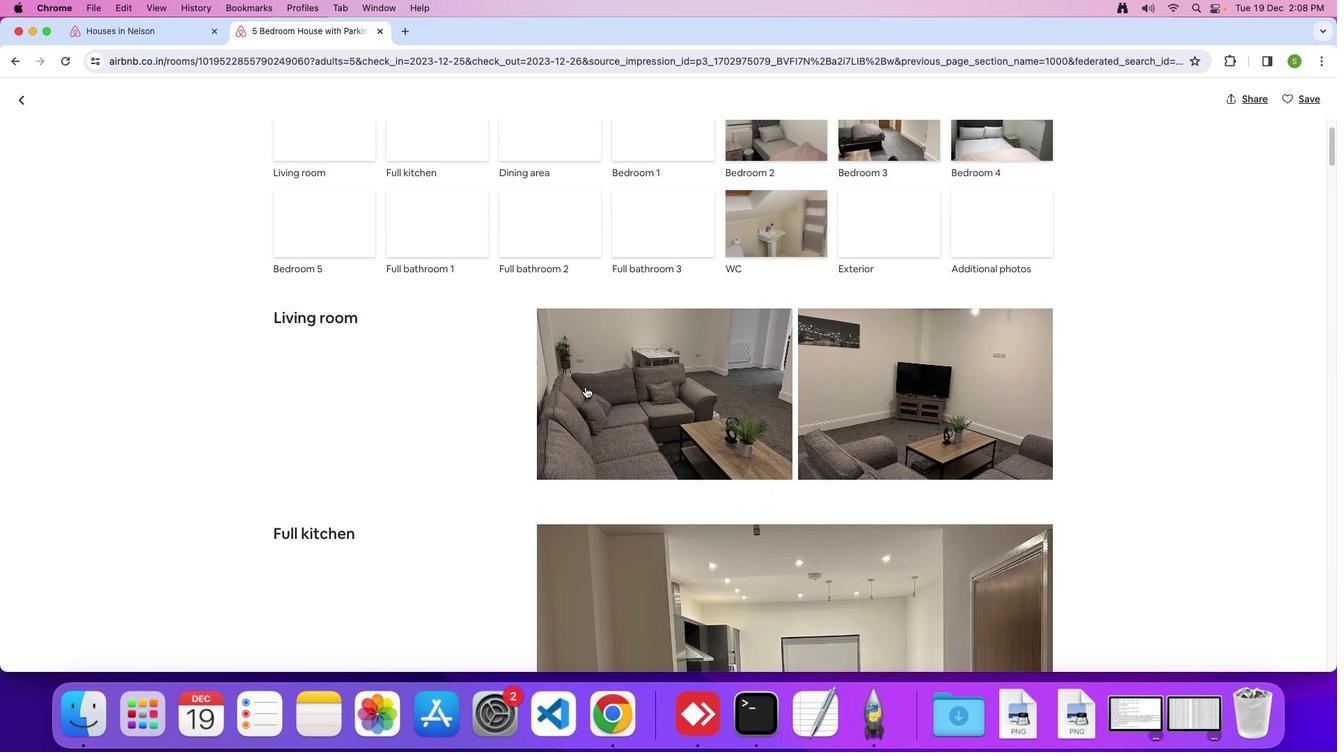 
Action: Mouse scrolled (589, 390) with delta (4, 3)
Screenshot: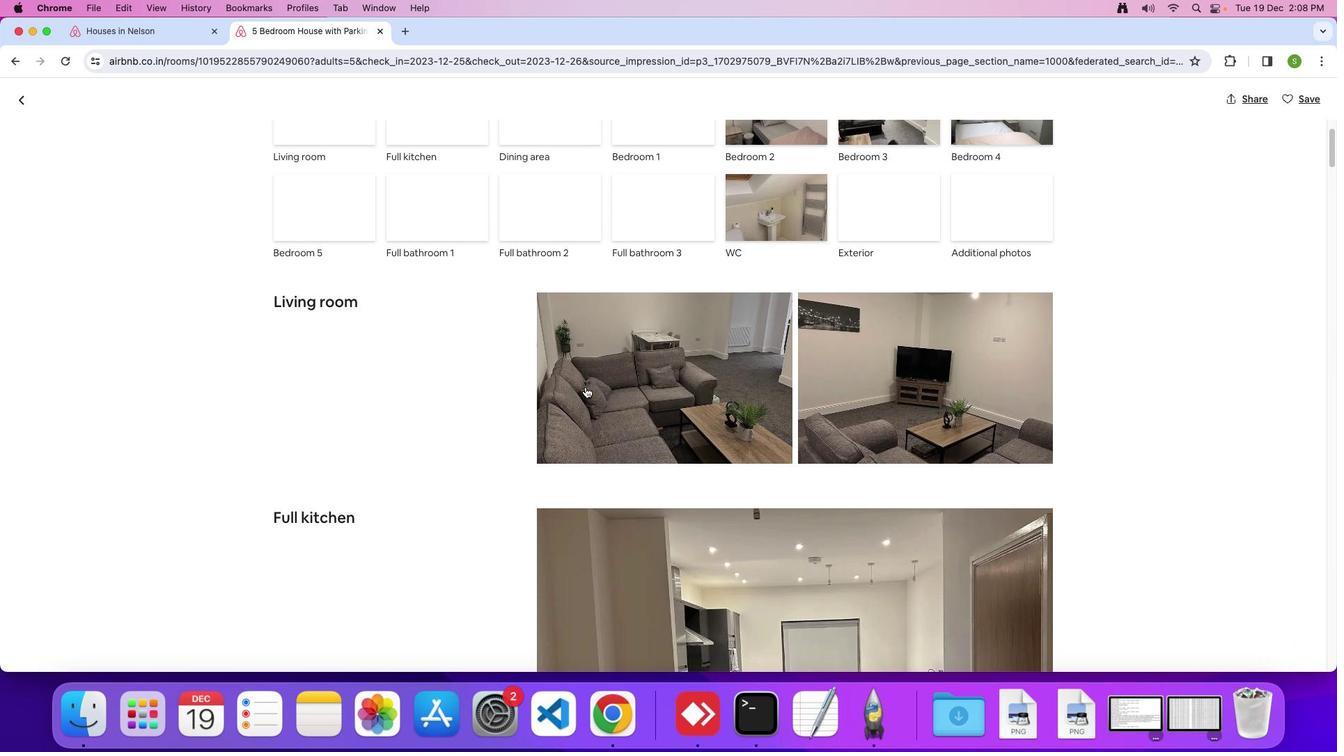 
Action: Mouse scrolled (589, 390) with delta (4, 3)
Screenshot: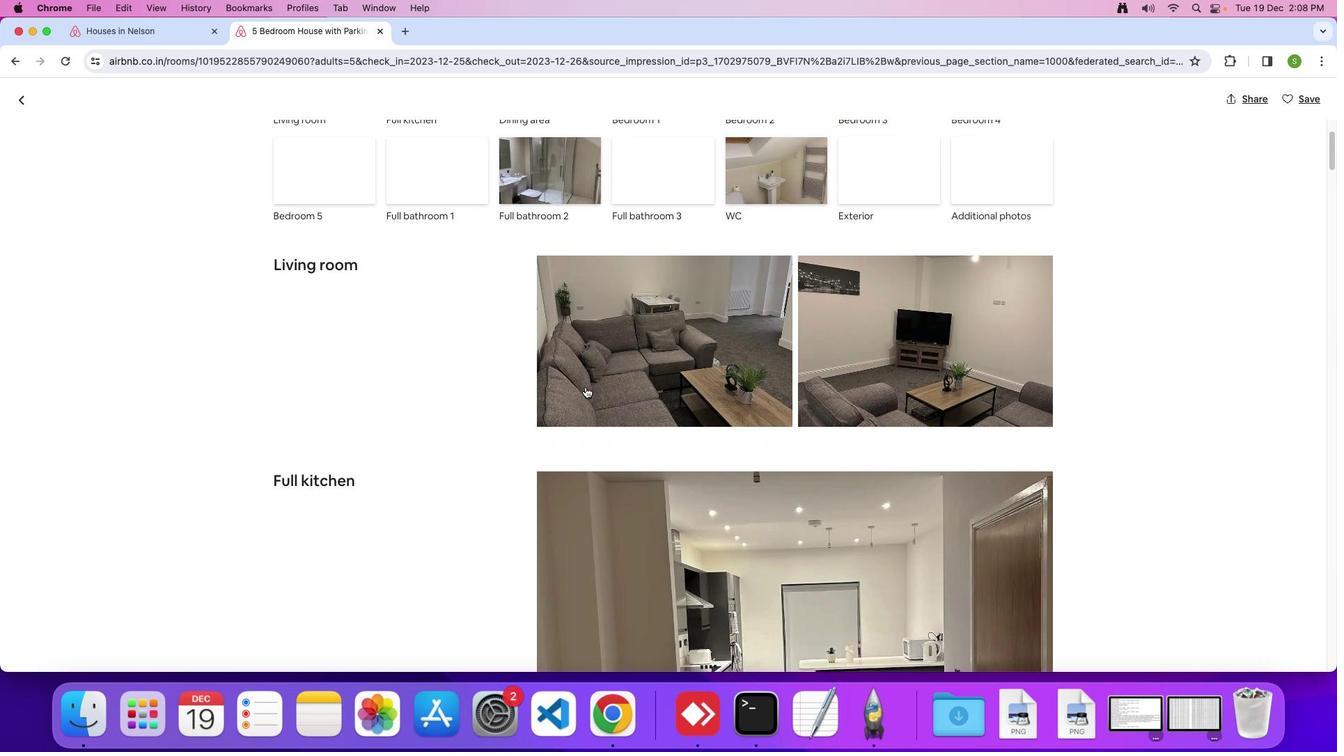 
Action: Mouse scrolled (589, 390) with delta (4, 3)
Screenshot: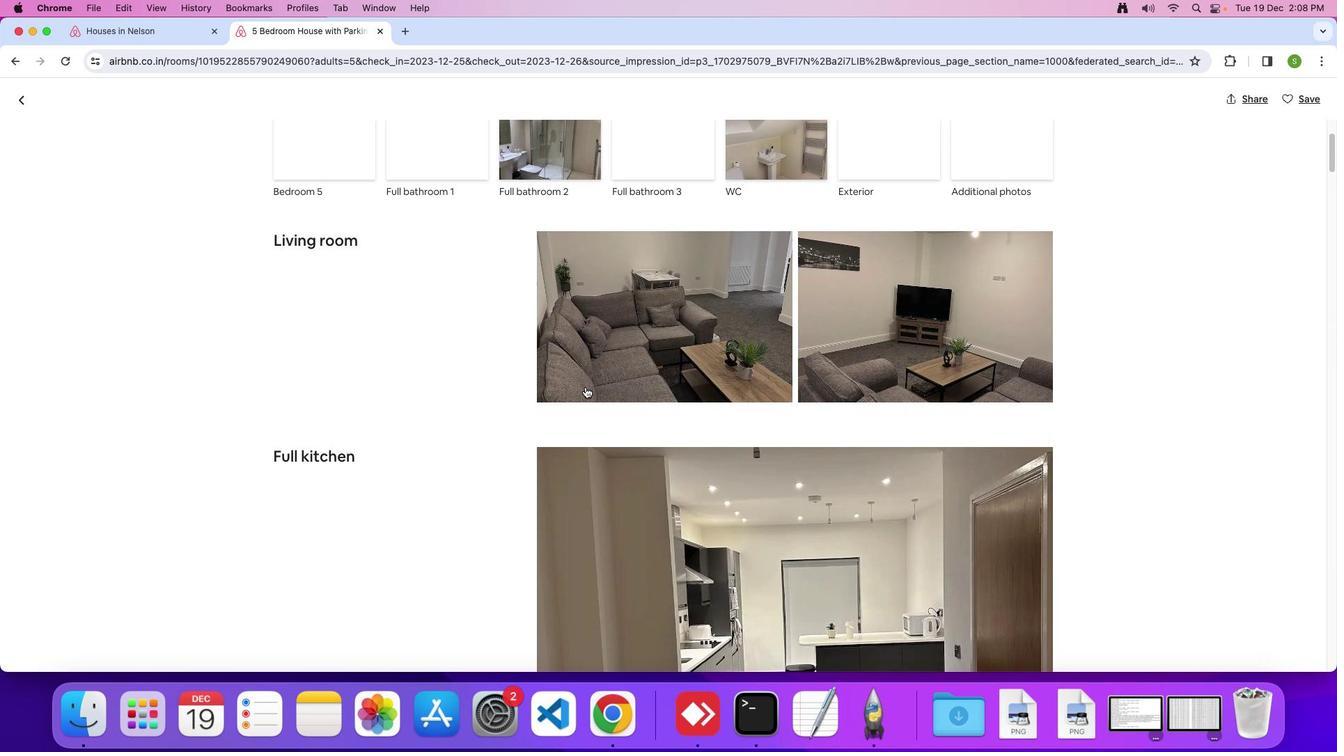 
Action: Mouse scrolled (589, 390) with delta (4, 3)
Screenshot: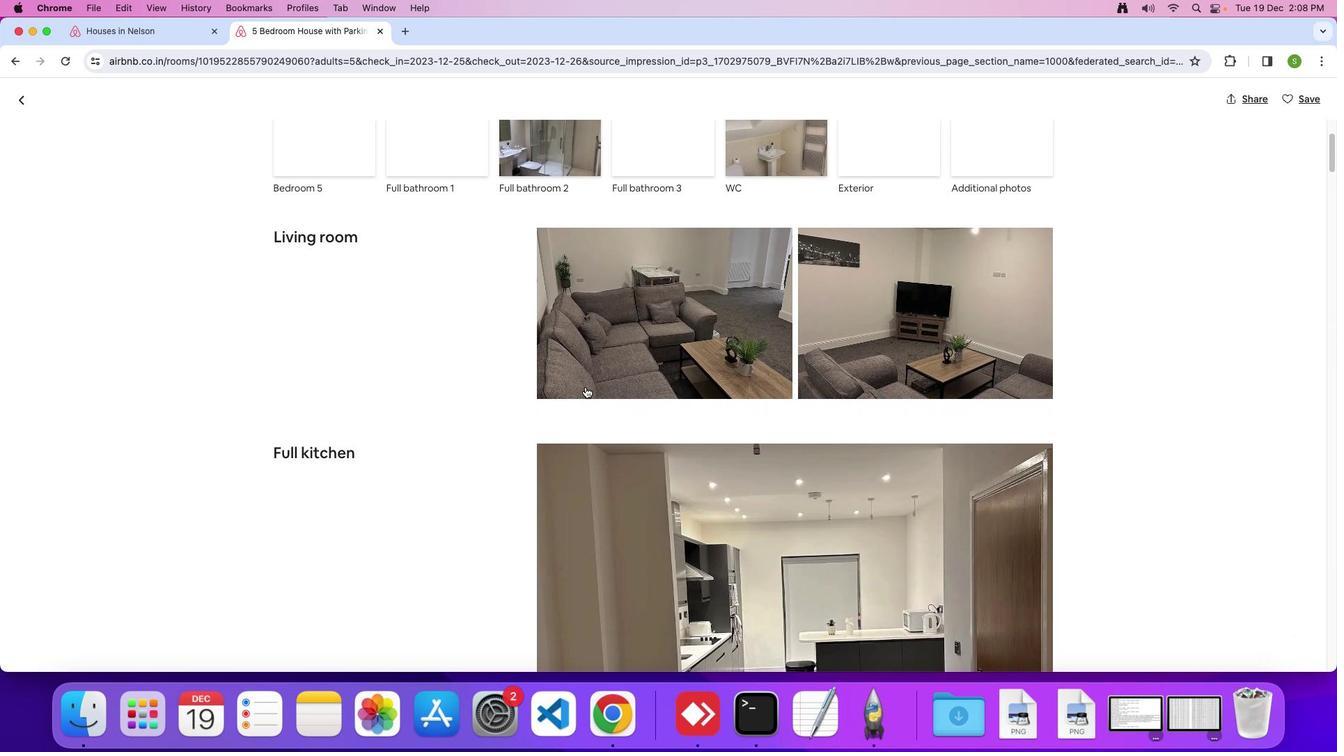 
Action: Mouse scrolled (589, 390) with delta (4, 3)
Screenshot: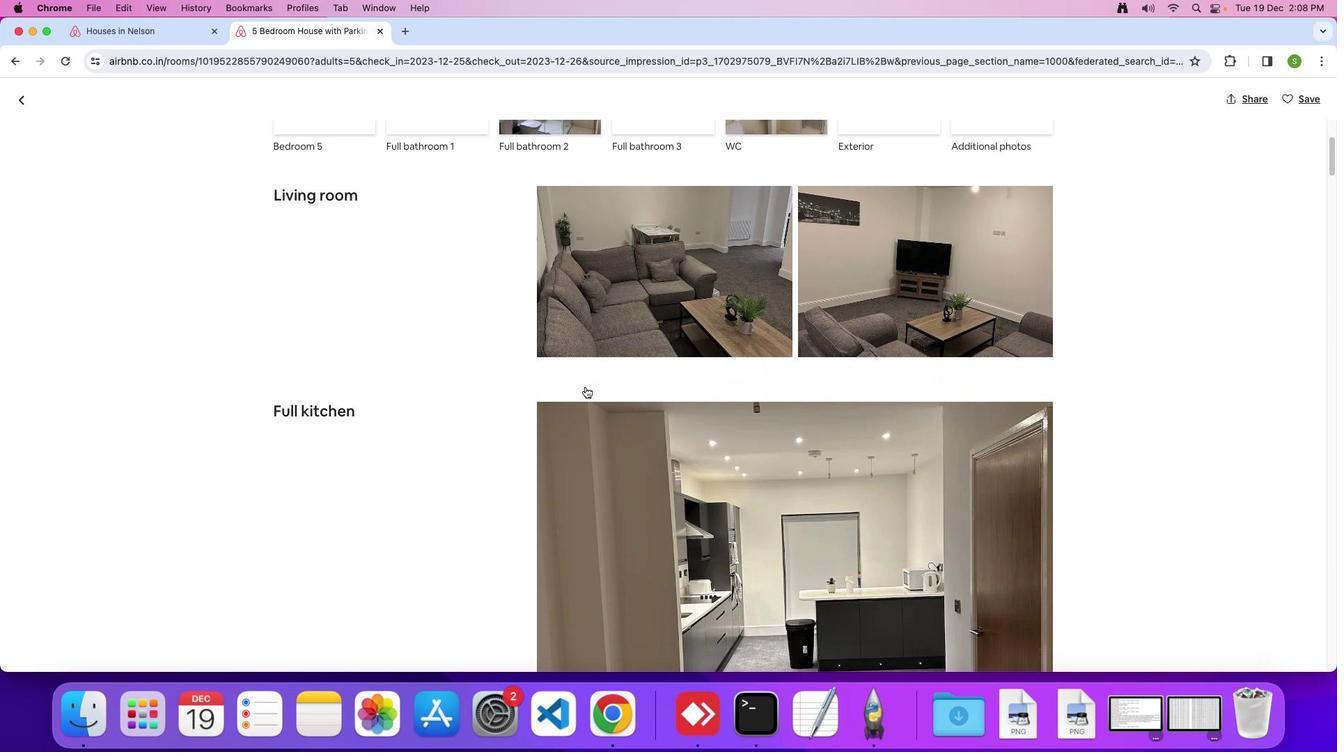 
Action: Mouse scrolled (589, 390) with delta (4, 3)
Screenshot: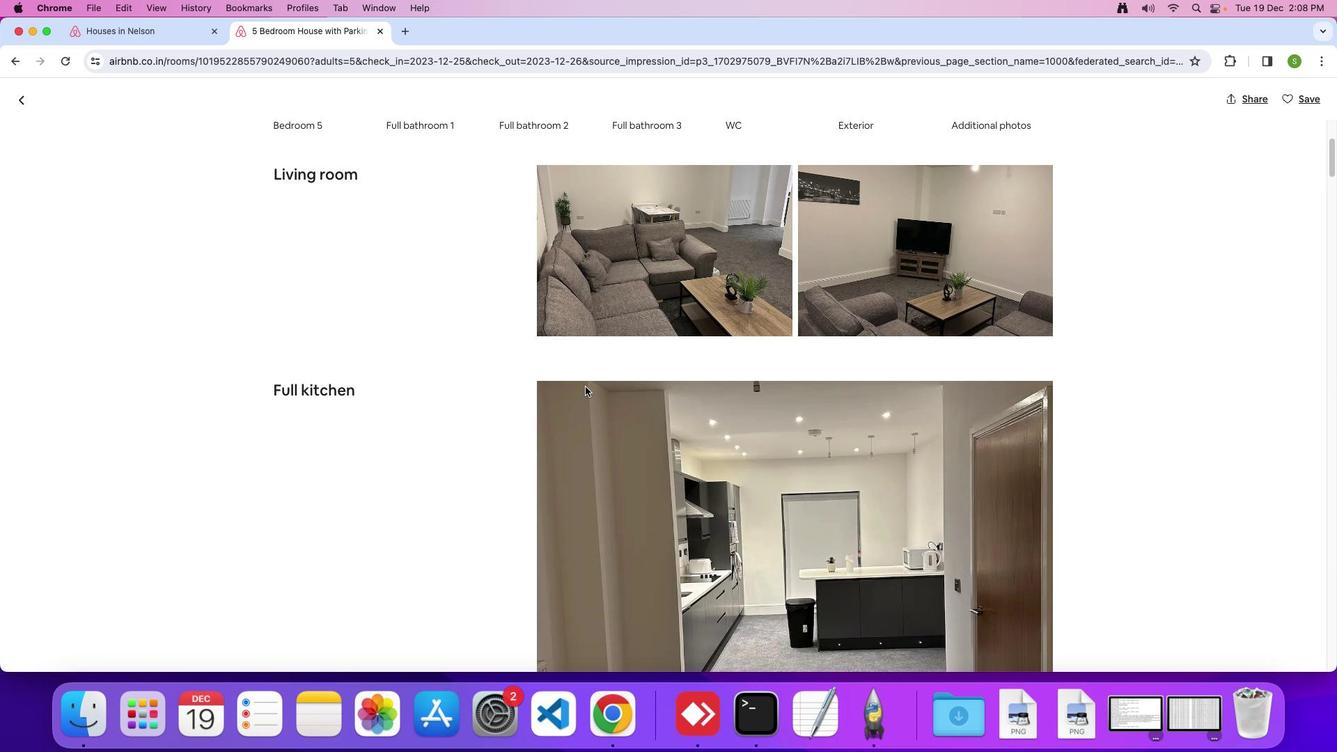 
Action: Mouse scrolled (589, 390) with delta (4, 3)
Screenshot: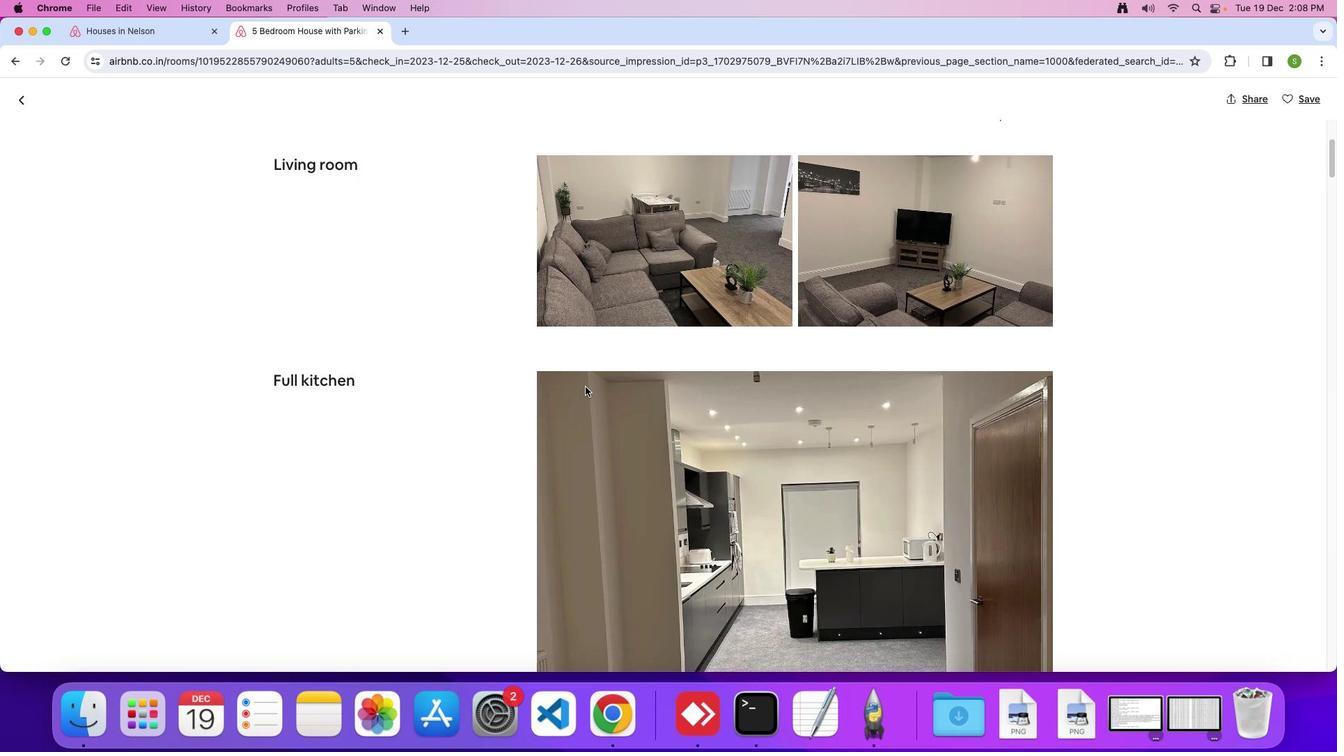 
Action: Mouse scrolled (589, 390) with delta (4, 3)
Screenshot: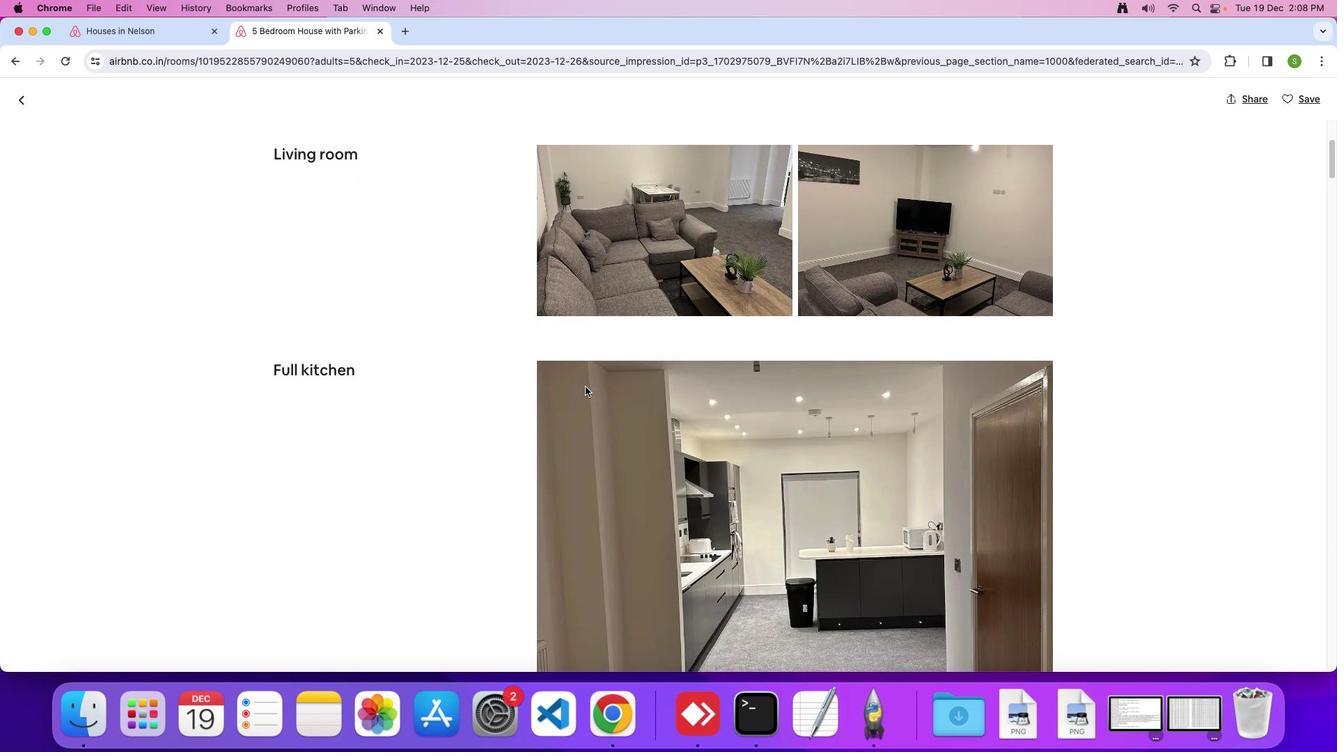 
Action: Mouse scrolled (589, 390) with delta (4, 3)
Screenshot: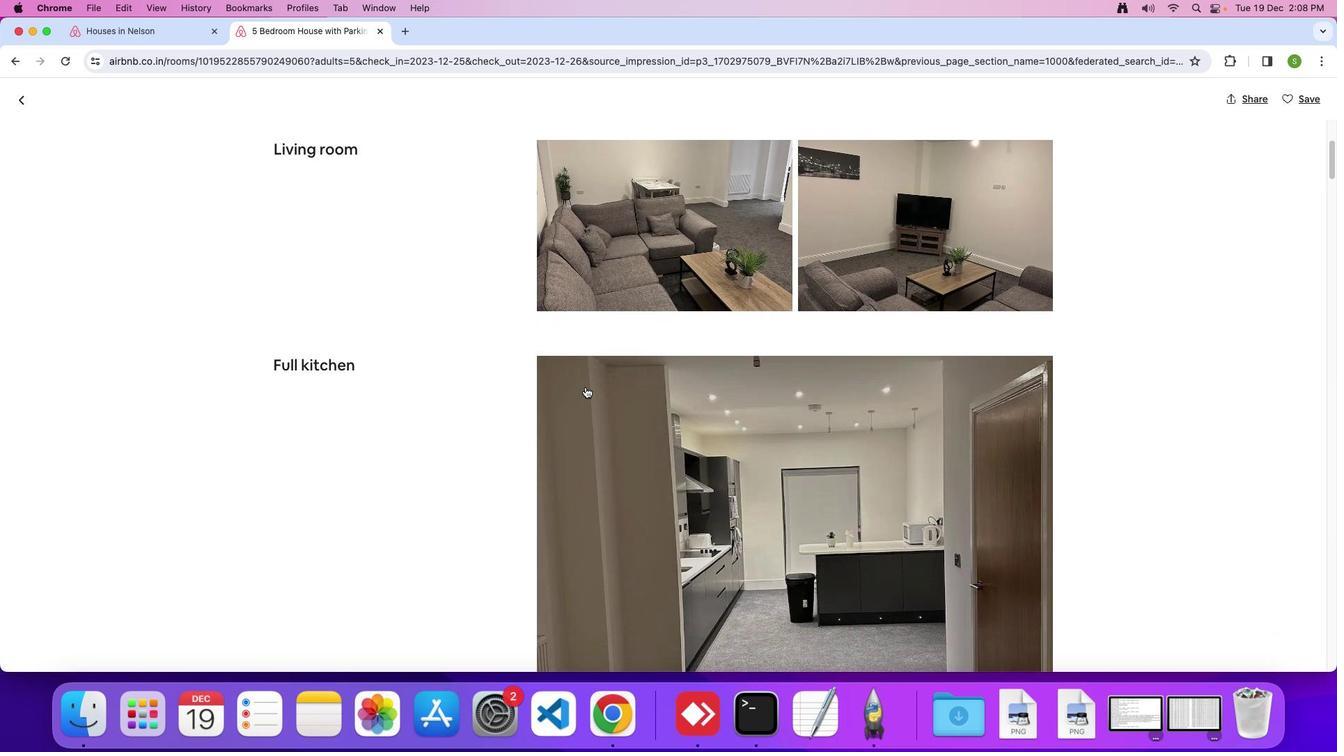 
Action: Mouse scrolled (589, 390) with delta (4, 3)
Screenshot: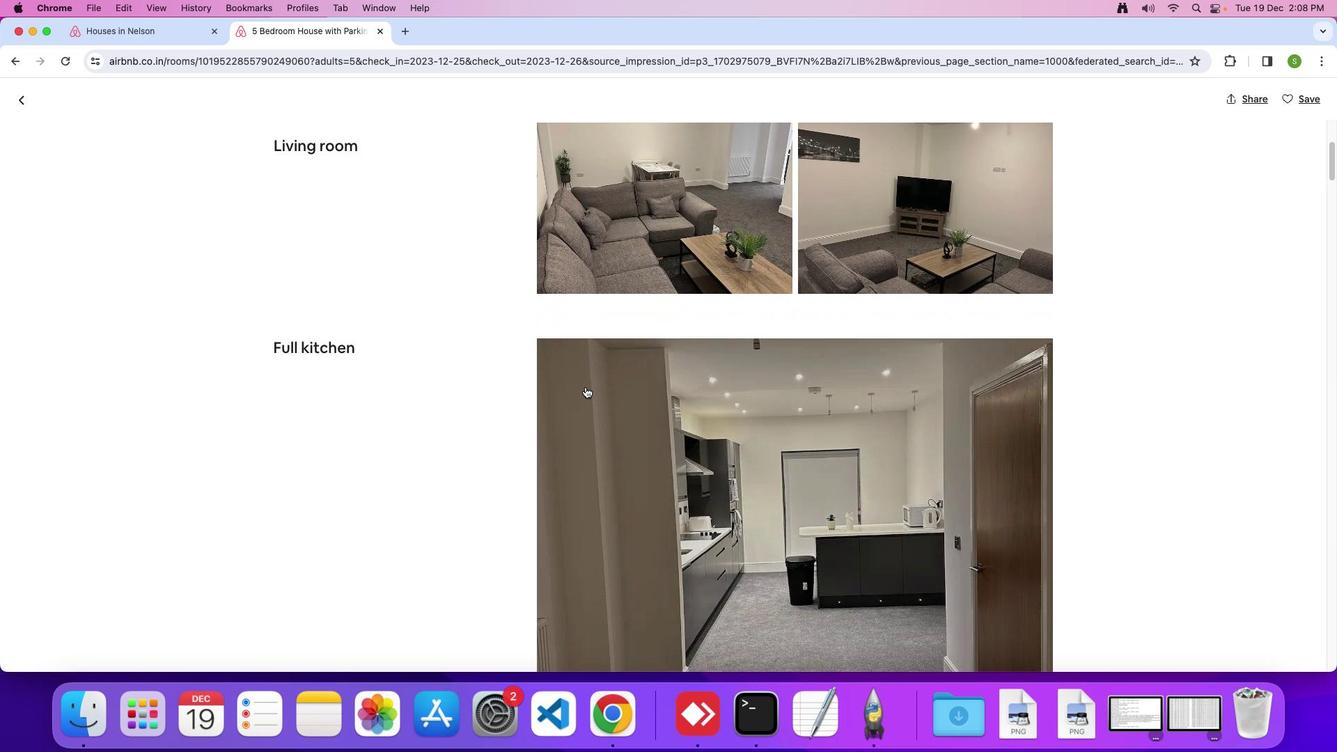 
Action: Mouse scrolled (589, 390) with delta (4, 3)
Screenshot: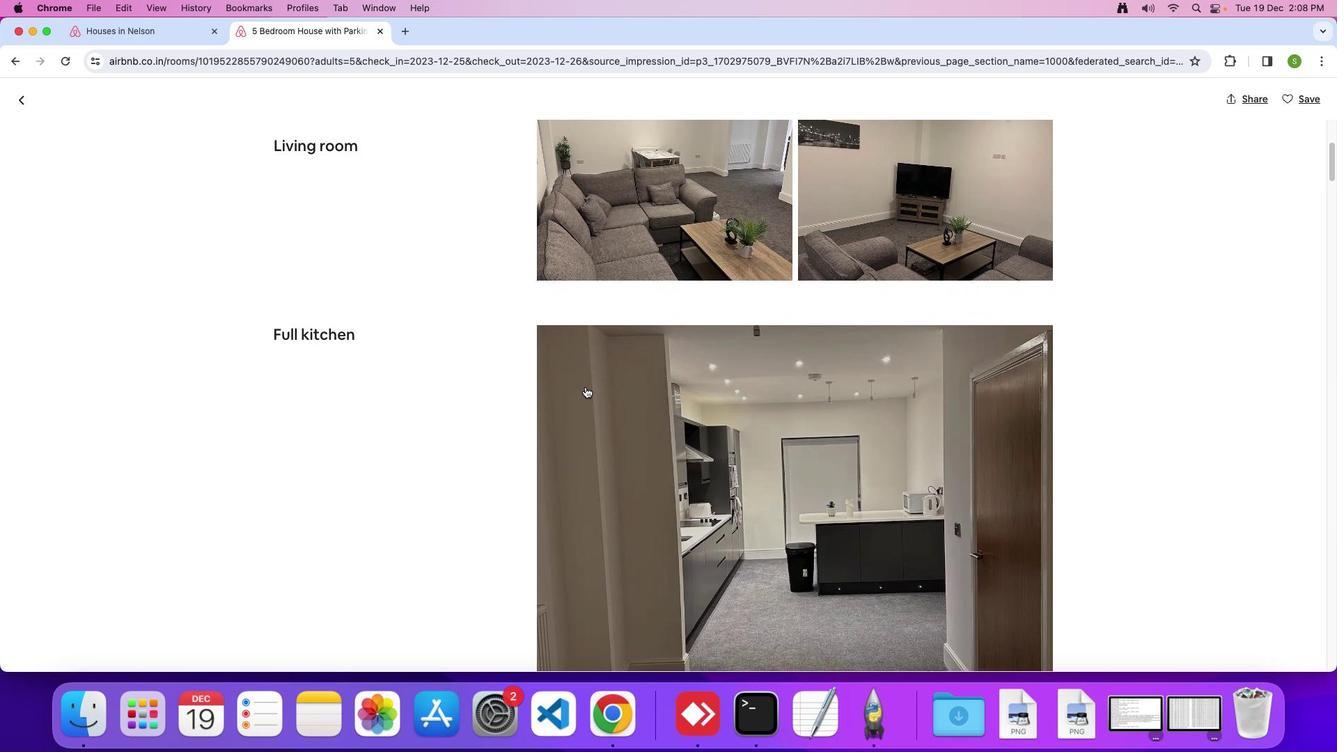 
Action: Mouse scrolled (589, 390) with delta (4, 3)
Screenshot: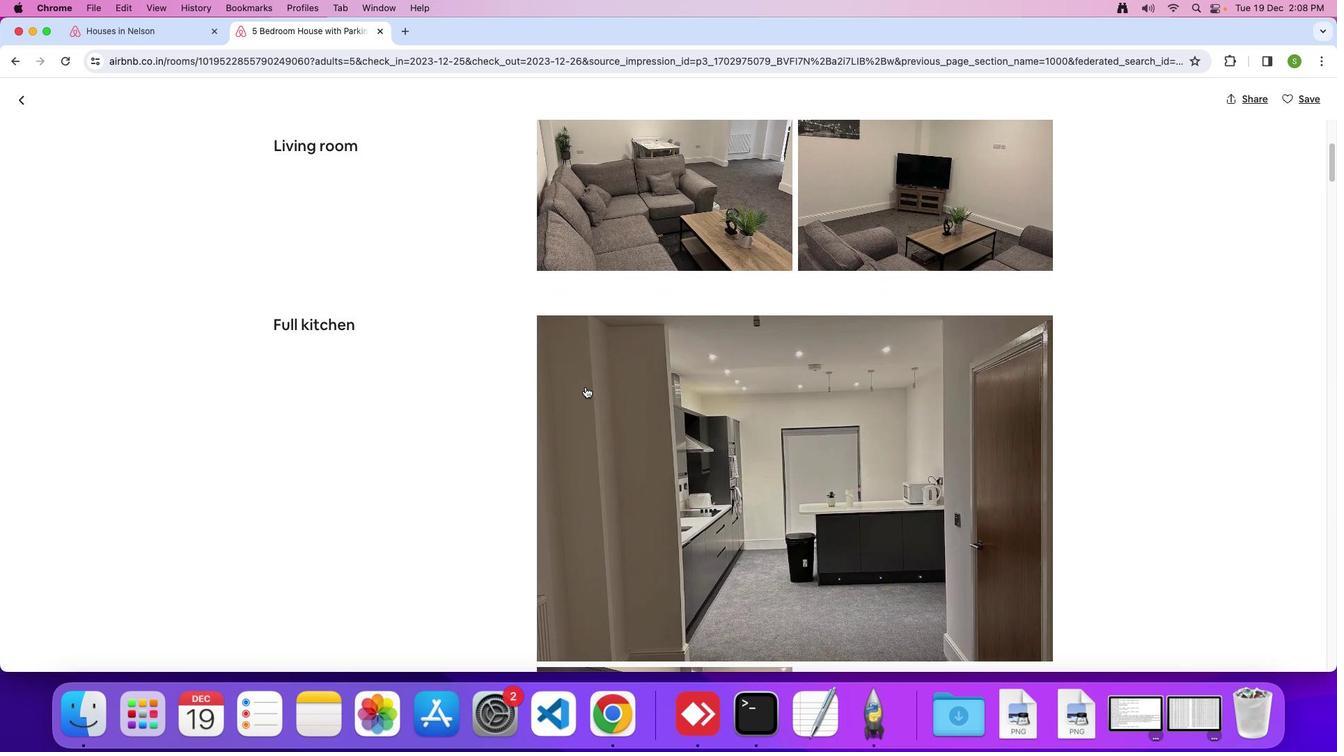 
Action: Mouse scrolled (589, 390) with delta (4, 2)
Screenshot: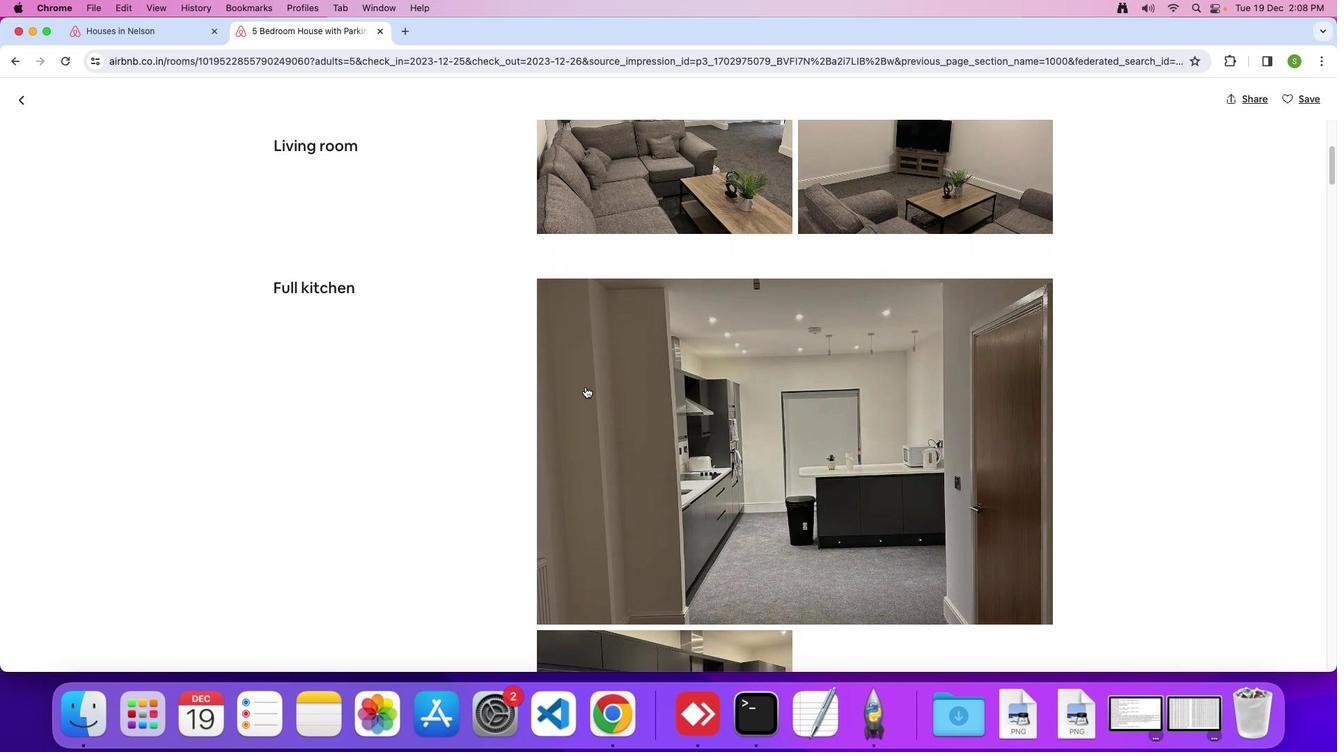 
Action: Mouse scrolled (589, 390) with delta (4, 3)
Screenshot: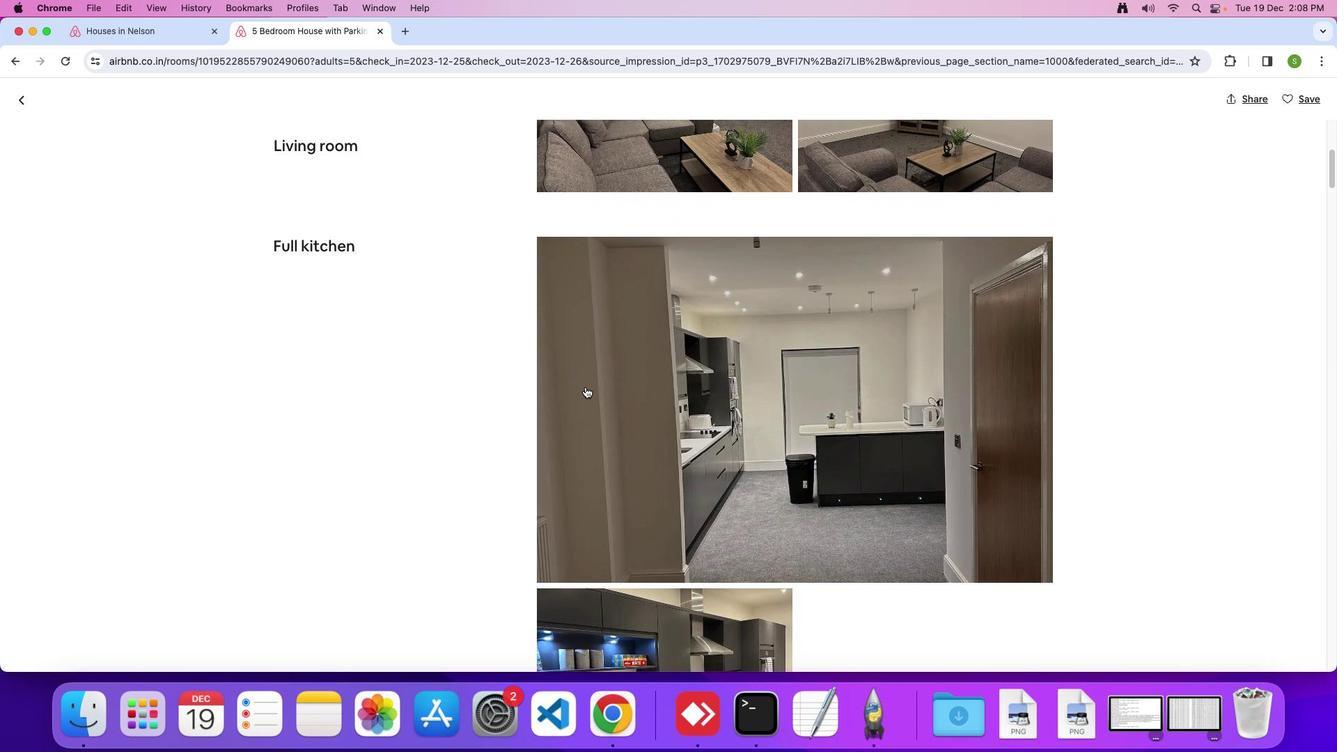 
Action: Mouse scrolled (589, 390) with delta (4, 3)
Screenshot: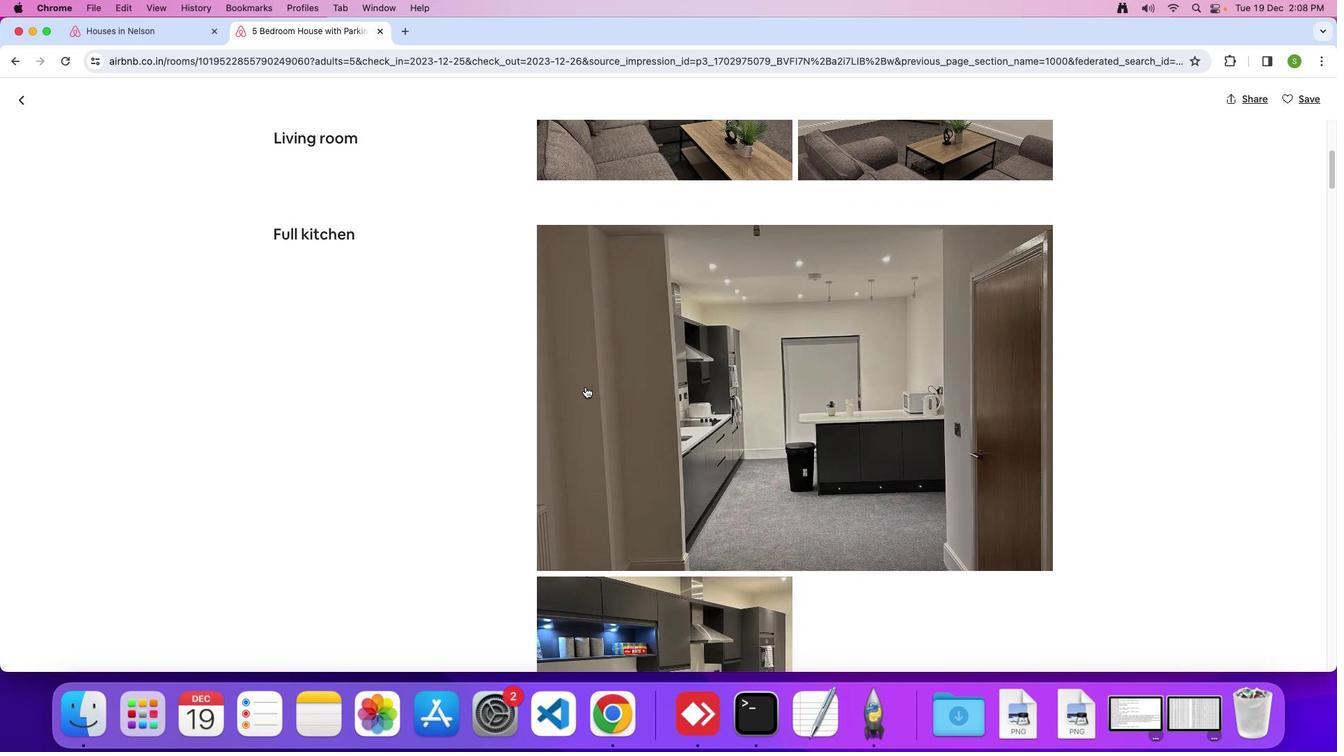 
Action: Mouse scrolled (589, 390) with delta (4, 3)
Screenshot: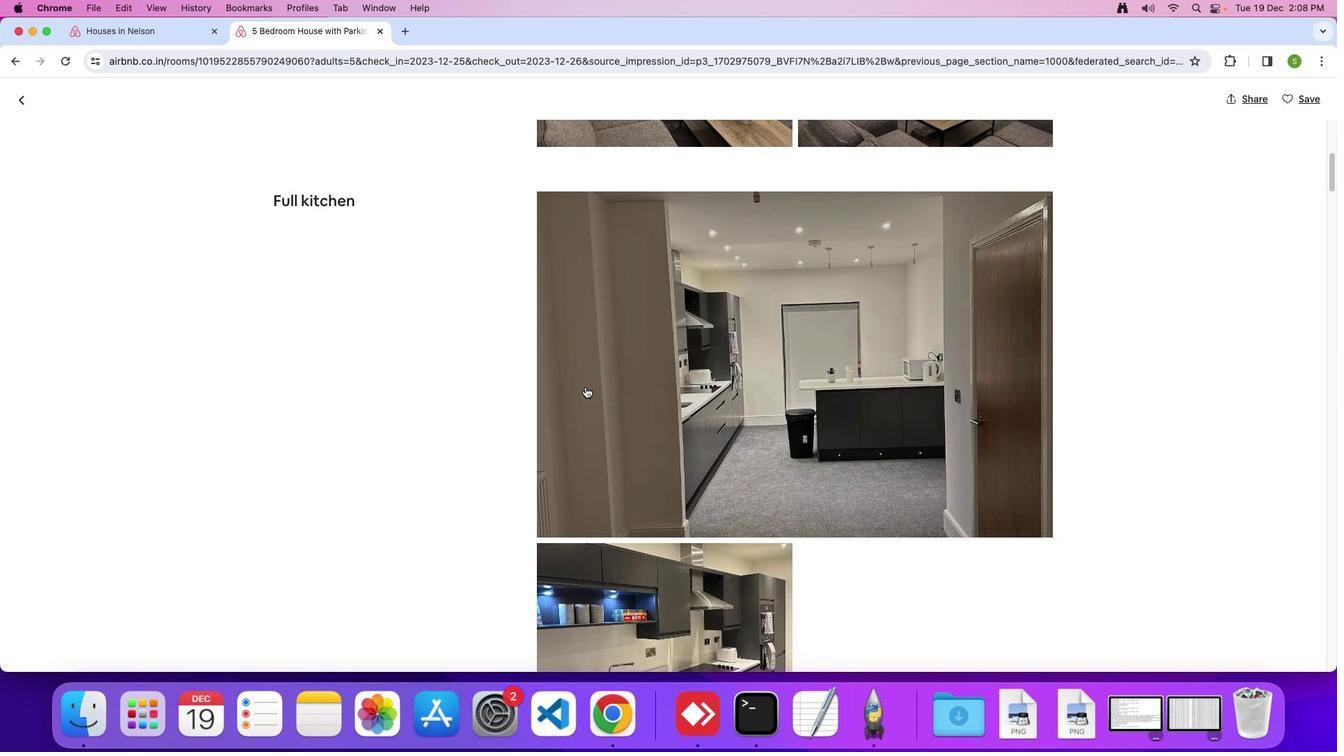
Action: Mouse moved to (589, 390)
Screenshot: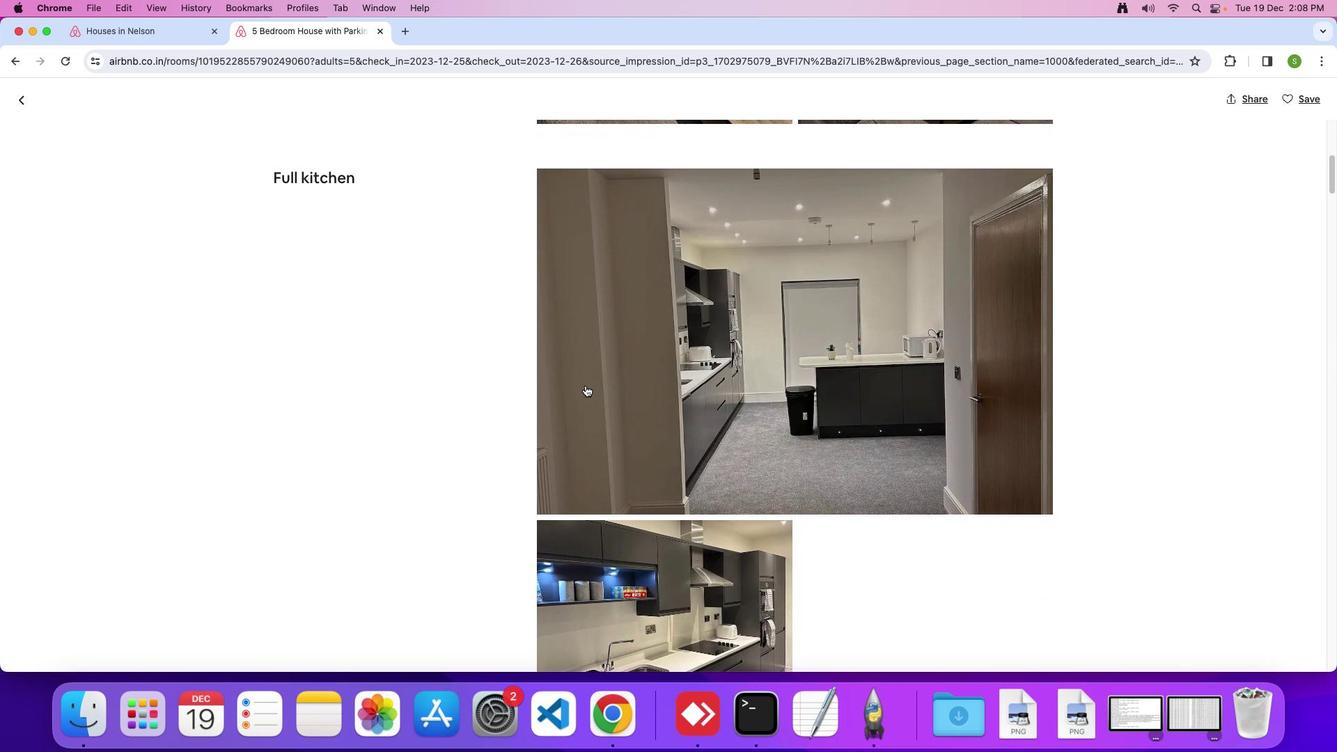 
Action: Mouse scrolled (589, 390) with delta (4, 3)
Screenshot: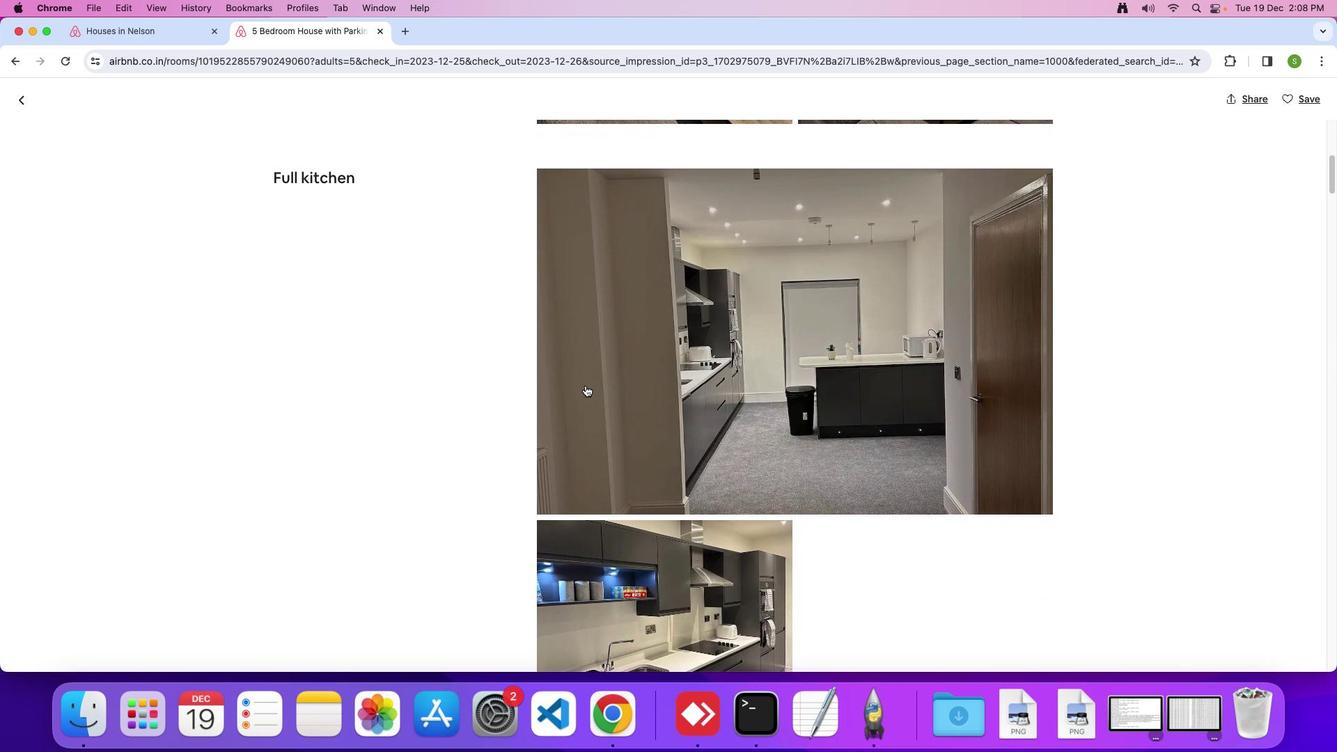
Action: Mouse moved to (589, 389)
Screenshot: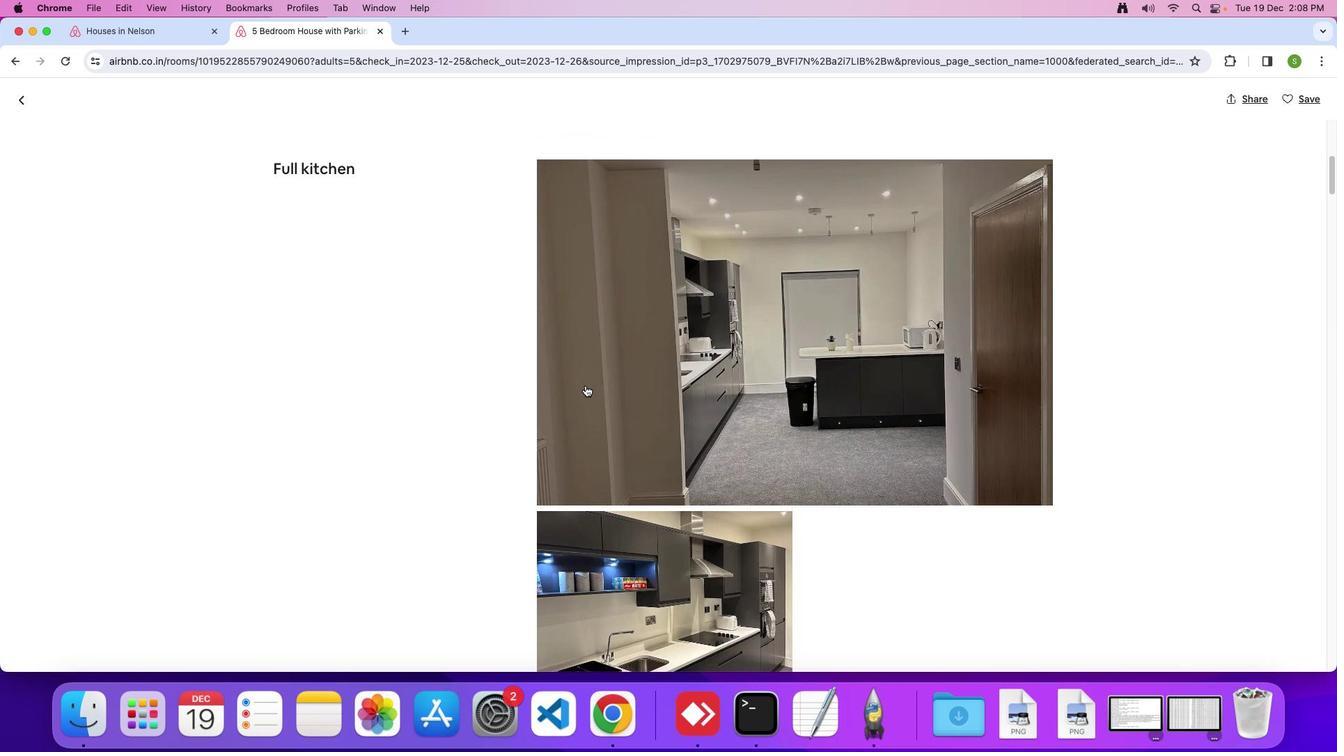 
Action: Mouse scrolled (589, 389) with delta (4, 3)
Screenshot: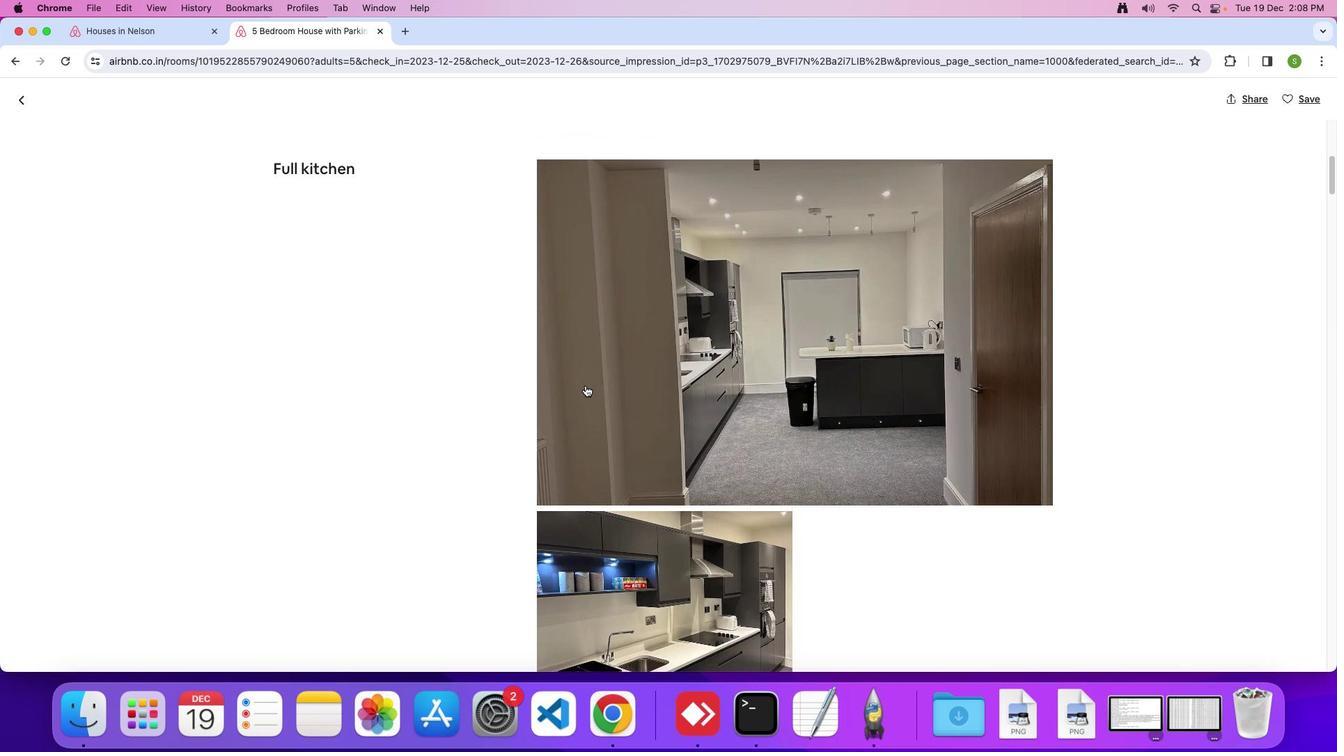 
Action: Mouse moved to (589, 389)
Screenshot: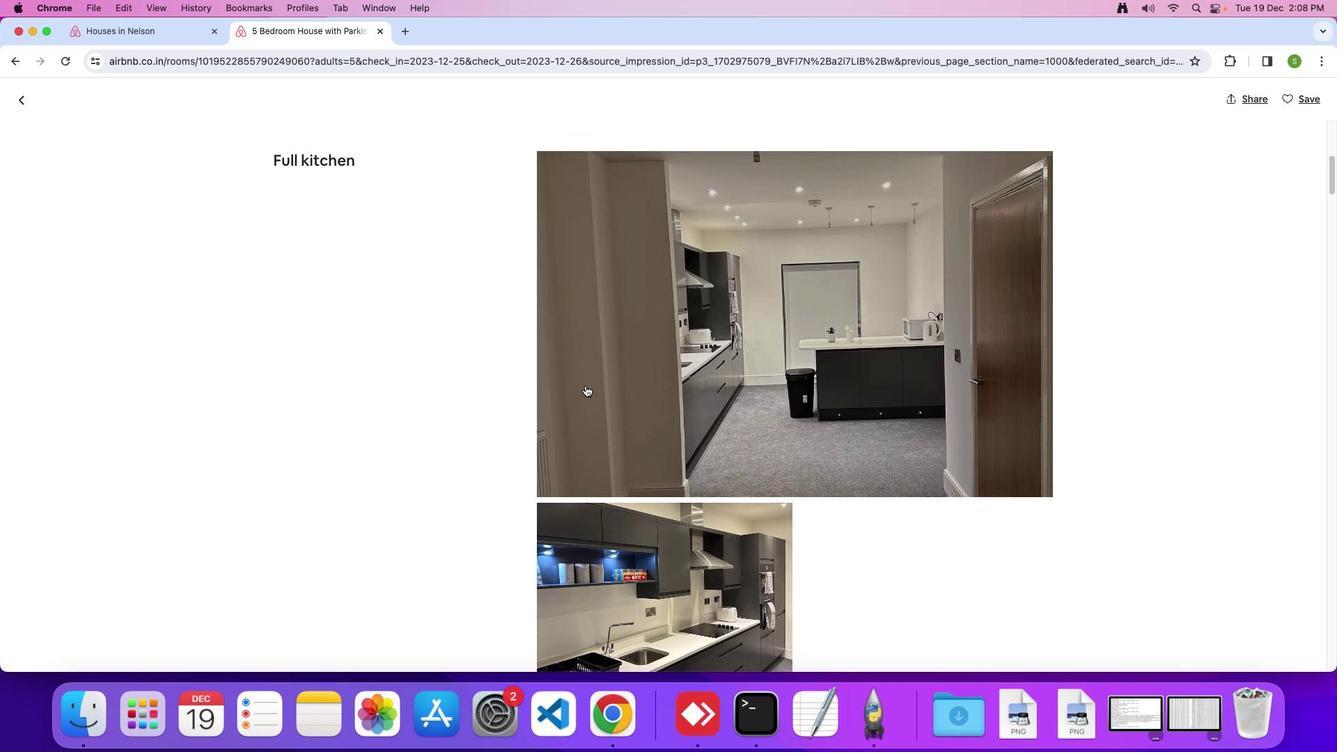 
Action: Mouse scrolled (589, 389) with delta (4, 3)
Screenshot: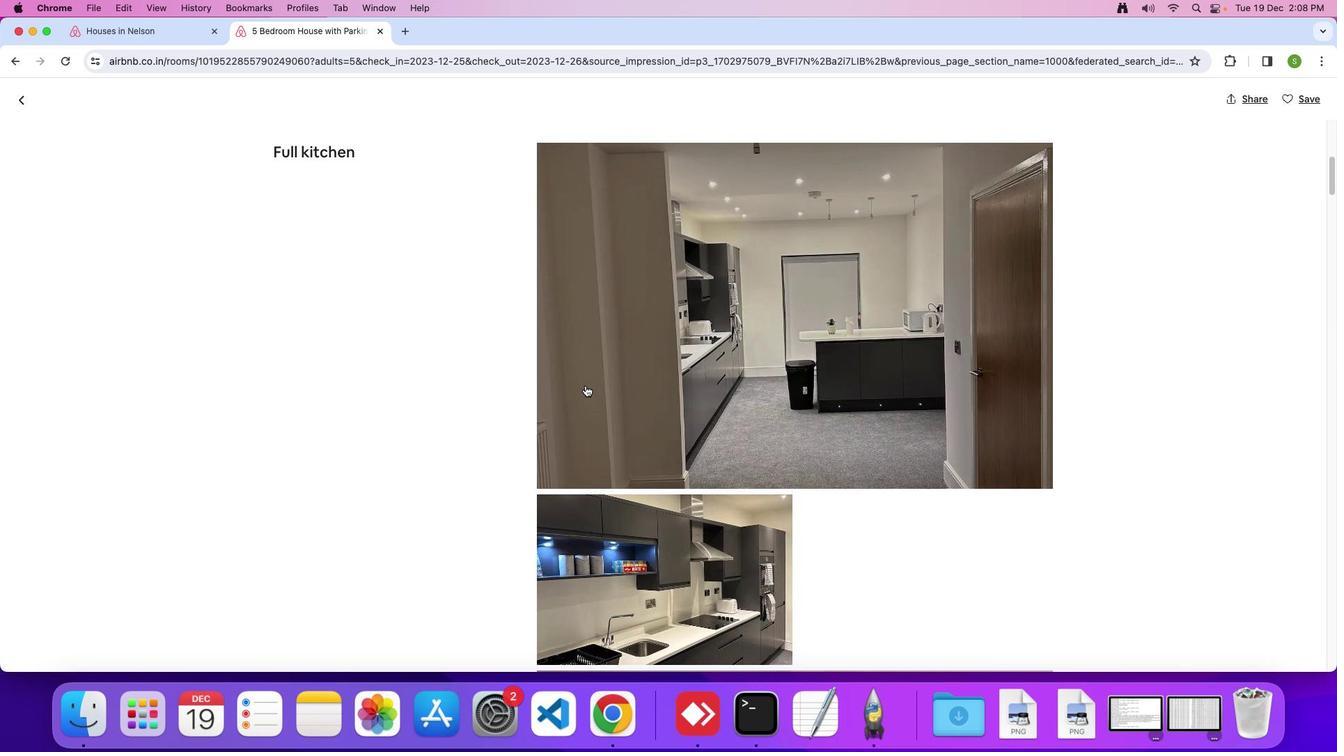 
Action: Mouse moved to (589, 388)
Screenshot: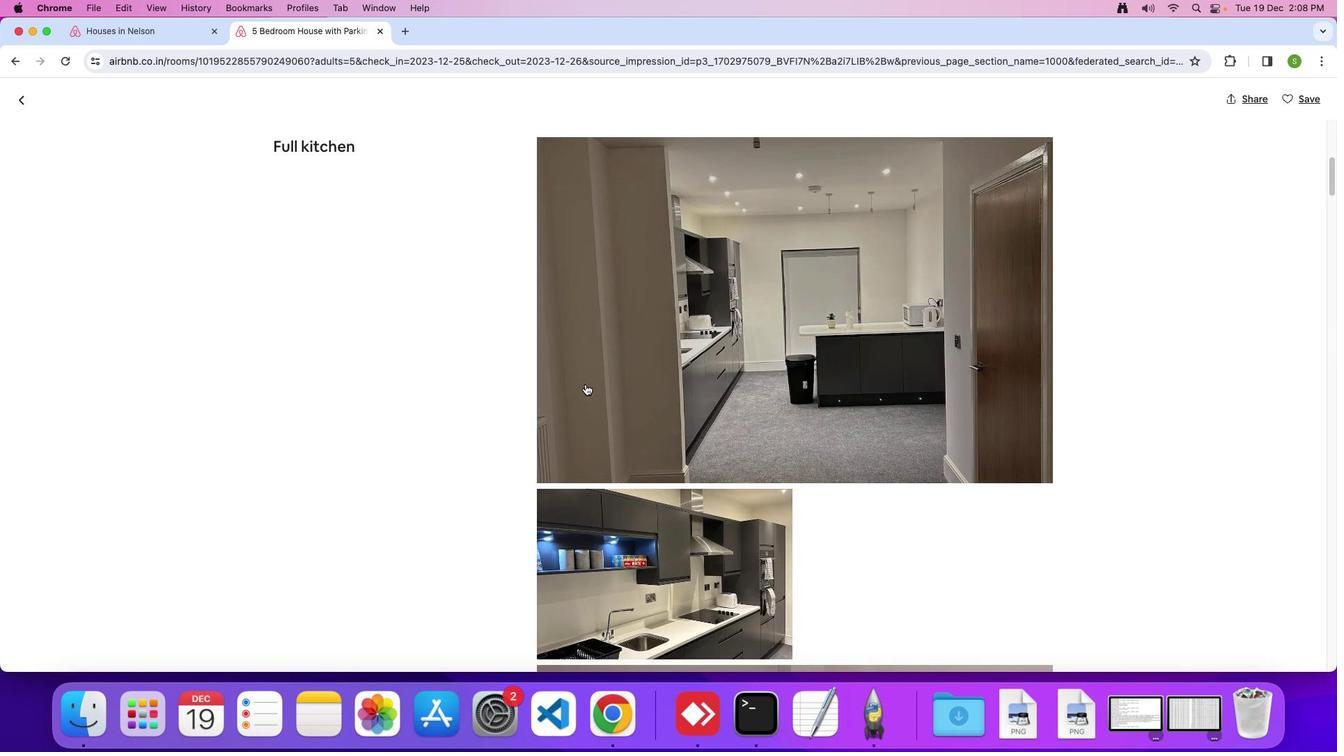 
Action: Mouse scrolled (589, 388) with delta (4, 3)
Screenshot: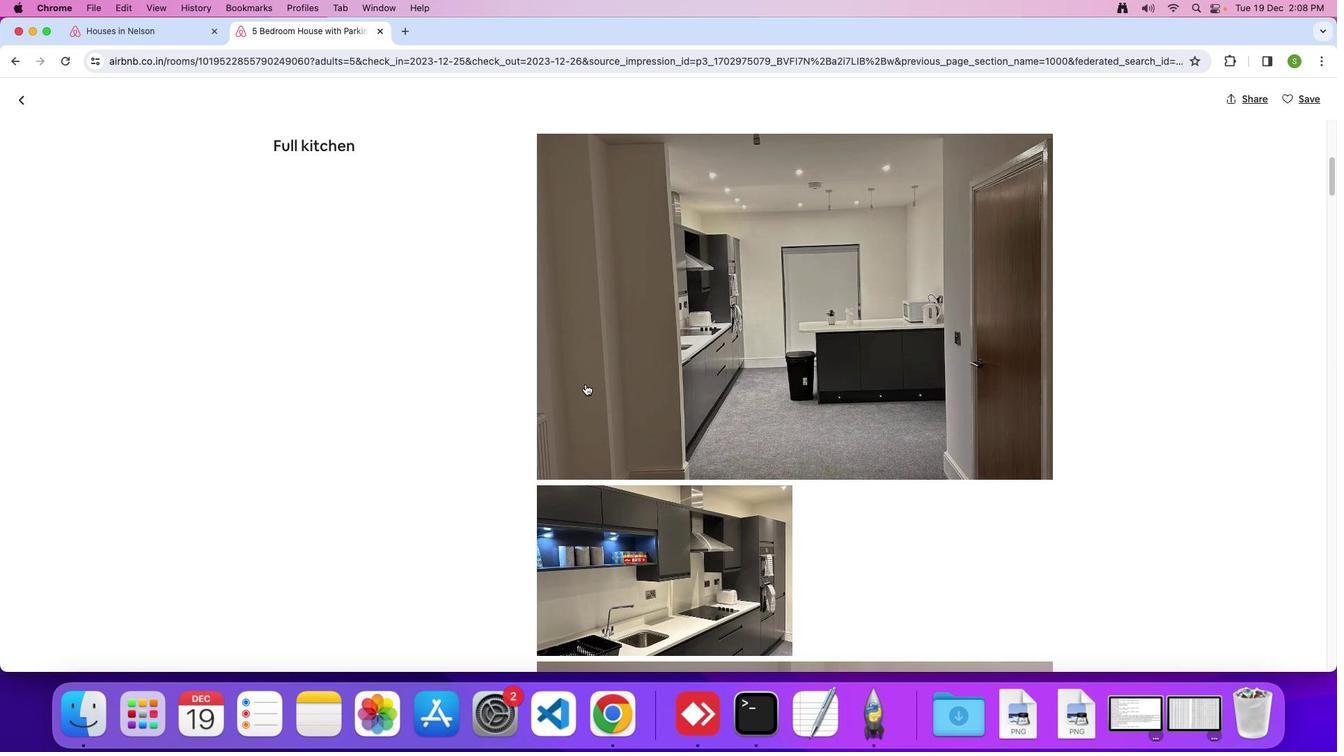 
Action: Mouse scrolled (589, 388) with delta (4, 3)
Screenshot: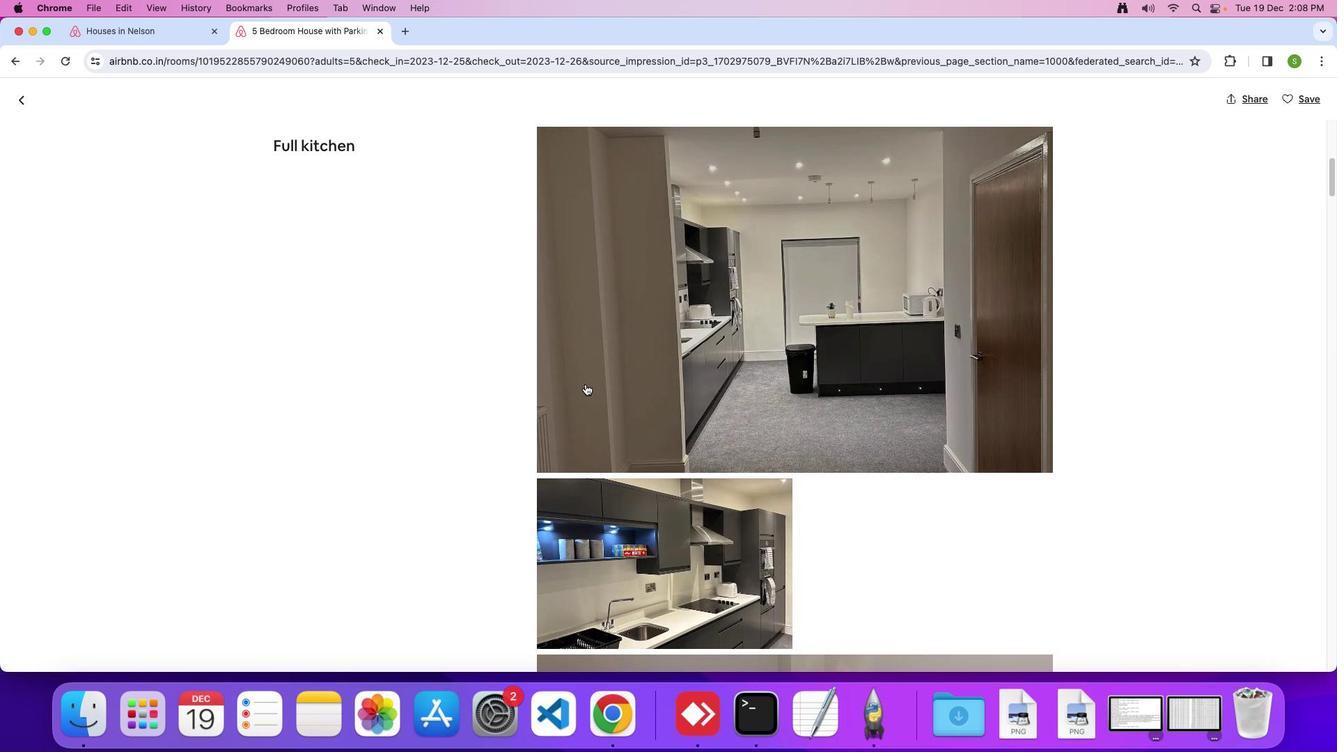 
Action: Mouse scrolled (589, 388) with delta (4, 3)
Screenshot: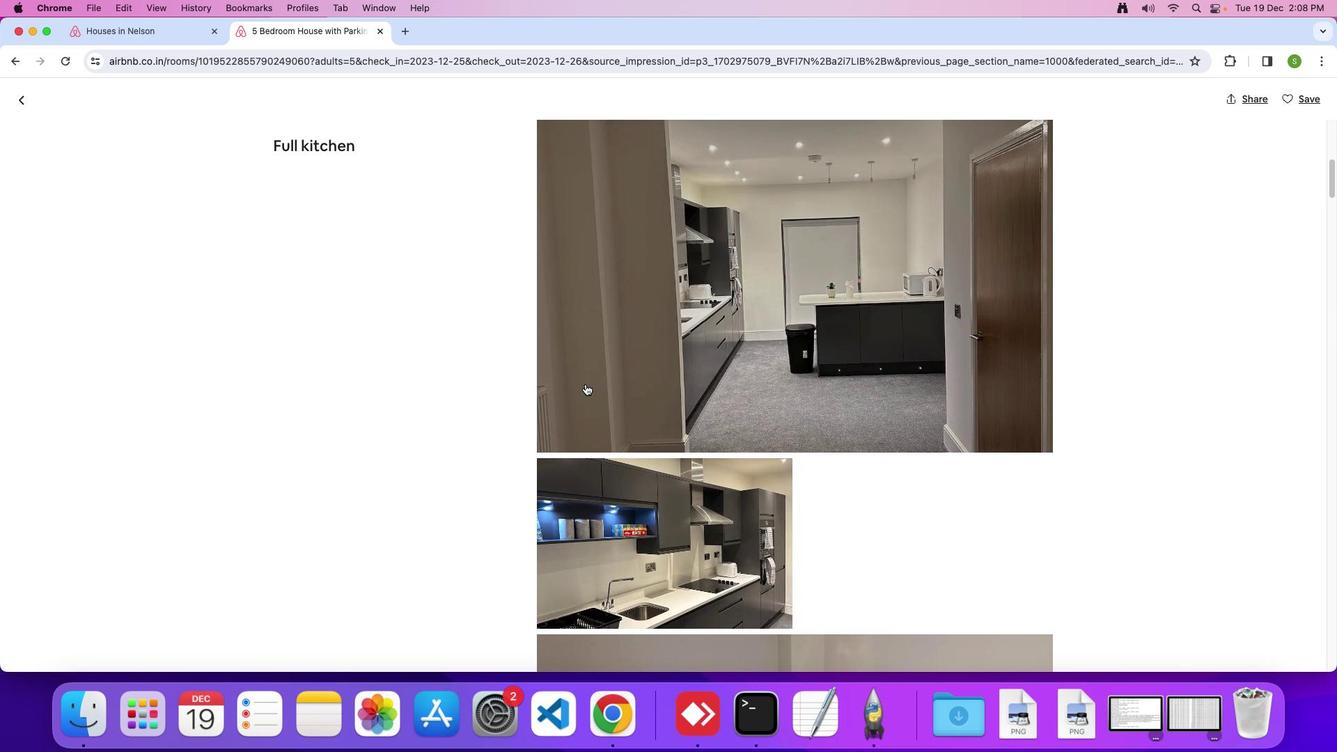 
Action: Mouse scrolled (589, 388) with delta (4, 3)
Screenshot: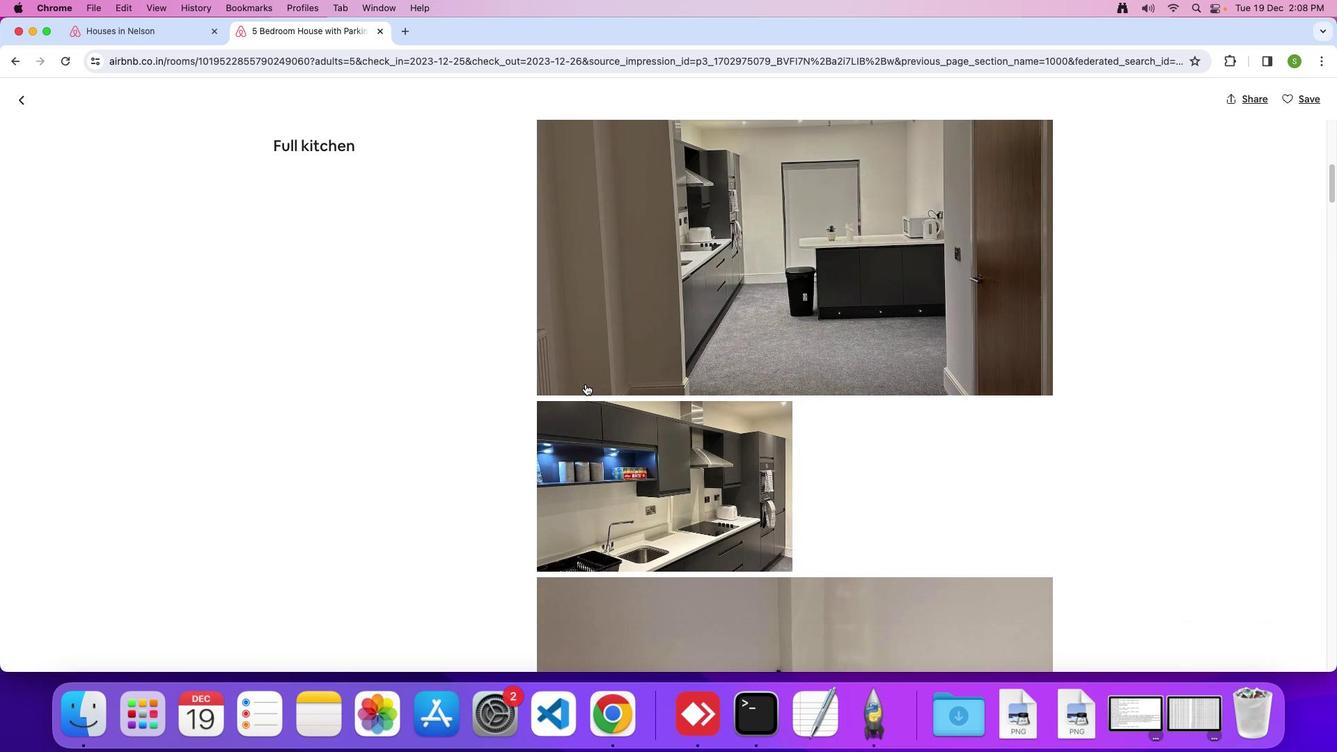 
Action: Mouse scrolled (589, 388) with delta (4, 2)
Screenshot: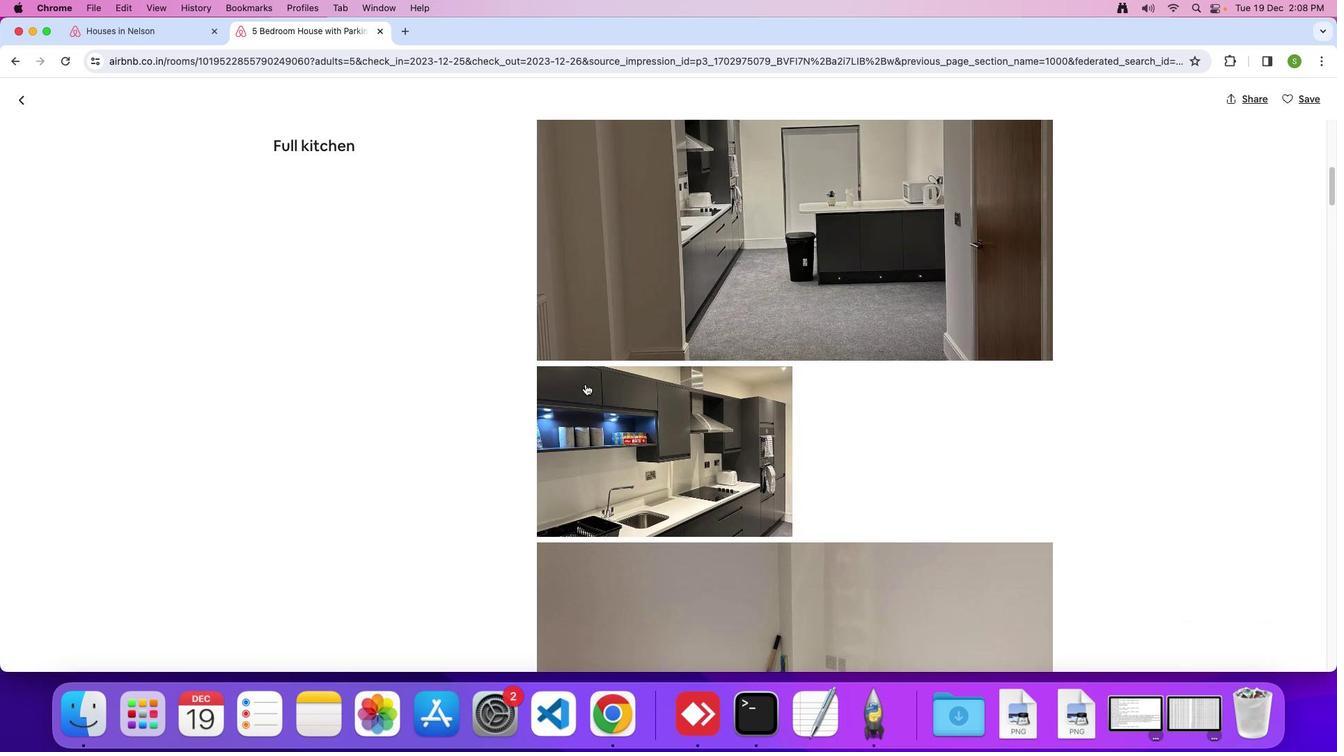 
Action: Mouse scrolled (589, 388) with delta (4, 3)
Screenshot: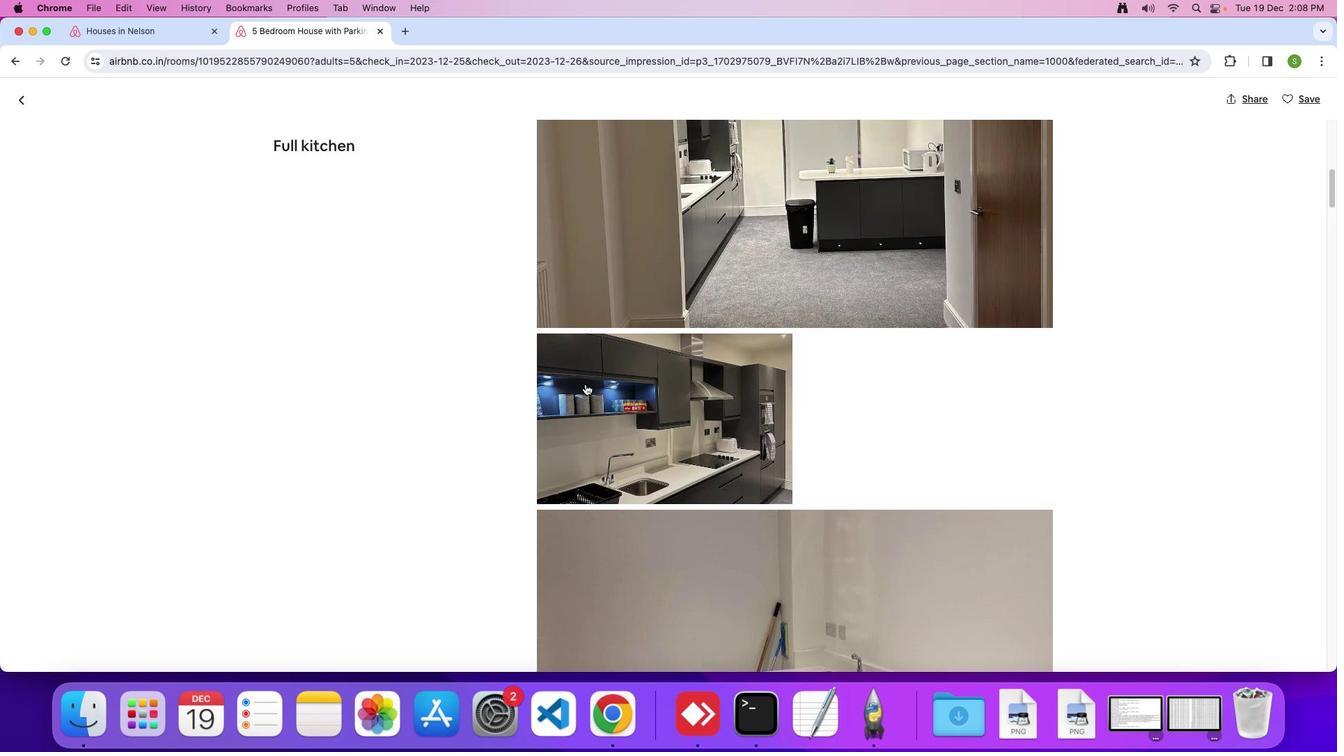 
Action: Mouse scrolled (589, 388) with delta (4, 3)
Screenshot: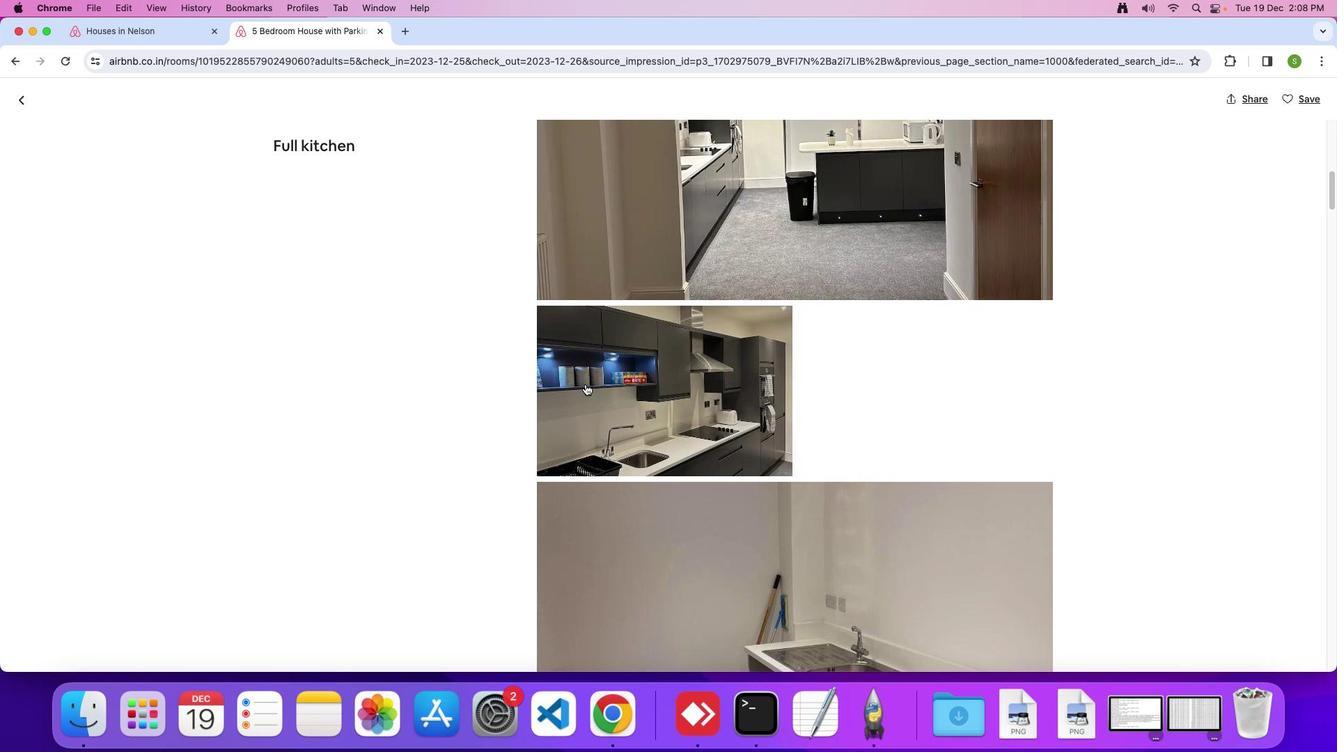 
Action: Mouse scrolled (589, 388) with delta (4, 2)
Screenshot: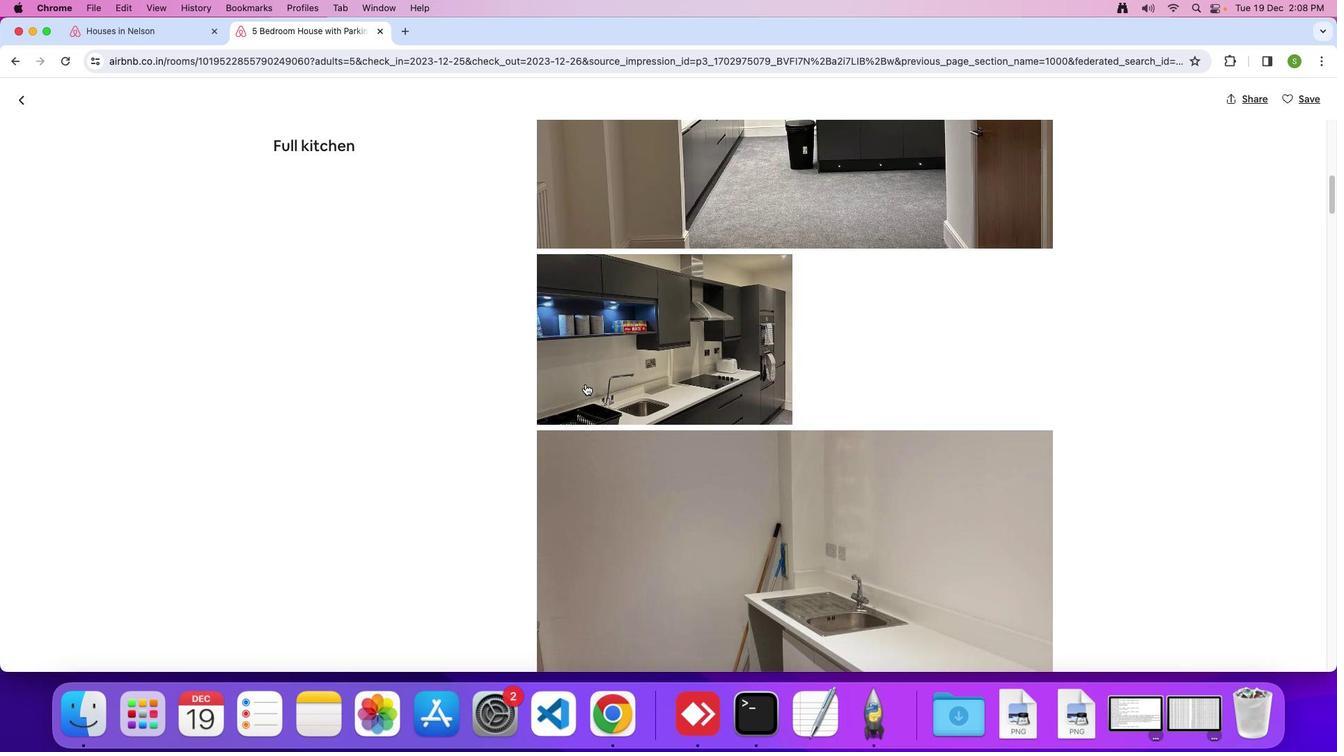
Action: Mouse scrolled (589, 388) with delta (4, 3)
Screenshot: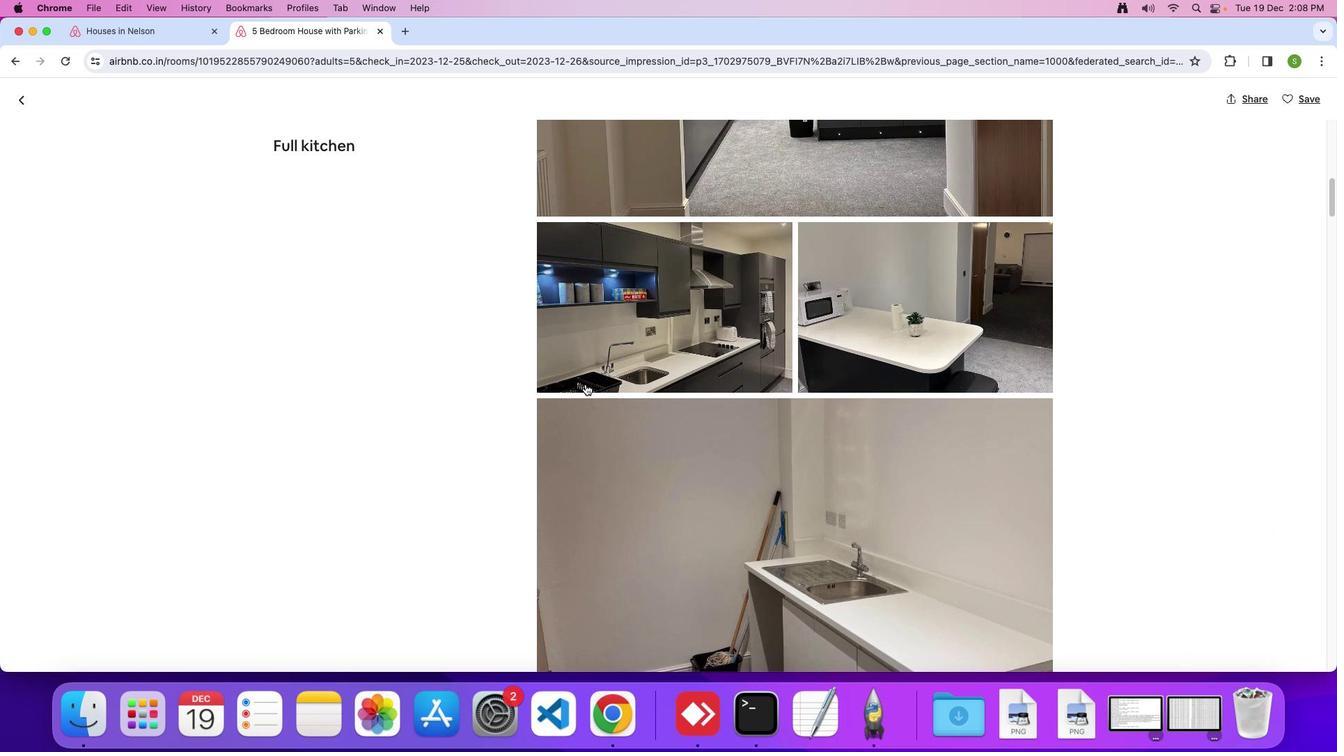 
Action: Mouse scrolled (589, 388) with delta (4, 3)
Screenshot: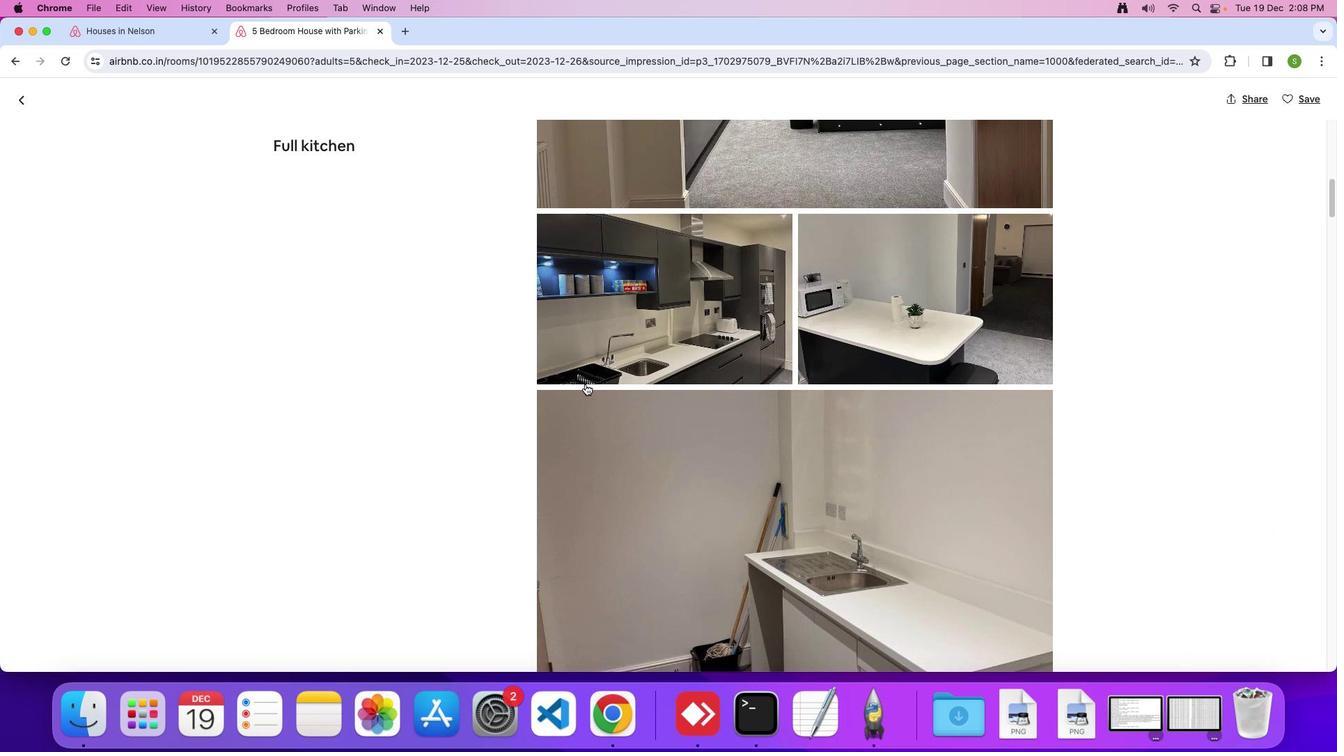 
Action: Mouse scrolled (589, 388) with delta (4, 3)
Screenshot: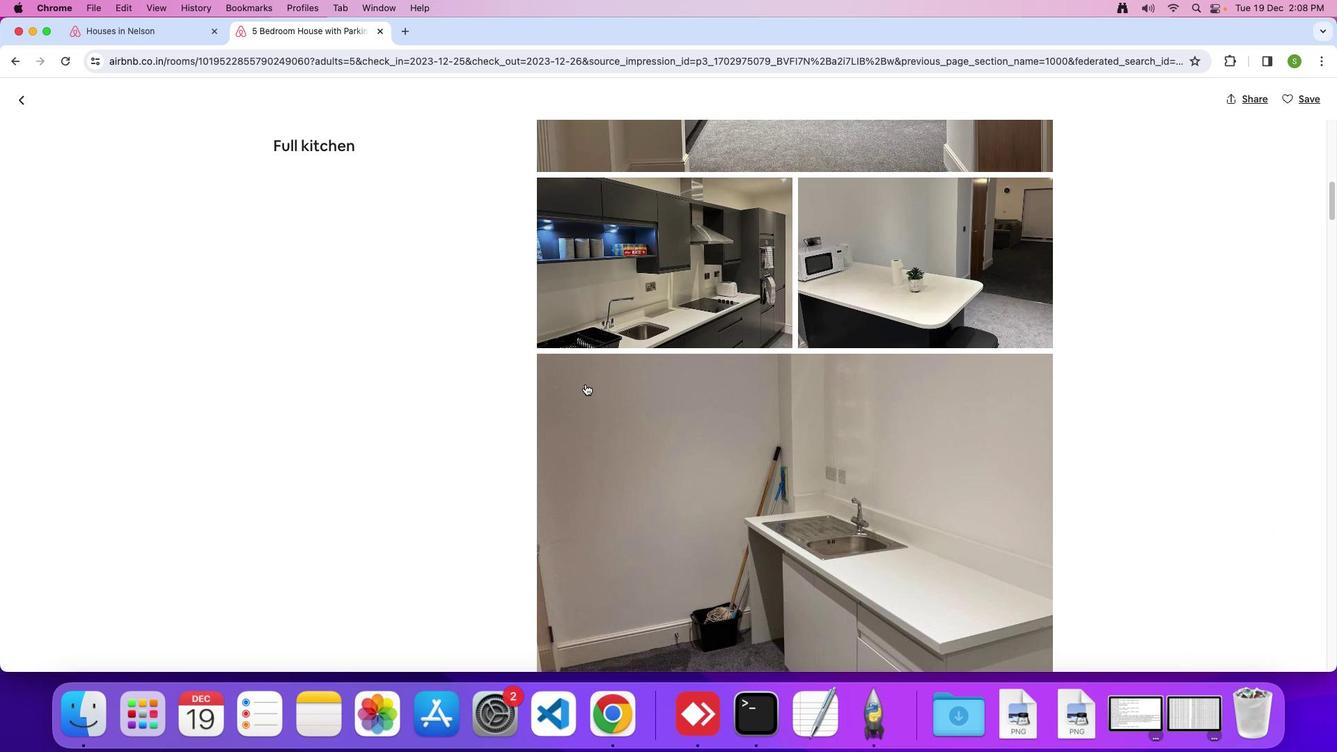 
Action: Mouse scrolled (589, 388) with delta (4, 3)
Screenshot: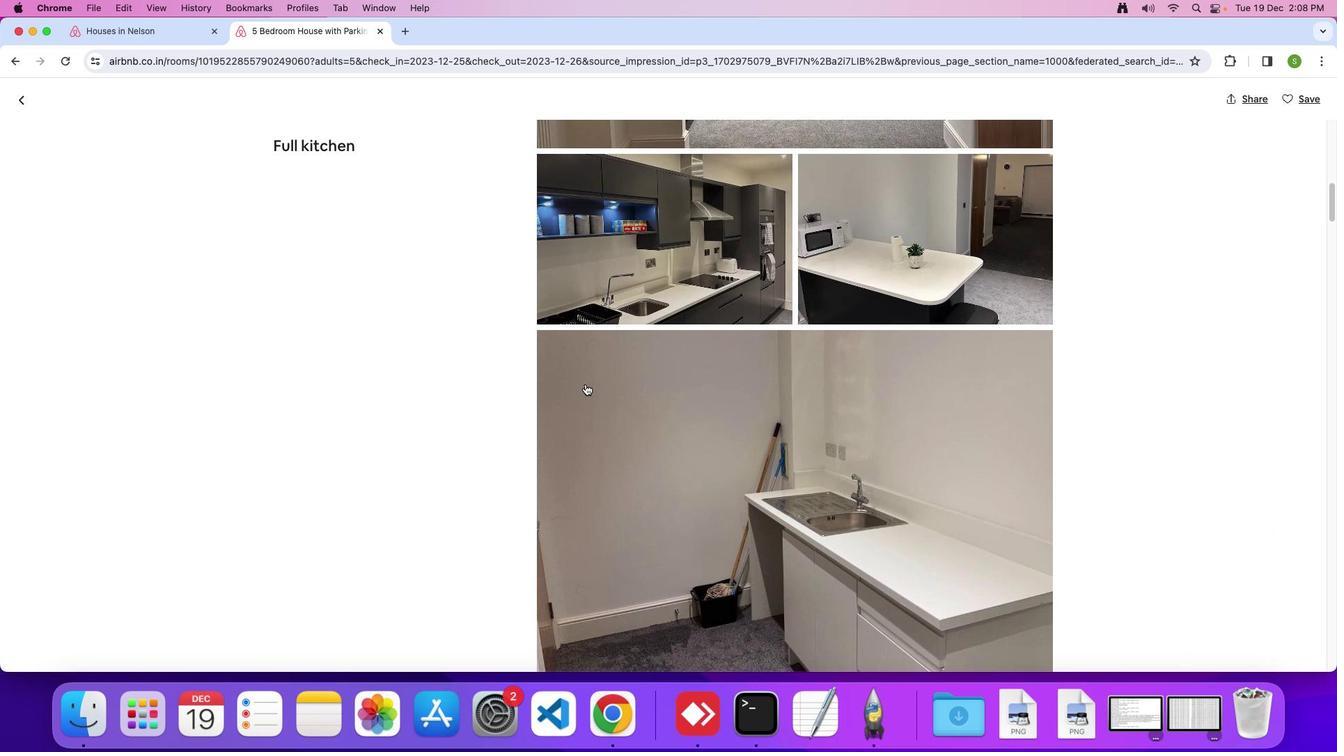 
Action: Mouse scrolled (589, 388) with delta (4, 3)
Screenshot: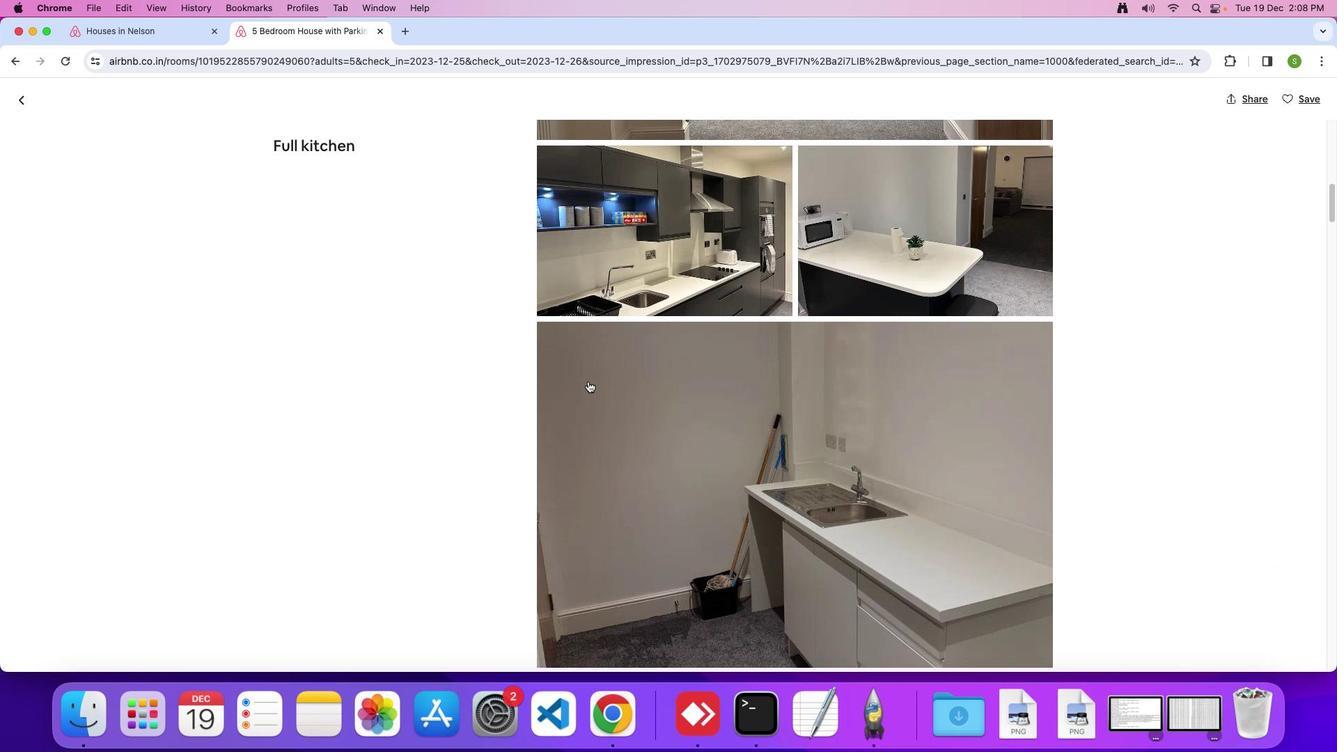 
Action: Mouse moved to (589, 387)
Screenshot: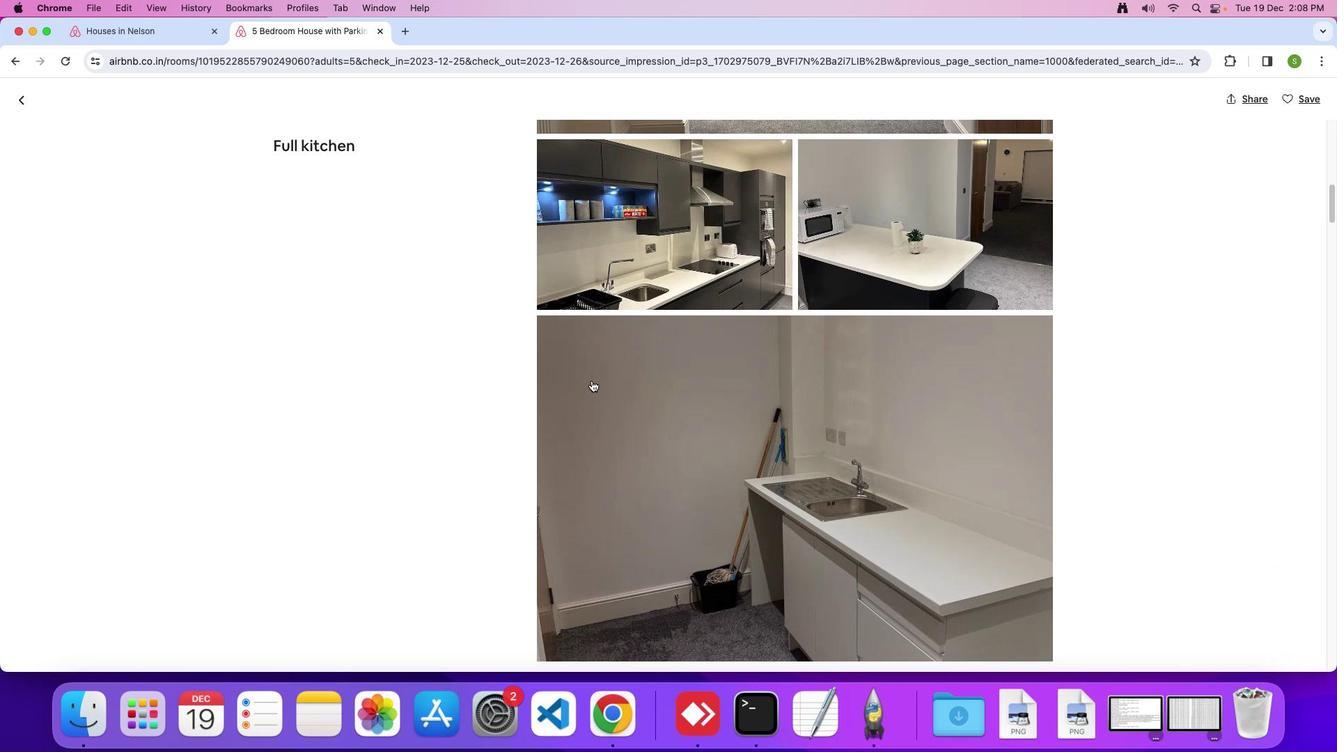 
Action: Mouse scrolled (589, 387) with delta (4, 3)
Screenshot: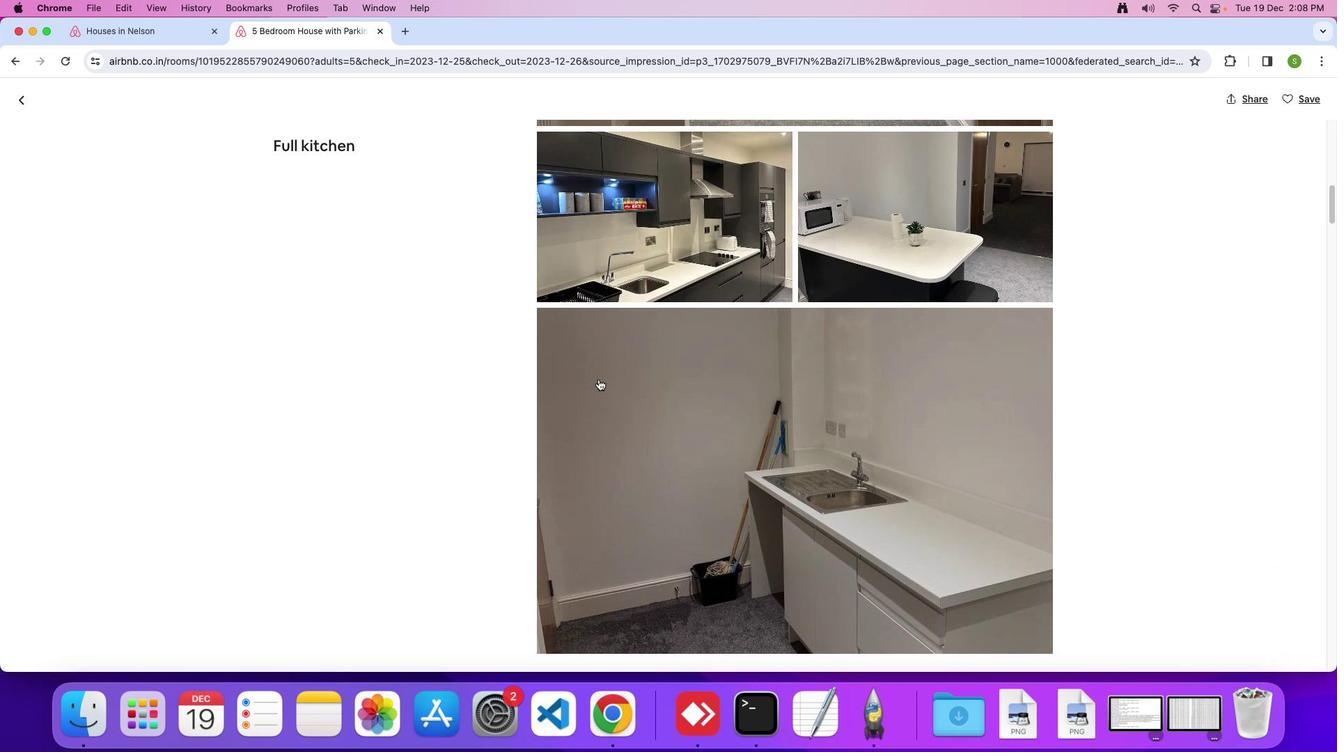 
Action: Mouse moved to (594, 385)
Screenshot: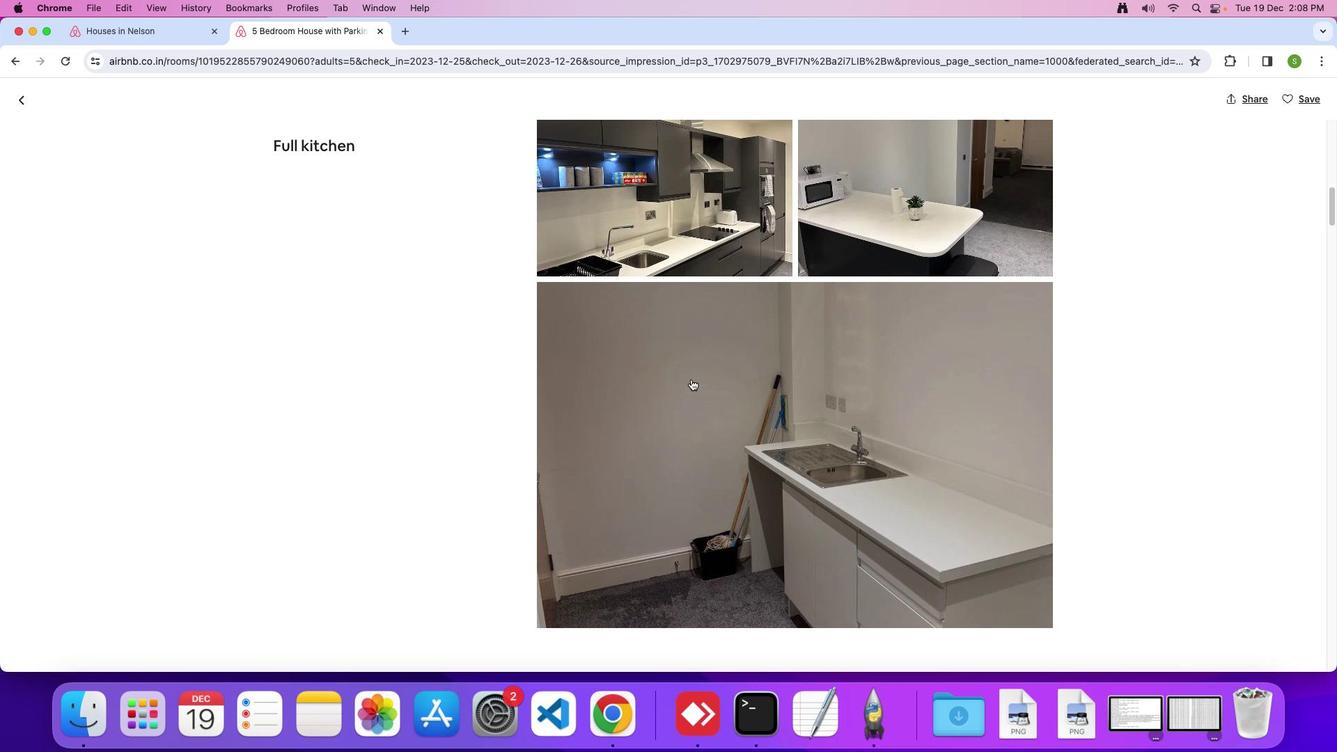 
Action: Mouse scrolled (594, 385) with delta (4, 3)
Screenshot: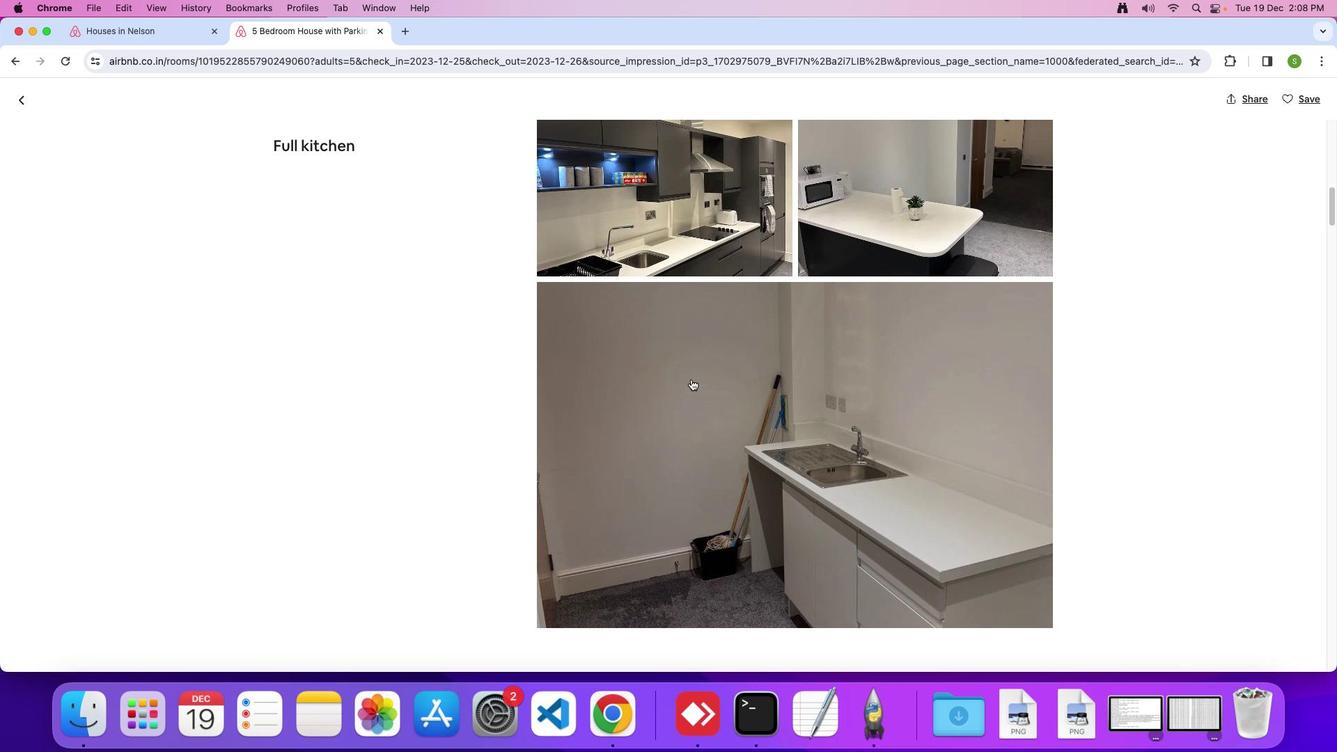 
Action: Mouse moved to (762, 378)
Screenshot: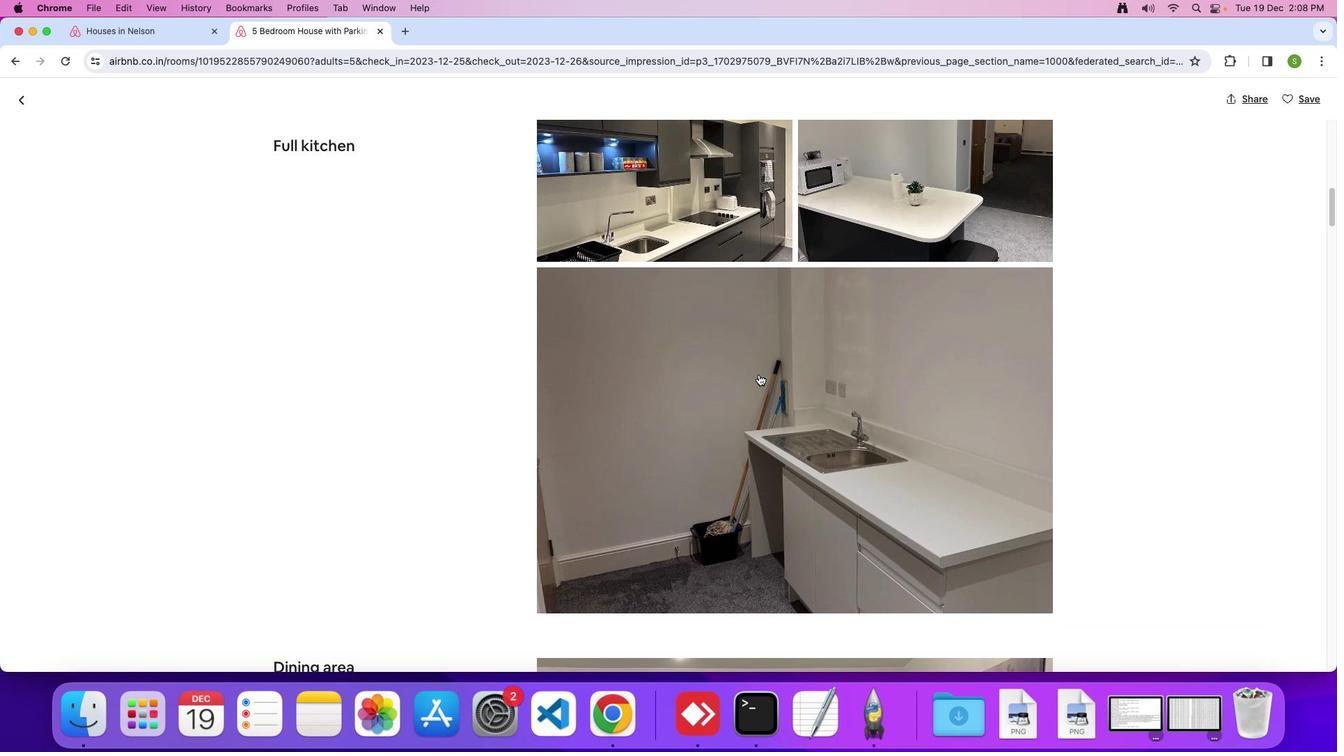 
Action: Mouse scrolled (762, 378) with delta (4, 3)
Screenshot: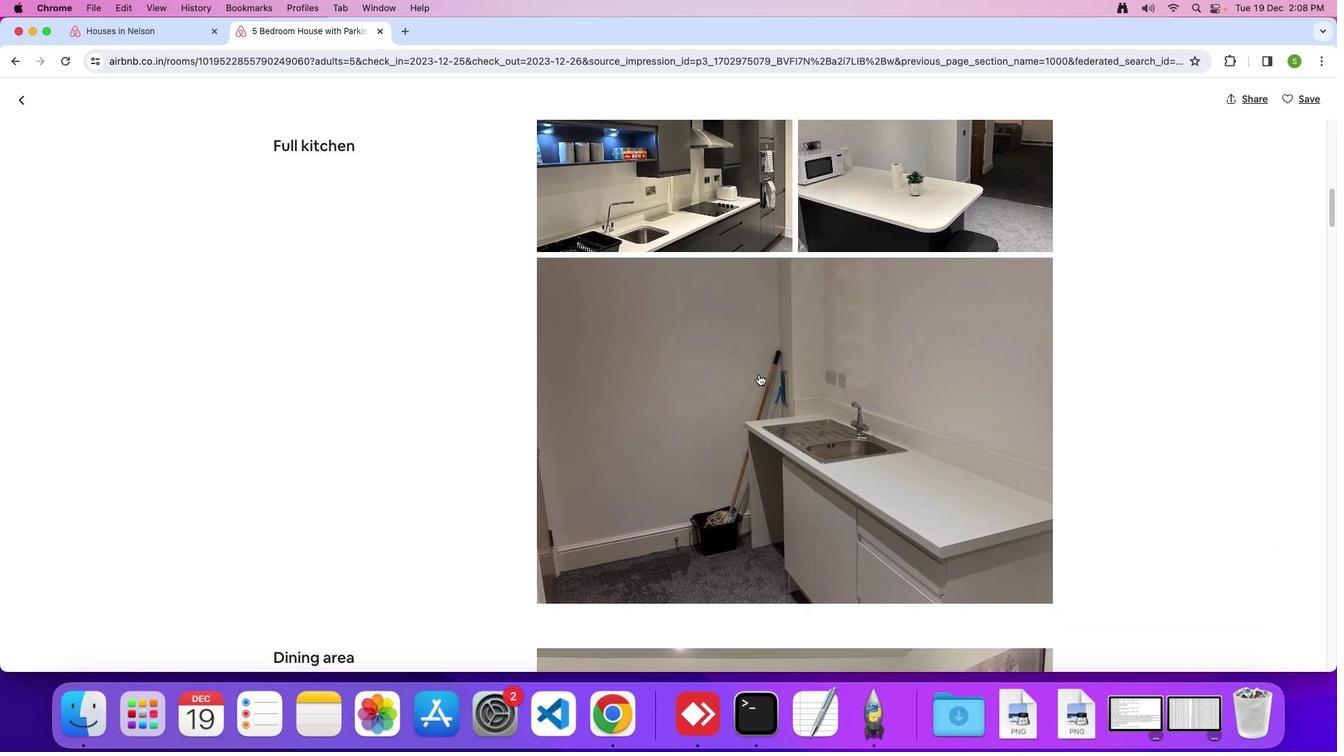 
Action: Mouse scrolled (762, 378) with delta (4, 3)
Screenshot: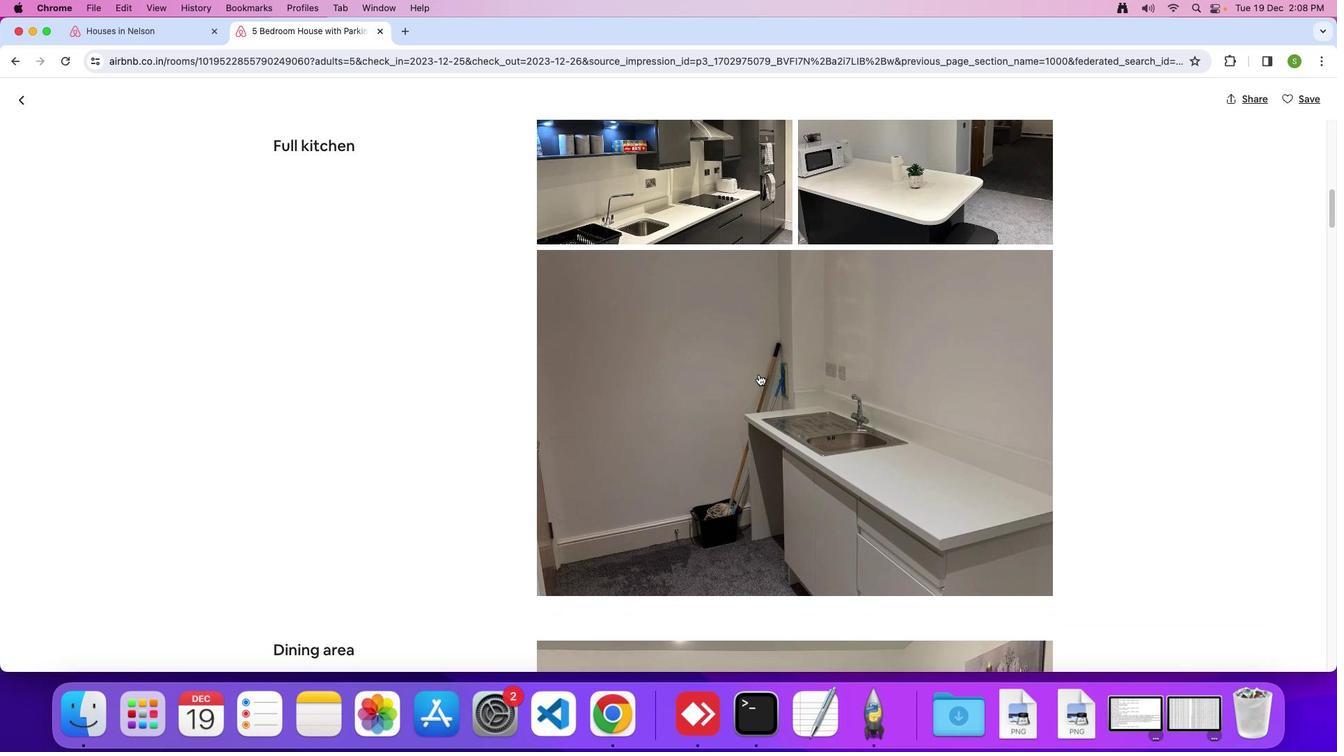 
Action: Mouse scrolled (762, 378) with delta (4, 3)
Screenshot: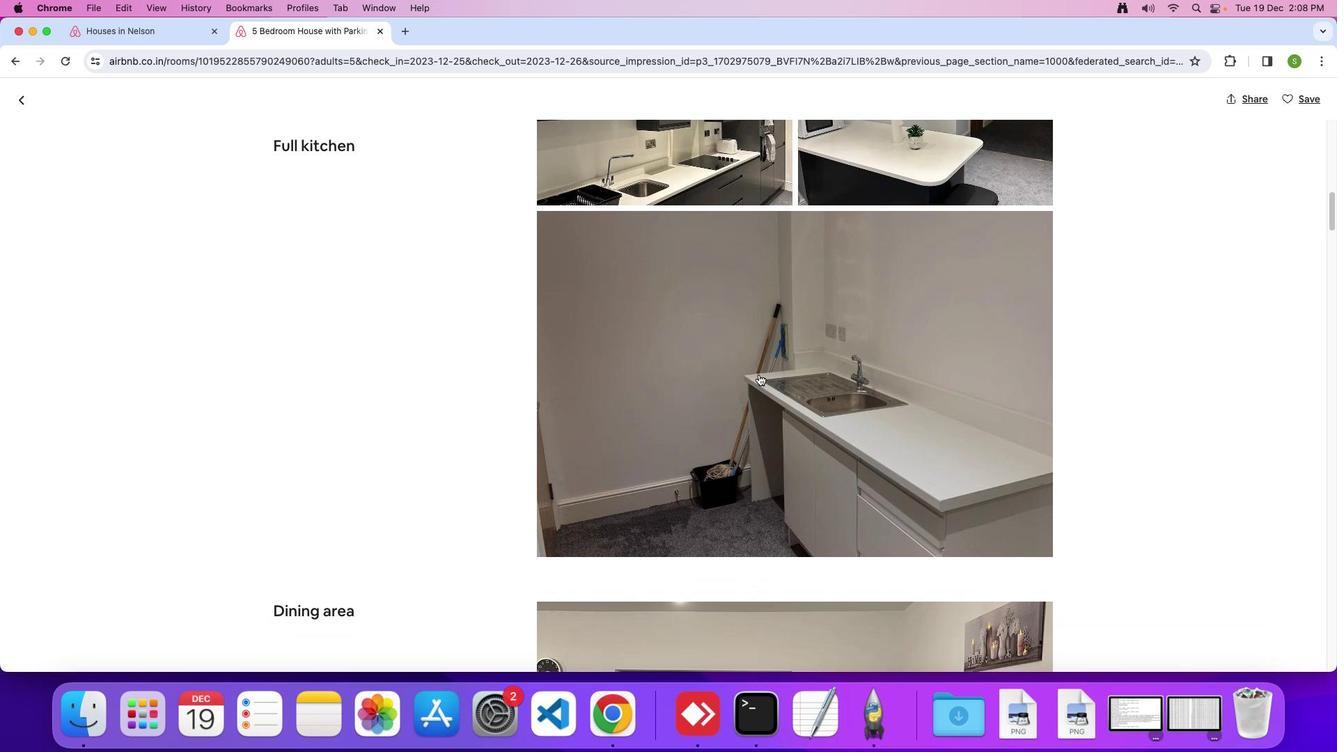 
Action: Mouse scrolled (762, 378) with delta (4, 3)
Screenshot: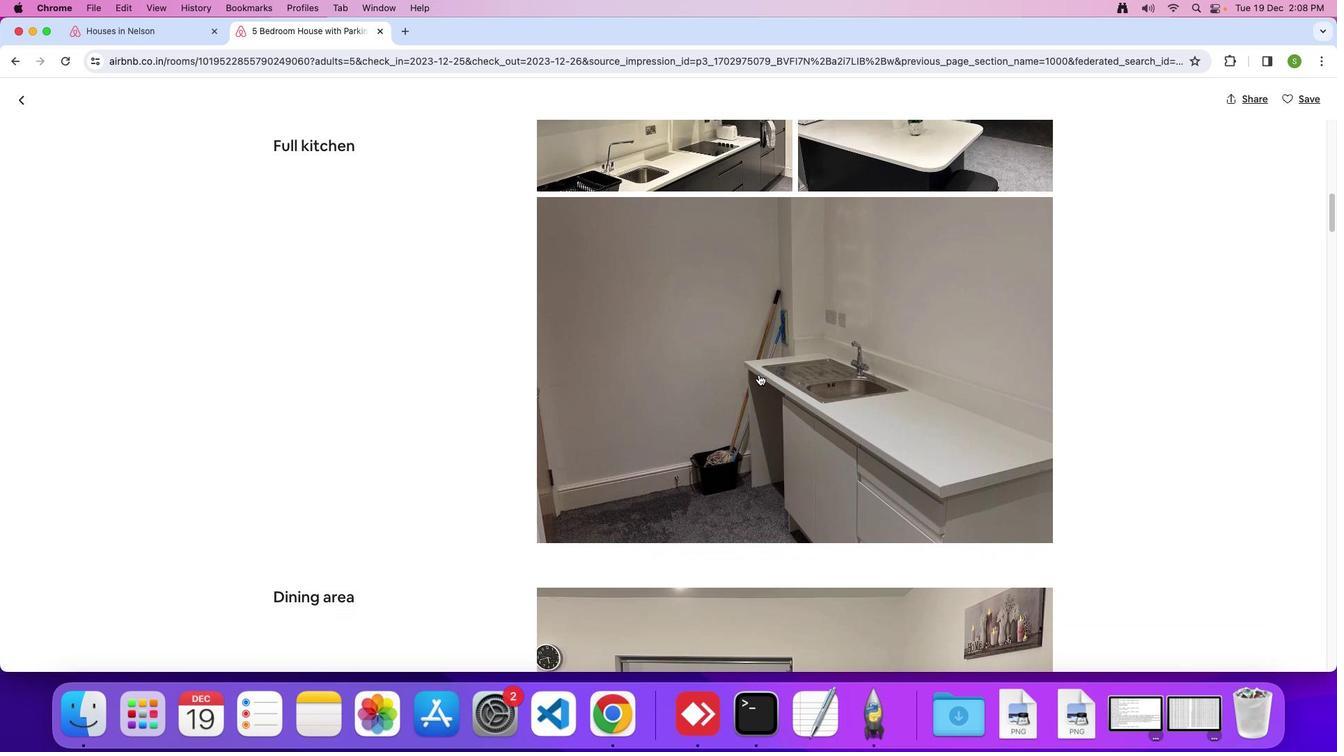 
Action: Mouse scrolled (762, 378) with delta (4, 3)
Screenshot: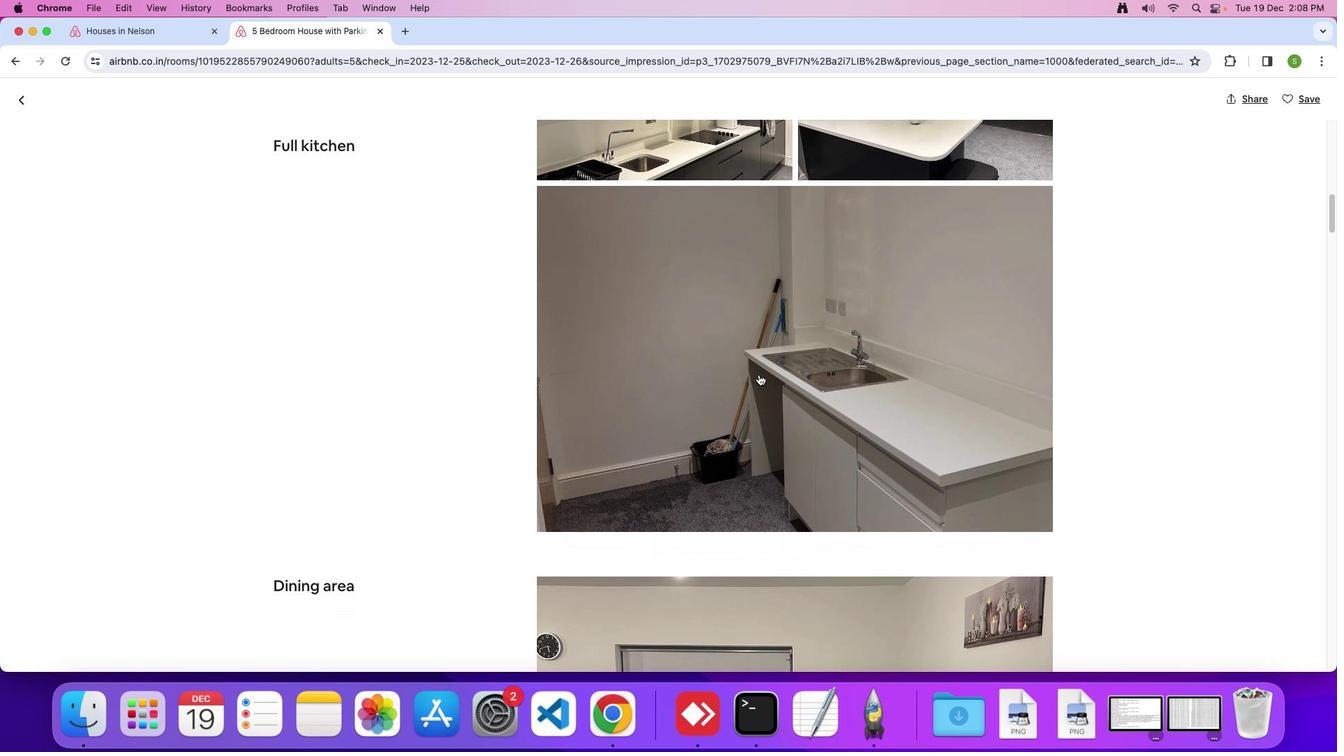 
Action: Mouse moved to (762, 378)
Screenshot: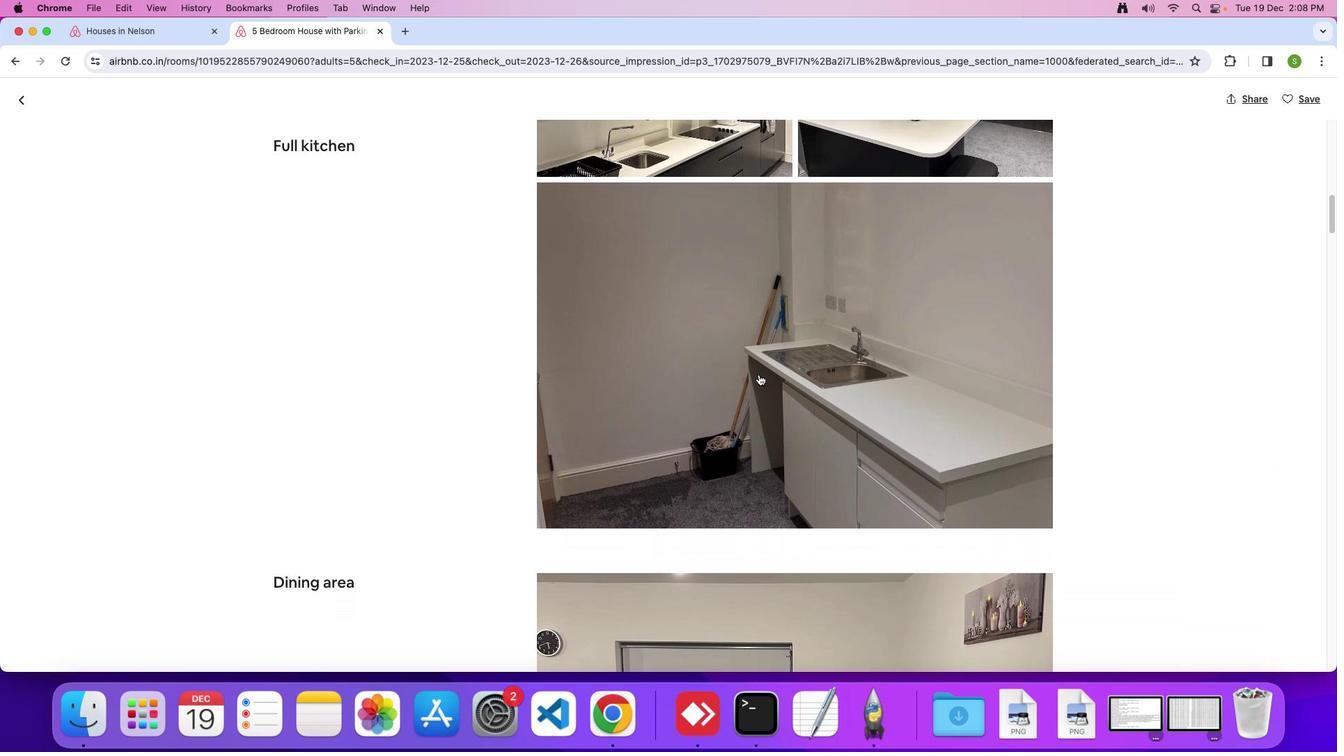 
Action: Mouse scrolled (762, 378) with delta (4, 3)
Screenshot: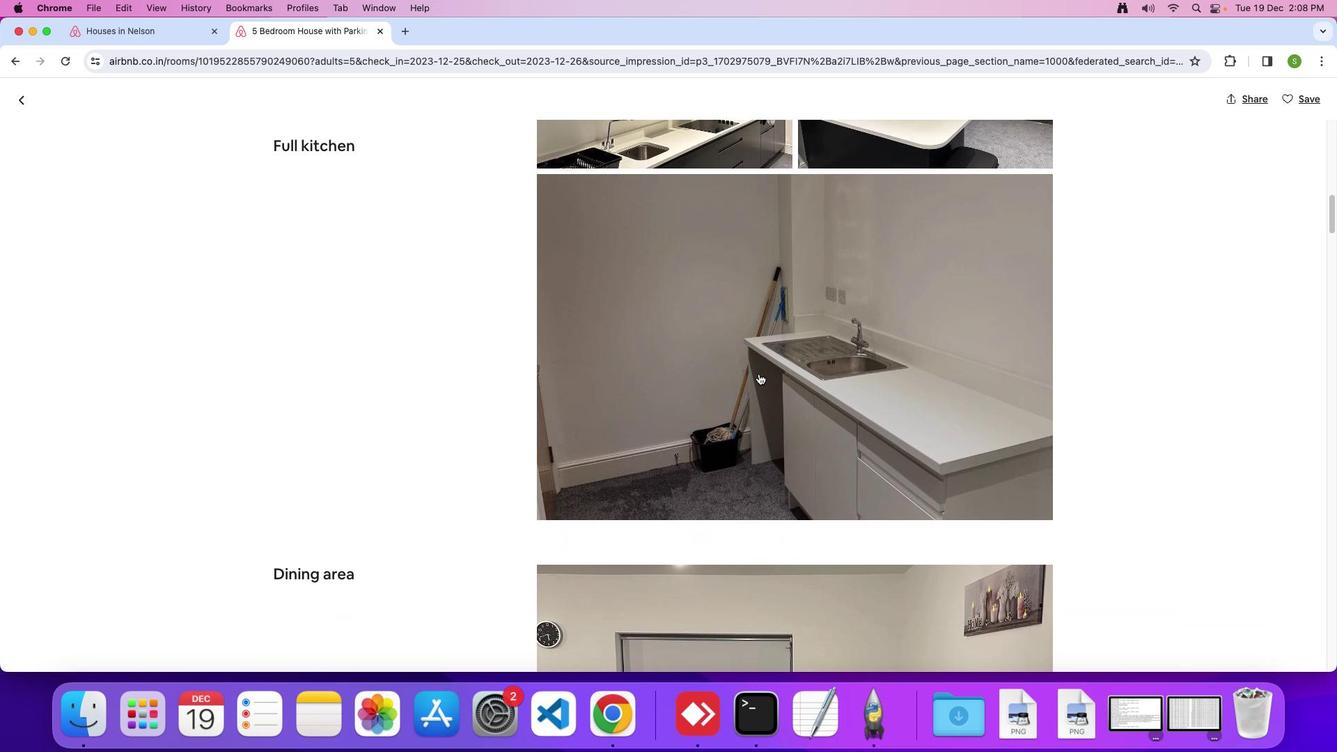 
Action: Mouse scrolled (762, 378) with delta (4, 3)
Screenshot: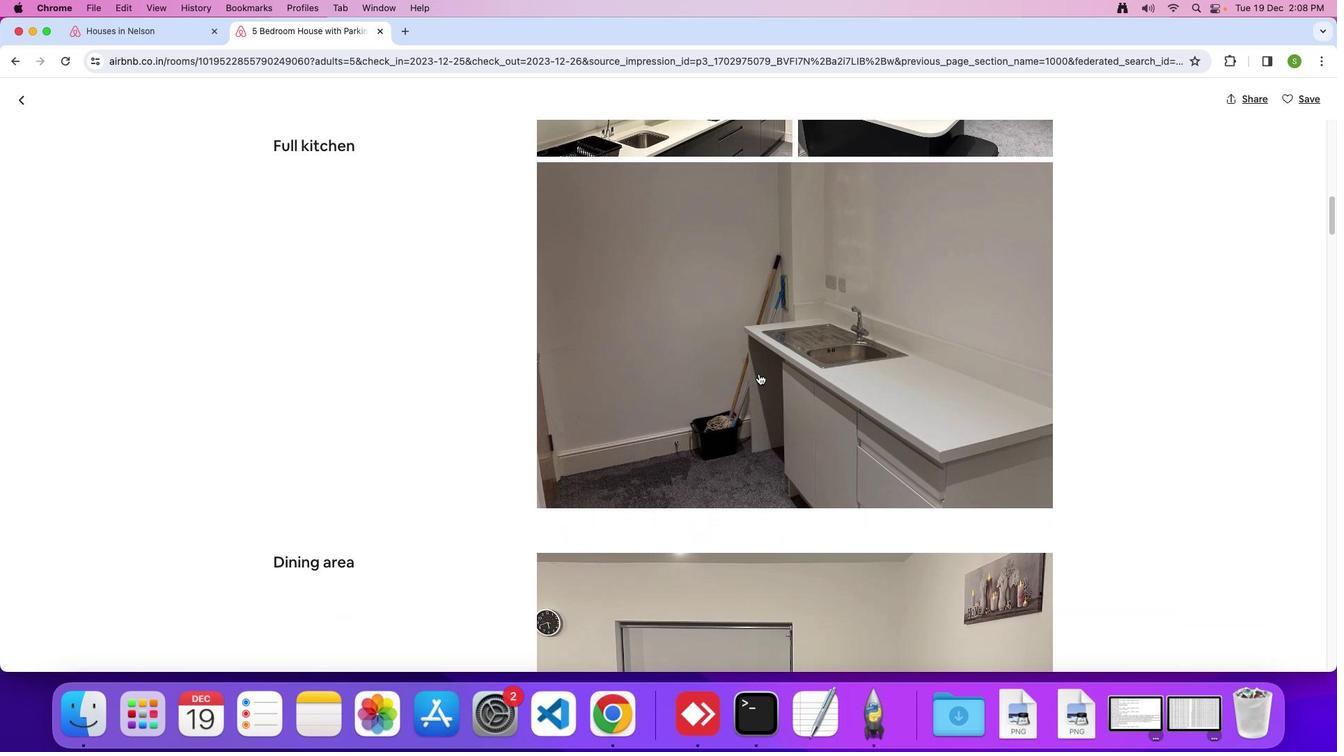 
Action: Mouse moved to (759, 376)
Screenshot: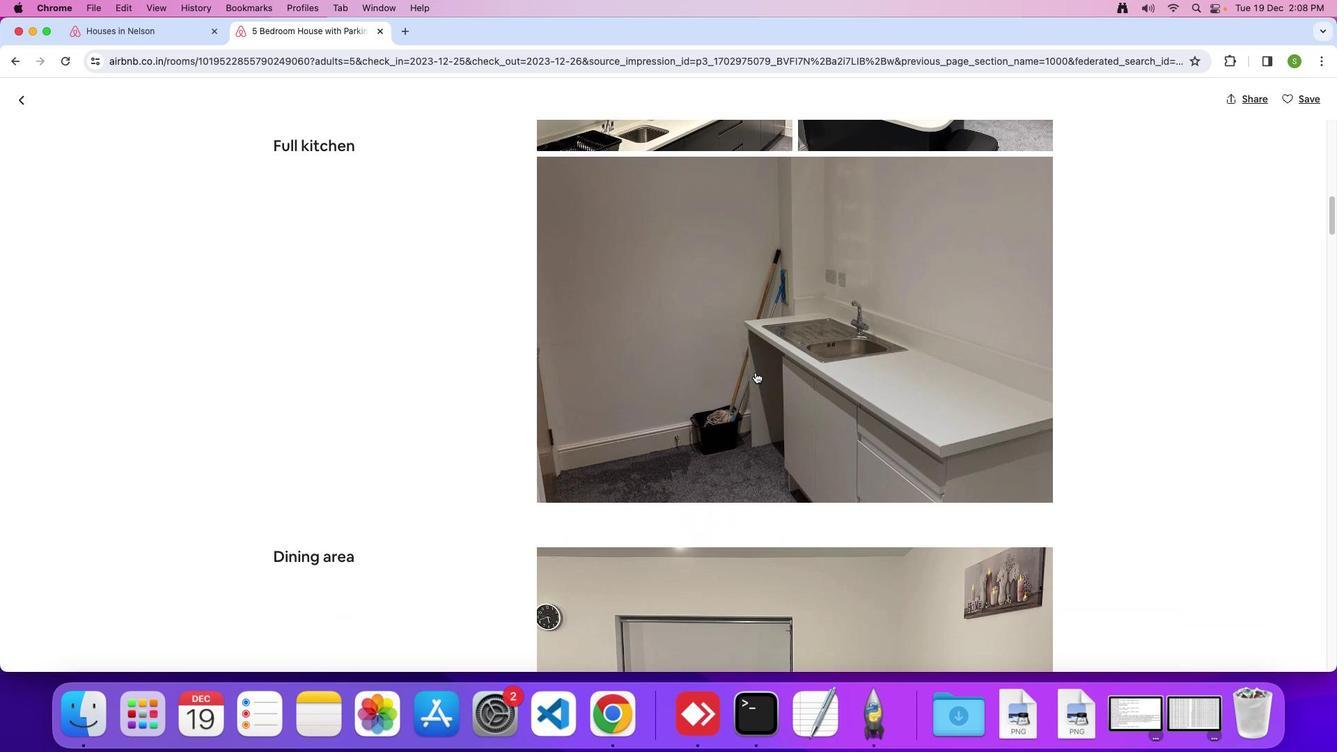 
Action: Mouse scrolled (759, 376) with delta (4, 3)
Screenshot: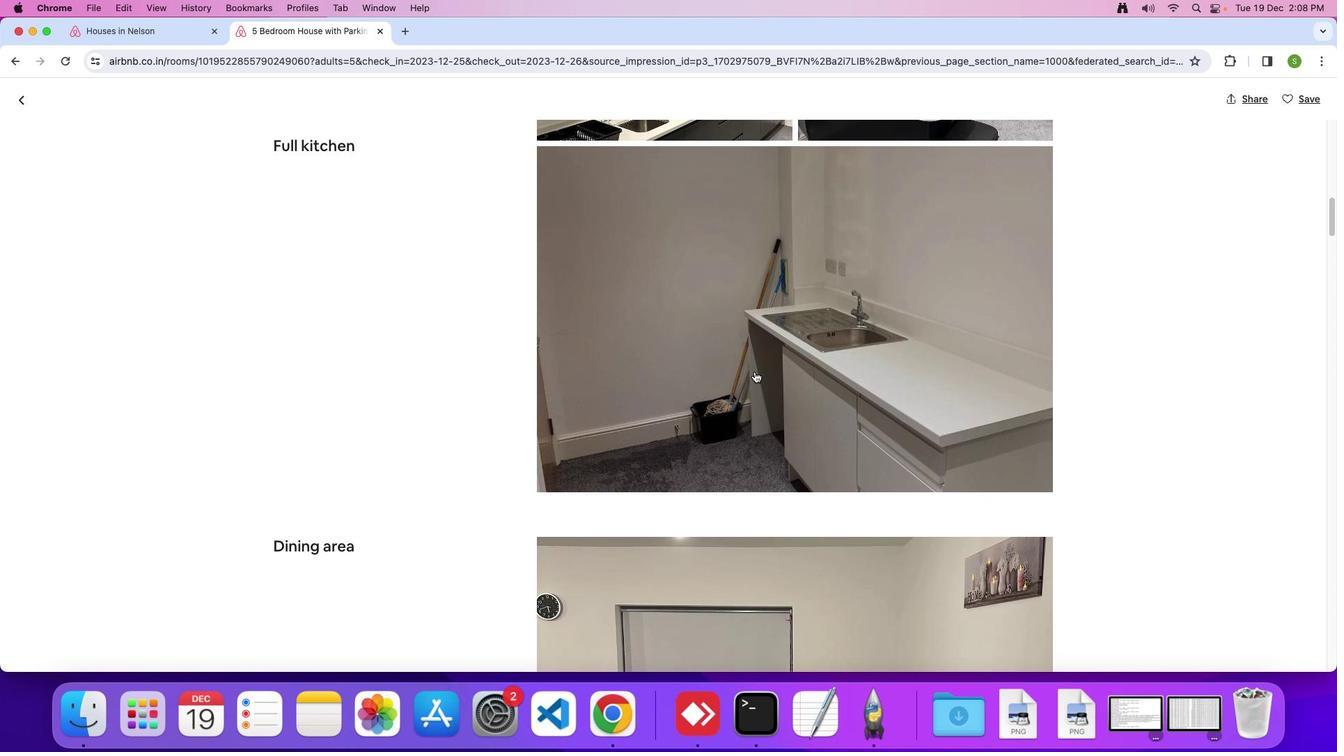 
Action: Mouse moved to (759, 376)
Screenshot: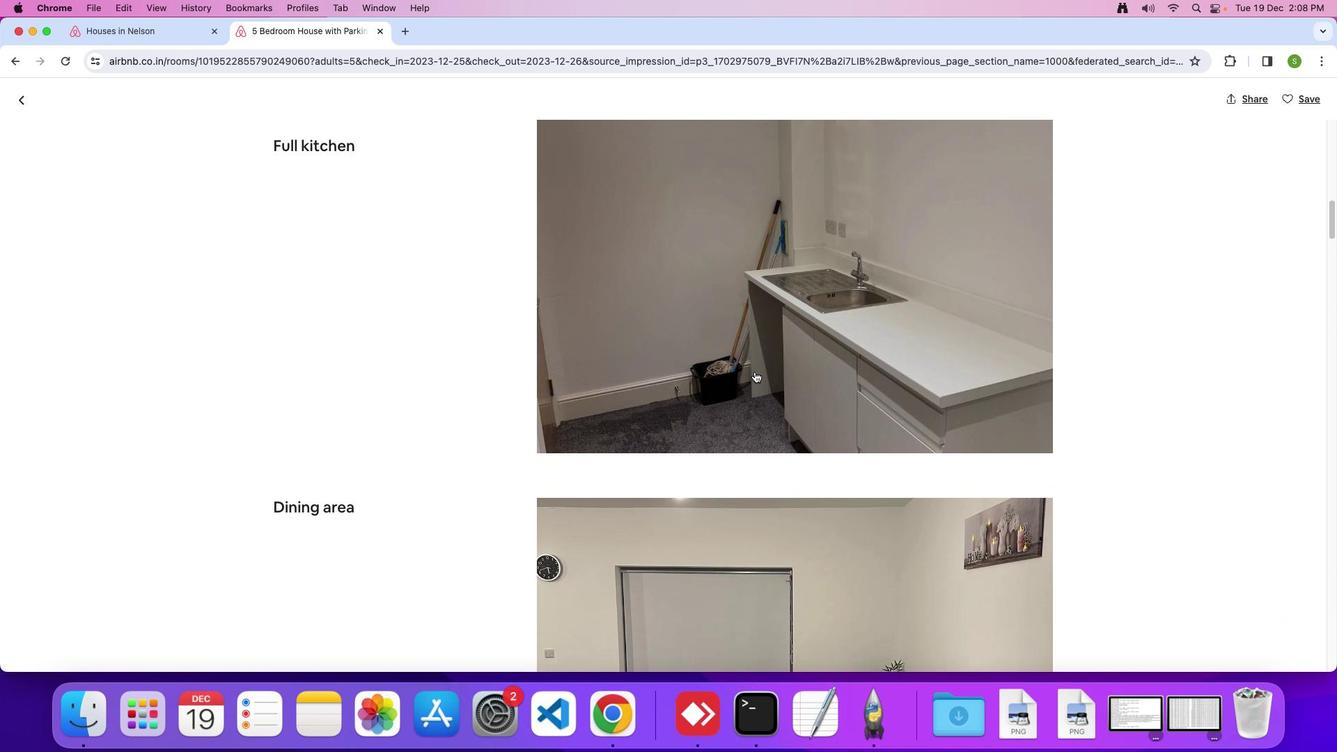 
Action: Mouse scrolled (759, 376) with delta (4, 3)
Screenshot: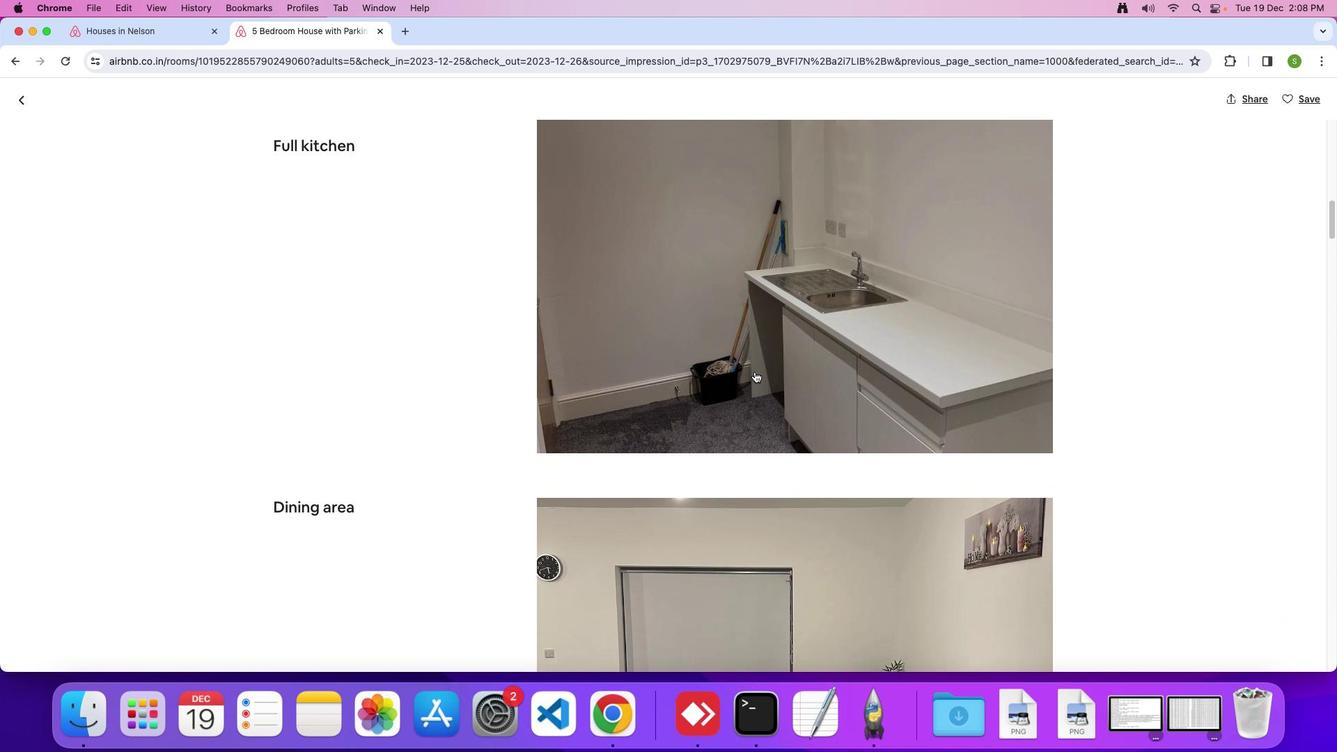 
Action: Mouse moved to (759, 376)
Screenshot: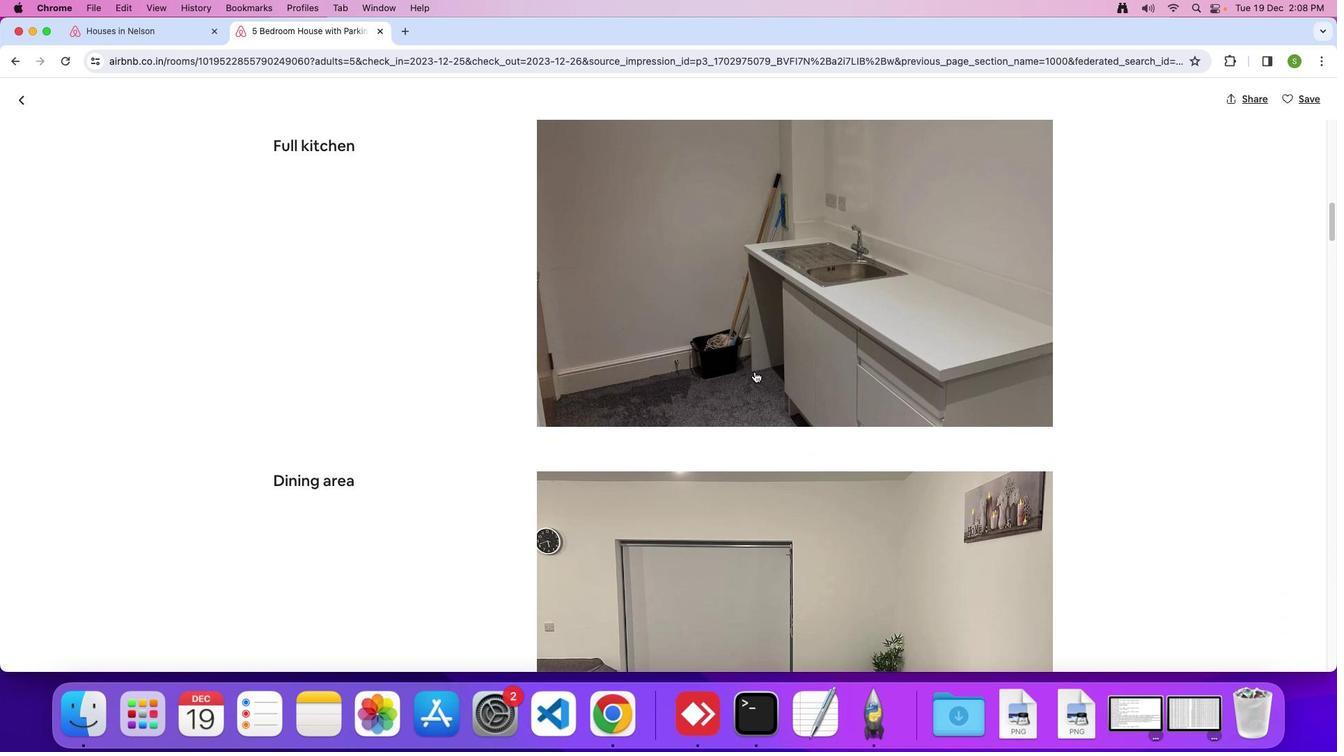 
Action: Mouse scrolled (759, 376) with delta (4, 2)
Screenshot: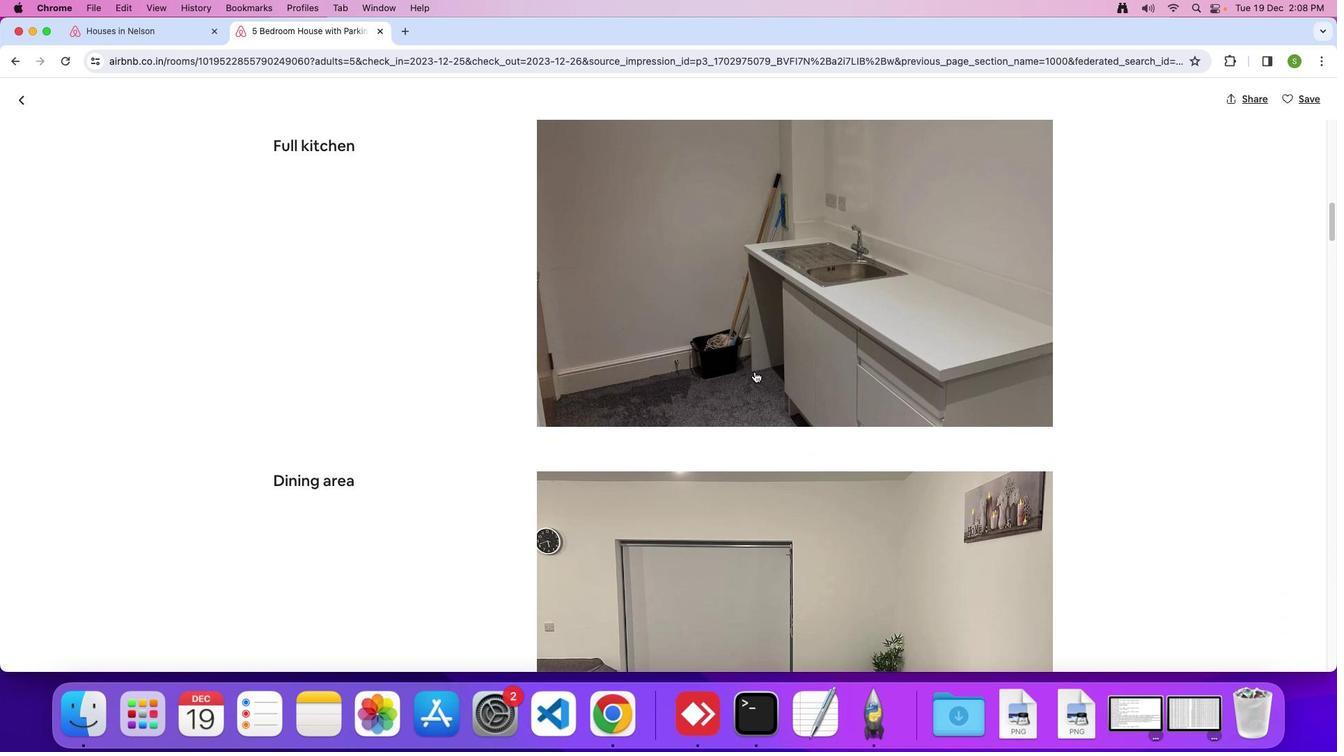 
Action: Mouse moved to (759, 376)
Screenshot: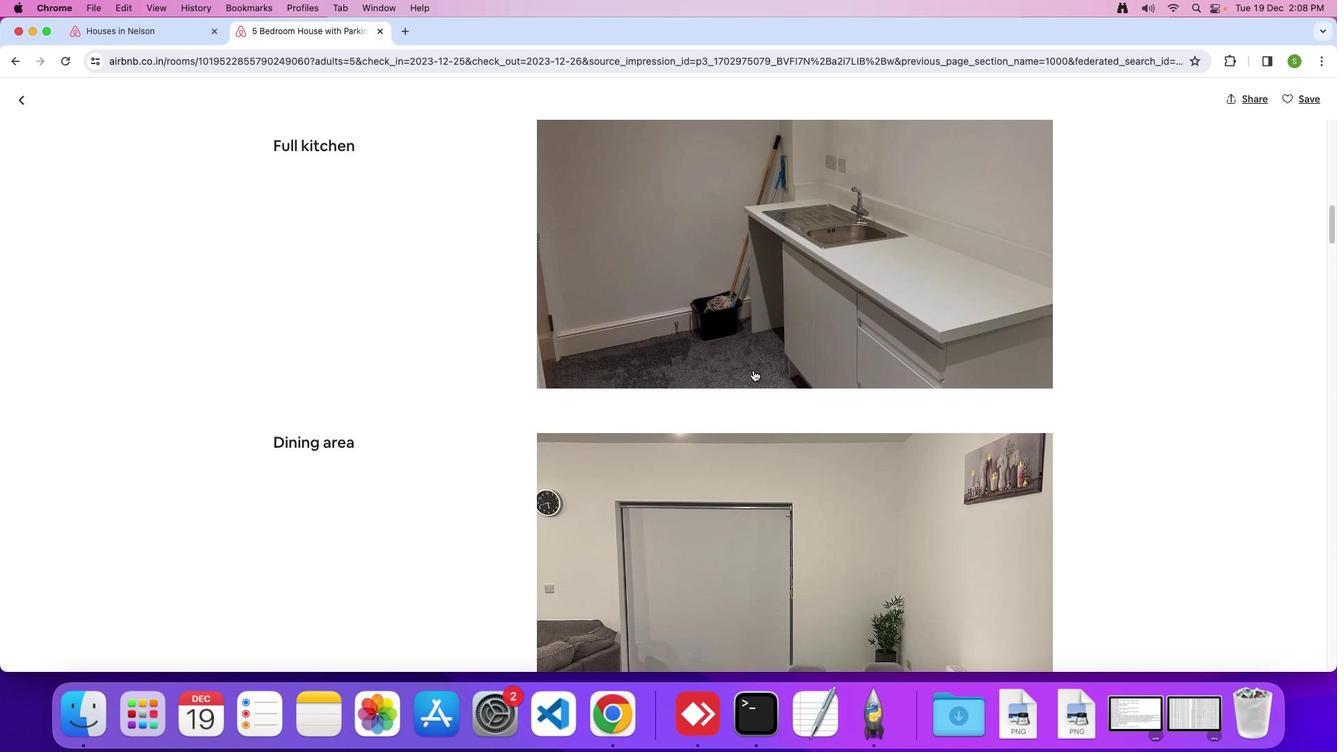 
Action: Mouse scrolled (759, 376) with delta (4, 3)
Screenshot: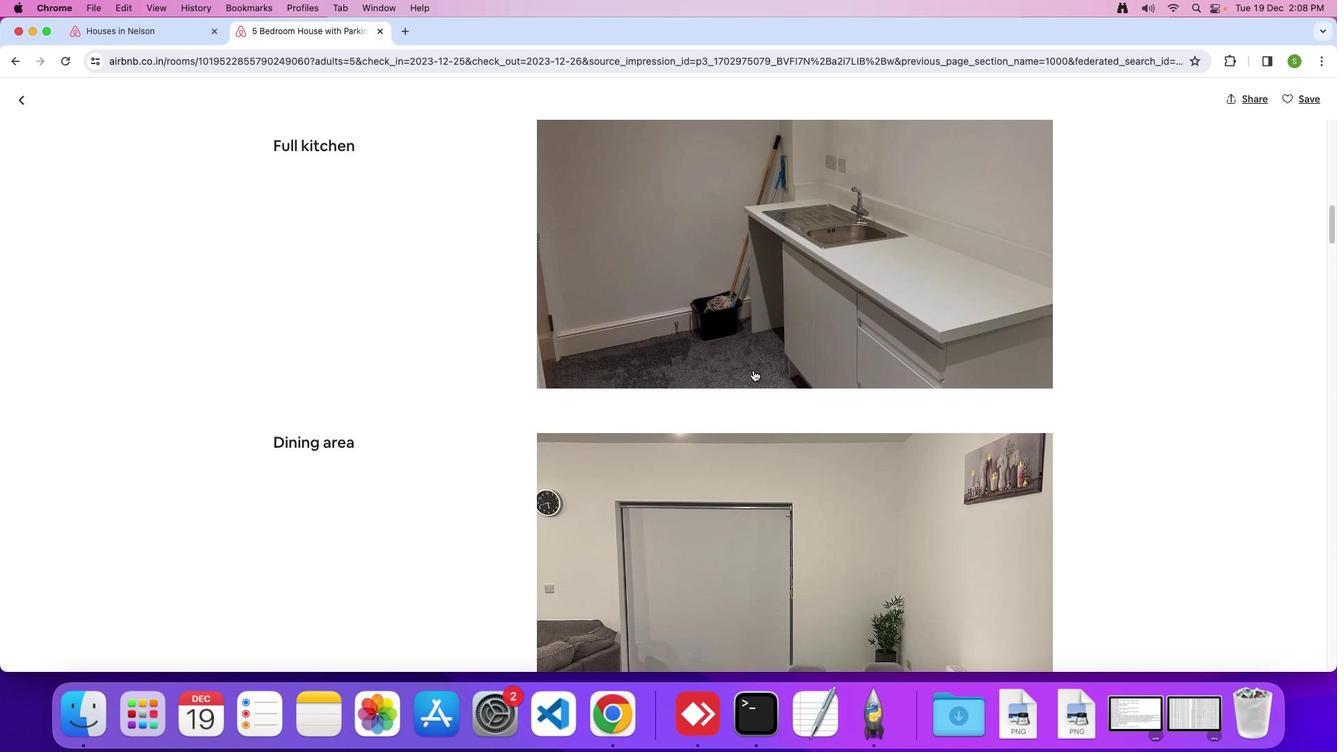 
Action: Mouse scrolled (759, 376) with delta (4, 3)
Screenshot: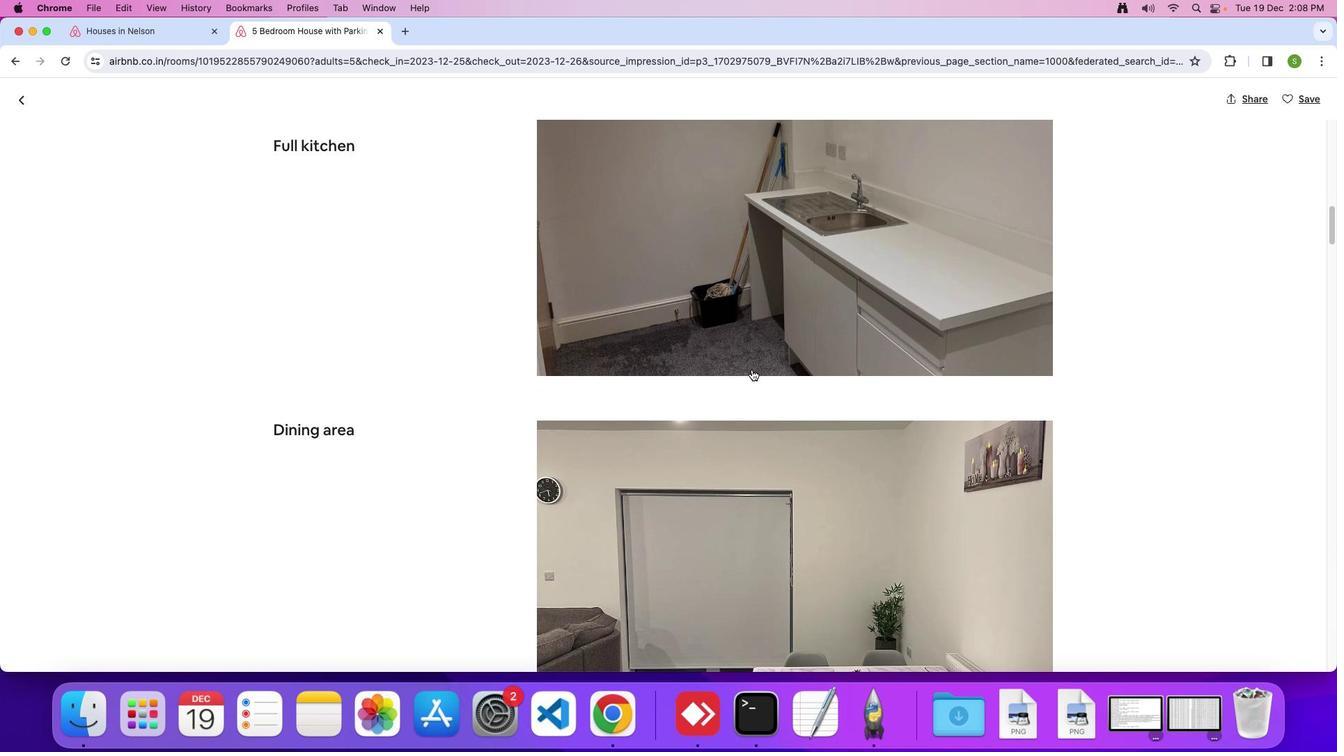 
Action: Mouse moved to (756, 373)
Screenshot: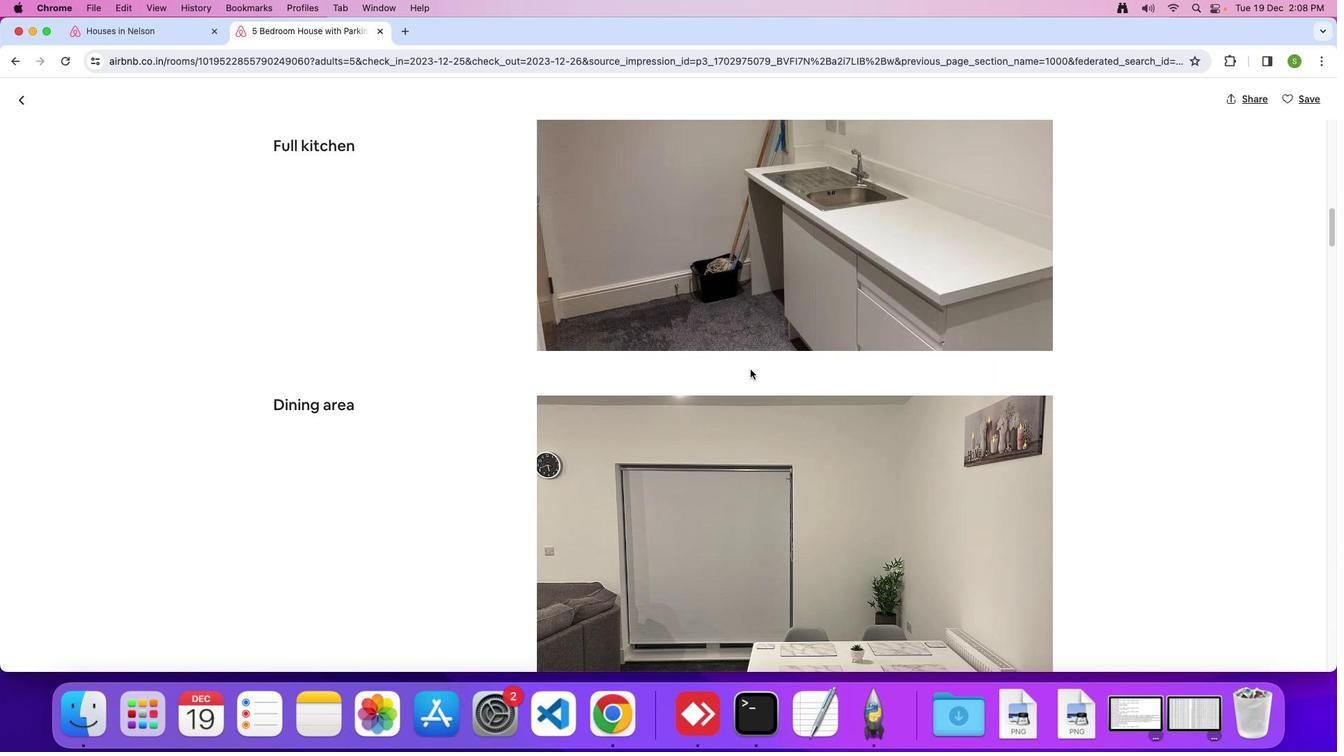 
Action: Mouse scrolled (756, 373) with delta (4, 3)
Screenshot: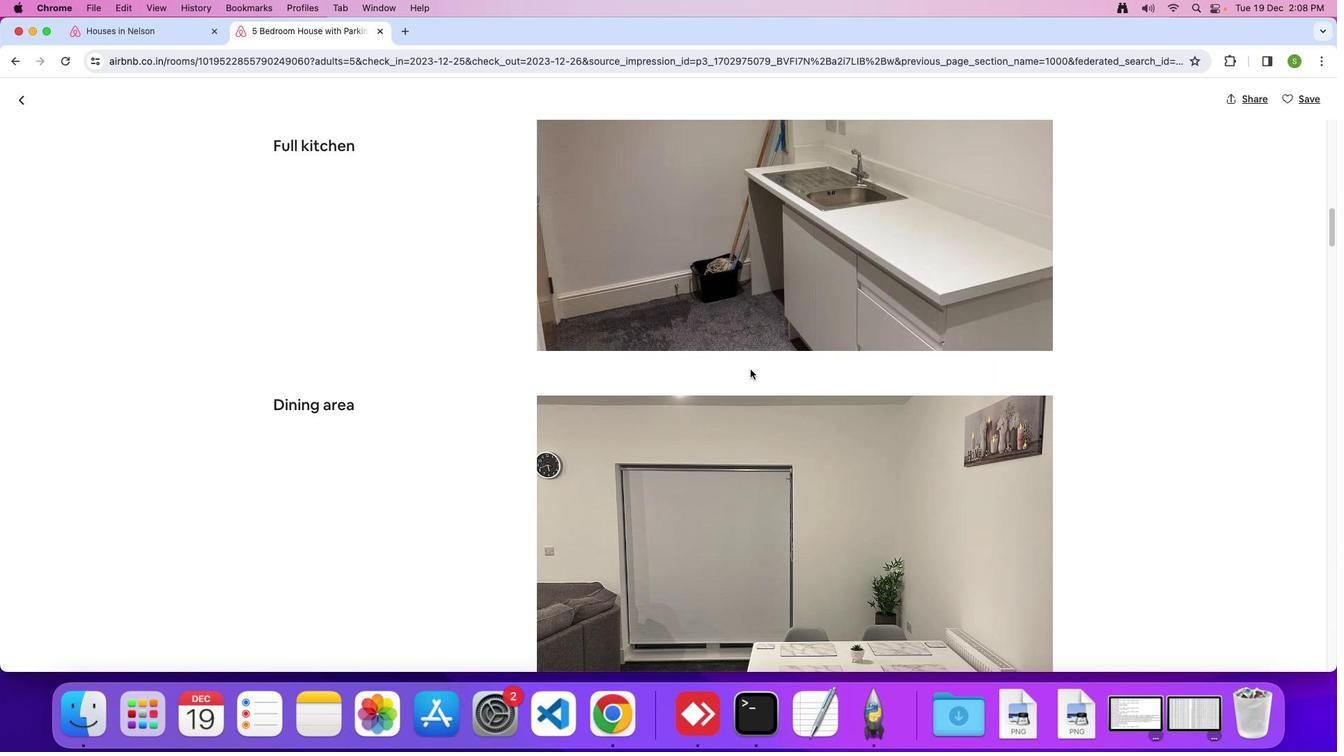 
Action: Mouse moved to (754, 373)
Screenshot: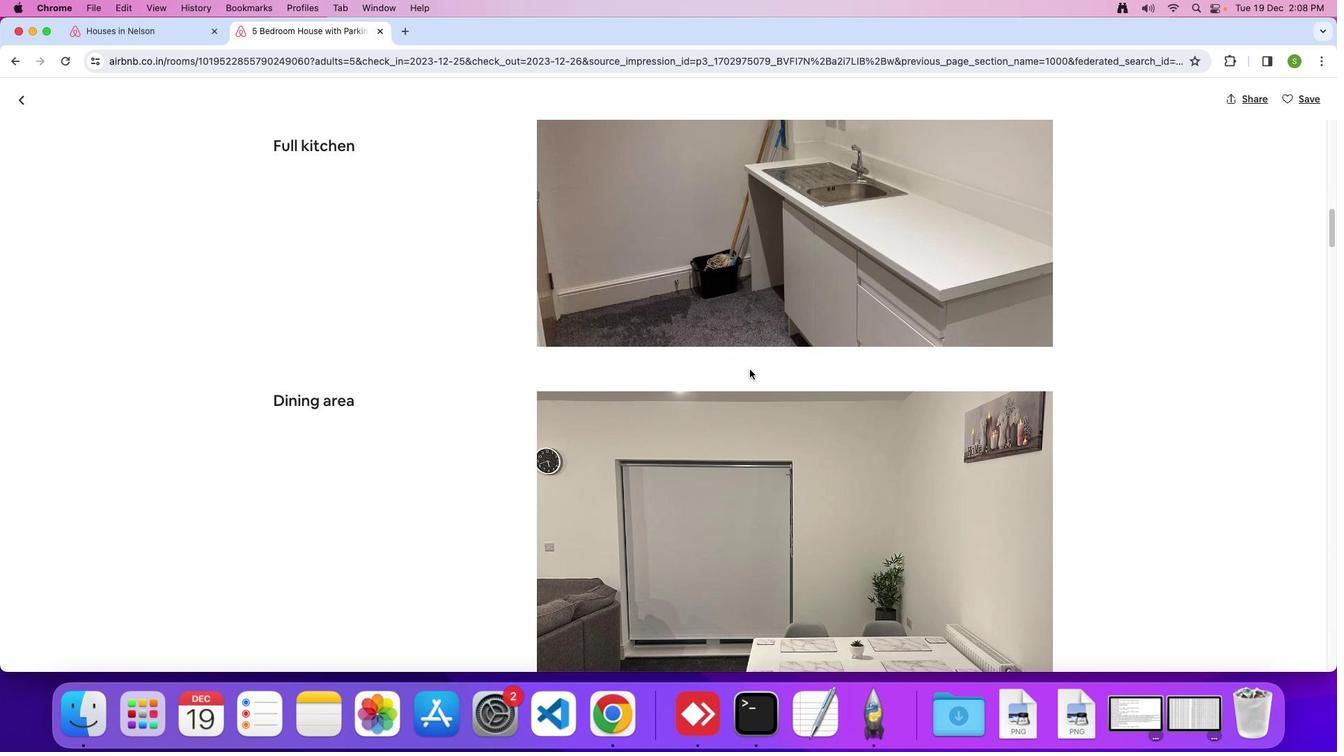 
Action: Mouse scrolled (754, 373) with delta (4, 3)
Screenshot: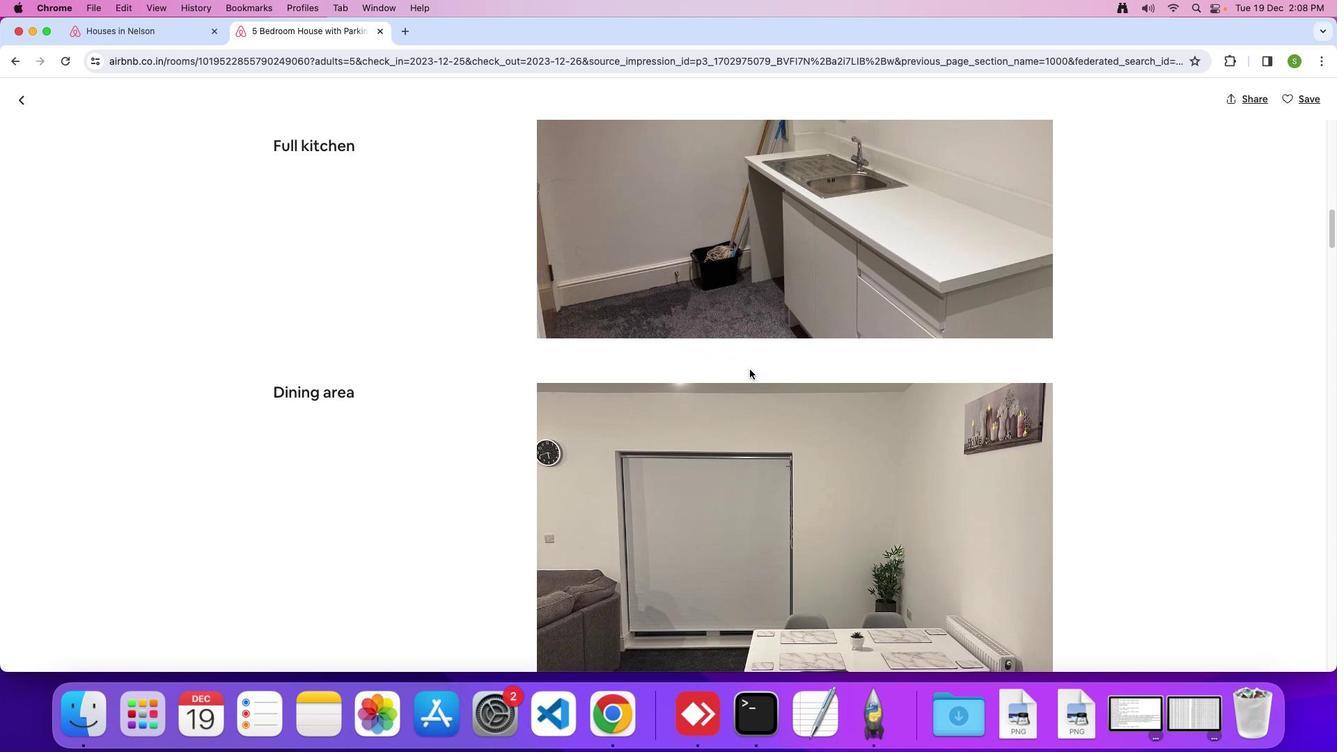 
Action: Mouse moved to (753, 373)
Screenshot: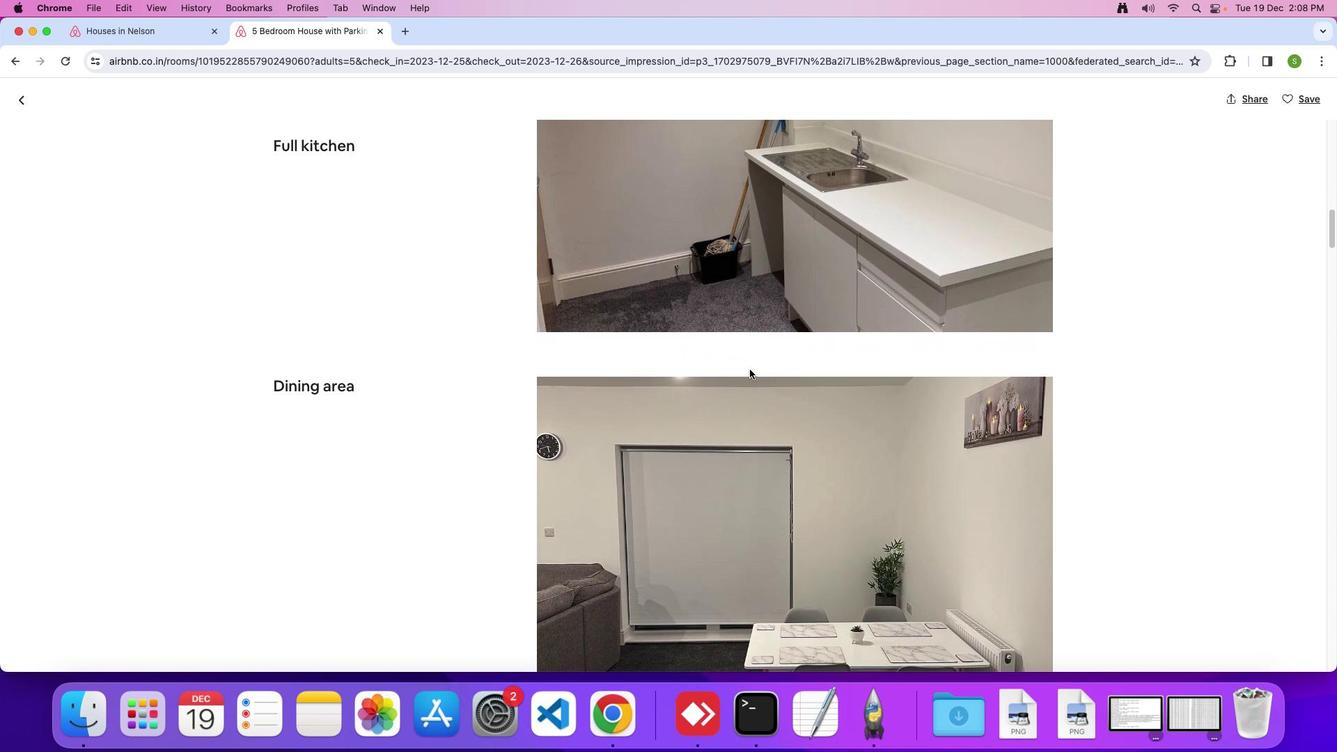 
Action: Mouse scrolled (753, 373) with delta (4, 3)
Screenshot: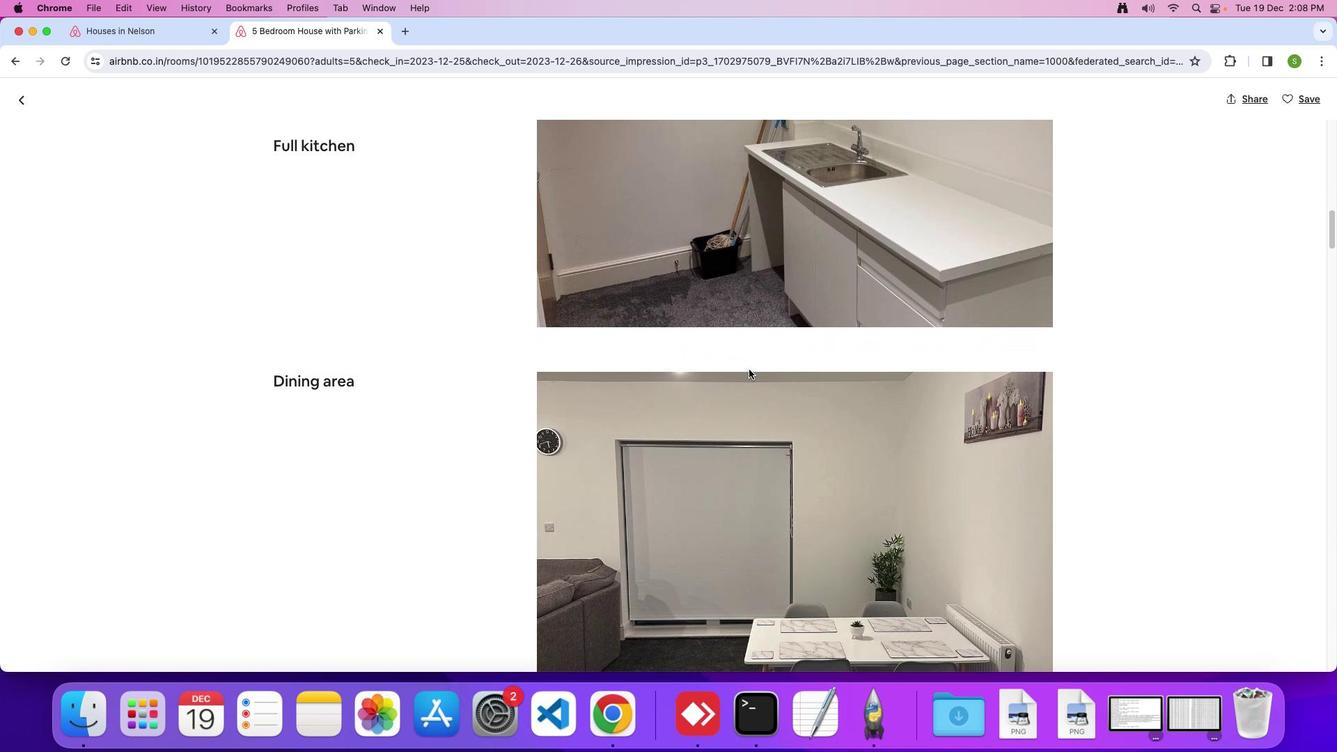 
Action: Mouse moved to (750, 374)
Screenshot: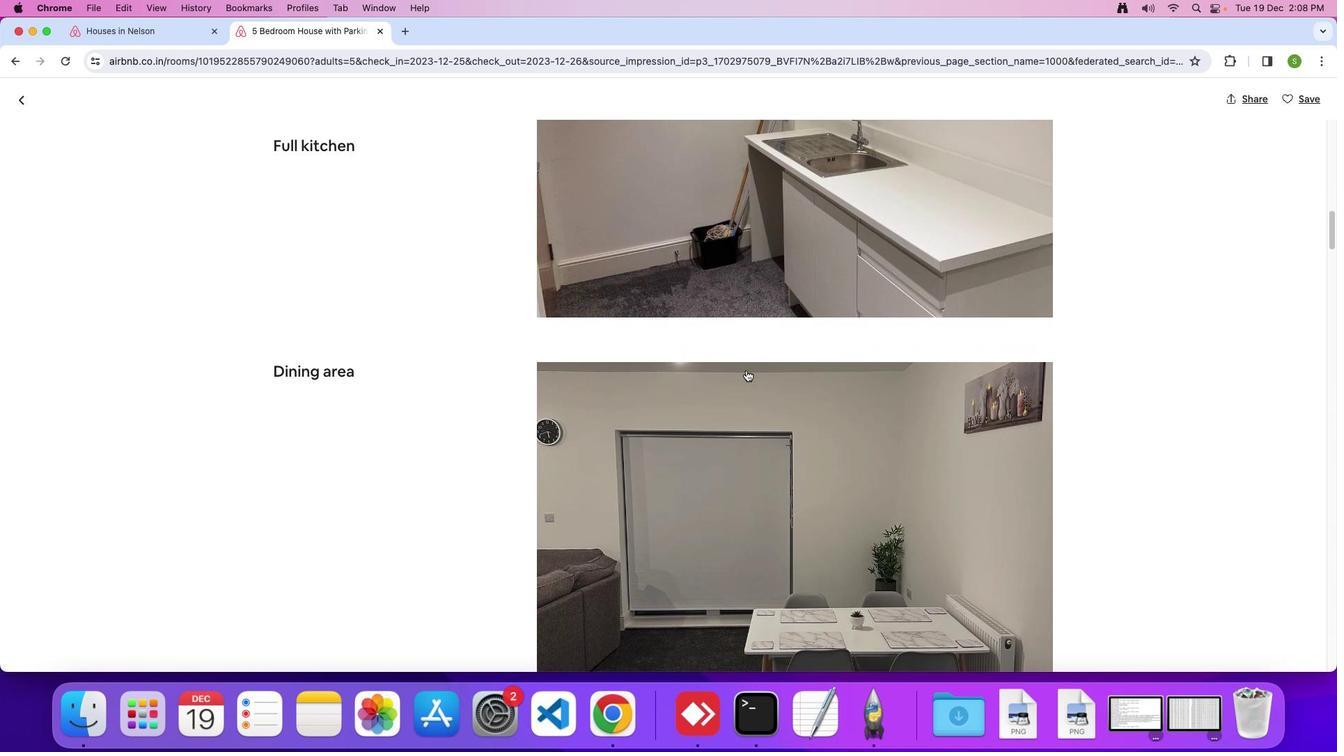 
Action: Mouse scrolled (750, 374) with delta (4, 3)
Screenshot: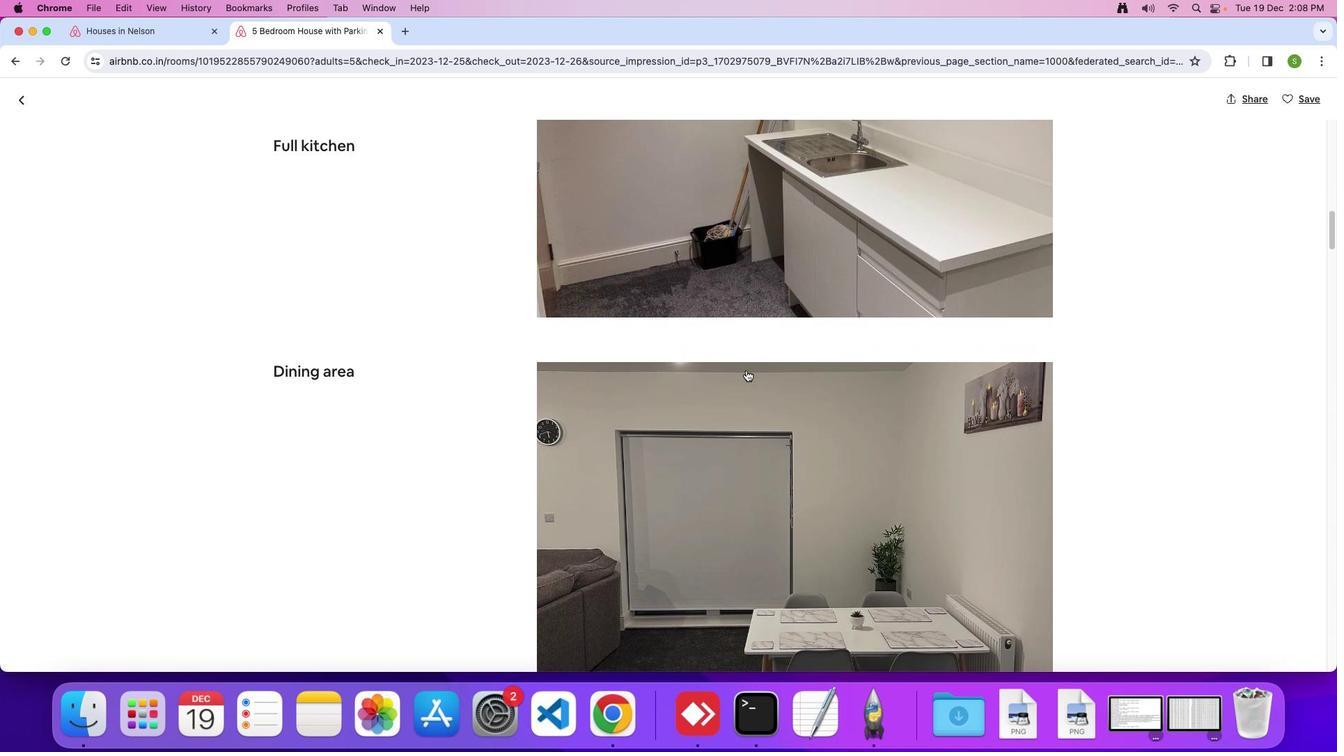 
Action: Mouse scrolled (750, 374) with delta (4, 3)
Screenshot: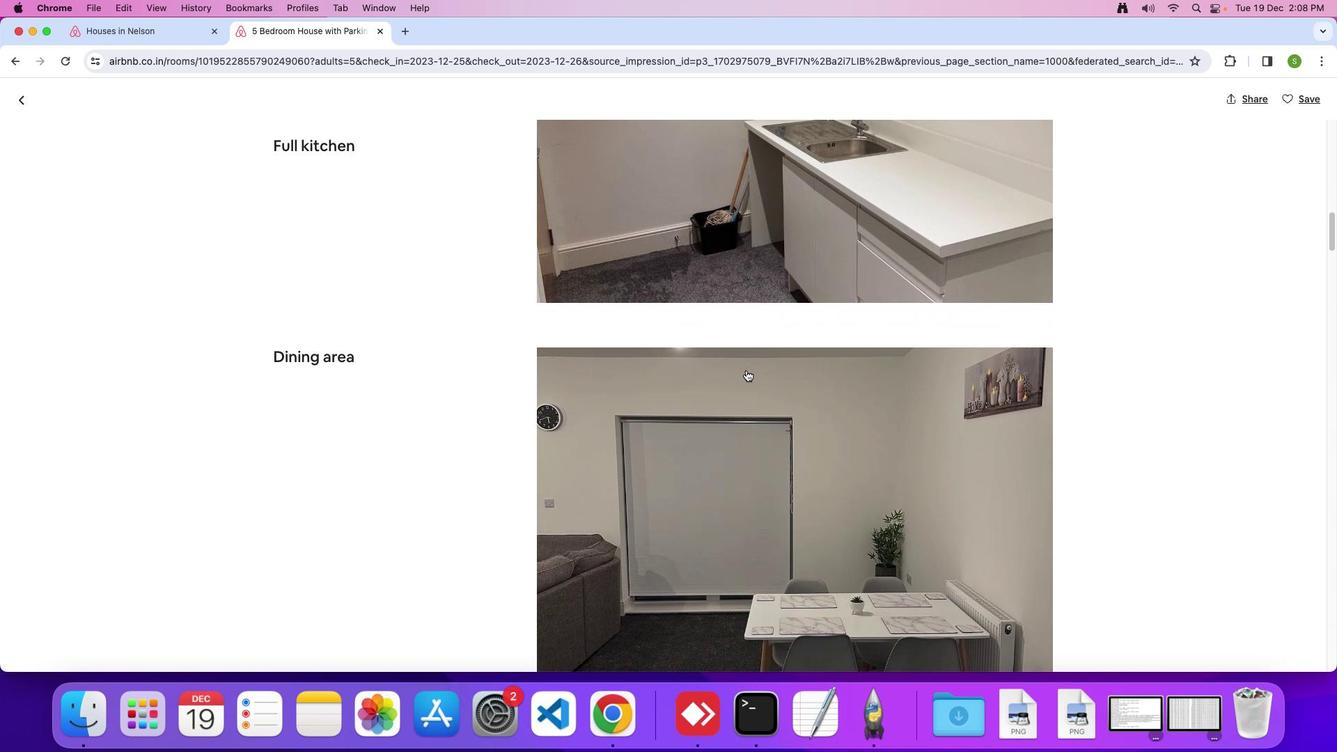 
Action: Mouse moved to (743, 376)
Screenshot: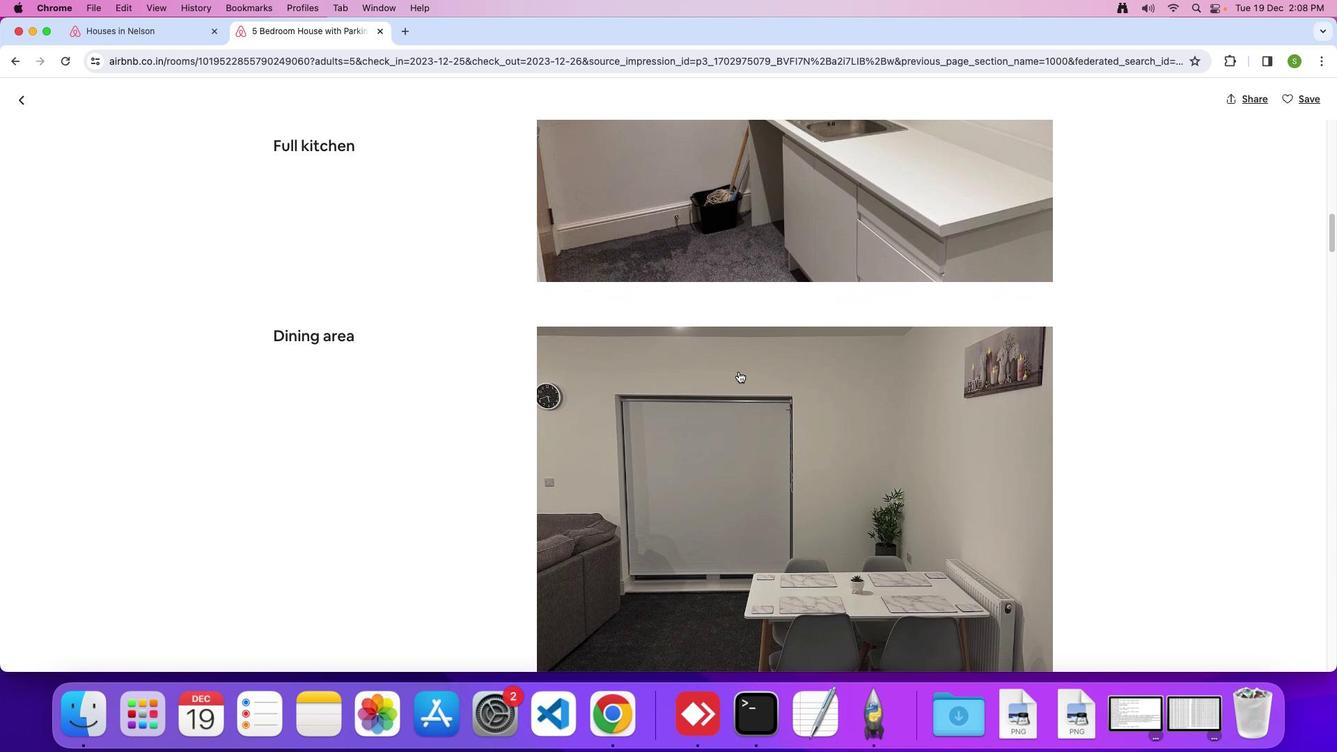 
Action: Mouse scrolled (743, 376) with delta (4, 3)
Screenshot: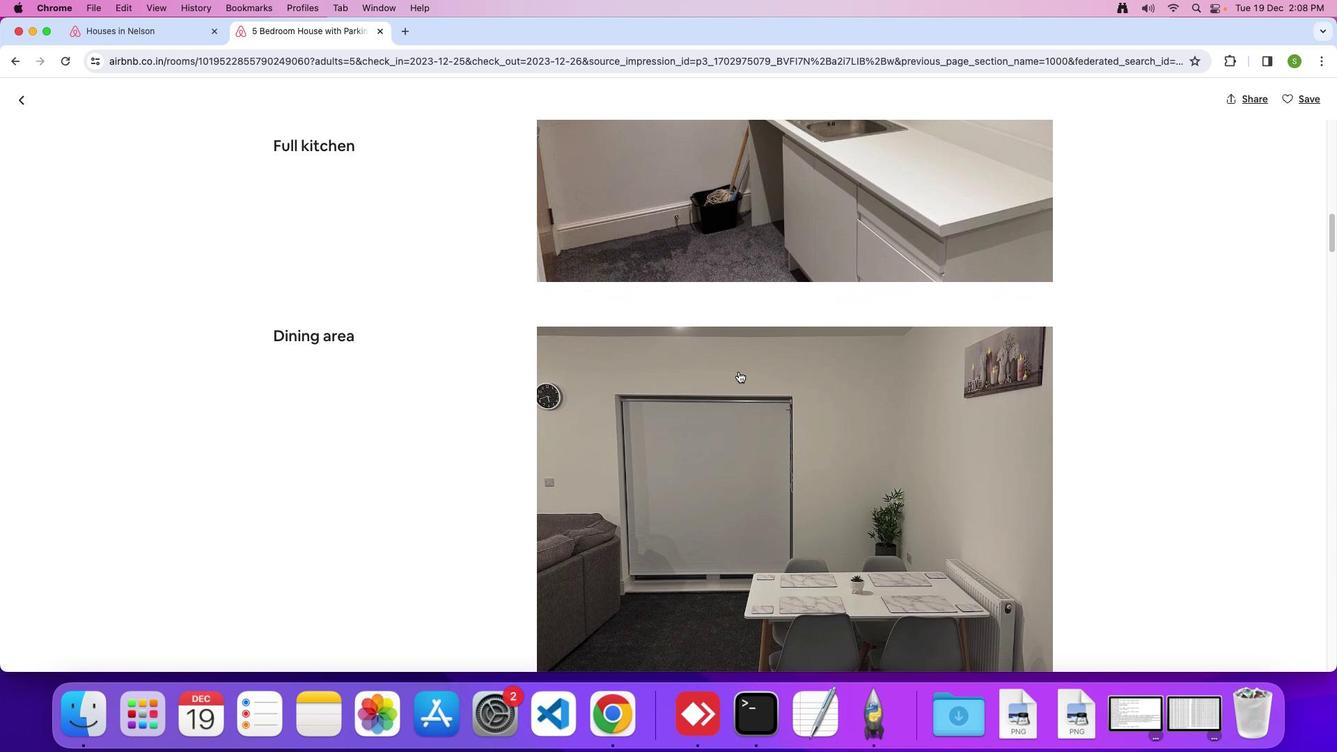 
Action: Mouse moved to (743, 376)
Screenshot: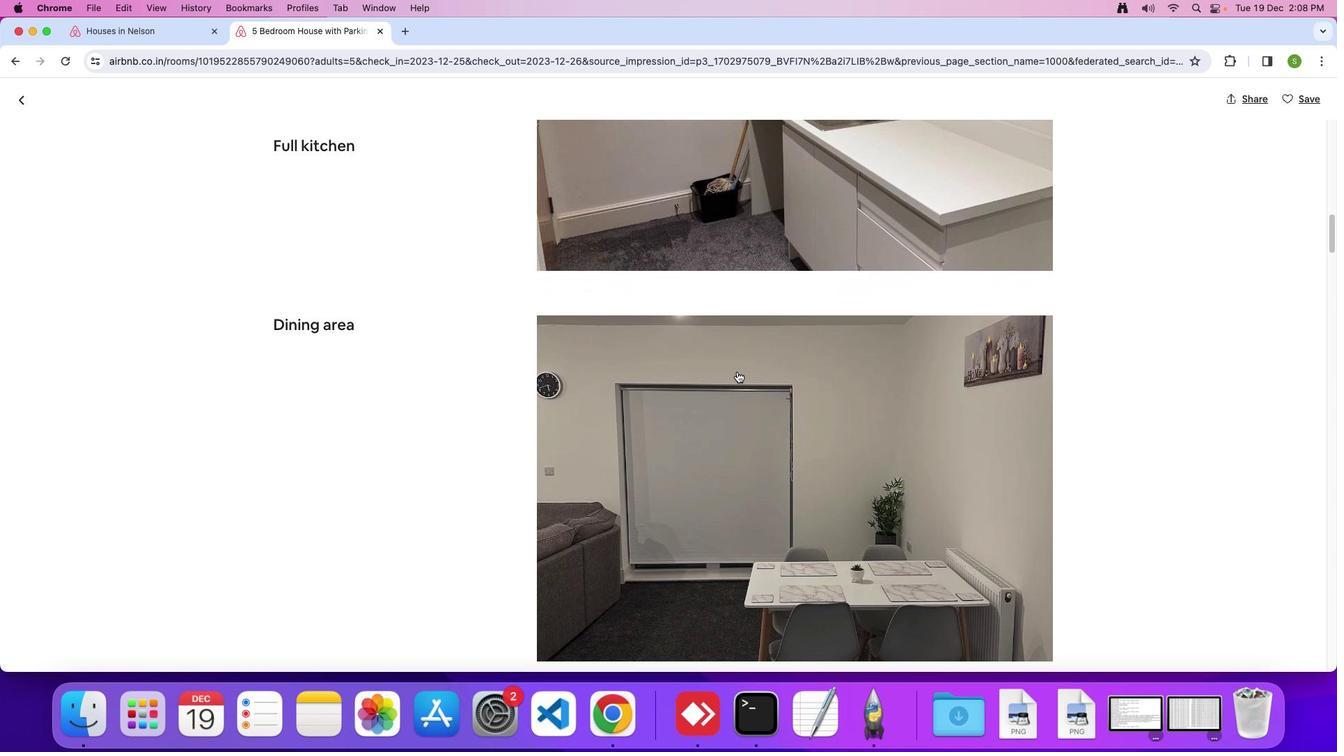 
Action: Mouse scrolled (743, 376) with delta (4, 3)
Screenshot: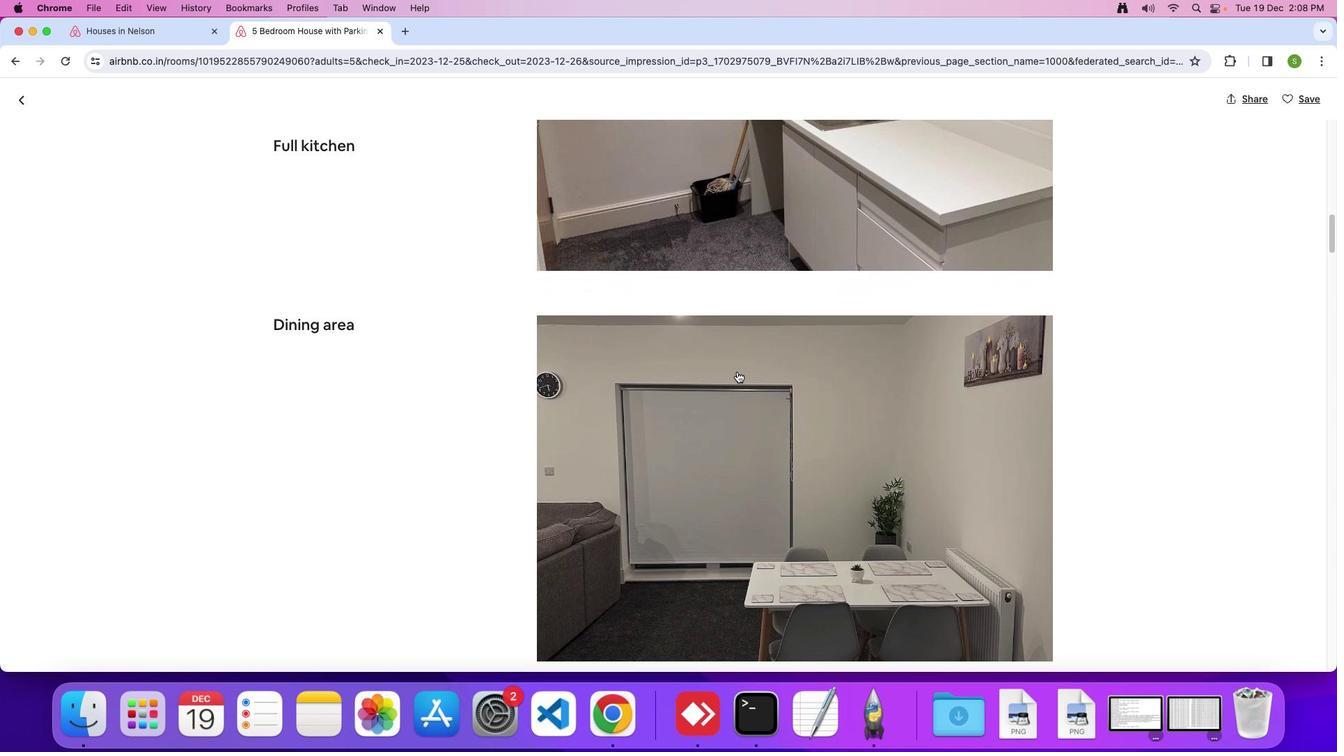 
Action: Mouse moved to (743, 376)
Screenshot: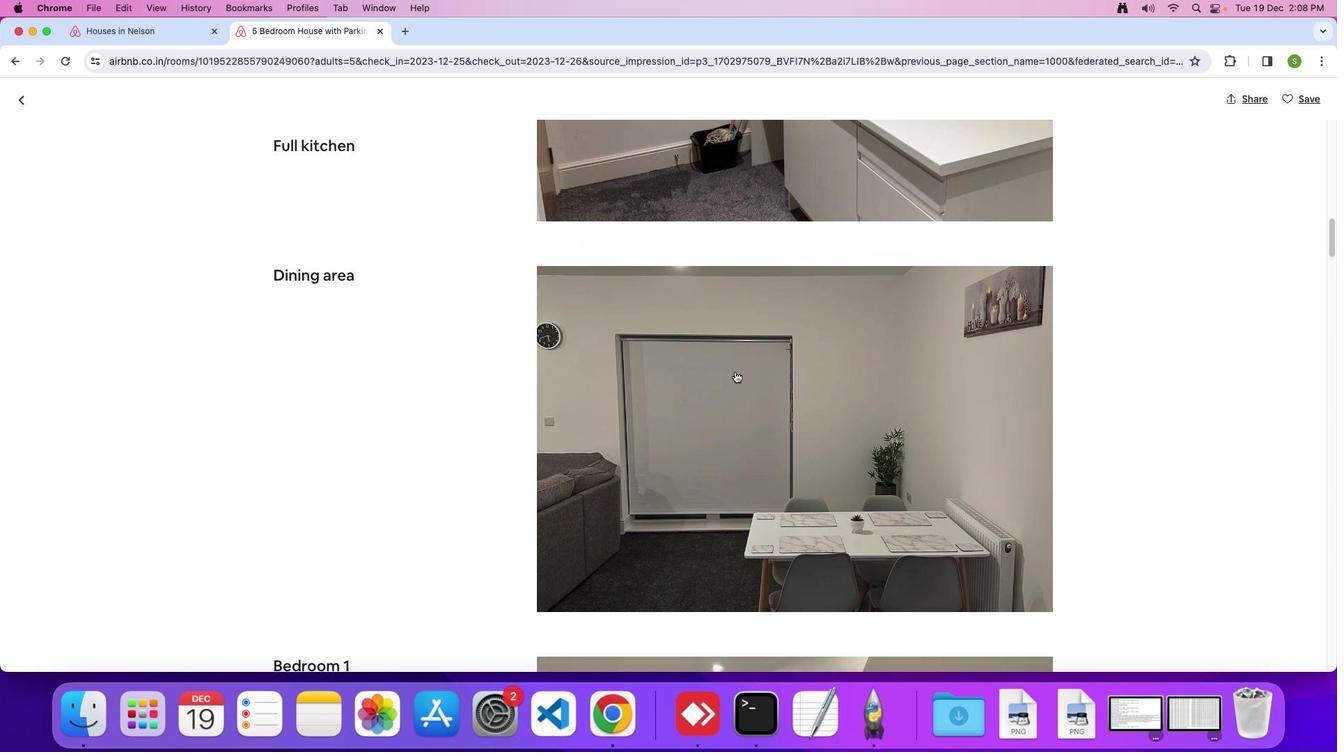 
Action: Mouse scrolled (743, 376) with delta (4, 2)
Screenshot: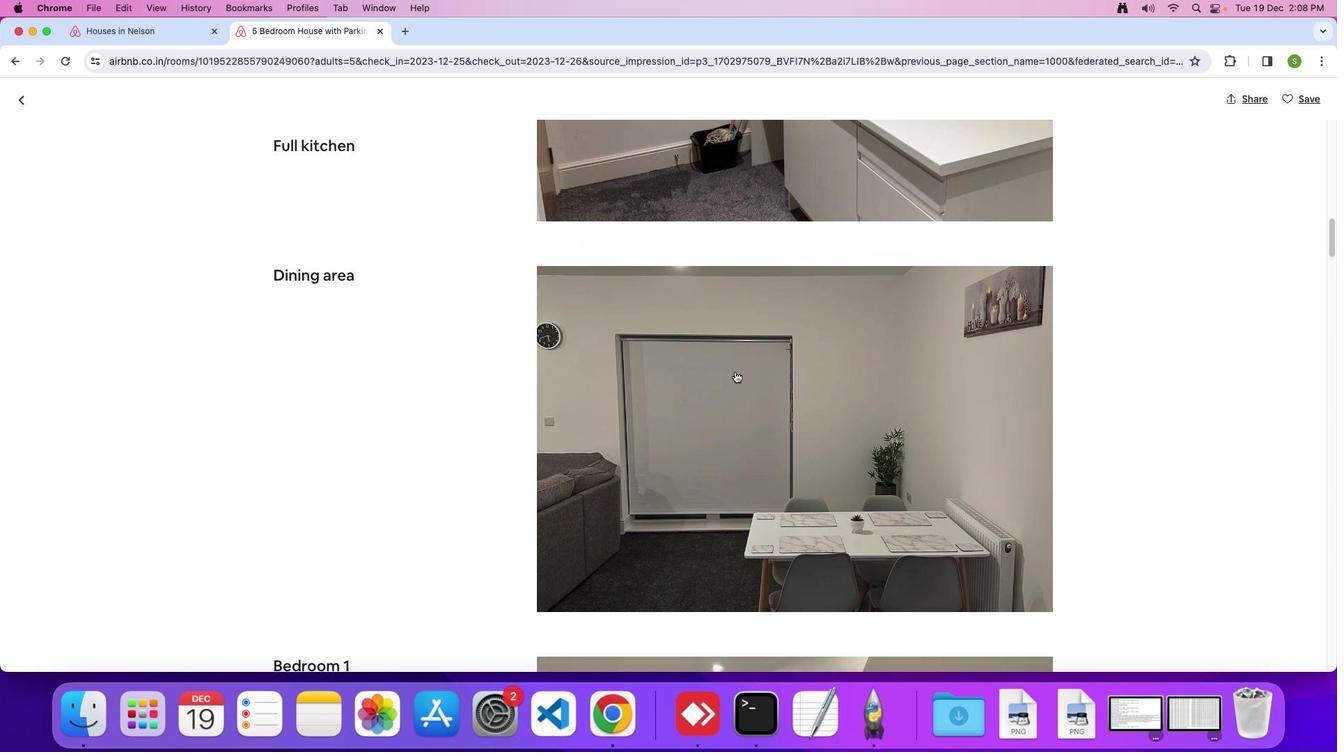 
Action: Mouse moved to (735, 375)
Screenshot: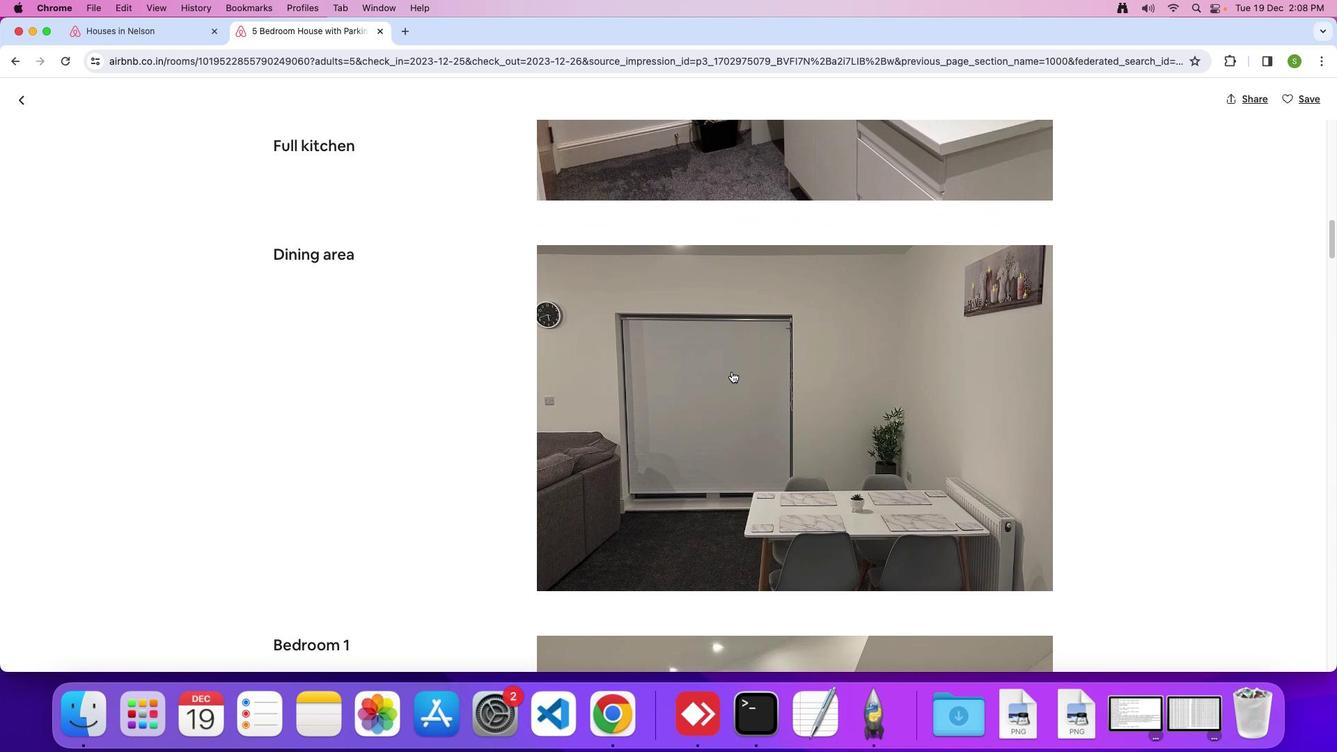 
Action: Mouse scrolled (735, 375) with delta (4, 3)
Screenshot: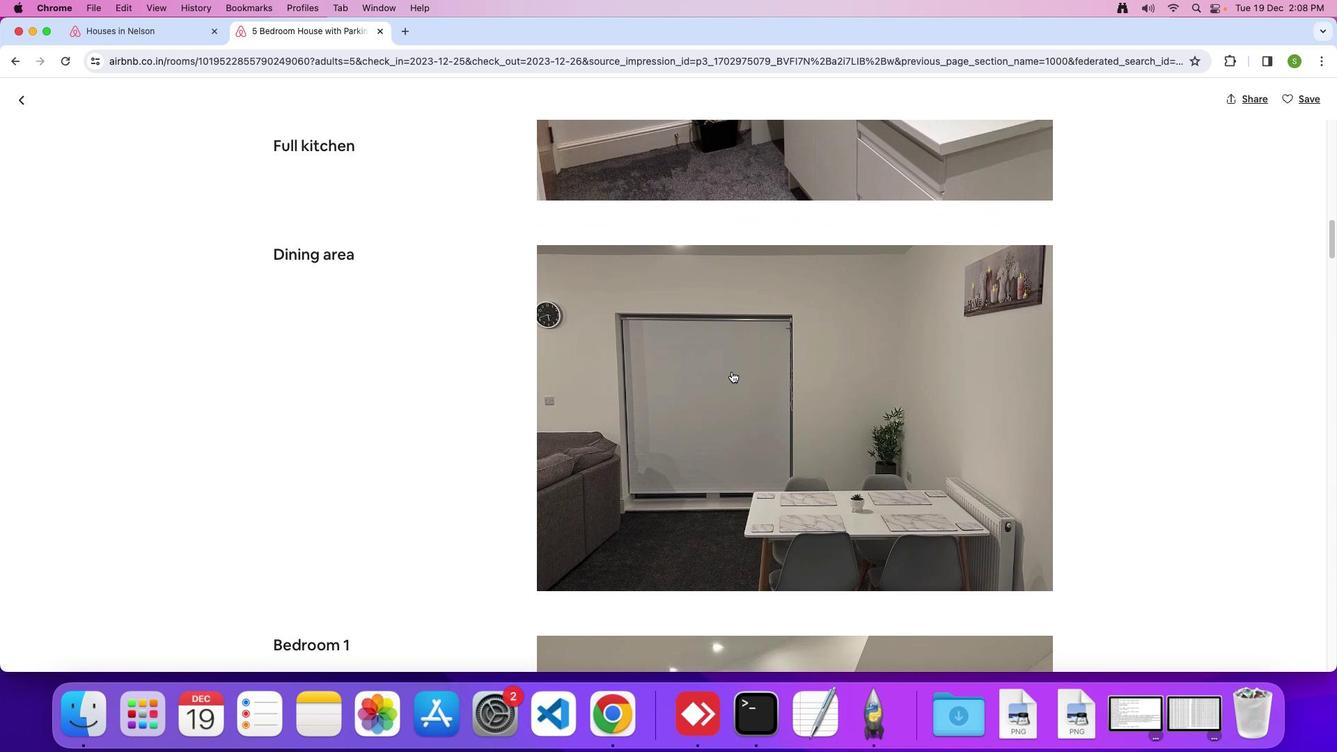 
Action: Mouse moved to (735, 375)
Screenshot: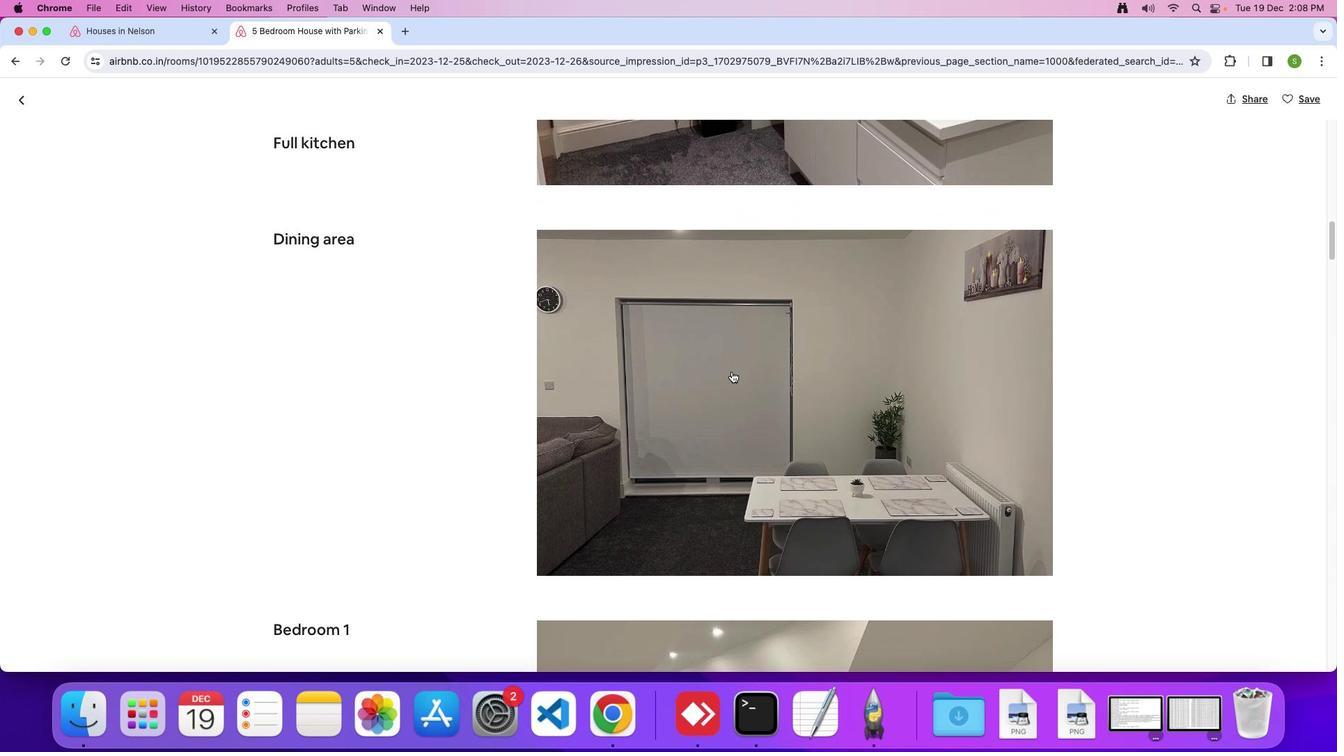 
Action: Mouse scrolled (735, 375) with delta (4, 3)
Screenshot: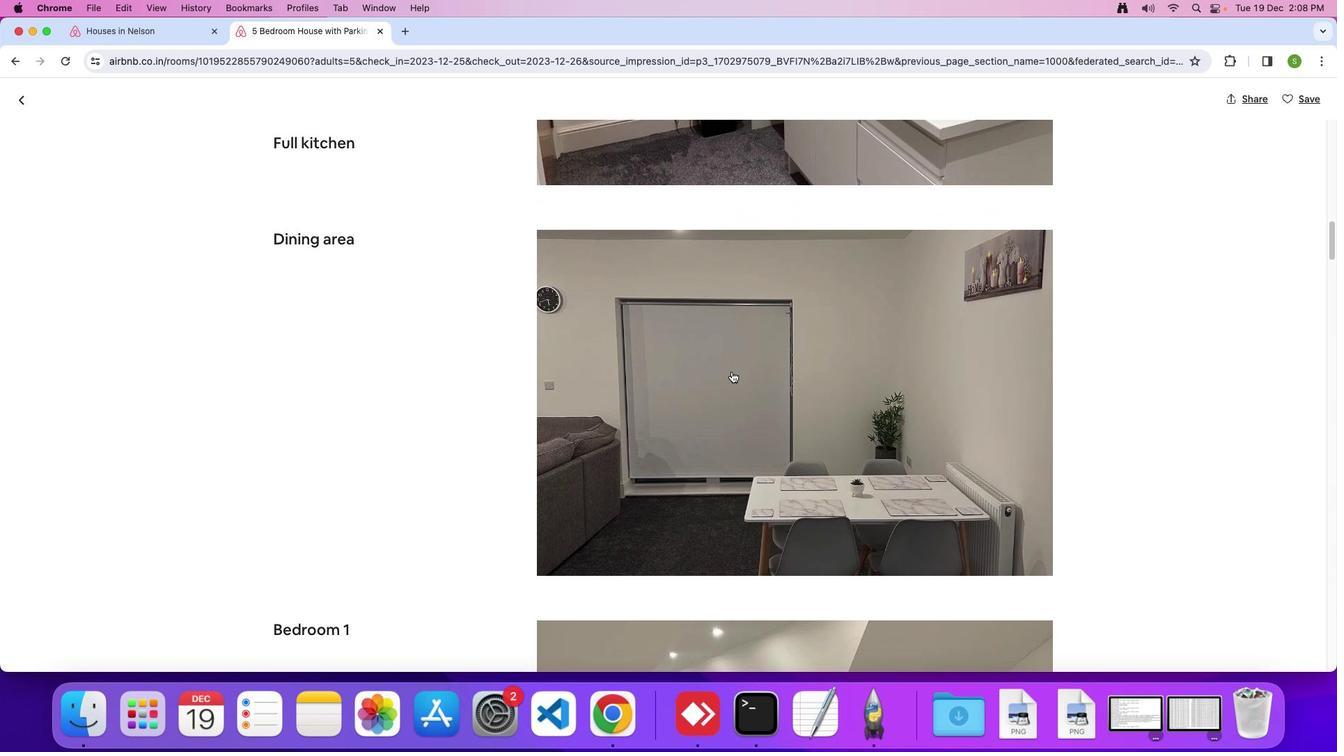 
Action: Mouse scrolled (735, 375) with delta (4, 3)
Screenshot: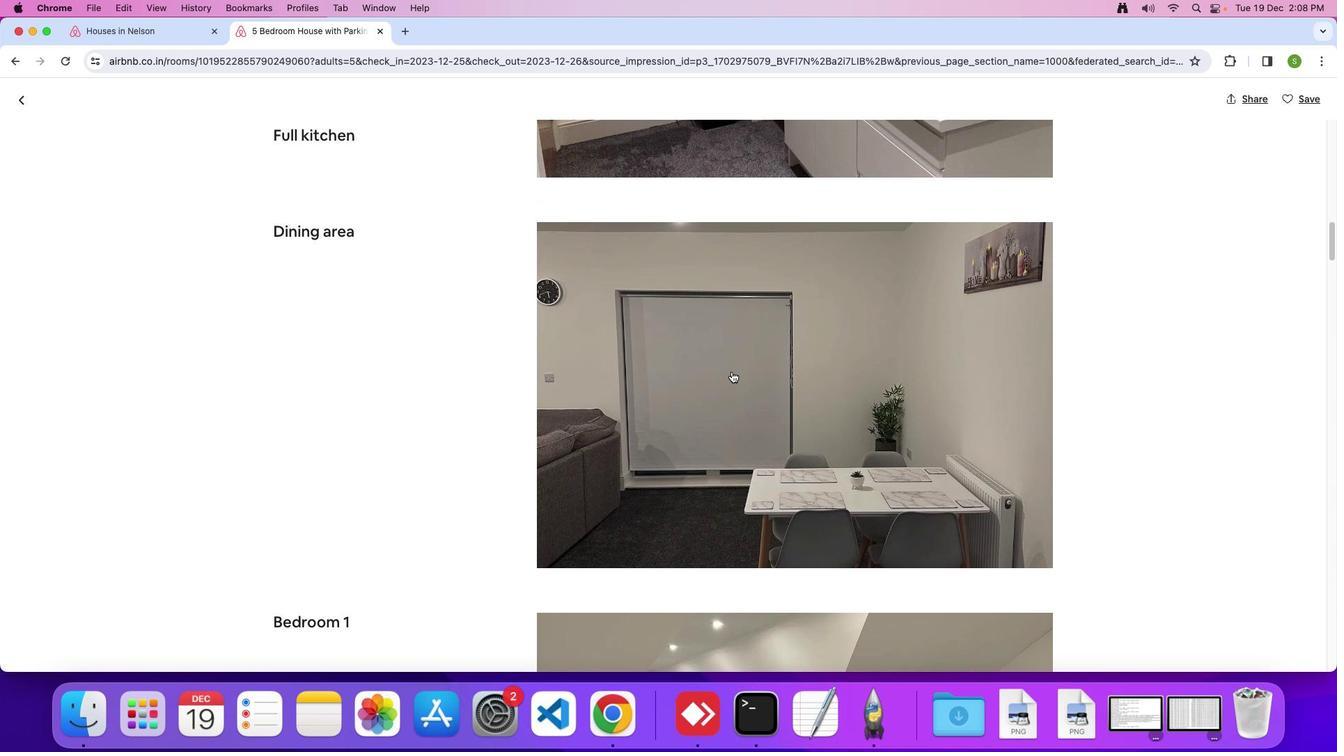 
Action: Mouse scrolled (735, 375) with delta (4, 3)
Screenshot: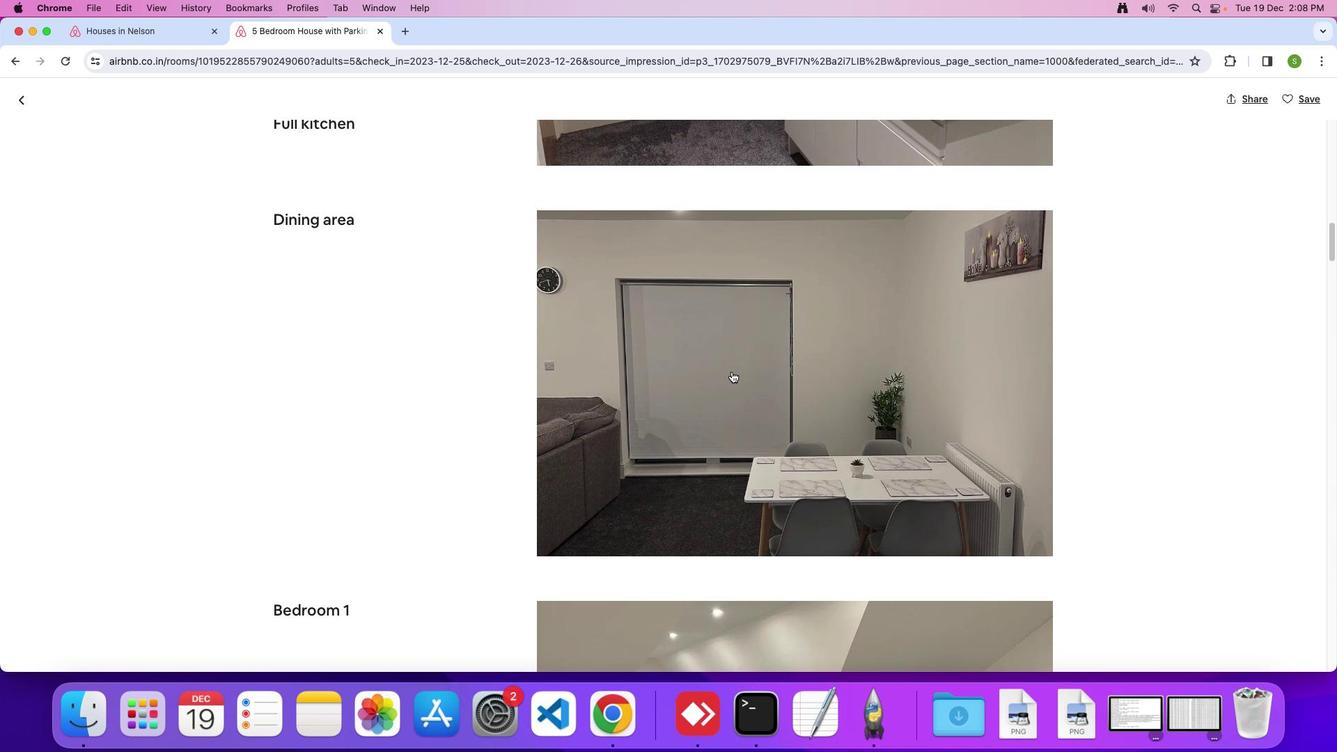 
Action: Mouse scrolled (735, 375) with delta (4, 3)
Screenshot: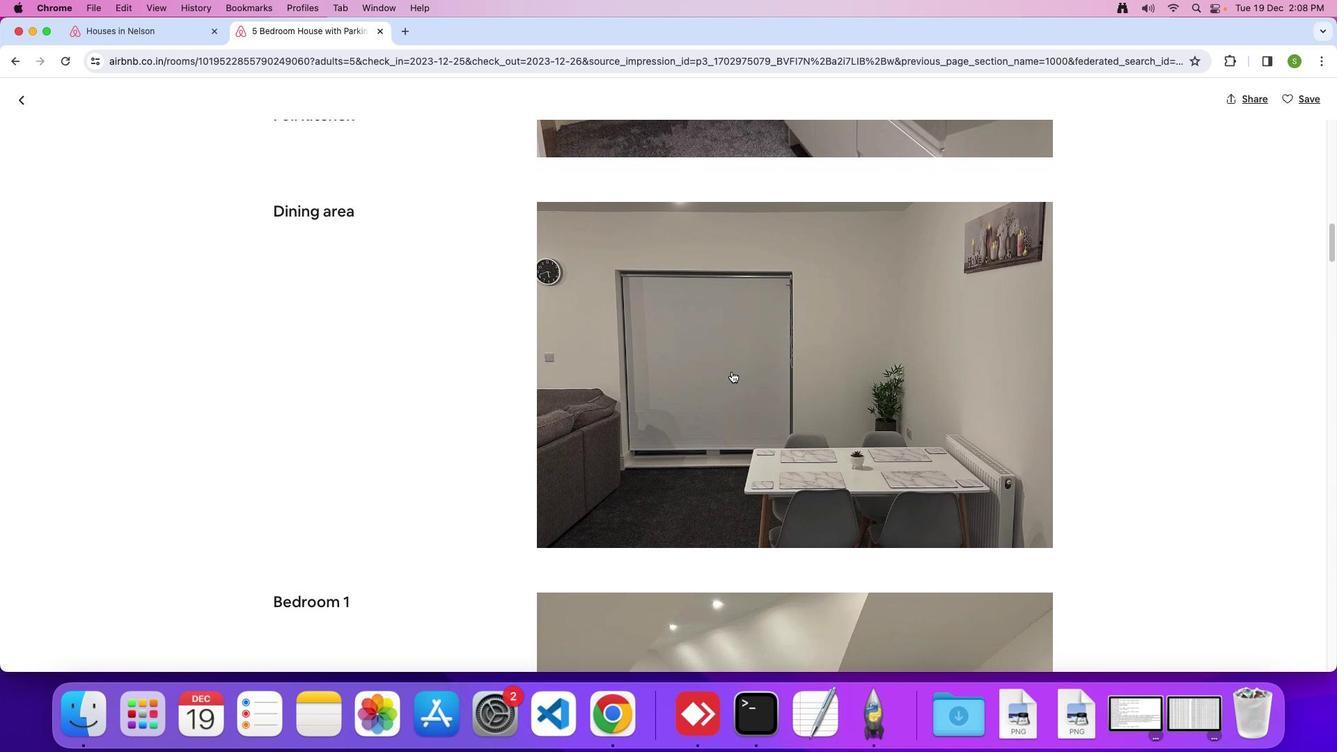 
Action: Mouse moved to (885, 300)
Screenshot: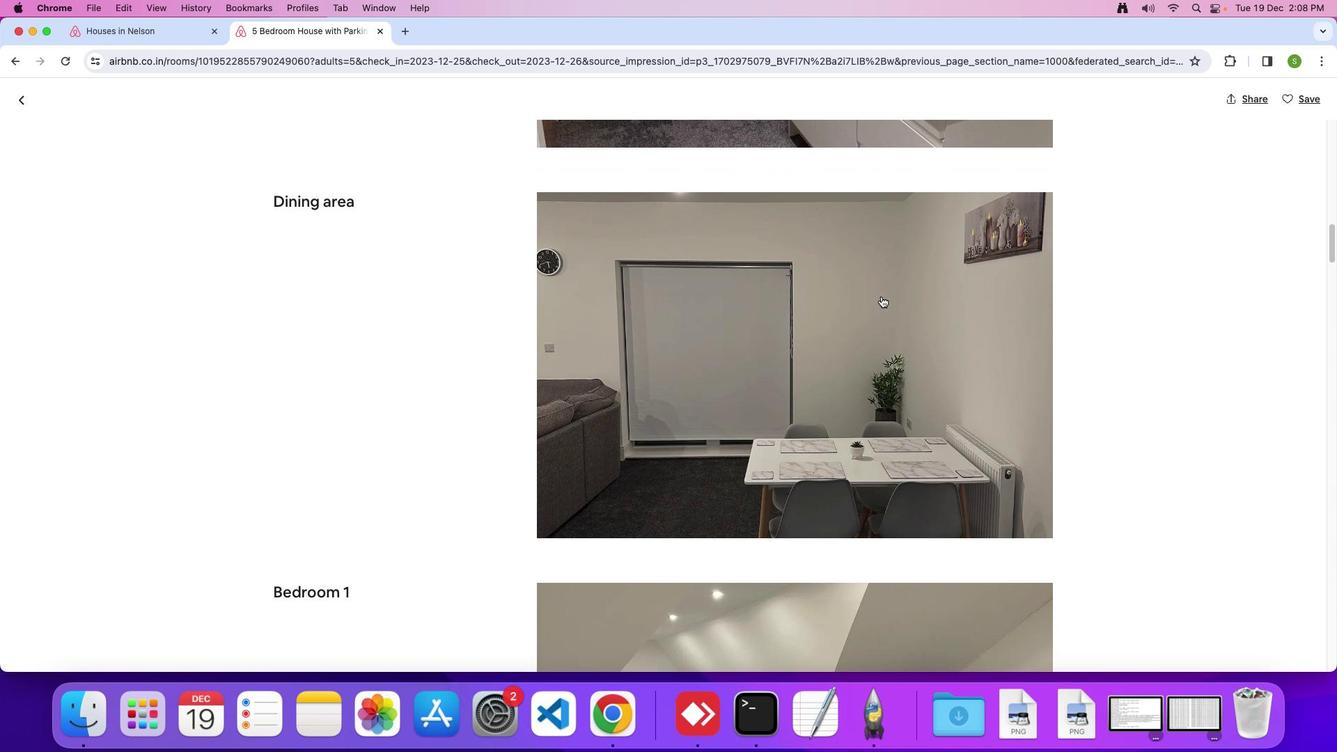 
Action: Mouse scrolled (885, 300) with delta (4, 3)
Screenshot: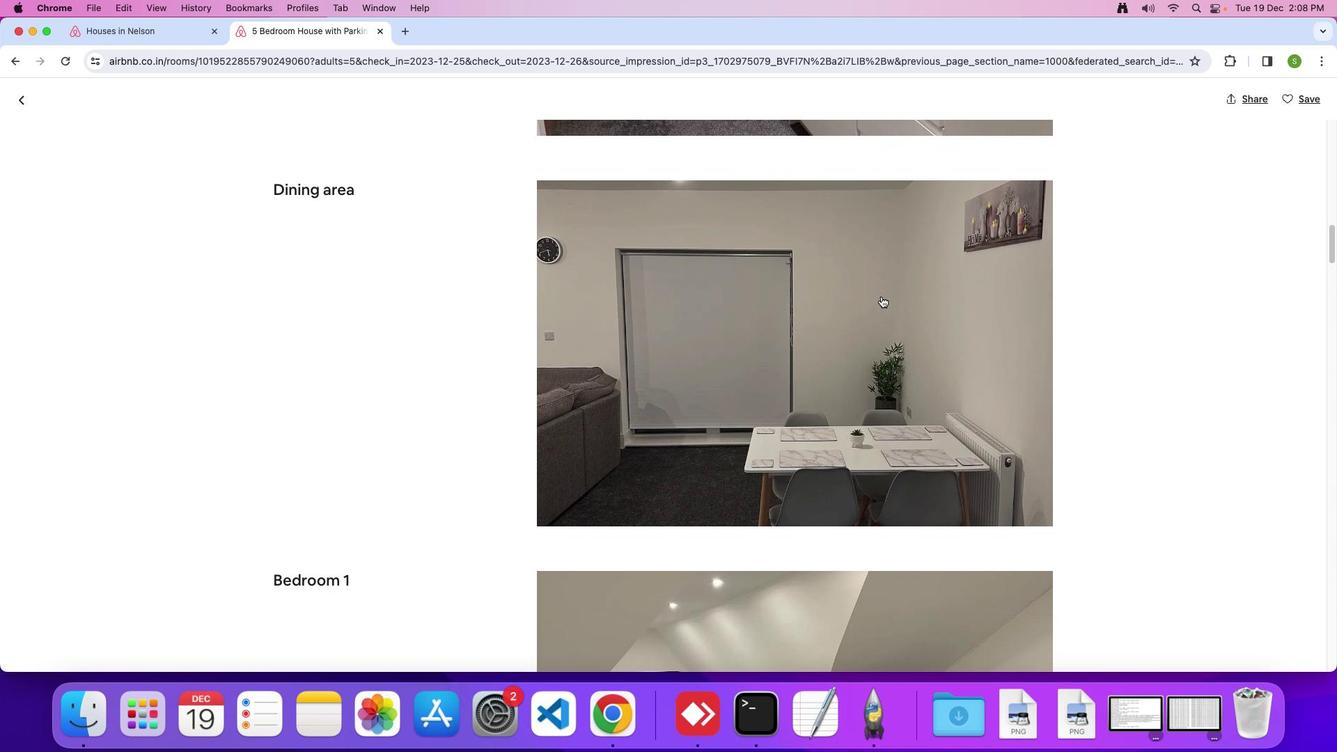 
Action: Mouse scrolled (885, 300) with delta (4, 3)
Screenshot: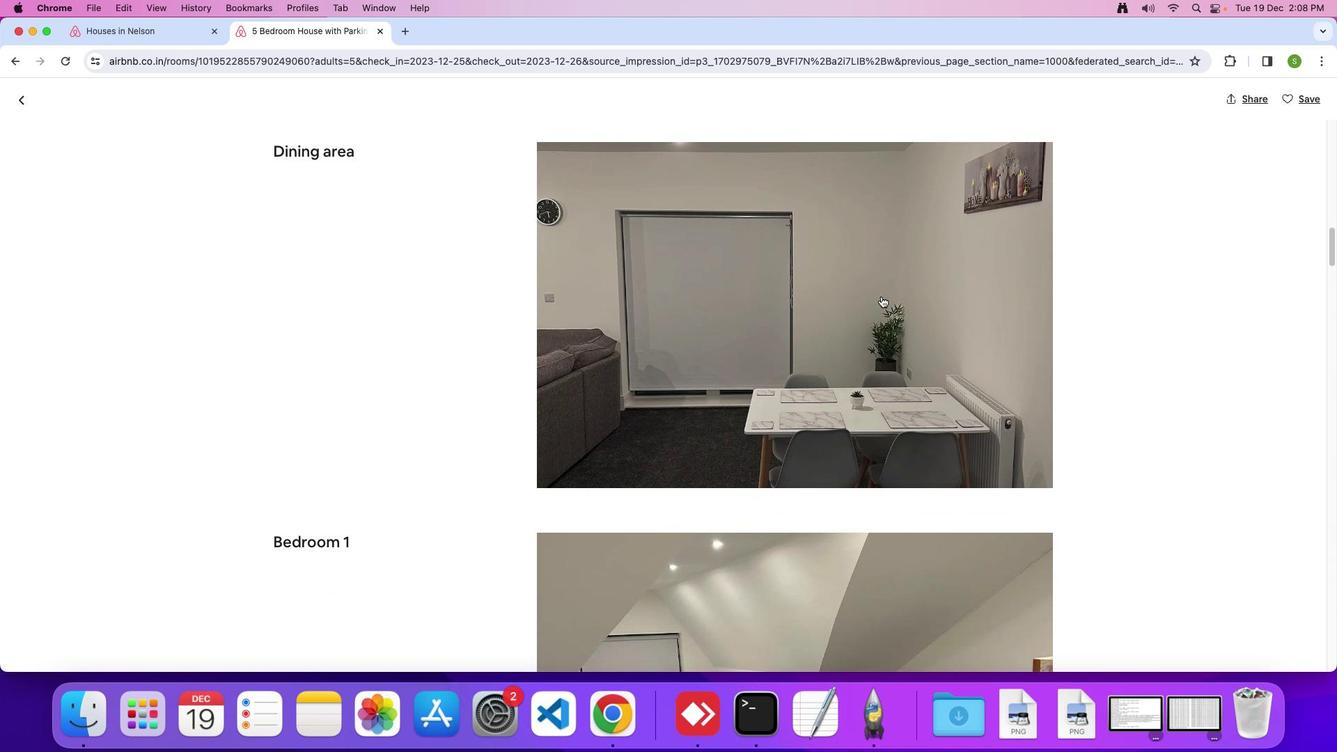 
Action: Mouse scrolled (885, 300) with delta (4, 2)
Screenshot: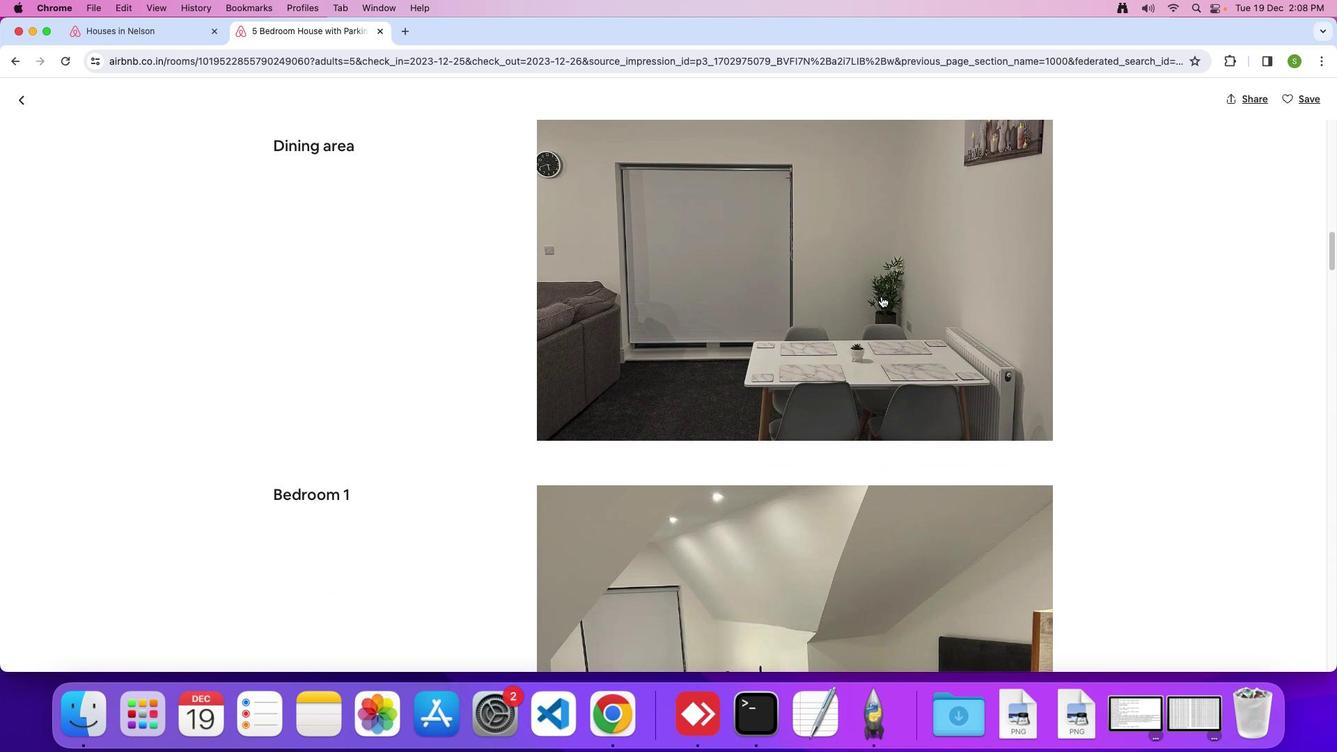 
Action: Mouse scrolled (885, 300) with delta (4, 3)
Screenshot: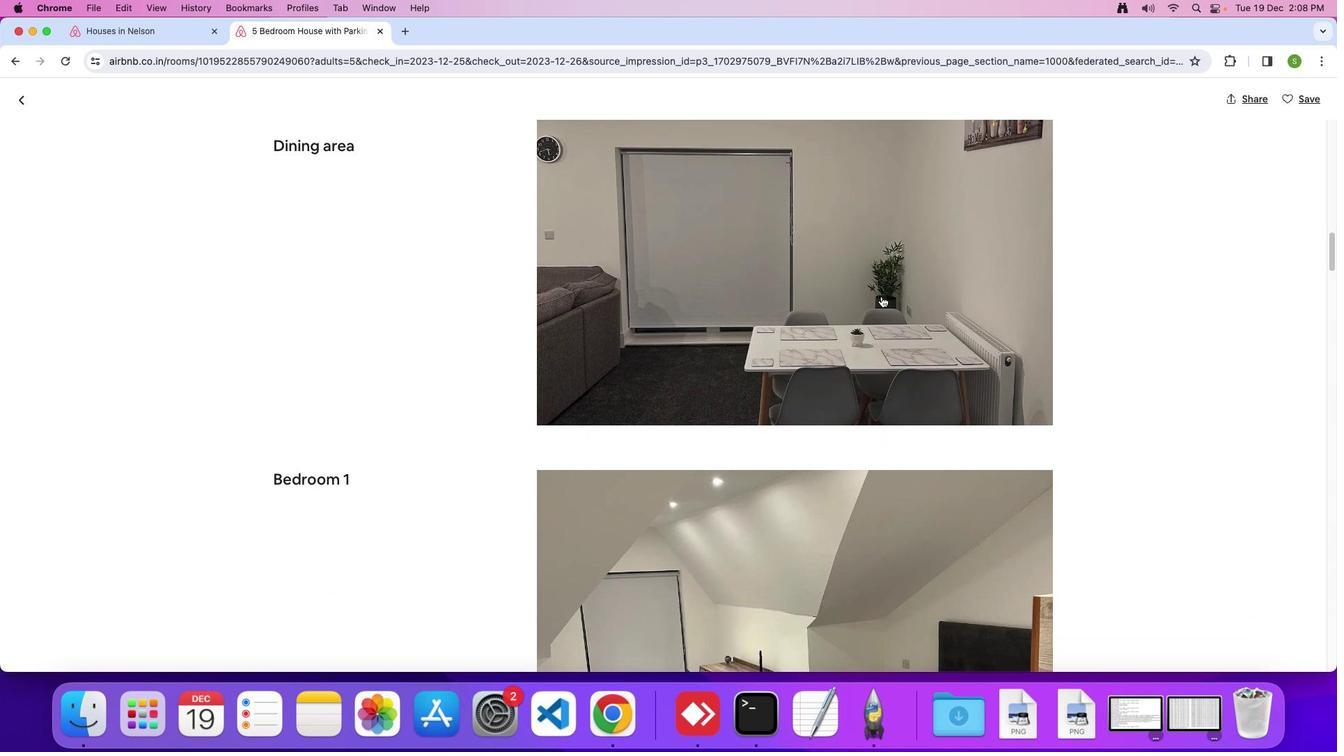 
Action: Mouse scrolled (885, 300) with delta (4, 3)
Screenshot: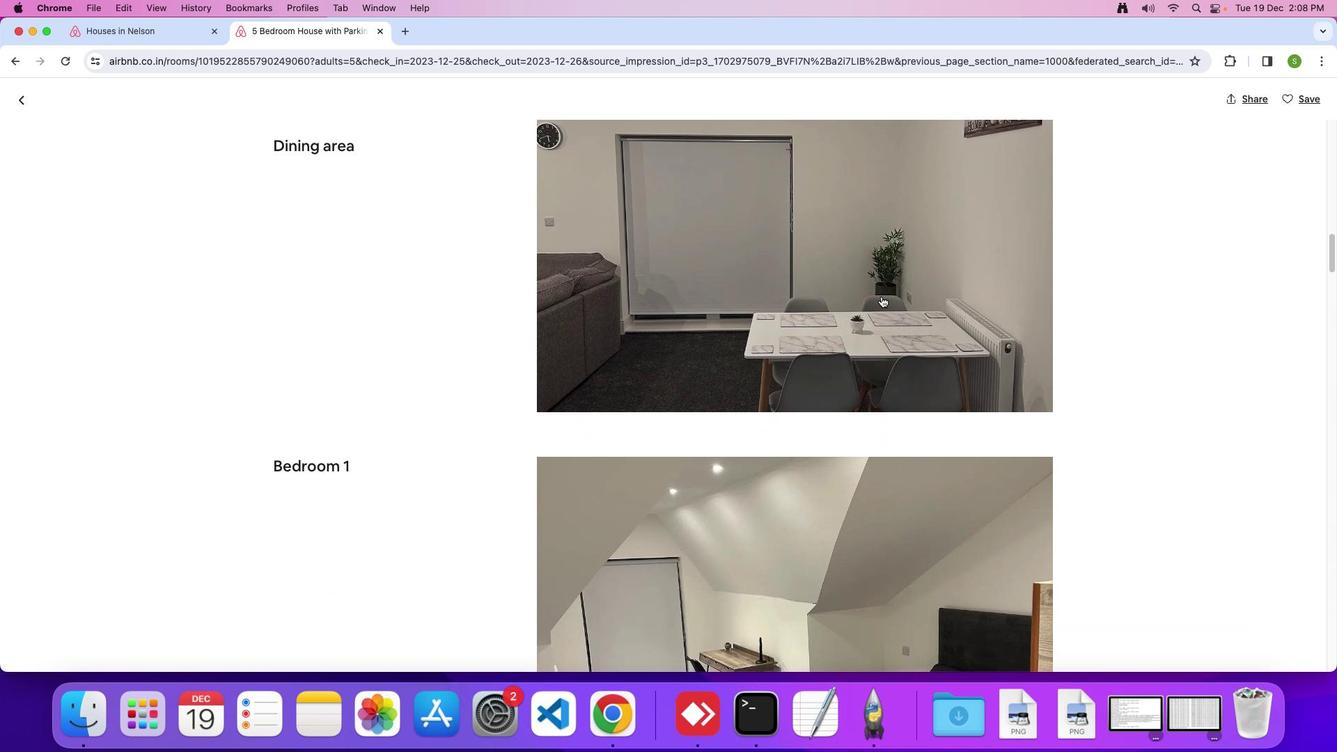
Action: Mouse scrolled (885, 300) with delta (4, 3)
Screenshot: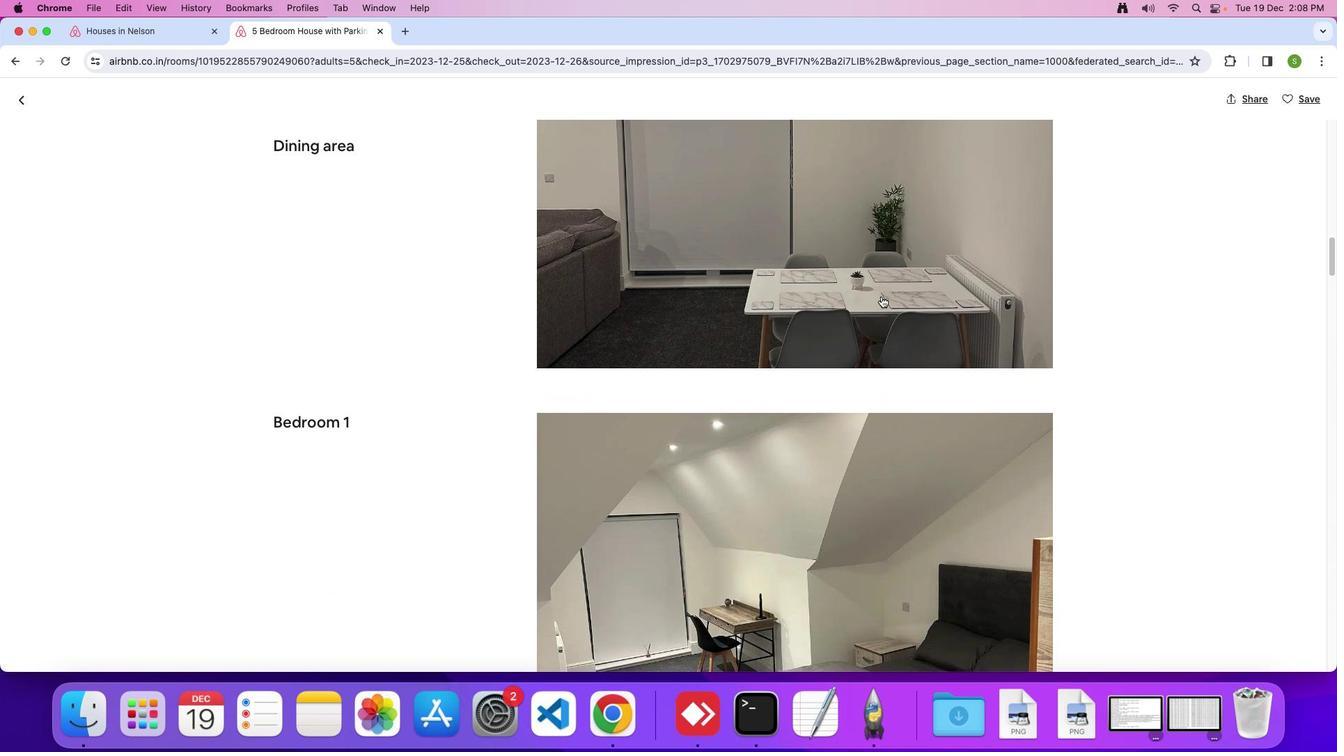 
Action: Mouse scrolled (885, 300) with delta (4, 3)
Screenshot: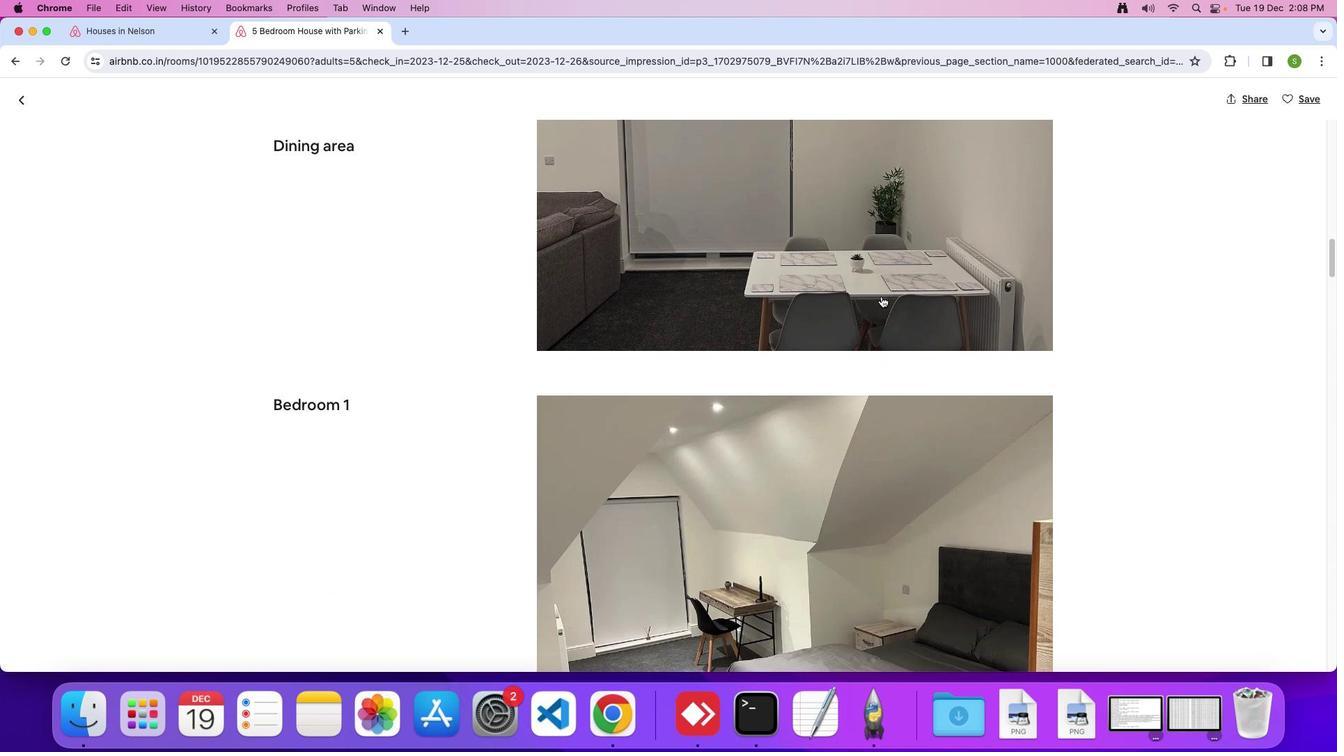 
Action: Mouse scrolled (885, 300) with delta (4, 3)
Screenshot: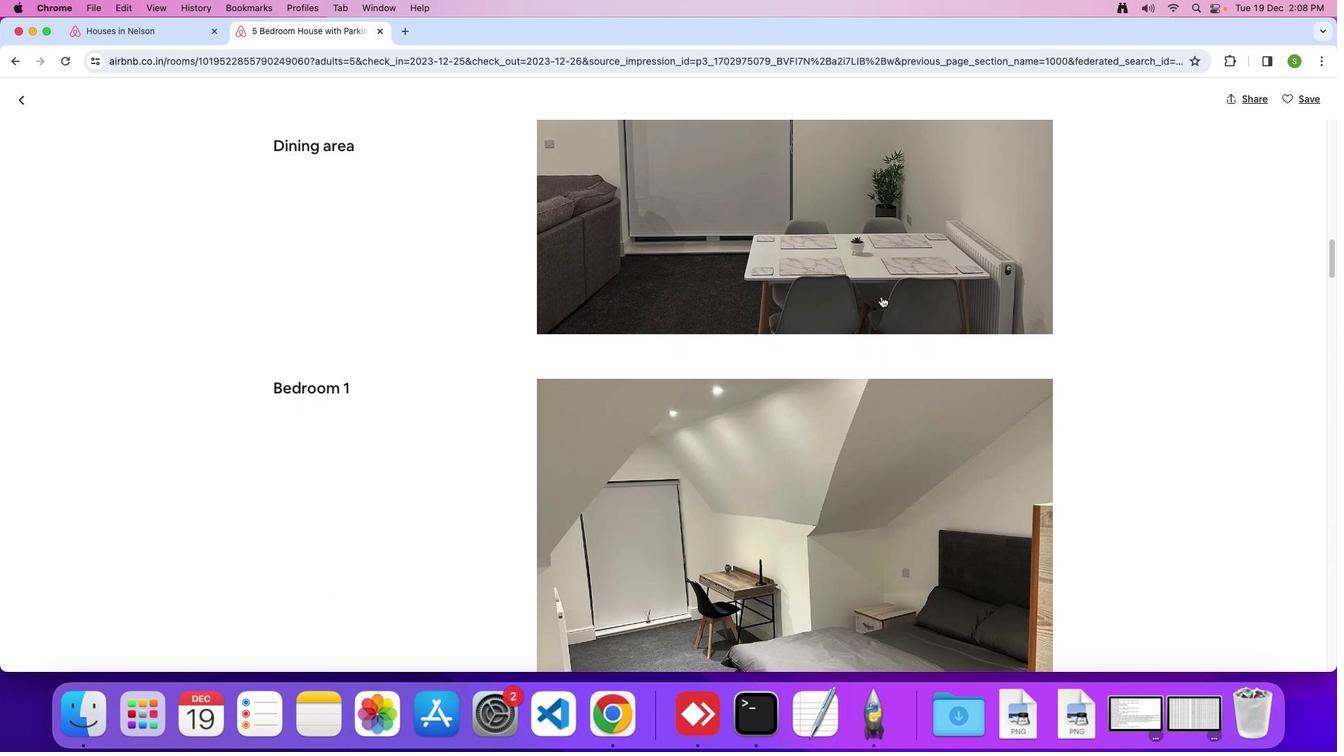 
Action: Mouse scrolled (885, 300) with delta (4, 3)
Screenshot: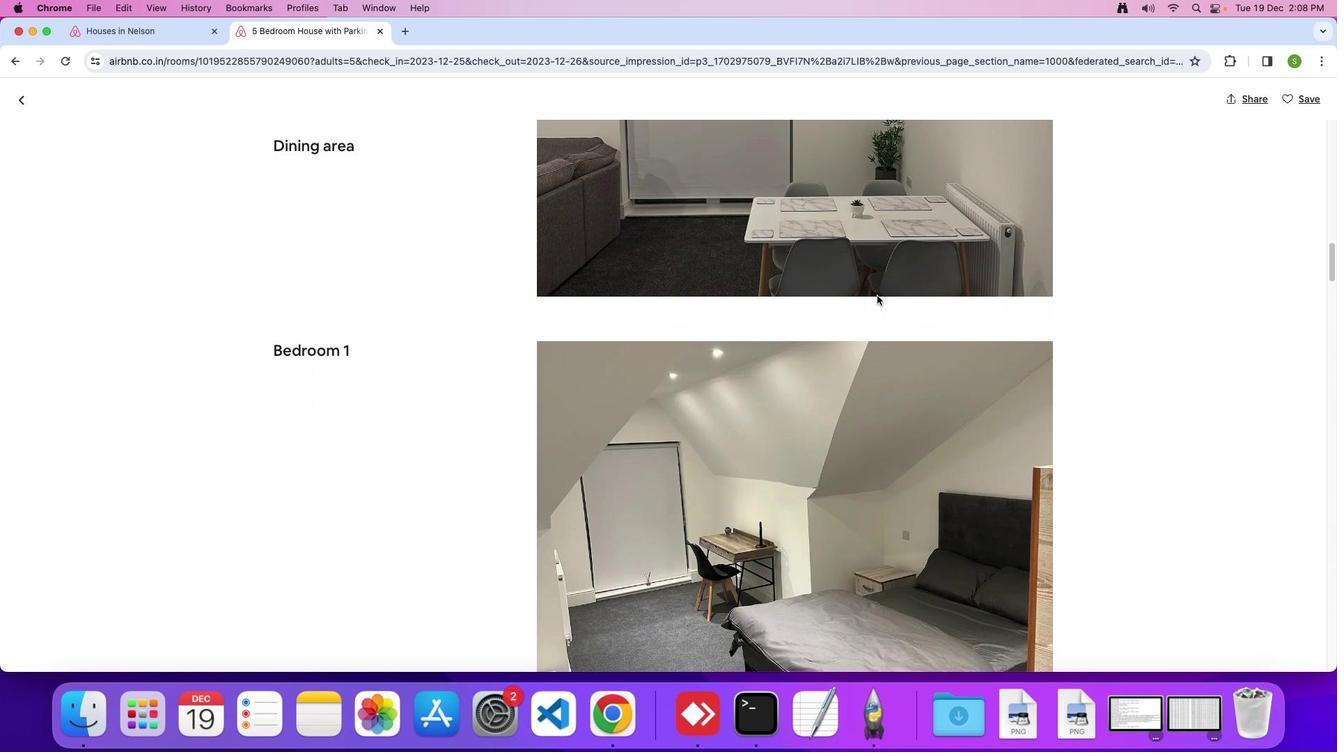 
Action: Mouse moved to (880, 299)
Screenshot: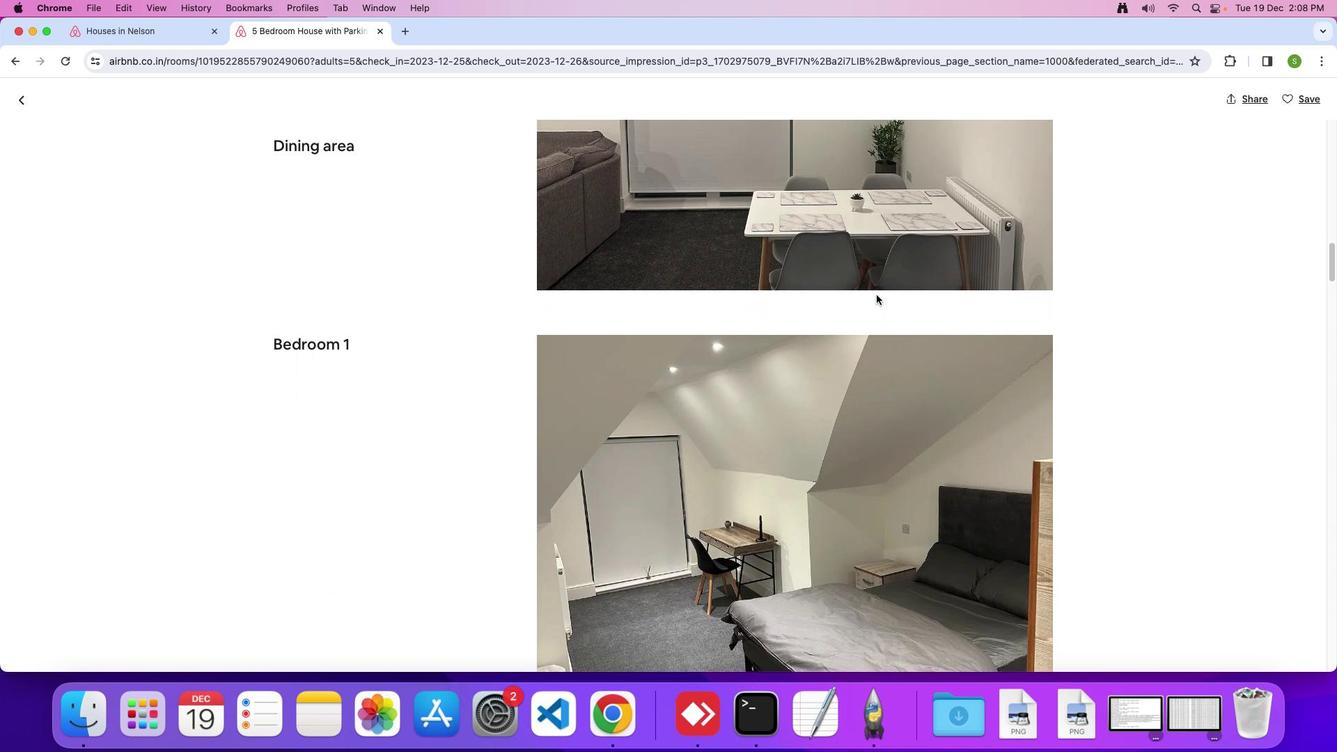 
Action: Mouse scrolled (880, 299) with delta (4, 3)
Screenshot: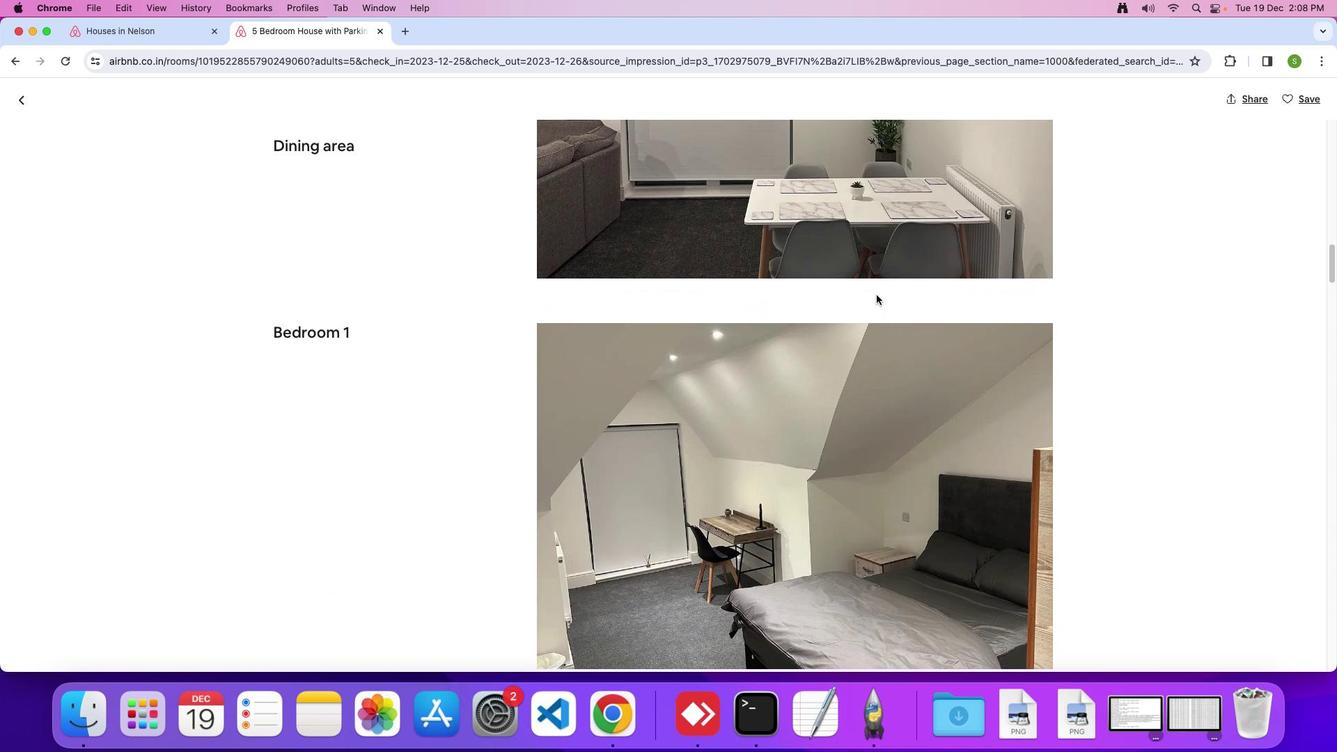
Action: Mouse scrolled (880, 299) with delta (4, 3)
Screenshot: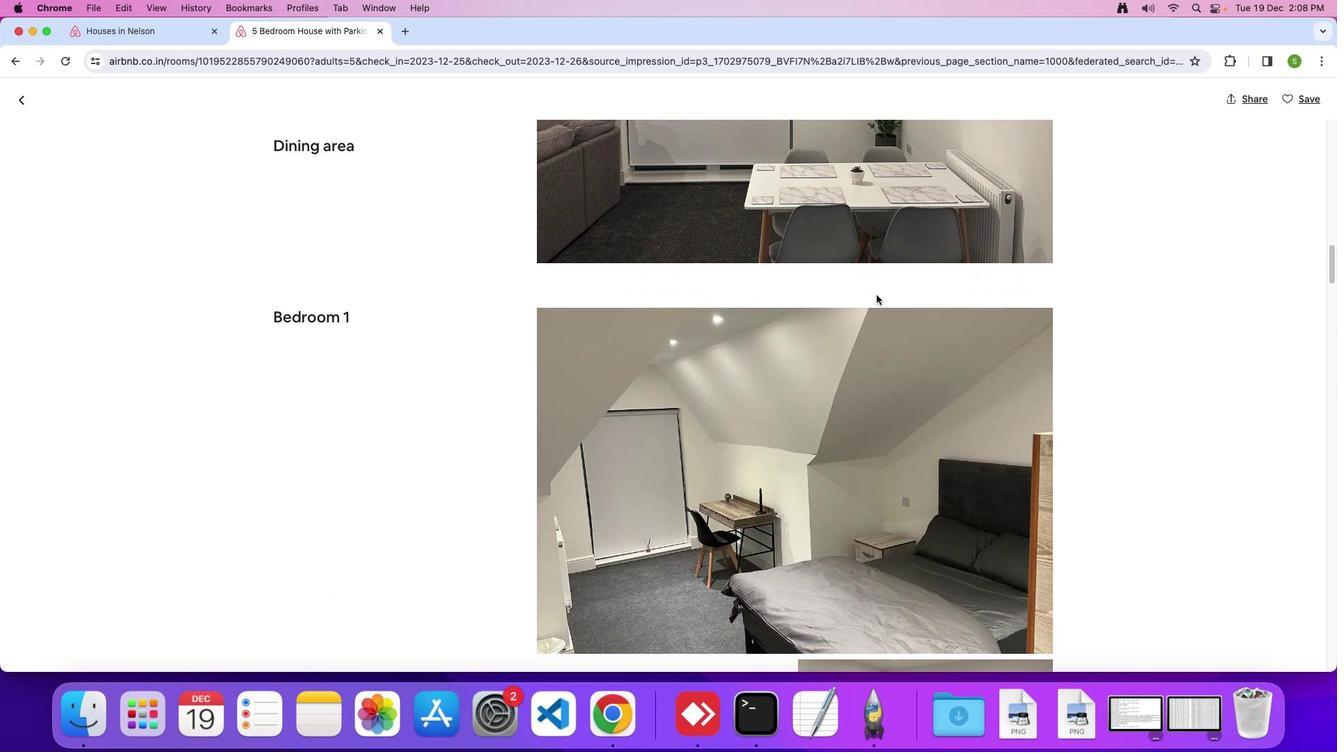 
Action: Mouse scrolled (880, 299) with delta (4, 2)
Screenshot: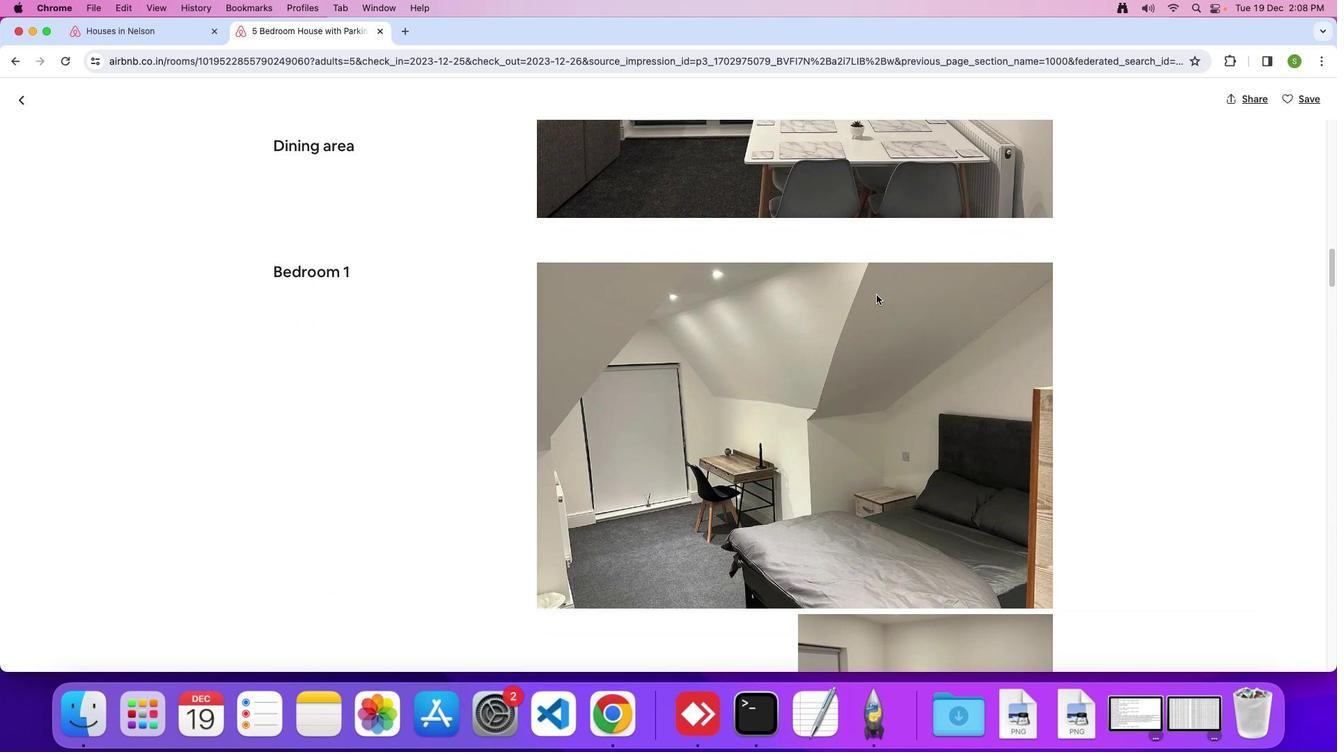 
Action: Mouse moved to (880, 299)
Screenshot: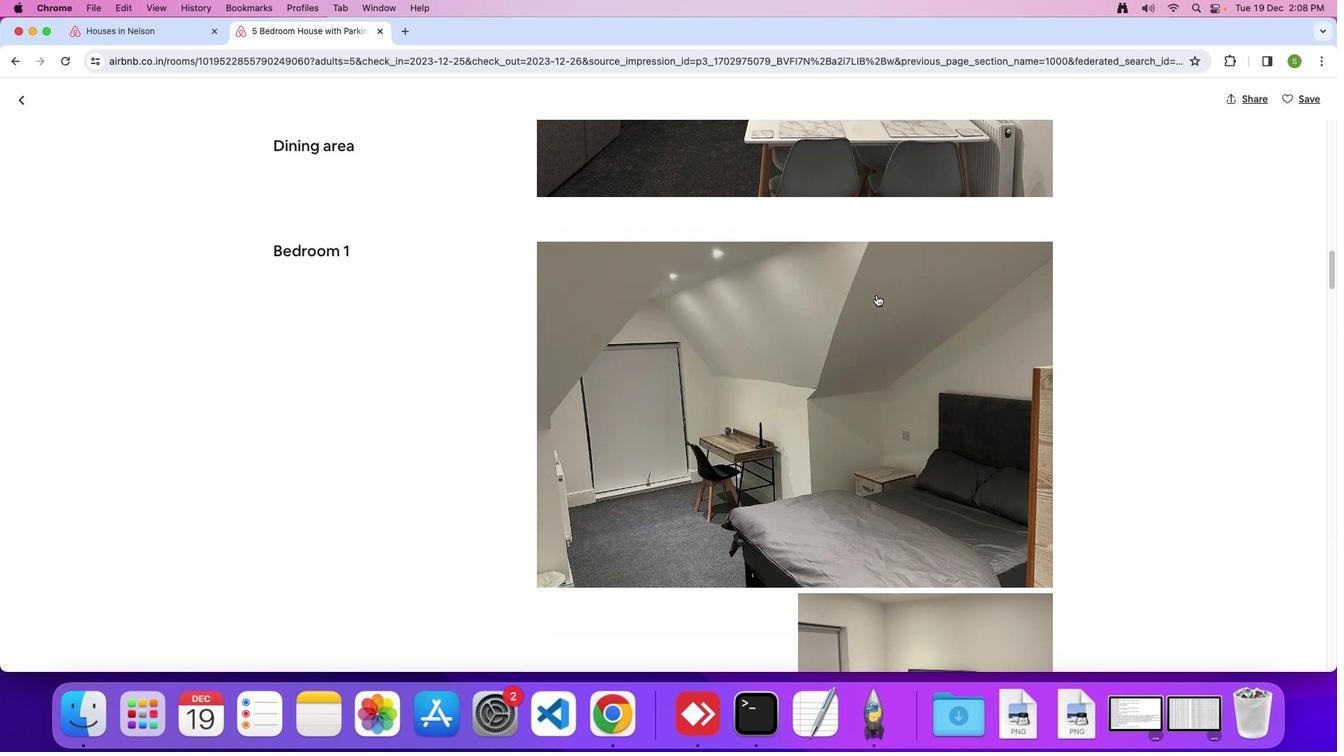 
Action: Mouse scrolled (880, 299) with delta (4, 3)
Screenshot: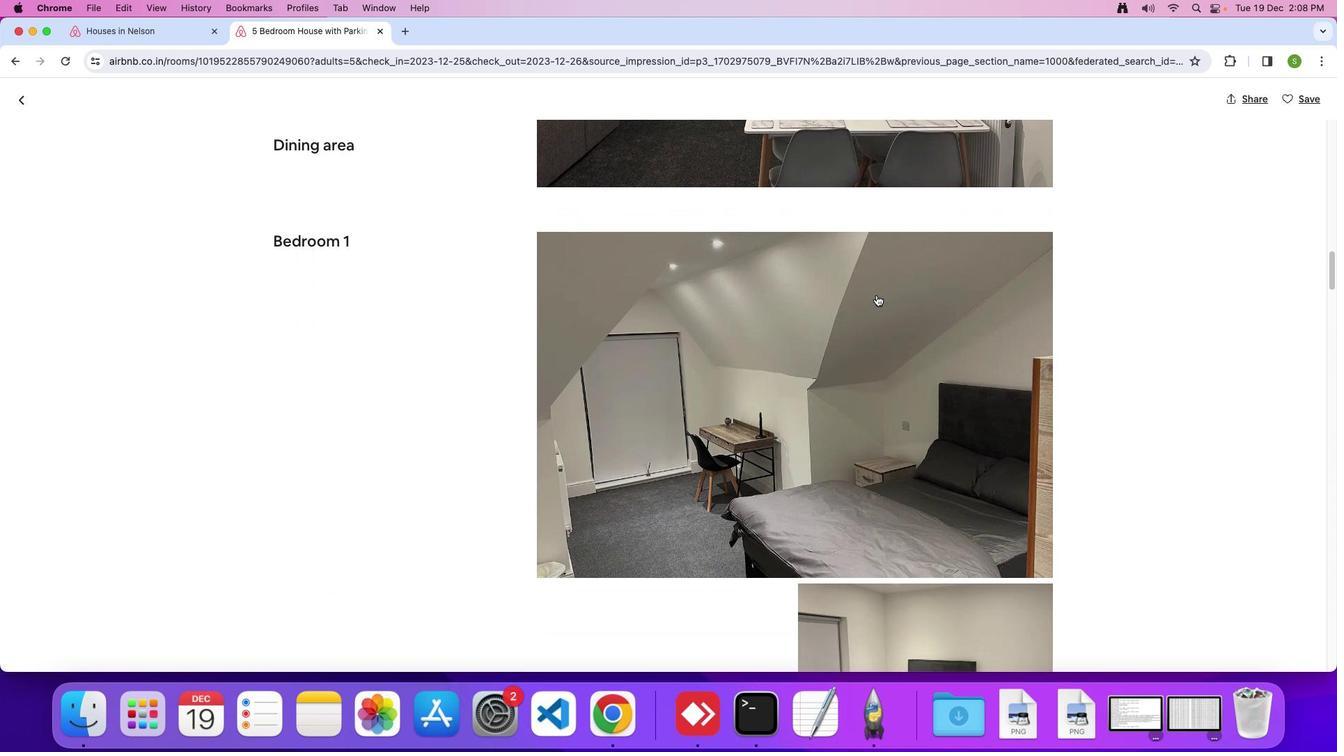
Action: Mouse scrolled (880, 299) with delta (4, 3)
Screenshot: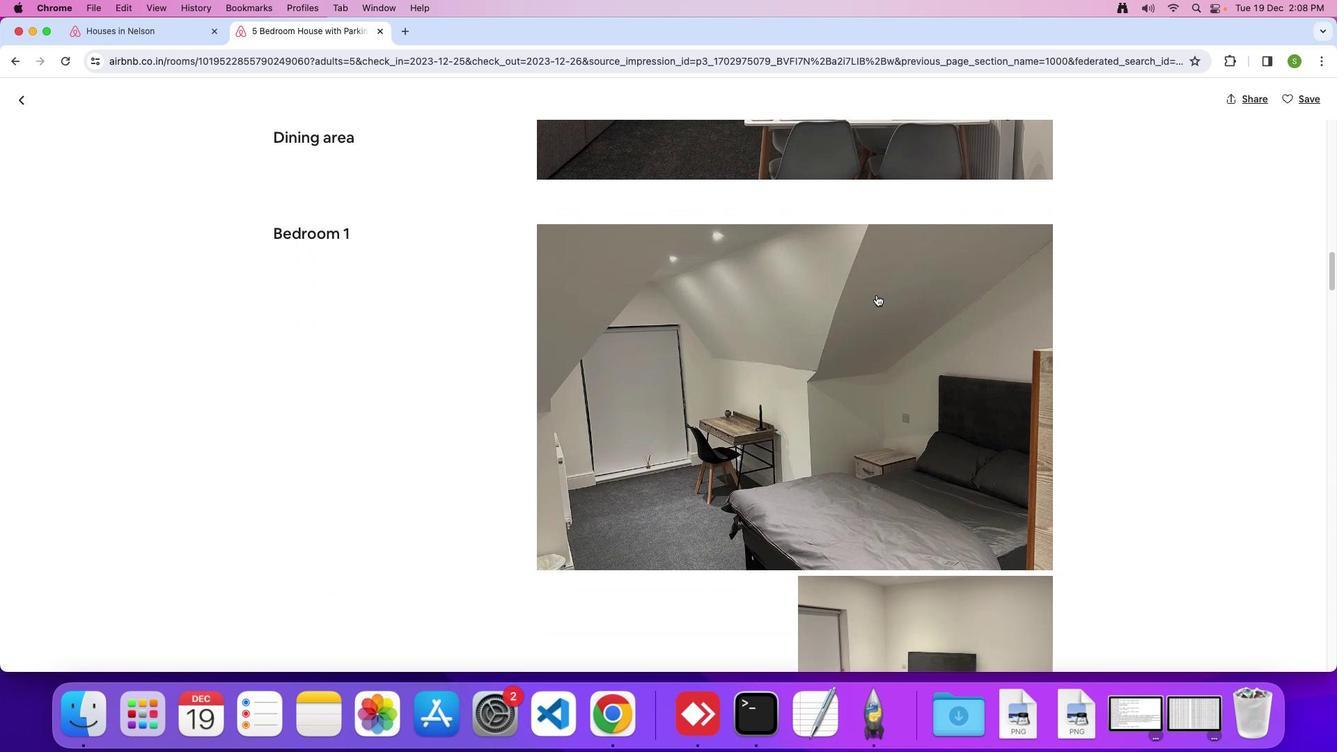 
Action: Mouse scrolled (880, 299) with delta (4, 3)
Screenshot: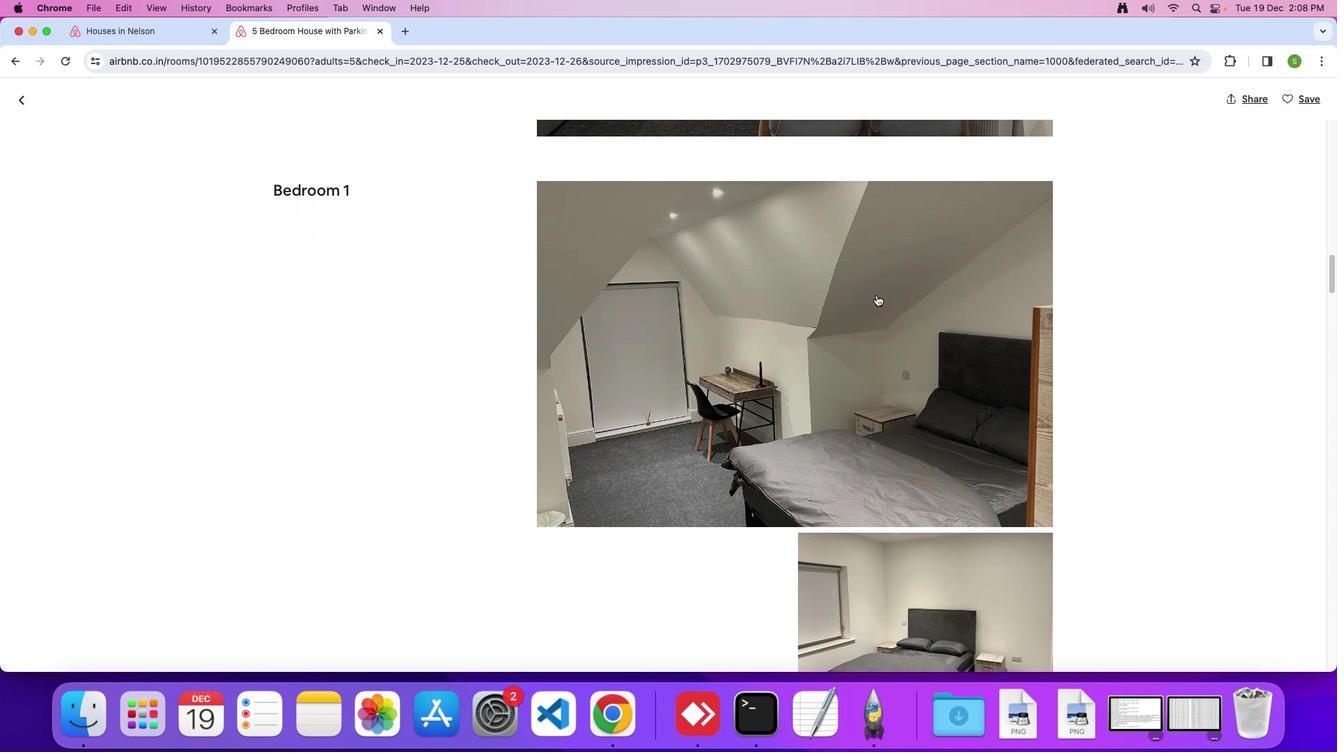 
Action: Mouse scrolled (880, 299) with delta (4, 3)
Screenshot: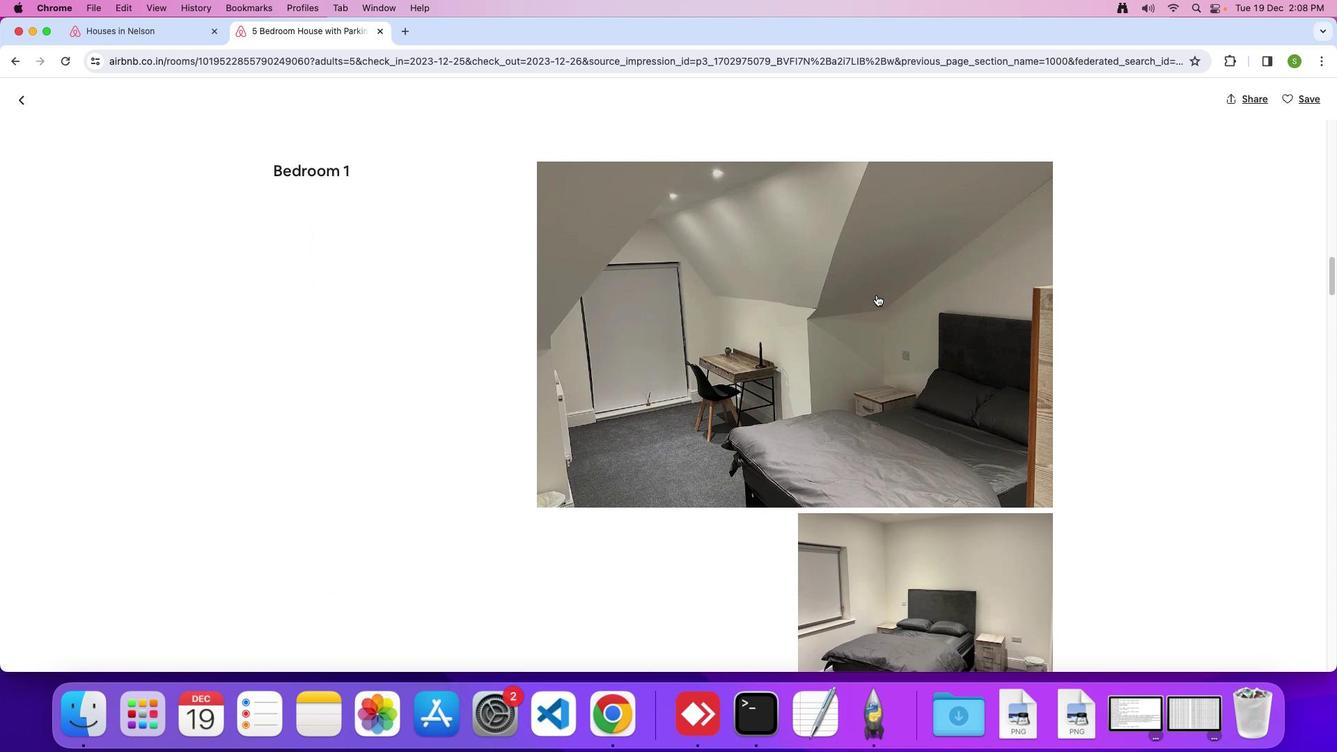 
Action: Mouse scrolled (880, 299) with delta (4, 3)
Screenshot: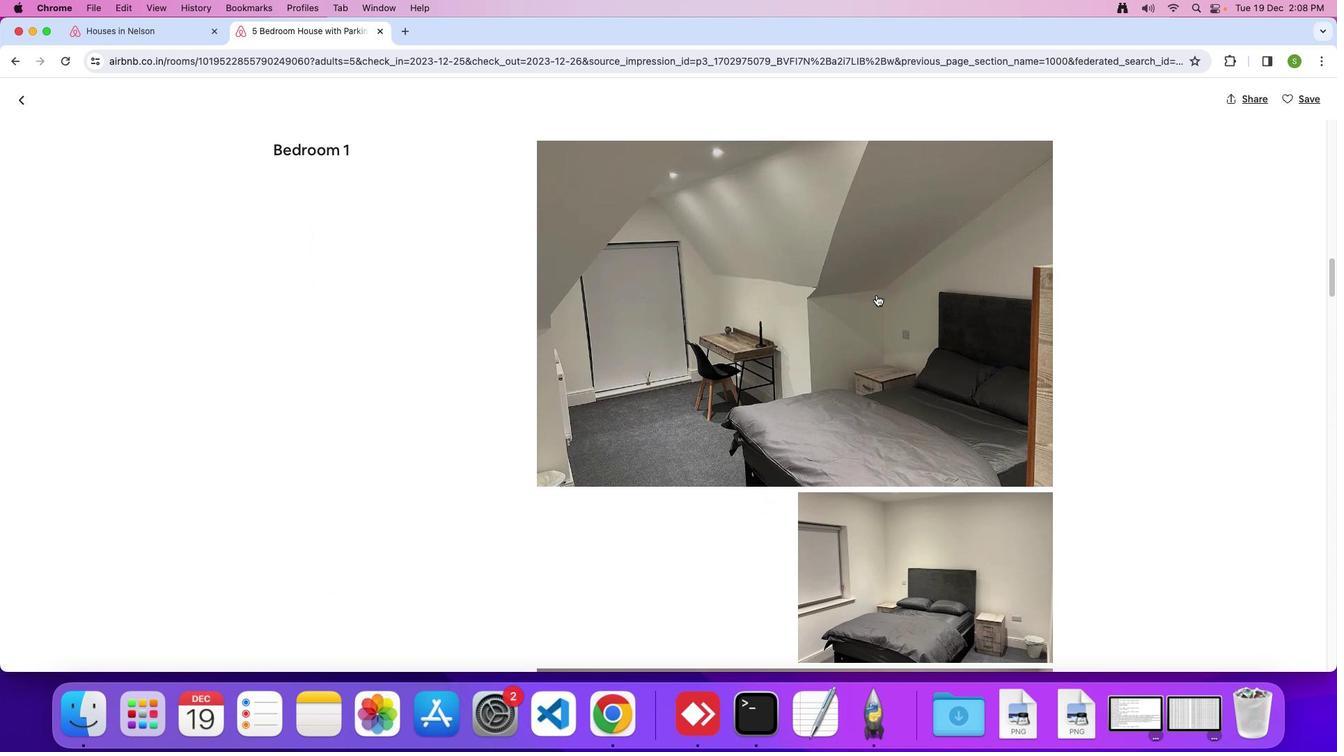 
Action: Mouse scrolled (880, 299) with delta (4, 2)
Screenshot: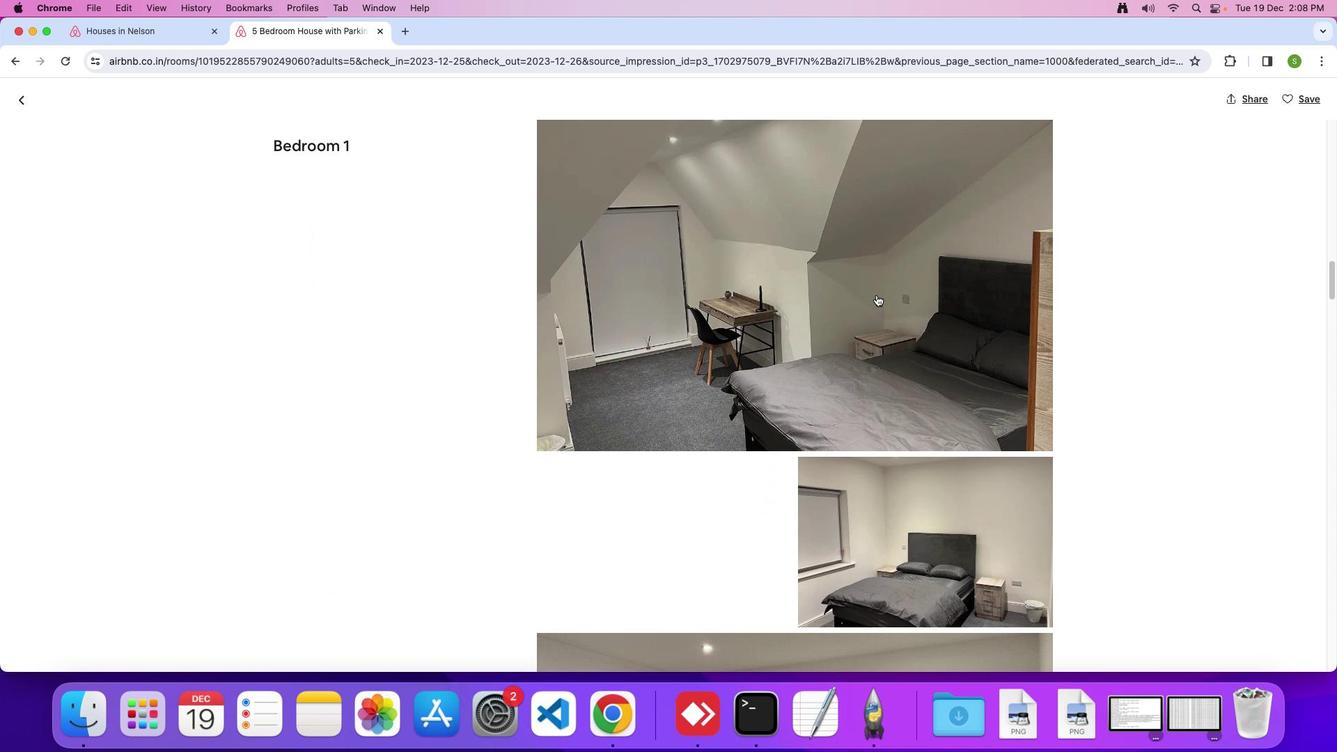 
Action: Mouse scrolled (880, 299) with delta (4, 3)
Screenshot: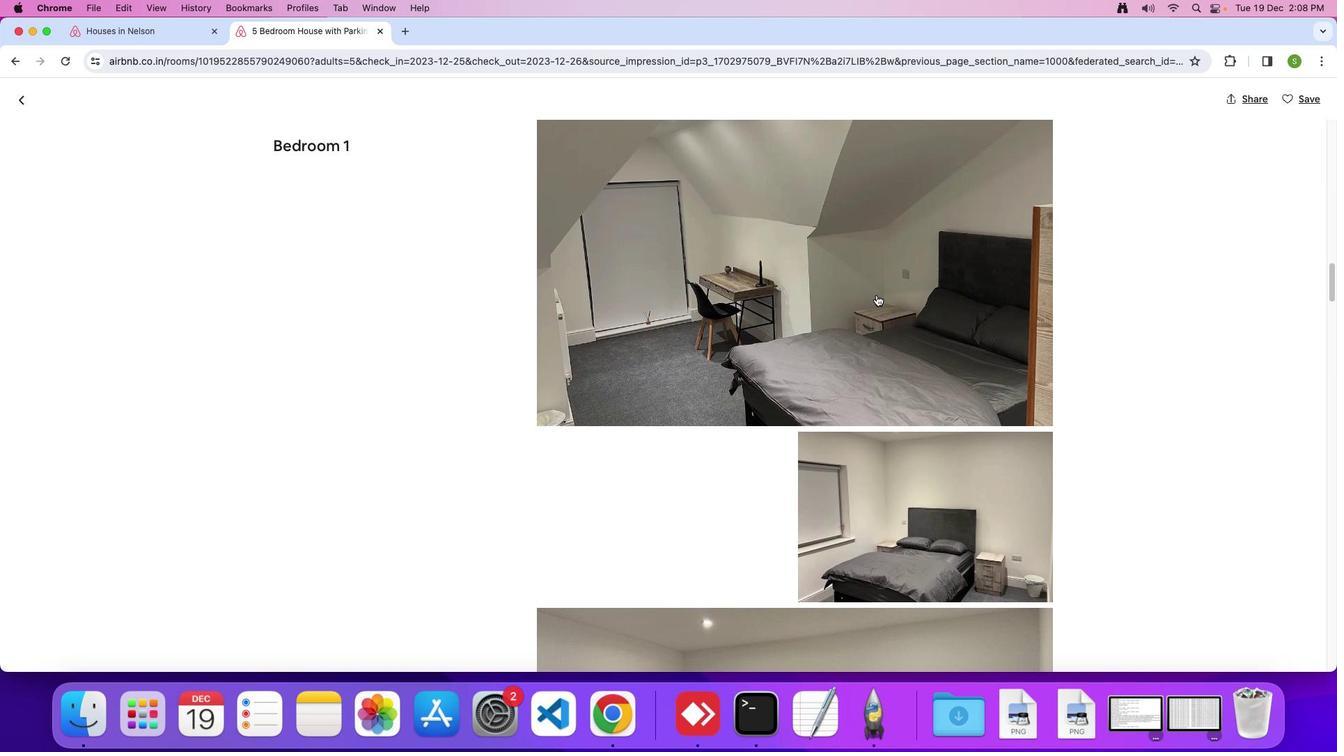 
Action: Mouse scrolled (880, 299) with delta (4, 3)
Screenshot: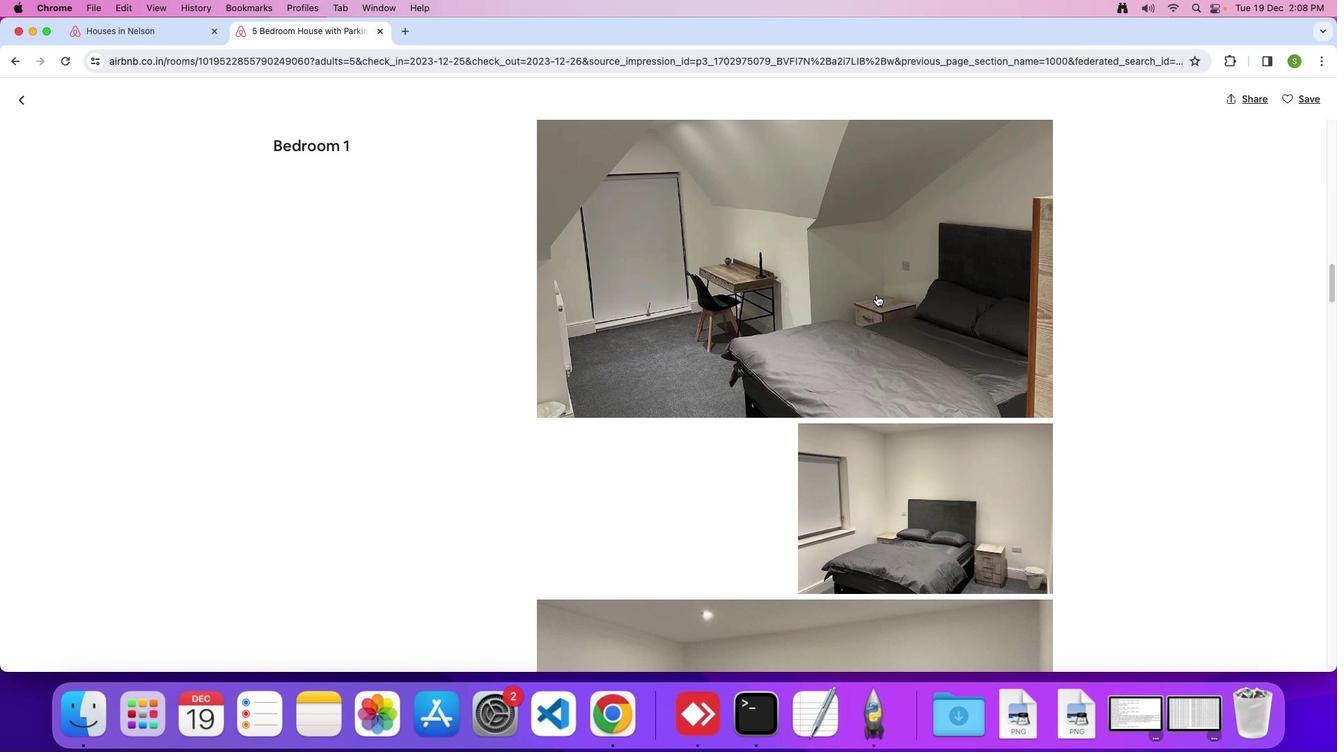 
Action: Mouse scrolled (880, 299) with delta (4, 3)
Screenshot: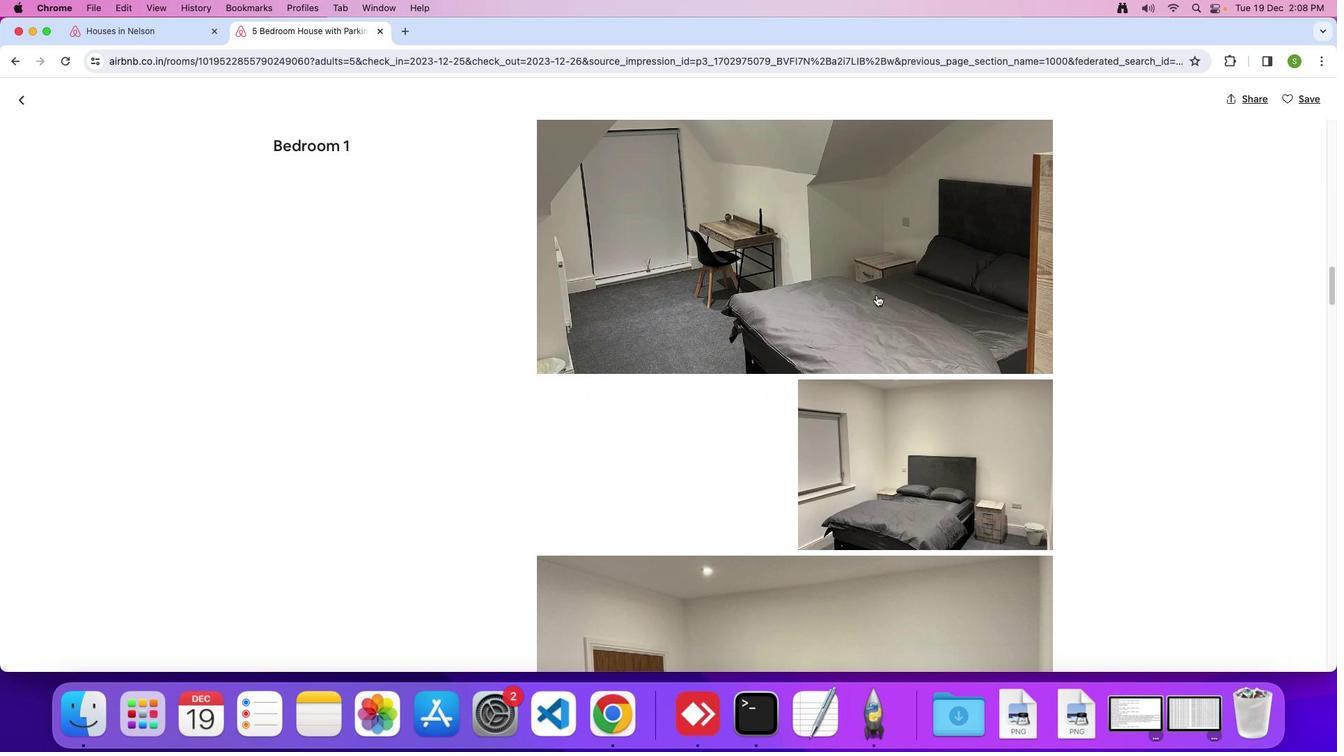 
Action: Mouse moved to (880, 299)
Screenshot: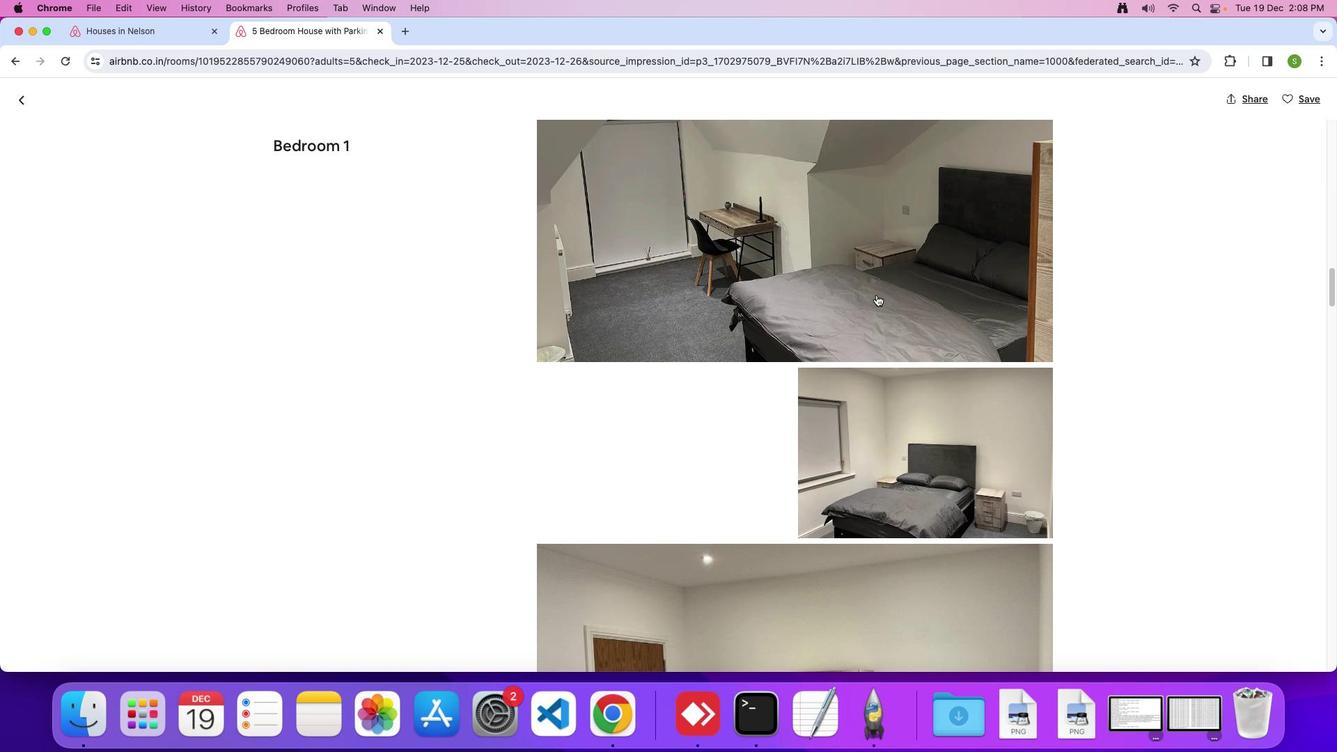 
Action: Mouse scrolled (880, 299) with delta (4, 3)
Screenshot: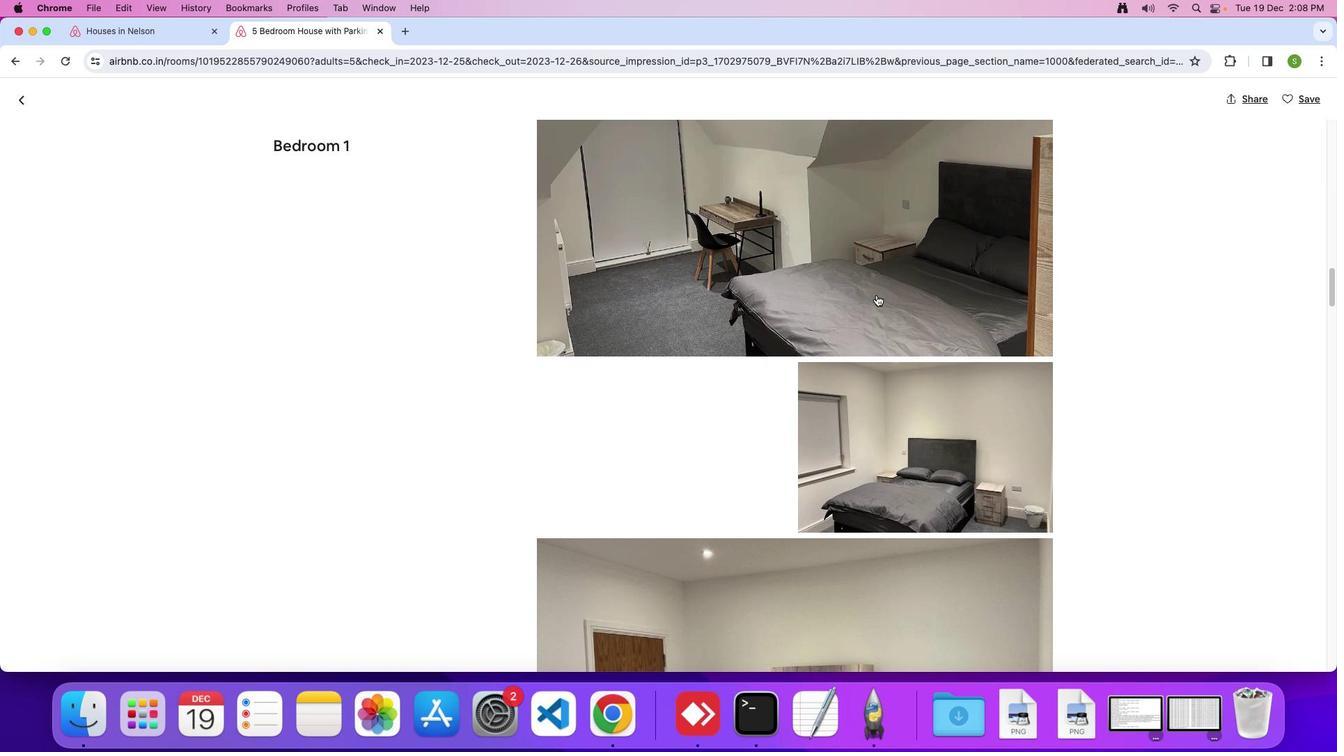
Action: Mouse scrolled (880, 299) with delta (4, 3)
Screenshot: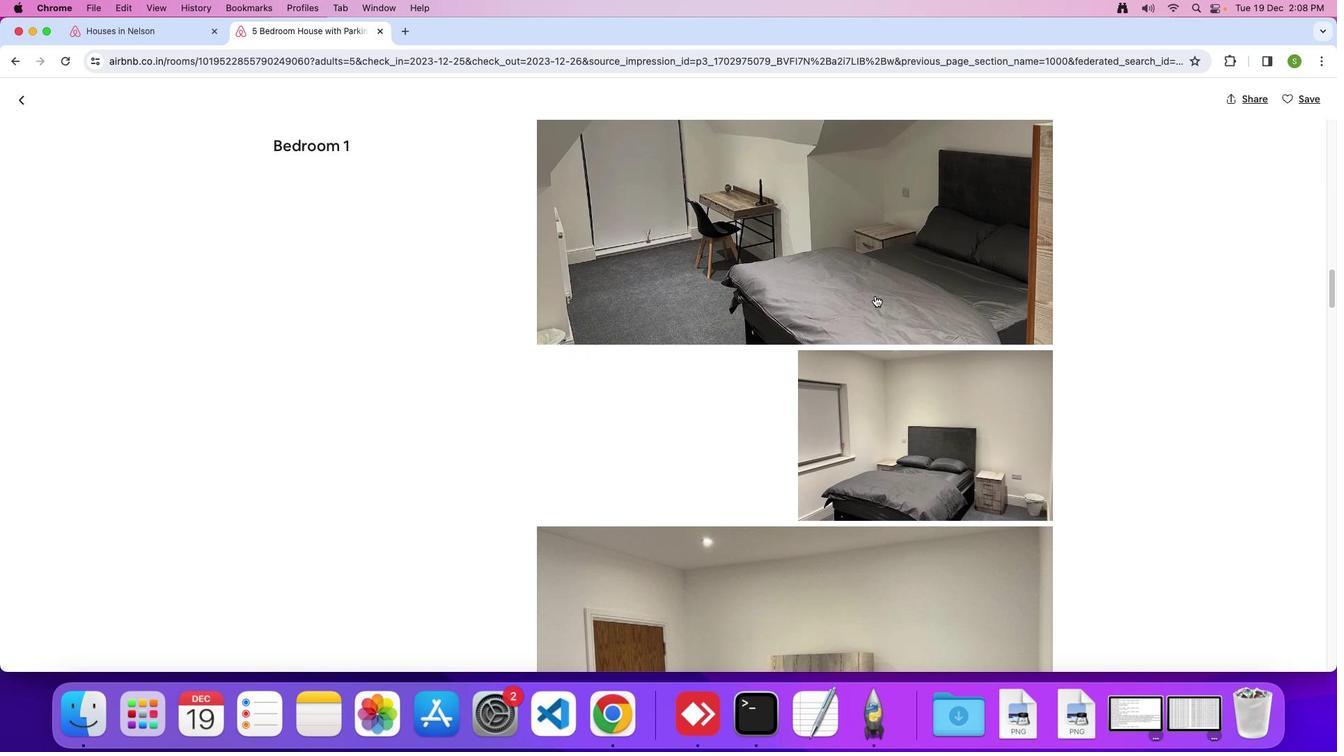 
Action: Mouse scrolled (880, 299) with delta (4, 3)
Screenshot: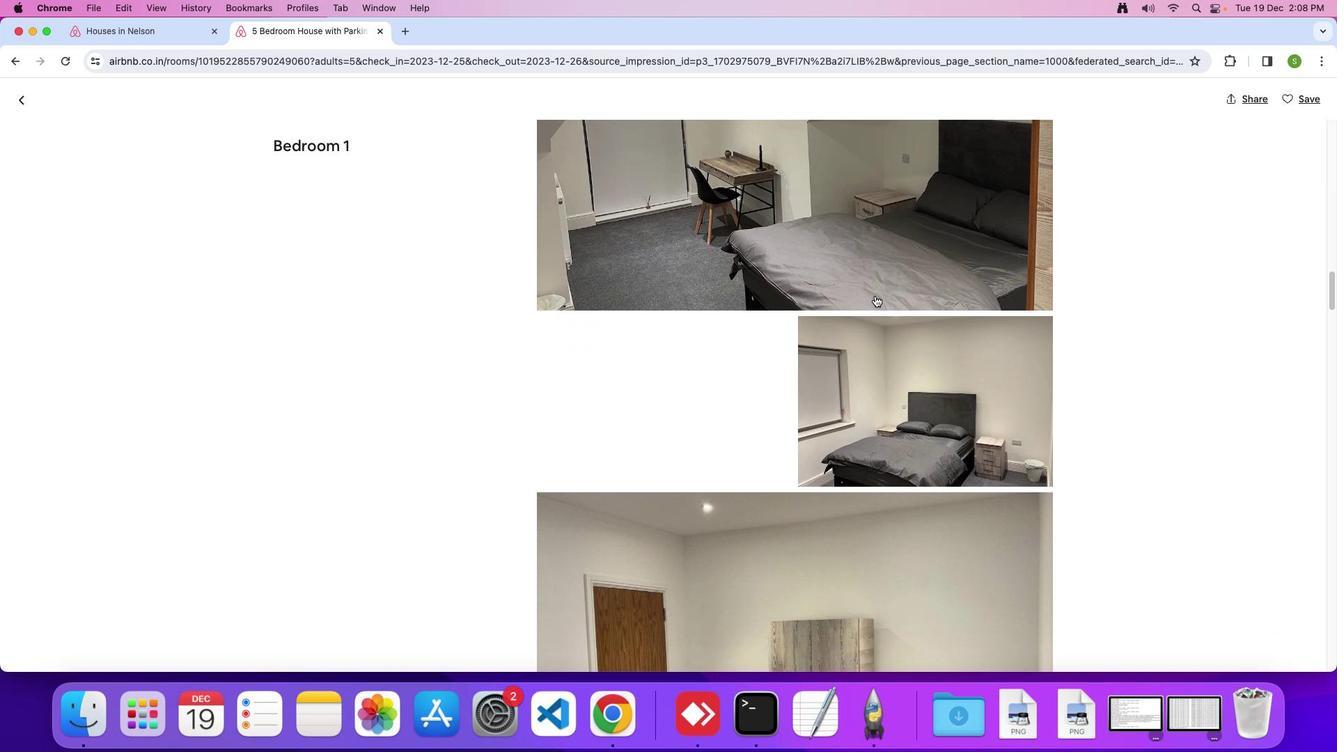 
Action: Mouse moved to (879, 299)
Screenshot: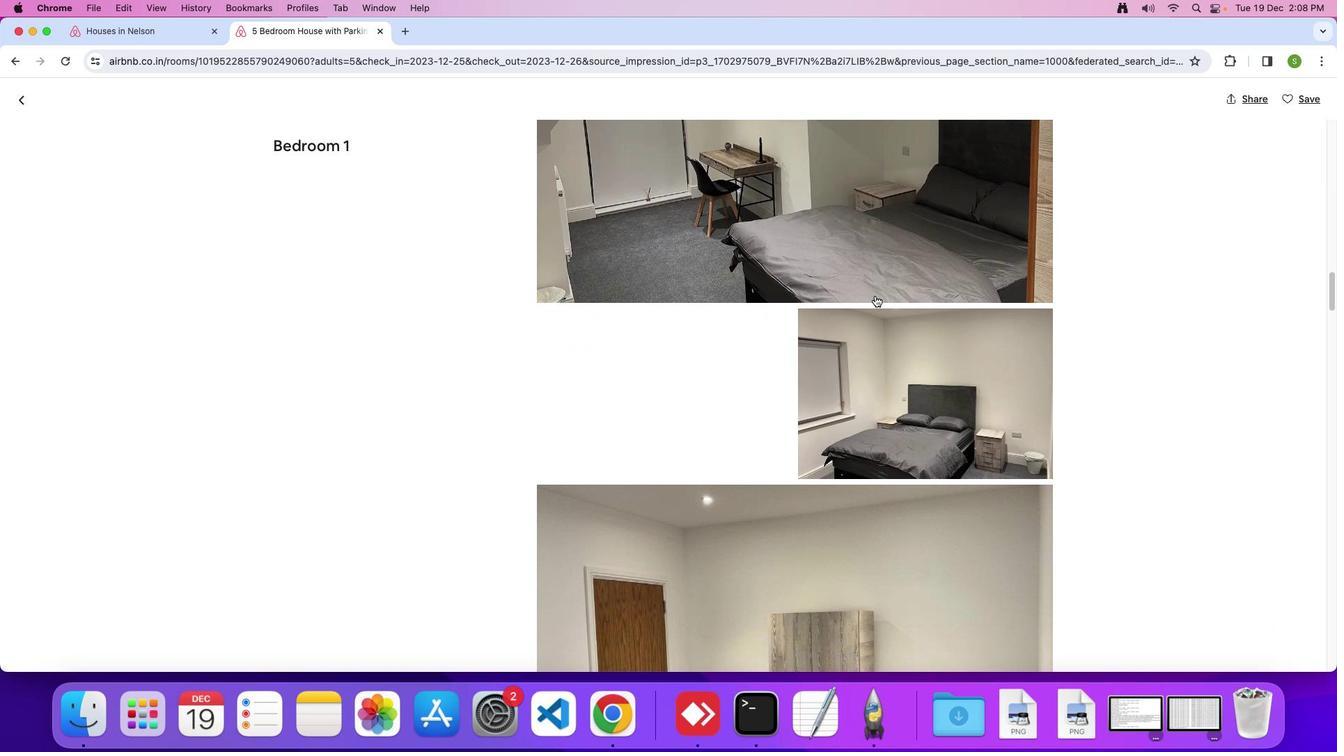 
Action: Mouse scrolled (879, 299) with delta (4, 3)
Screenshot: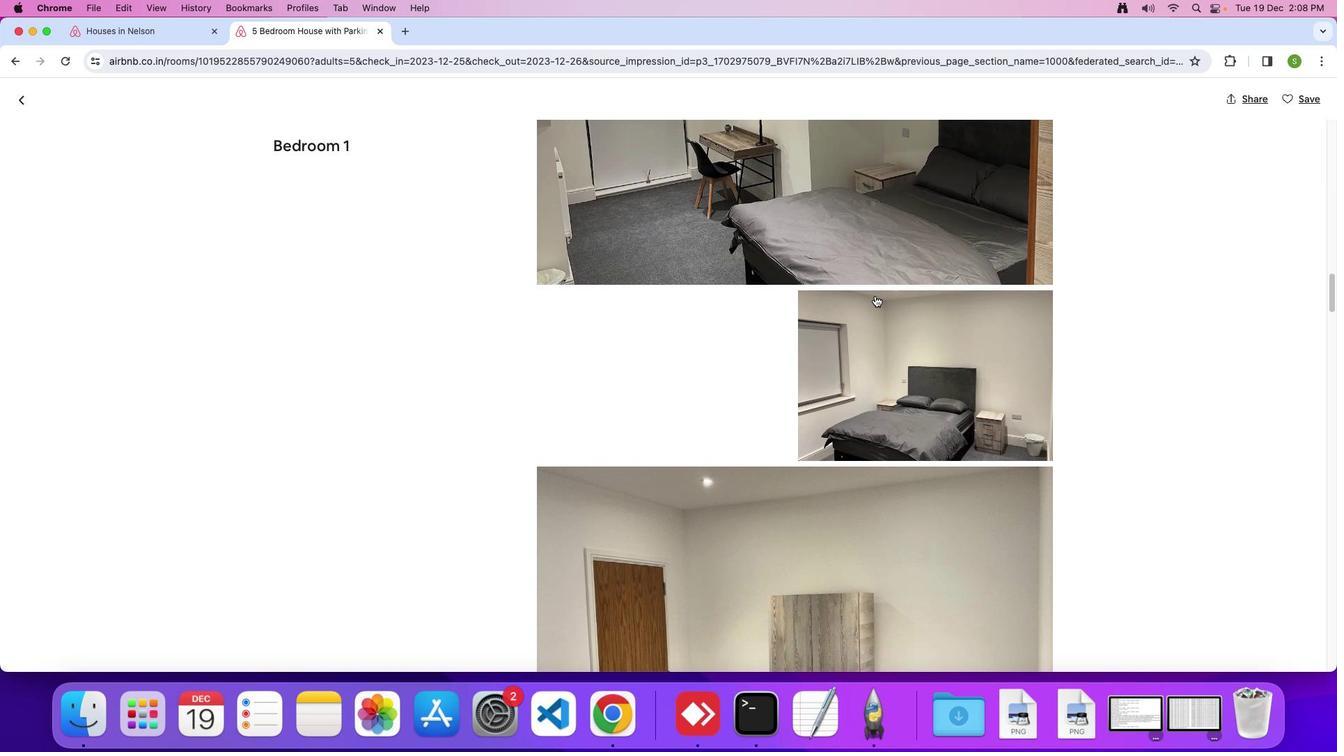 
Action: Mouse scrolled (879, 299) with delta (4, 3)
Screenshot: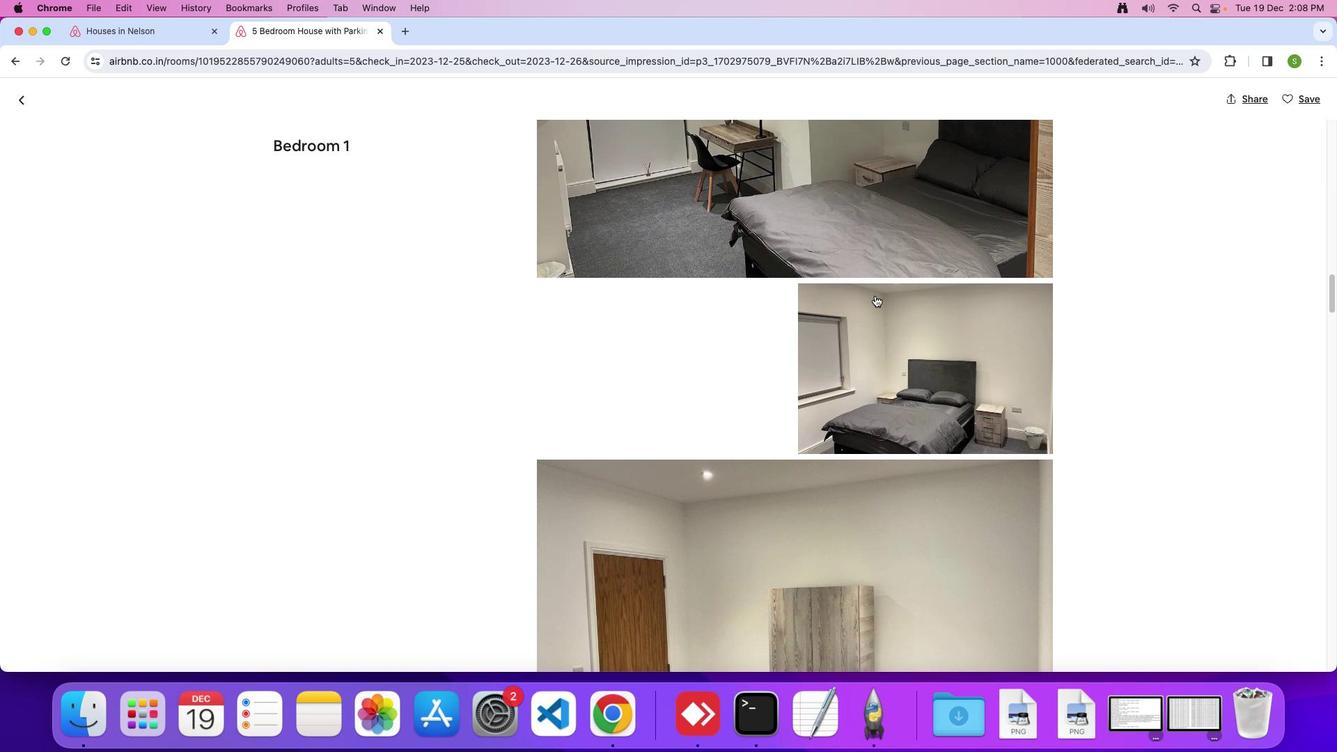 
Action: Mouse scrolled (879, 299) with delta (4, 3)
Screenshot: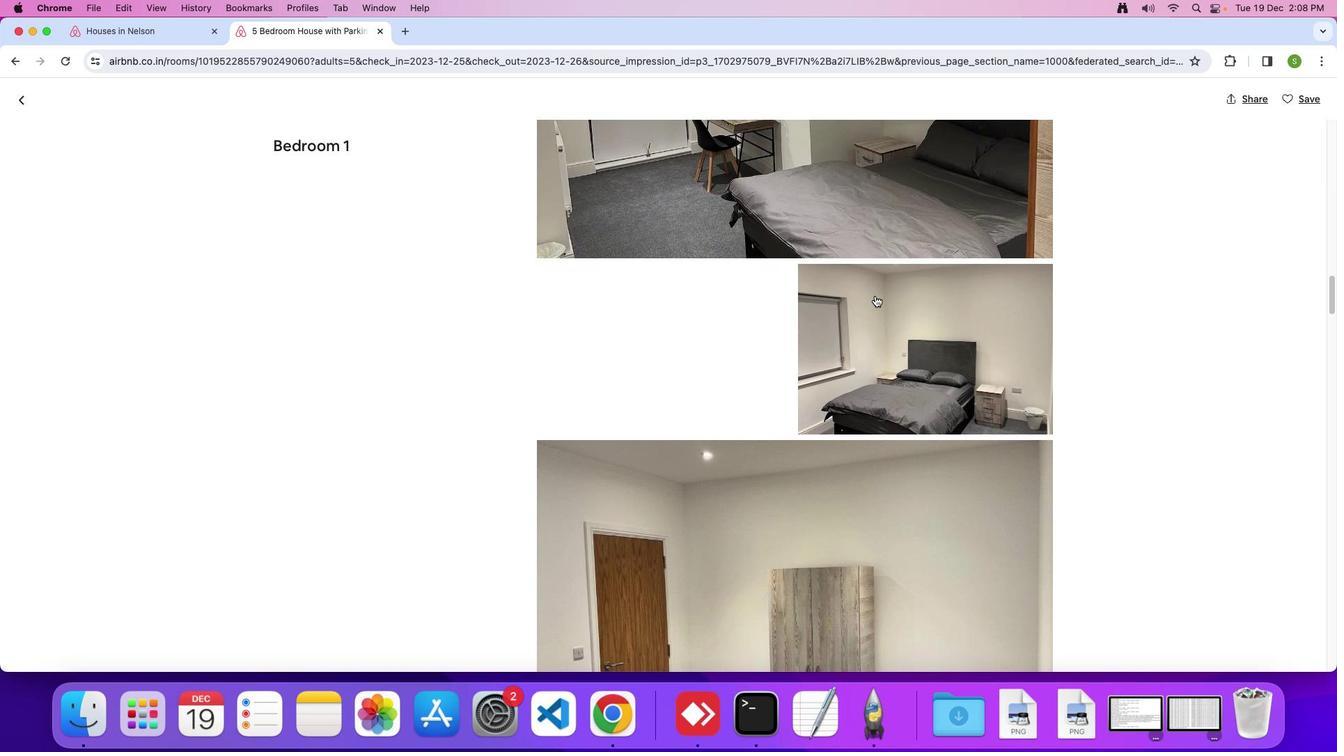 
Action: Mouse scrolled (879, 299) with delta (4, 3)
Screenshot: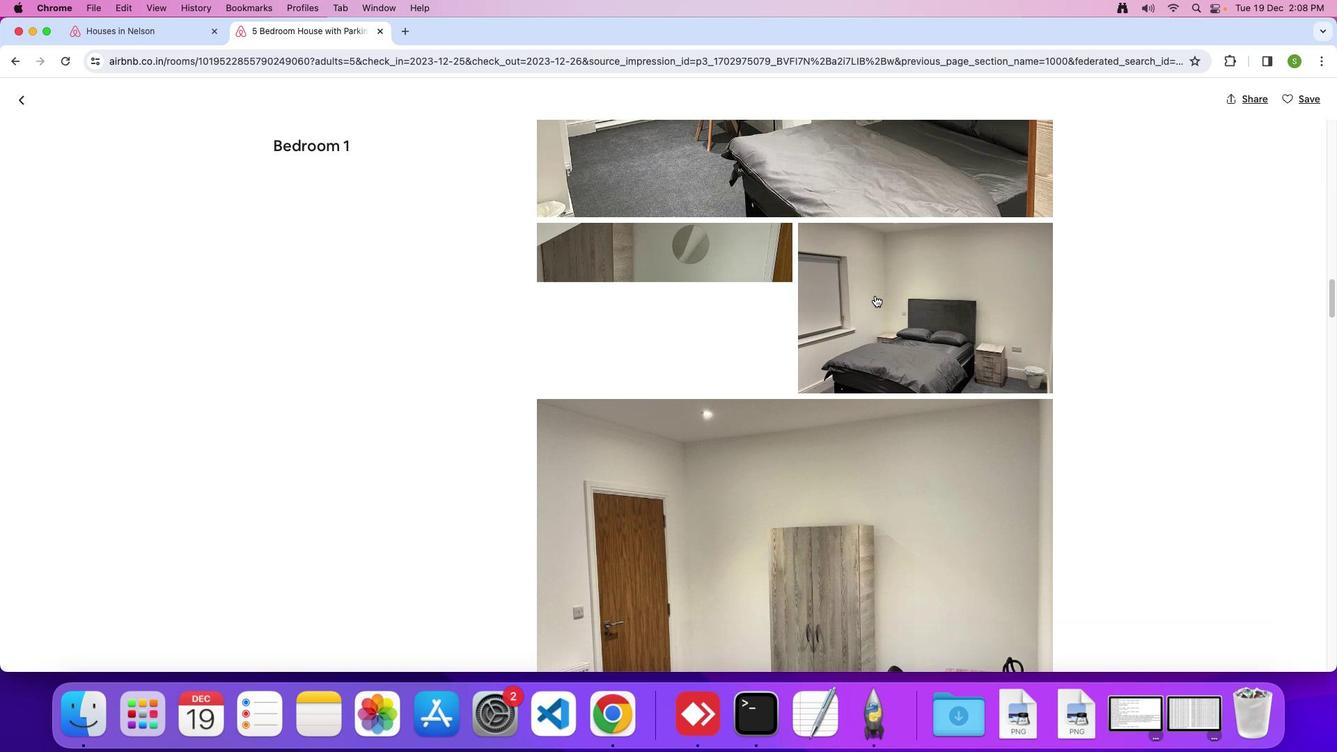 
Action: Mouse scrolled (879, 299) with delta (4, 2)
Screenshot: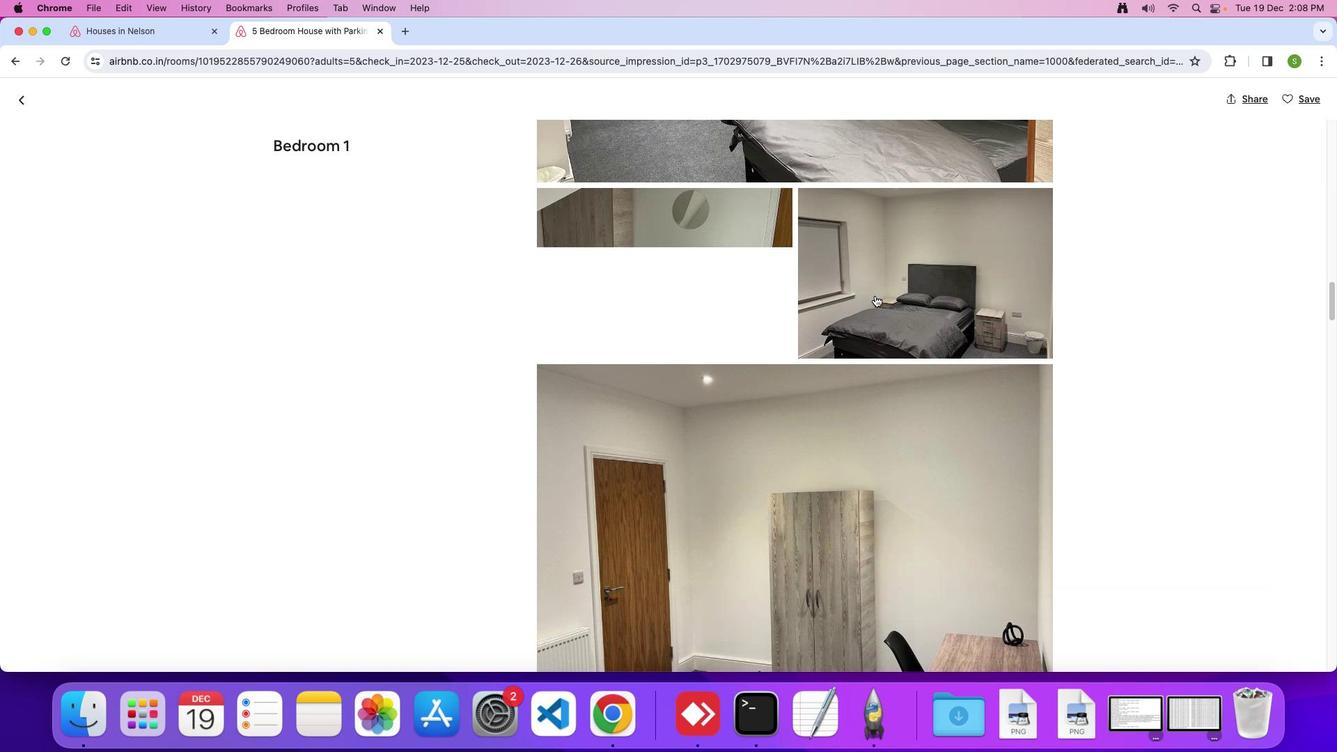 
Action: Mouse scrolled (879, 299) with delta (4, 3)
Screenshot: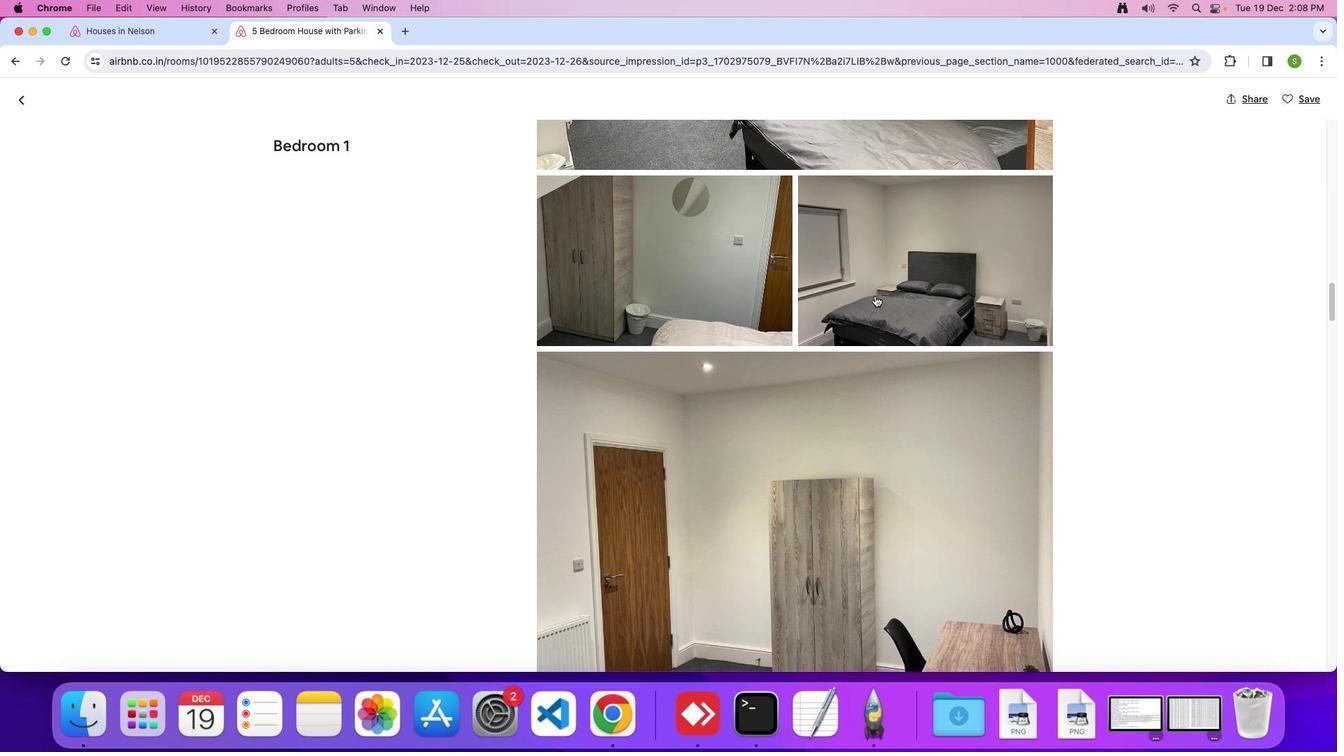 
Action: Mouse scrolled (879, 299) with delta (4, 3)
